 Task: Research Airbnb accommodation in Sasel, Germany from 24th December, 2023 to 28th December, 2023 for 1 adult. Place can be private room with 1  bedroom having 1 bed and 1 bathroom. Property type can be flat. Amenities needed are: wifi.
Action: Mouse moved to (550, 149)
Screenshot: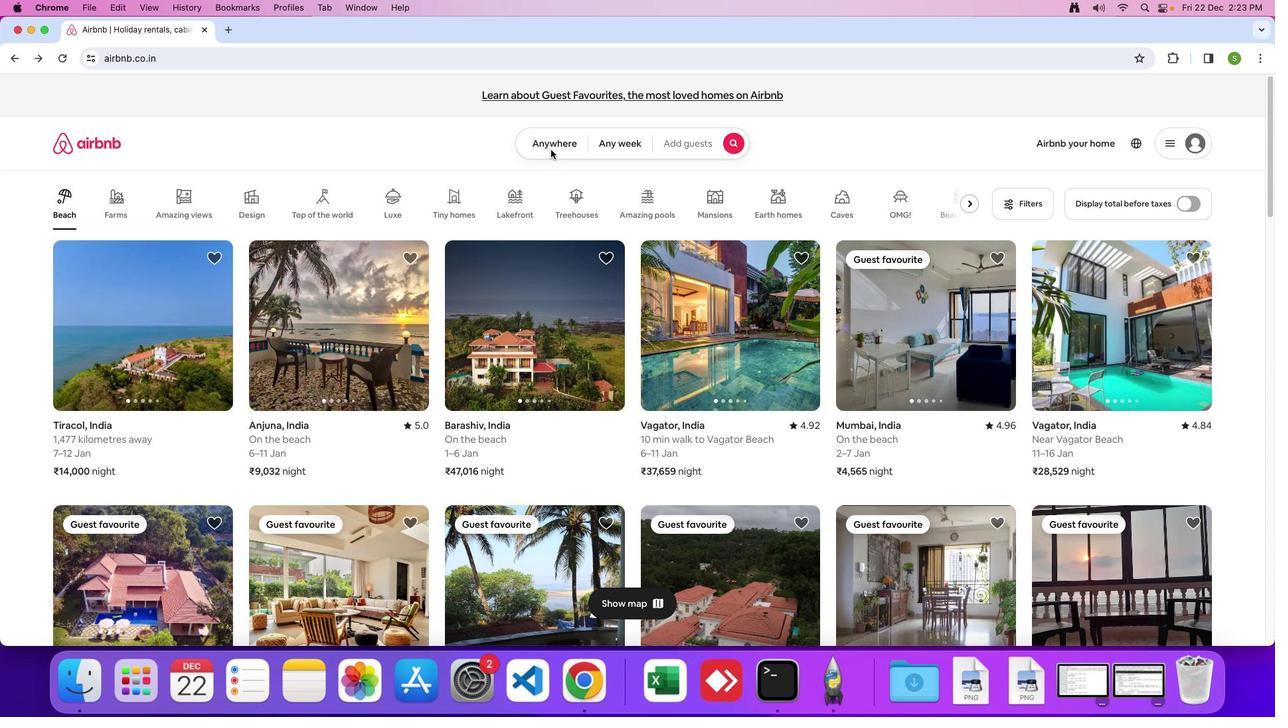 
Action: Mouse pressed left at (550, 149)
Screenshot: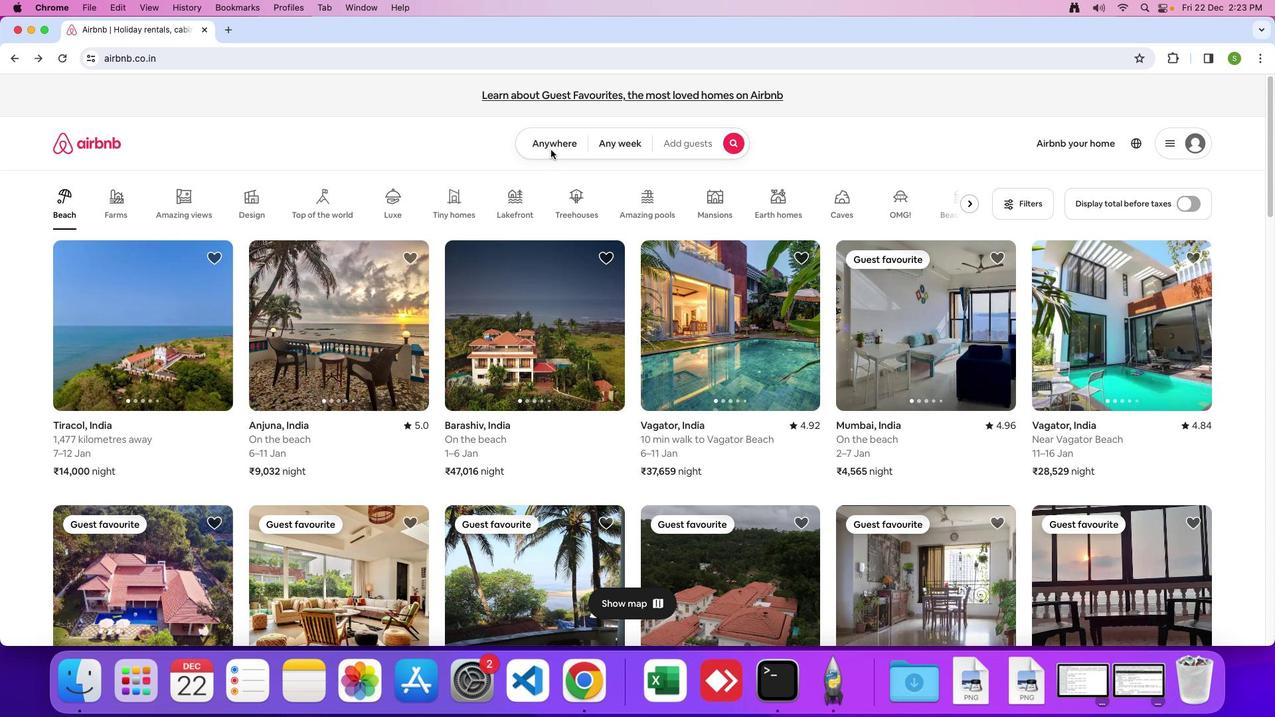 
Action: Mouse moved to (549, 144)
Screenshot: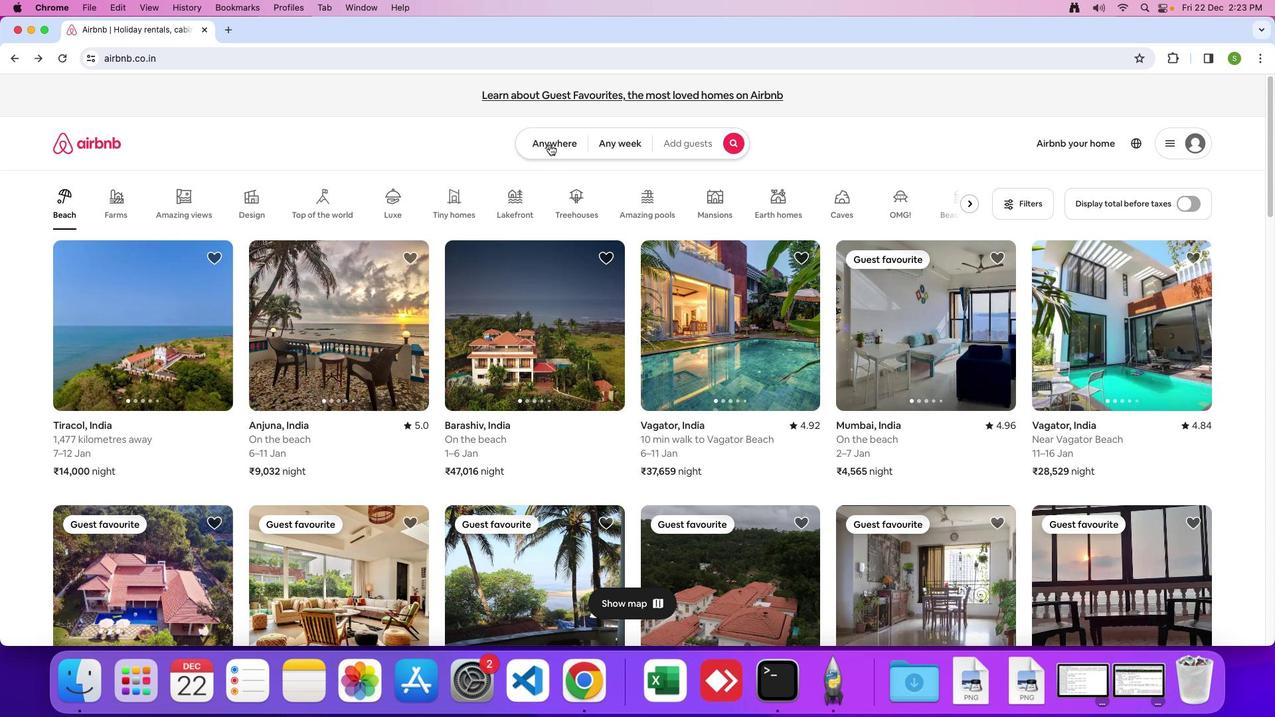 
Action: Mouse pressed left at (549, 144)
Screenshot: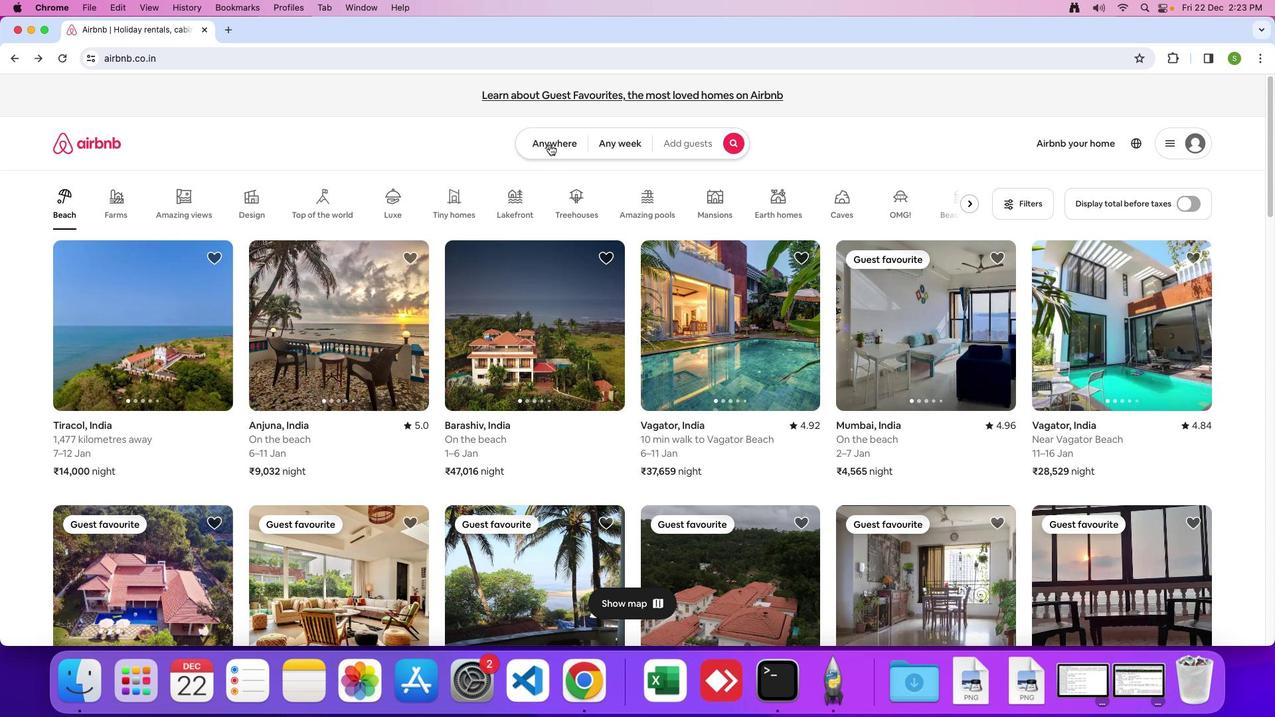 
Action: Mouse moved to (488, 193)
Screenshot: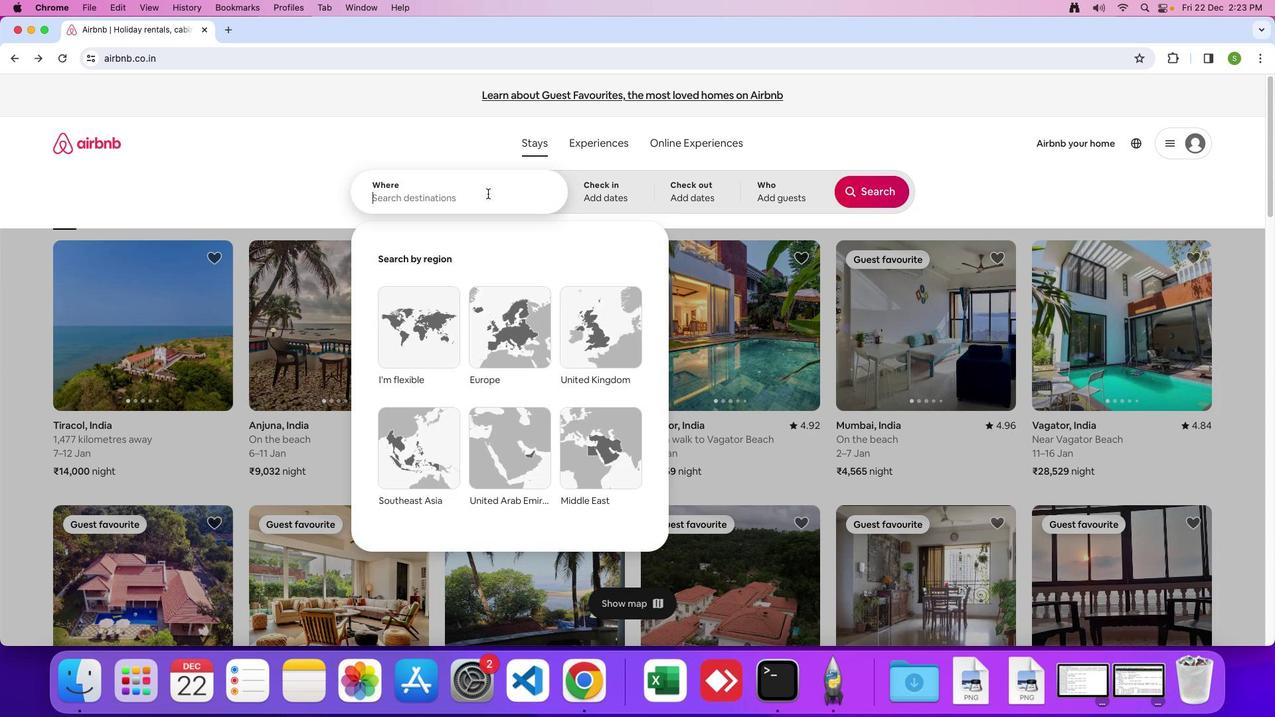 
Action: Mouse pressed left at (488, 193)
Screenshot: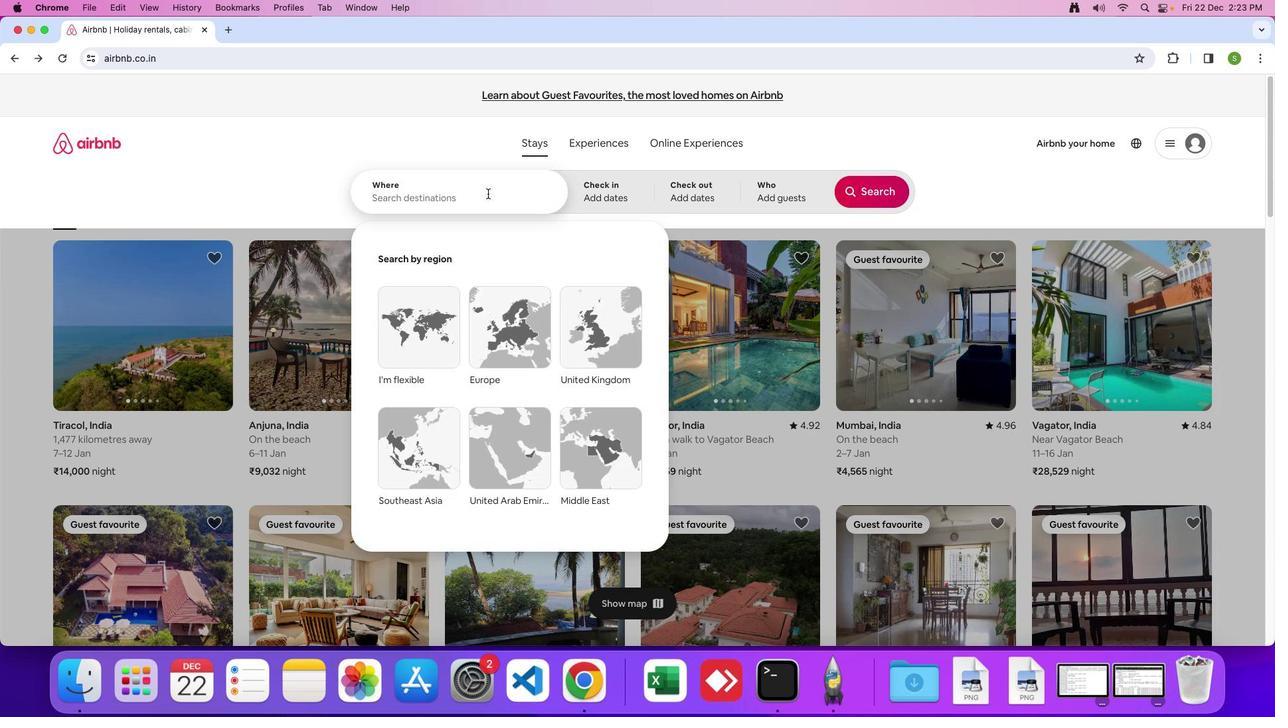 
Action: Mouse moved to (484, 193)
Screenshot: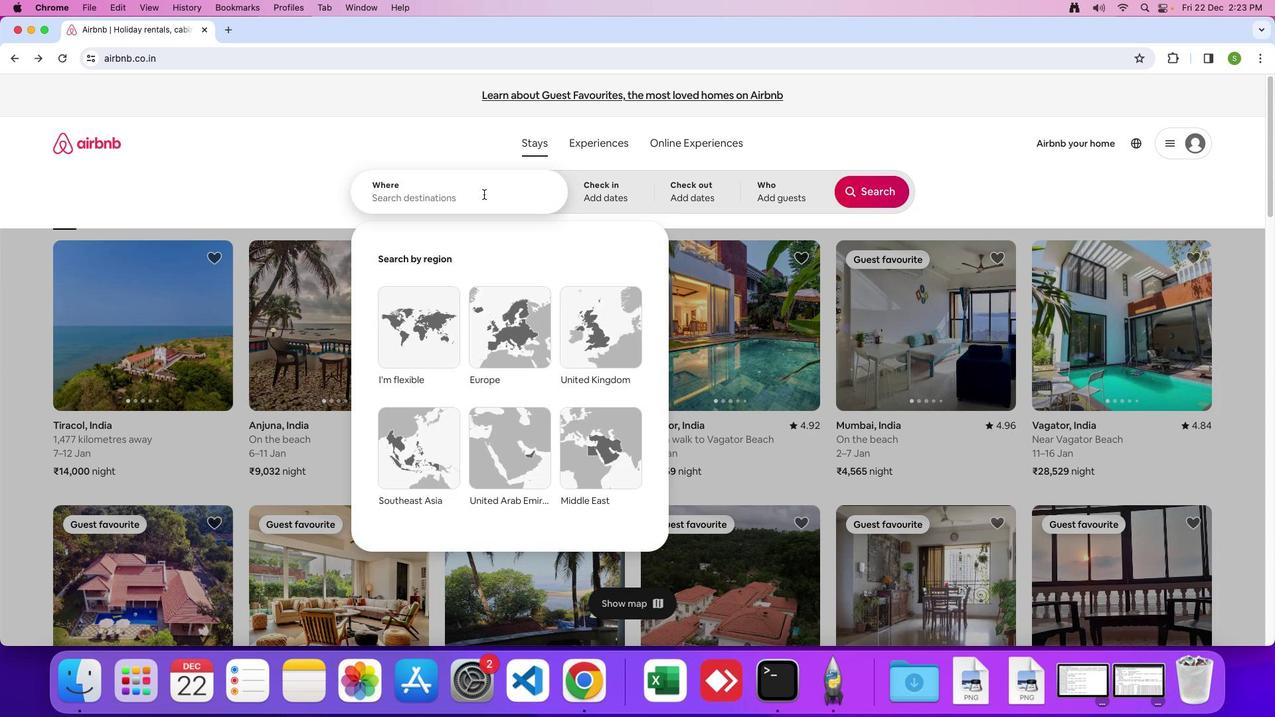 
Action: Key pressed 'S'Key.caps_lock'a''s''e''l'','Key.spaceKey.shift'G''r''e''m''a''n''y'
Screenshot: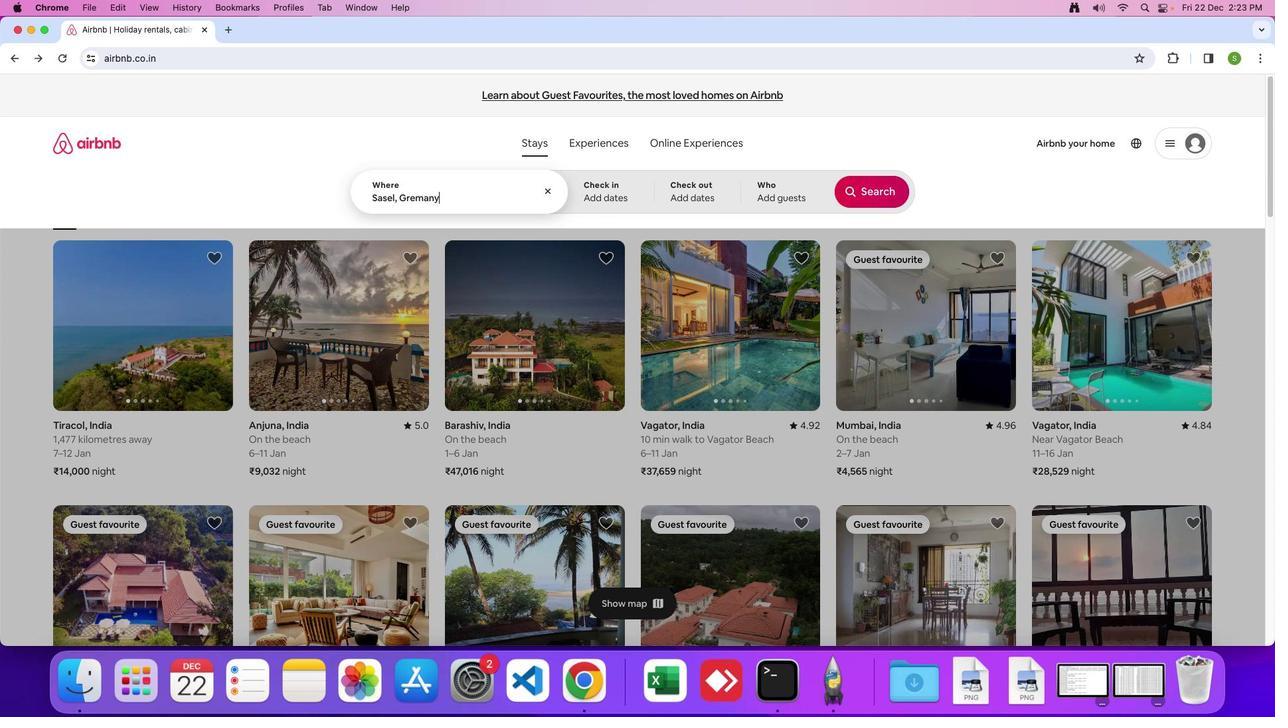 
Action: Mouse moved to (488, 198)
Screenshot: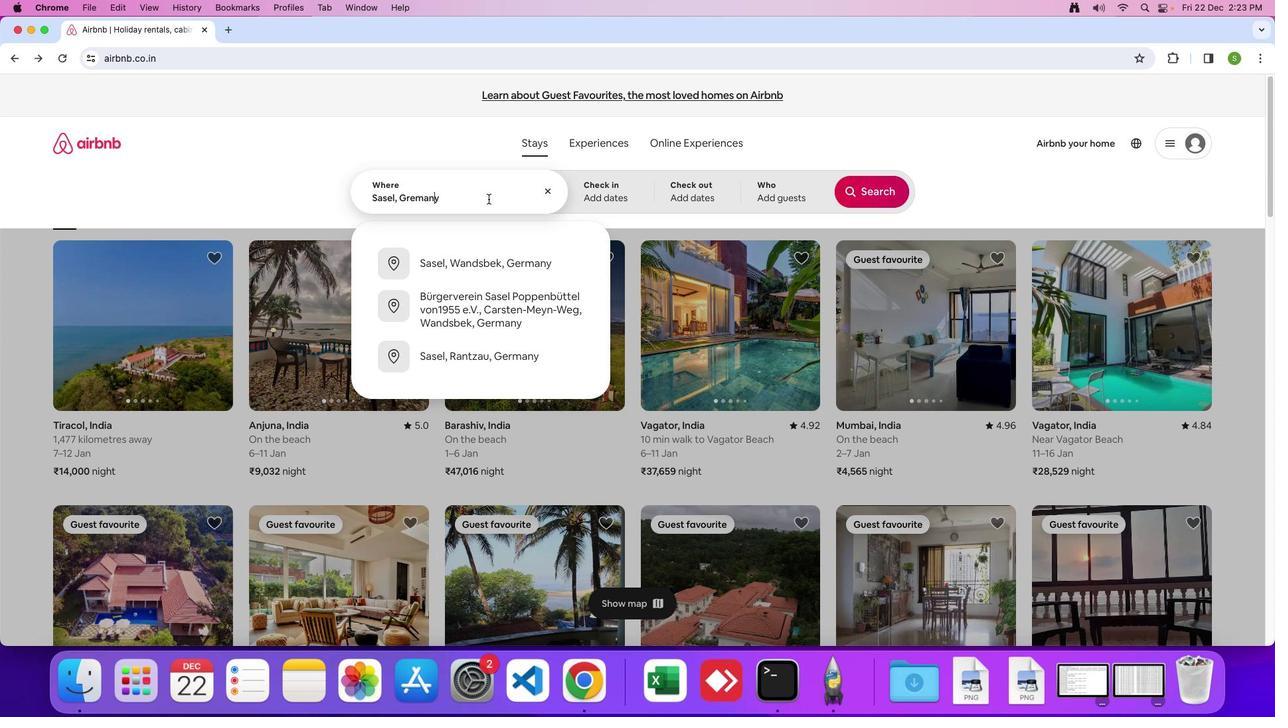 
Action: Key pressed Key.left
Screenshot: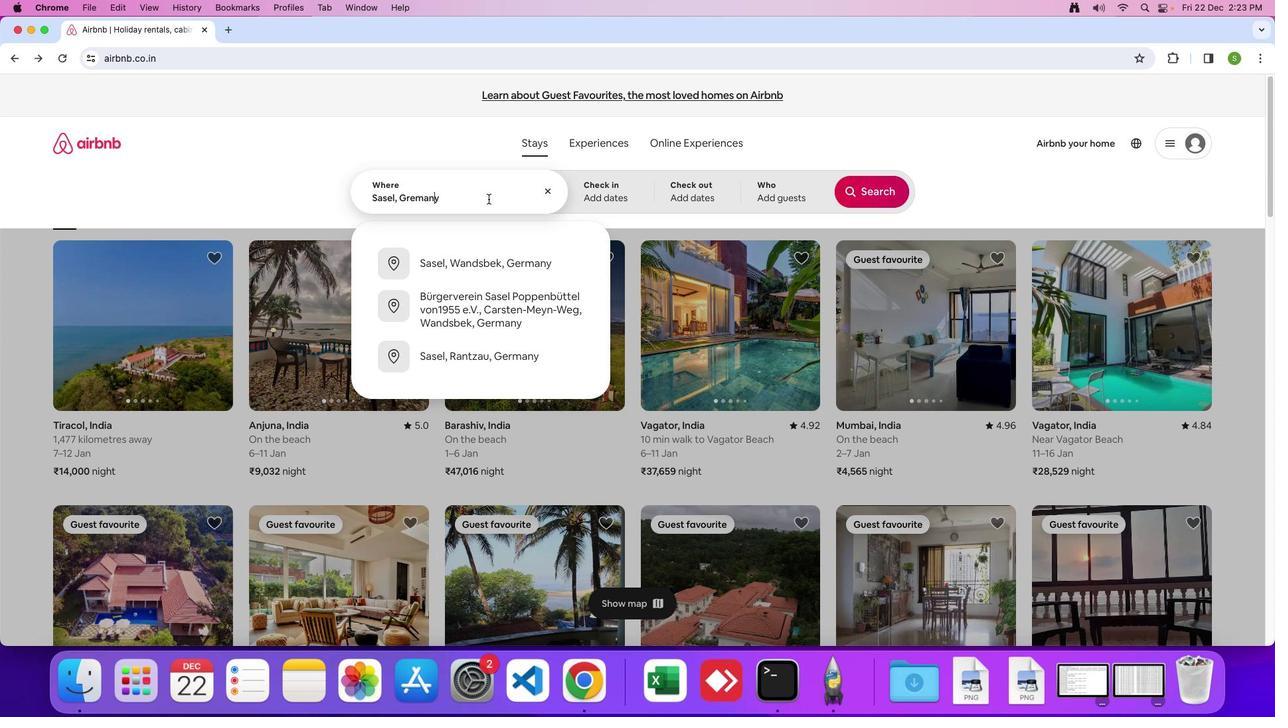 
Action: Mouse moved to (489, 199)
Screenshot: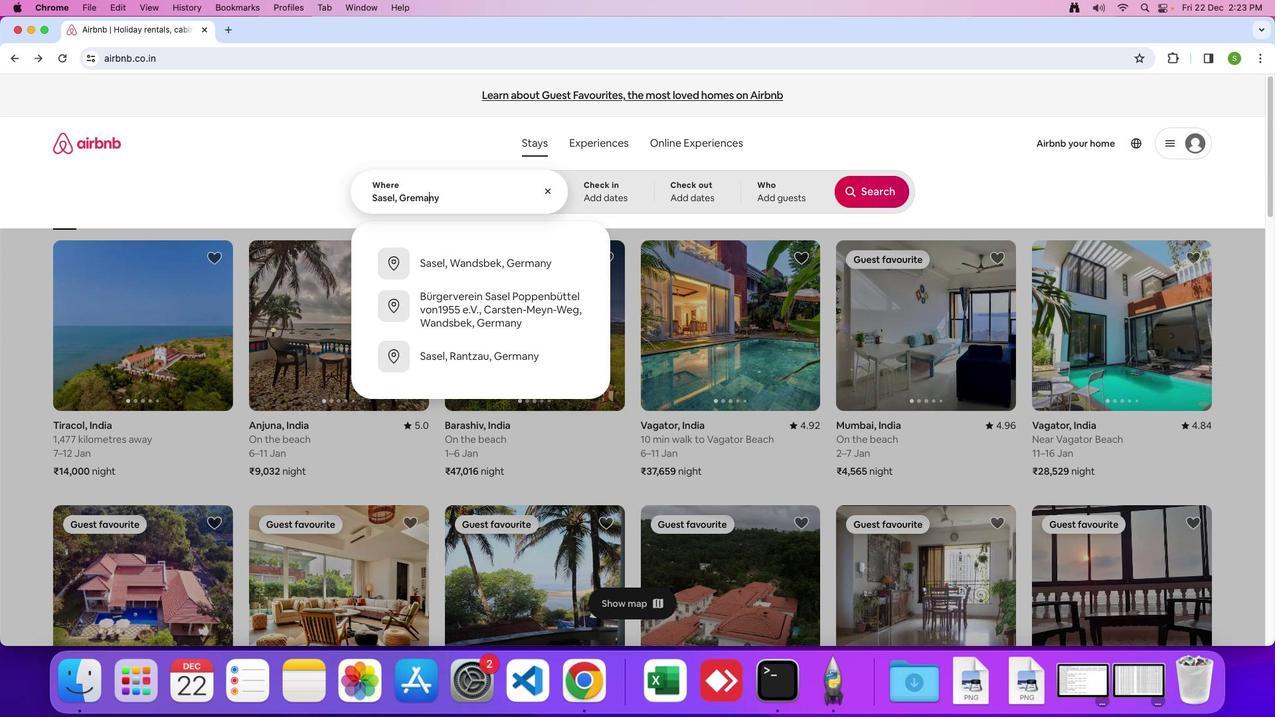 
Action: Key pressed Key.leftKey.leftKey.leftKey.left
Screenshot: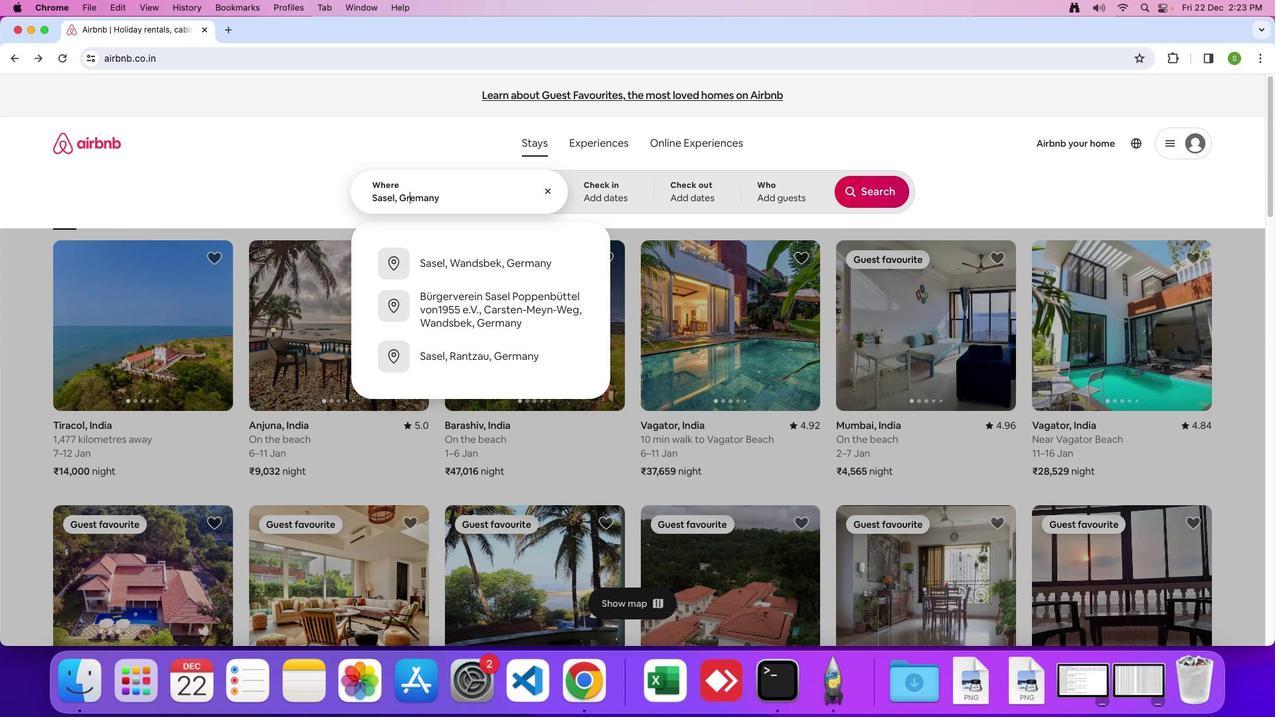 
Action: Mouse moved to (545, 194)
Screenshot: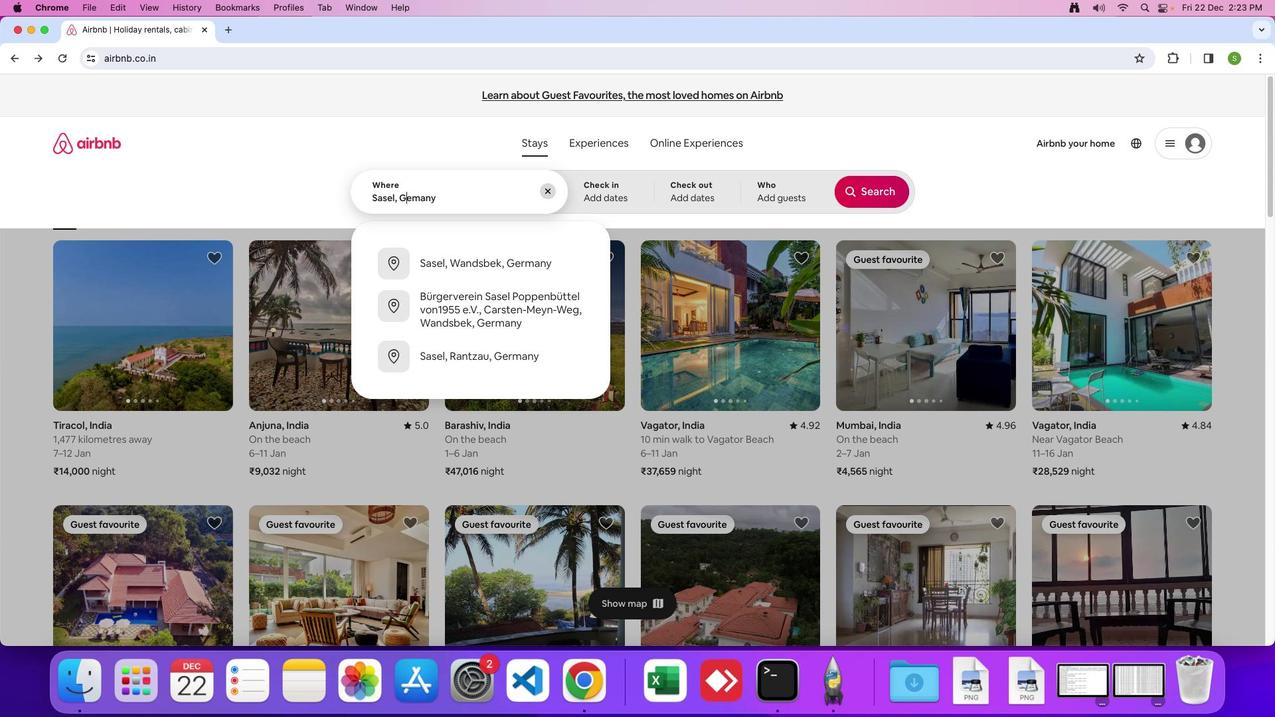 
Action: Key pressed Key.backspace
Screenshot: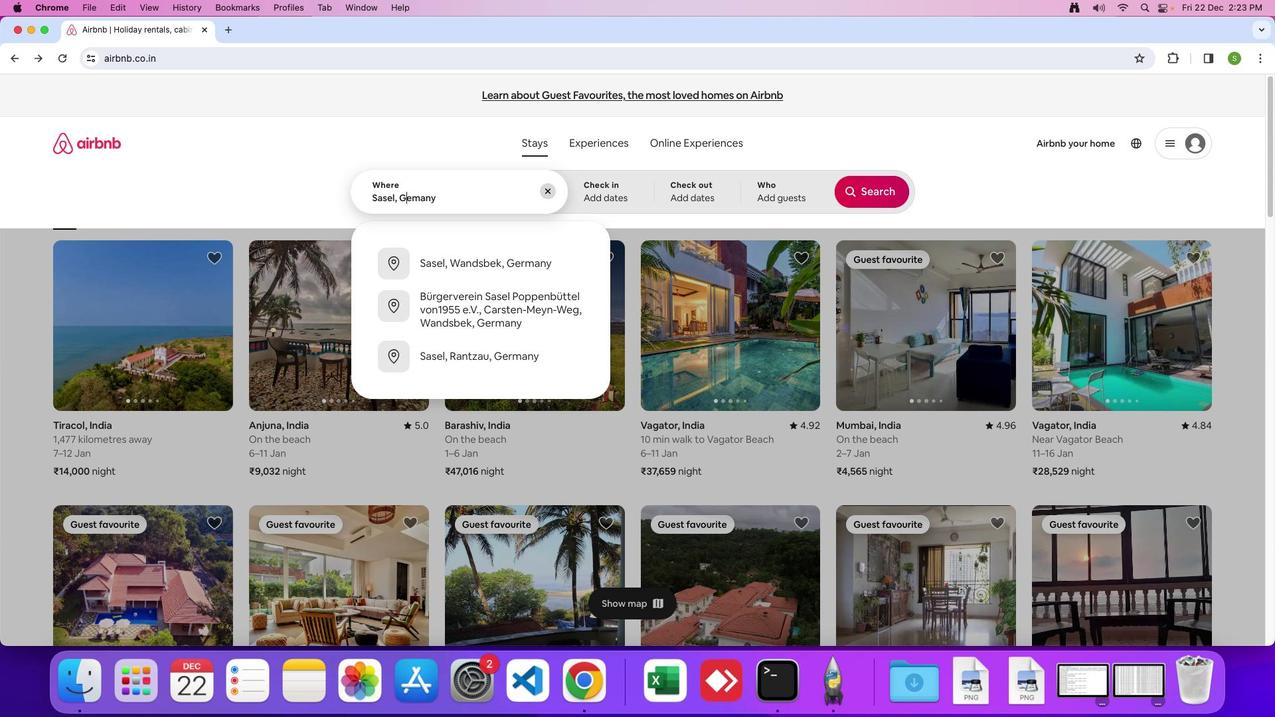 
Action: Mouse moved to (595, 209)
Screenshot: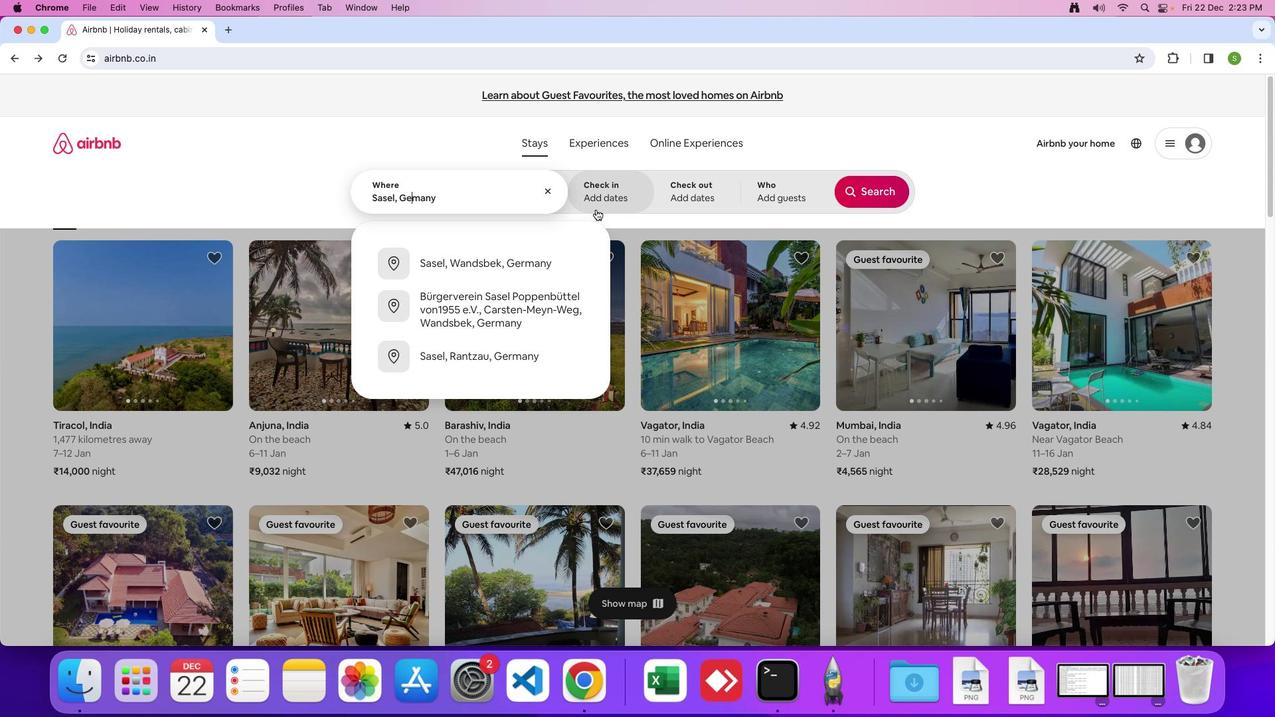 
Action: Key pressed Key.right
Screenshot: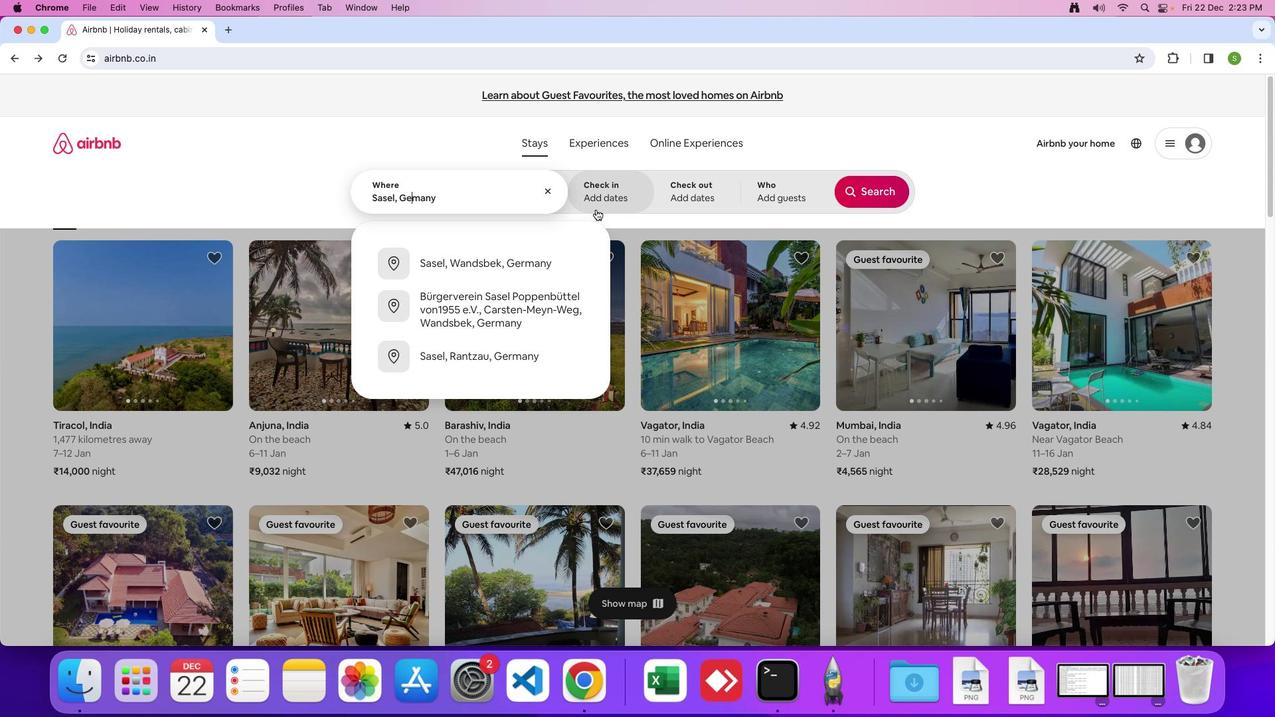 
Action: Mouse moved to (595, 209)
Screenshot: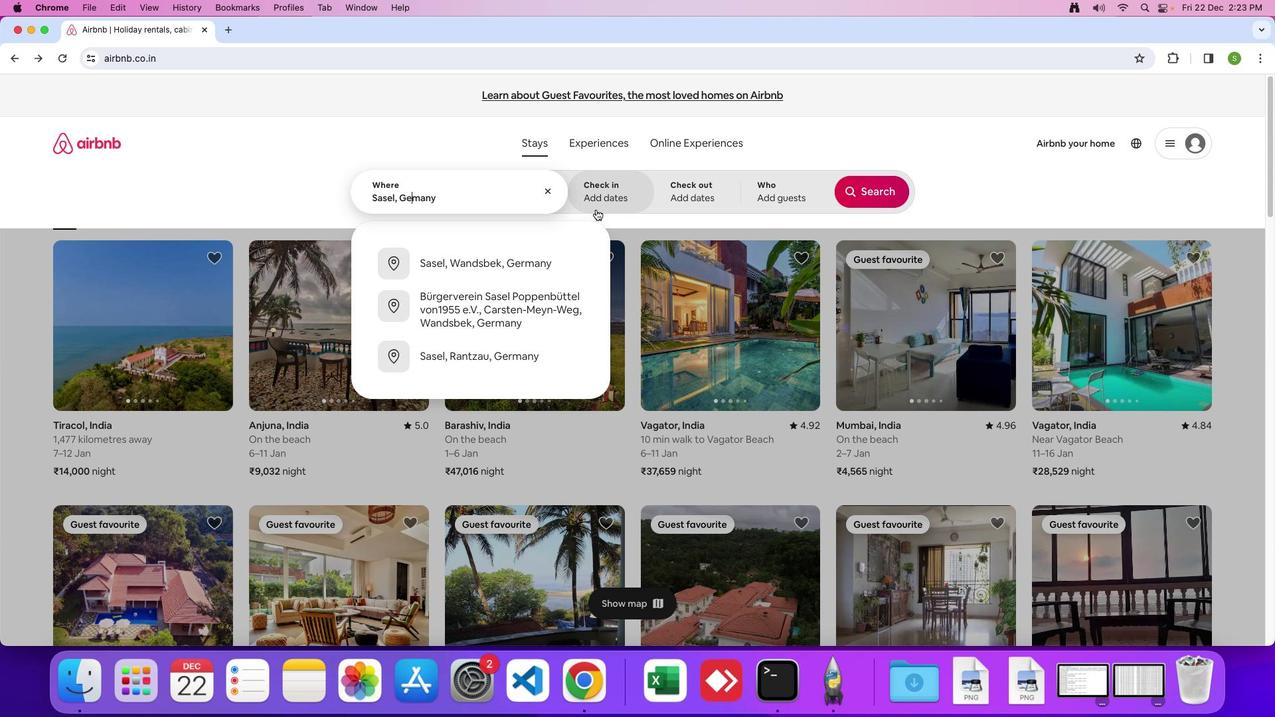 
Action: Key pressed 'r'Key.rightKey.rightKey.rightKey.rightKey.enter
Screenshot: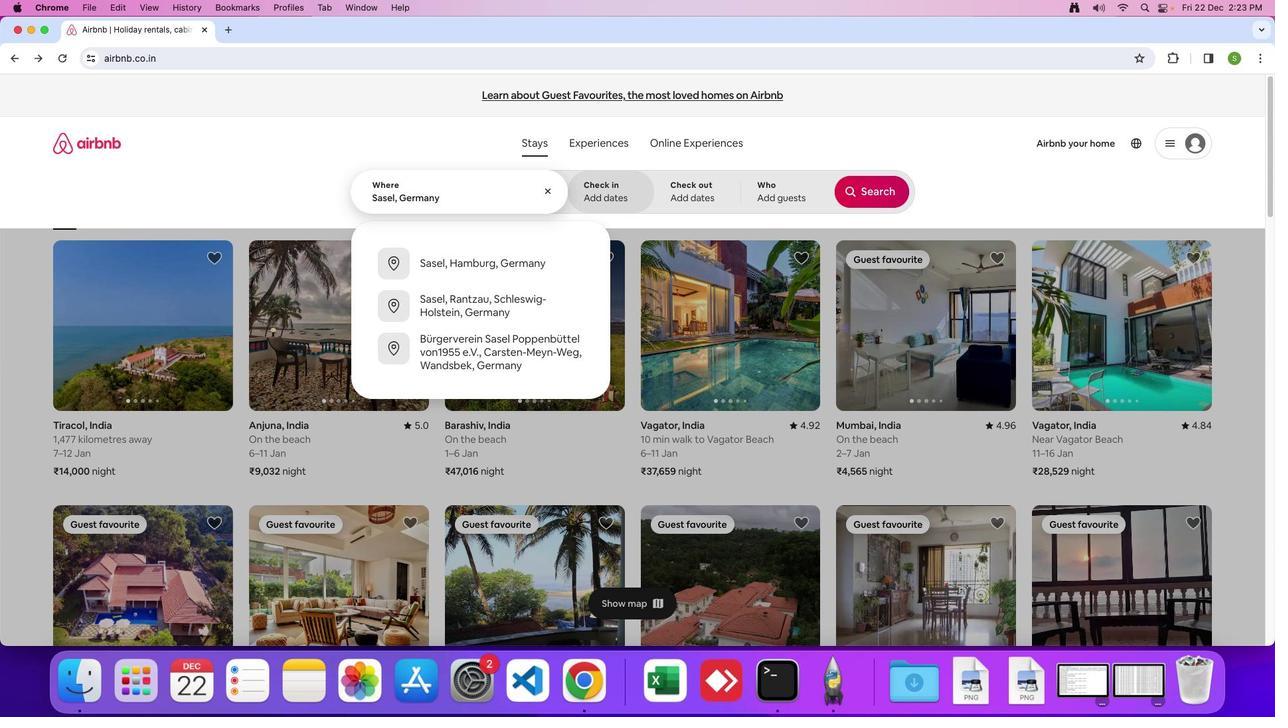
Action: Mouse moved to (408, 488)
Screenshot: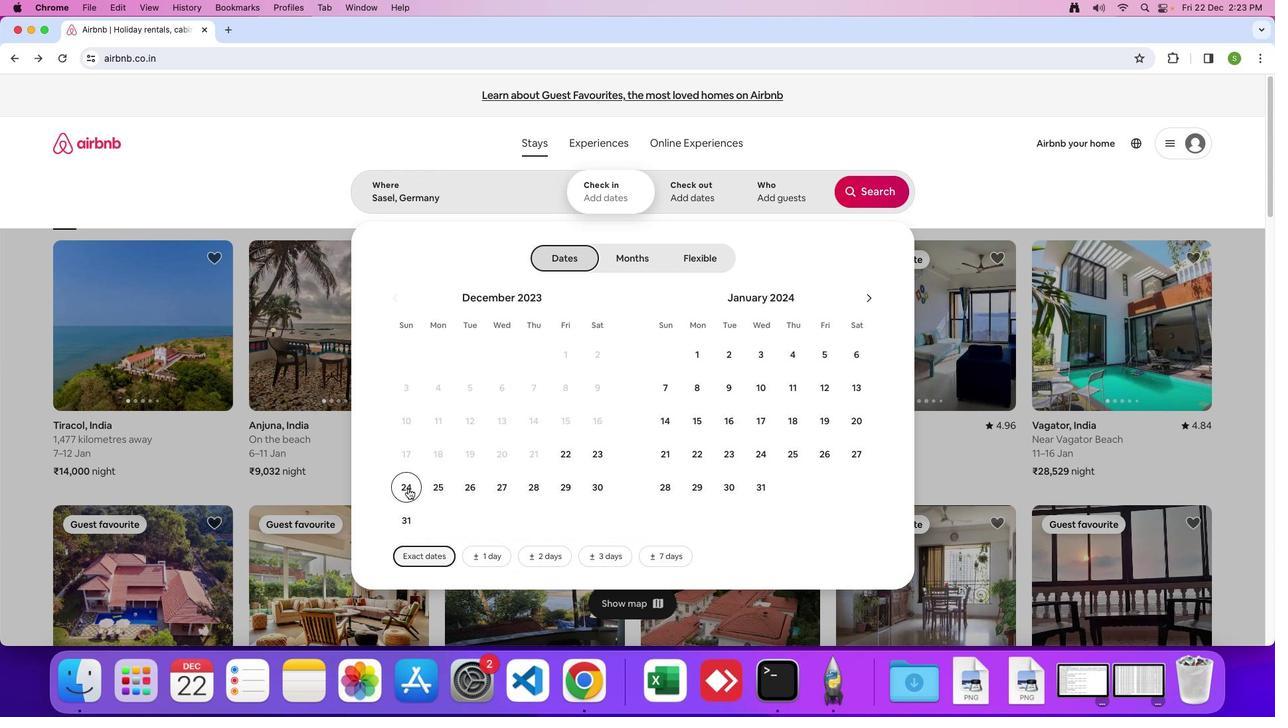 
Action: Mouse pressed left at (408, 488)
Screenshot: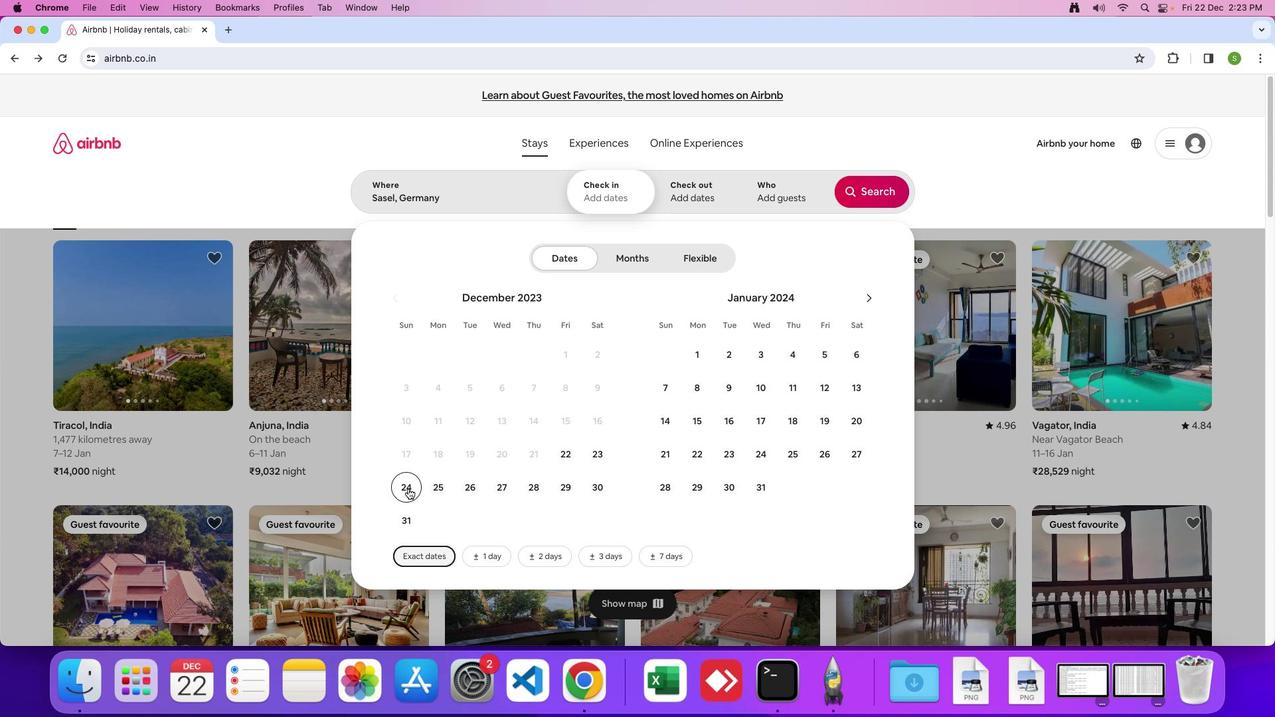 
Action: Mouse moved to (533, 485)
Screenshot: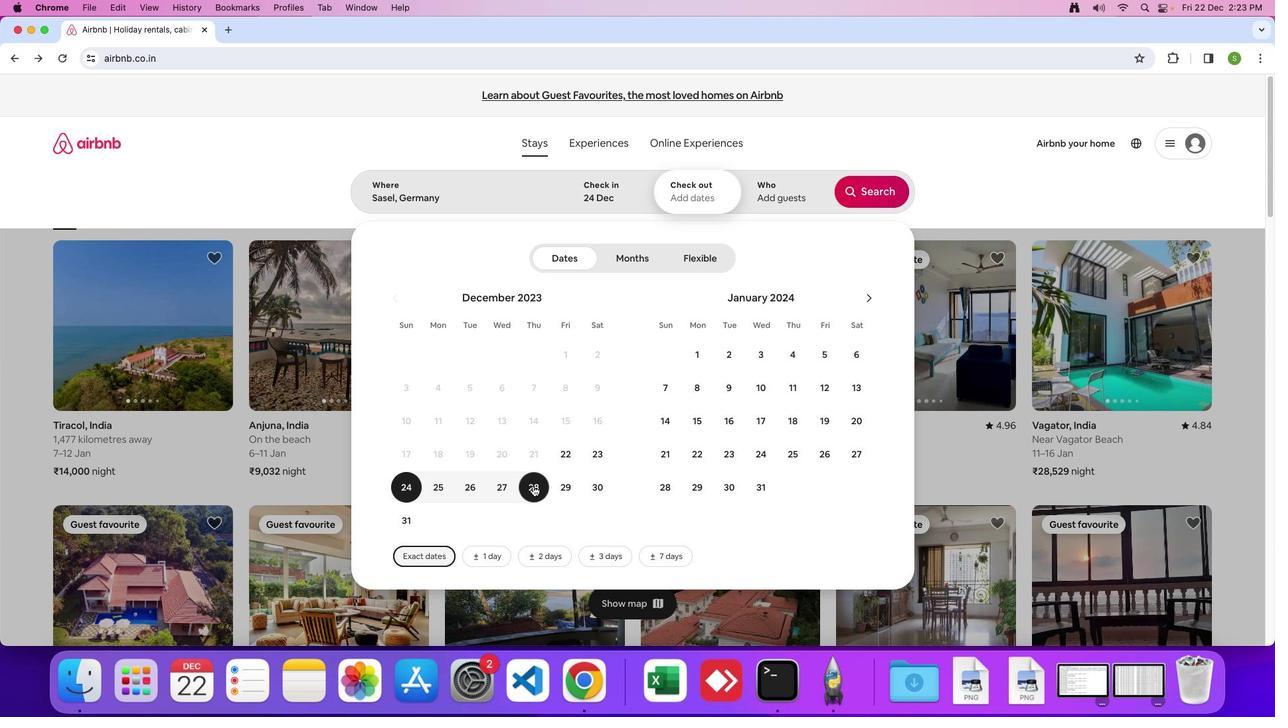 
Action: Mouse pressed left at (533, 485)
Screenshot: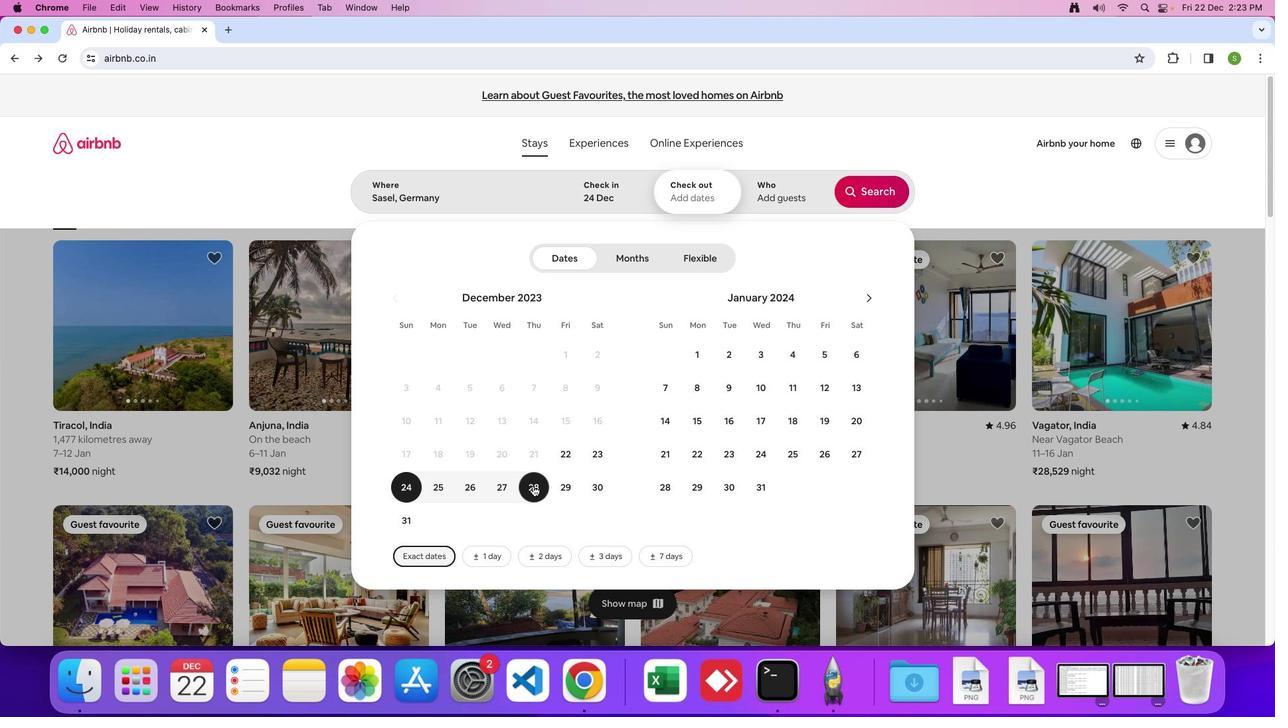 
Action: Mouse moved to (786, 202)
Screenshot: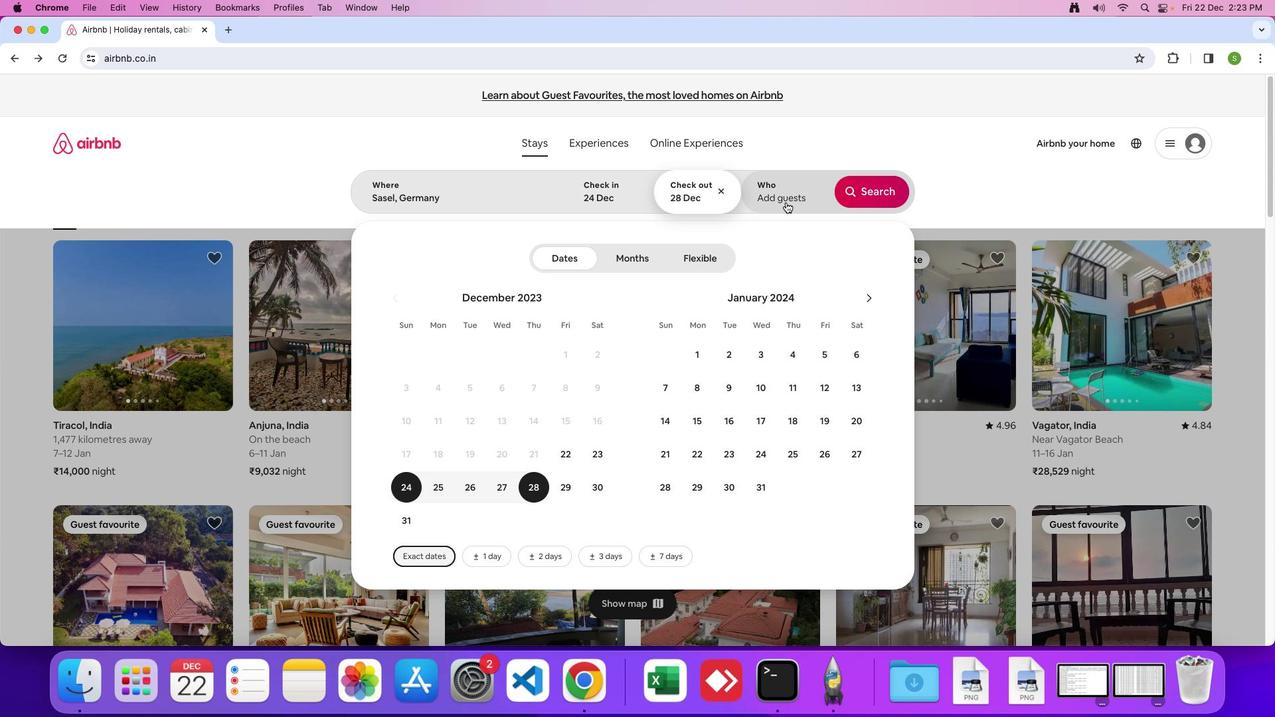 
Action: Mouse pressed left at (786, 202)
Screenshot: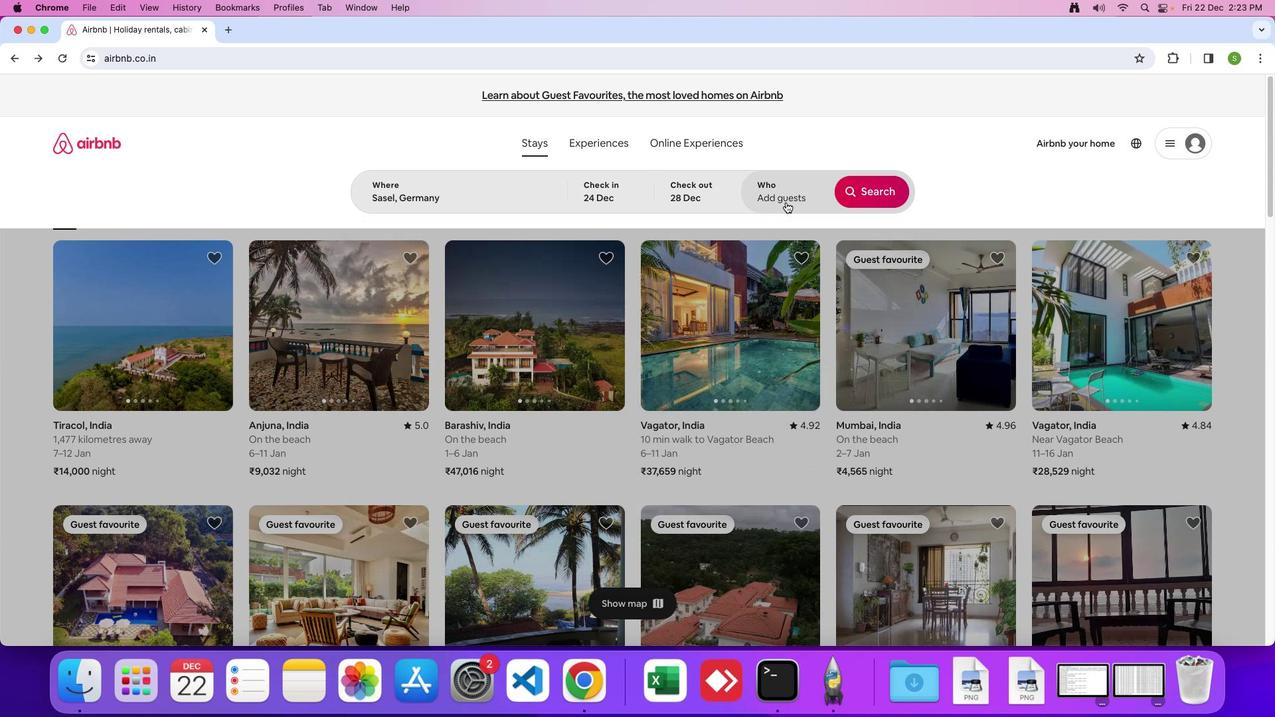 
Action: Mouse moved to (870, 259)
Screenshot: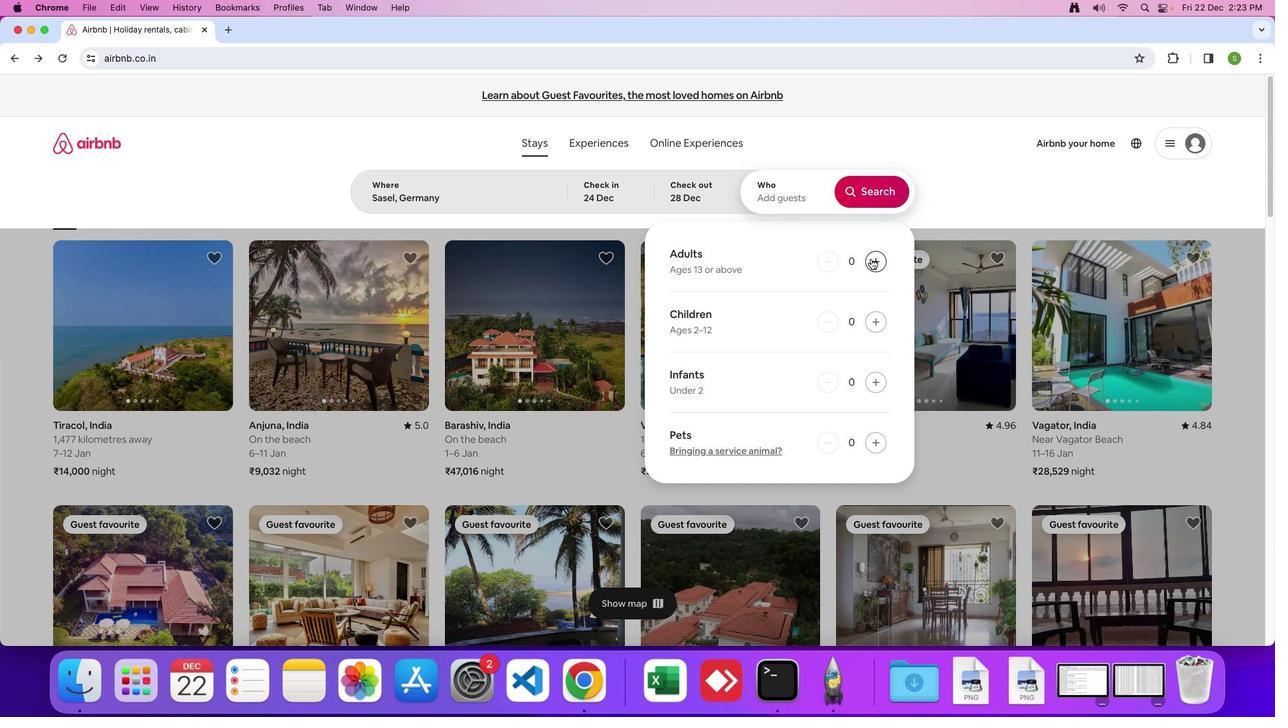 
Action: Mouse pressed left at (870, 259)
Screenshot: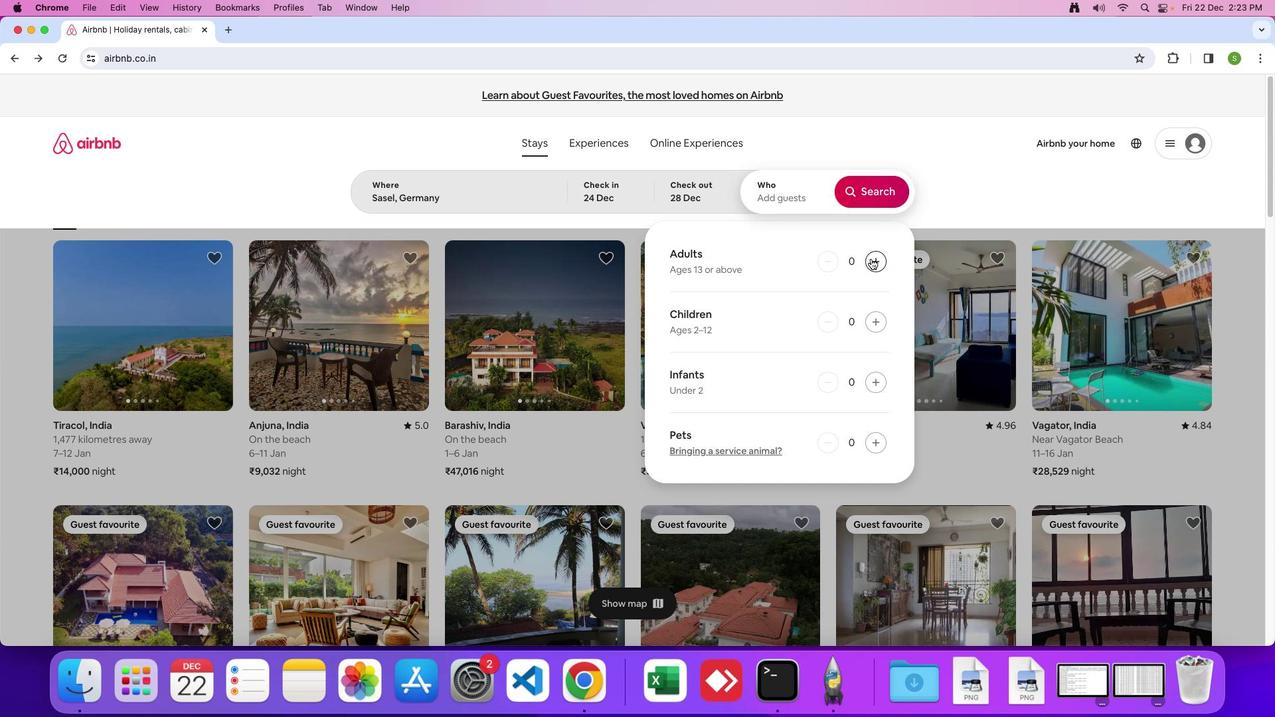 
Action: Mouse moved to (869, 187)
Screenshot: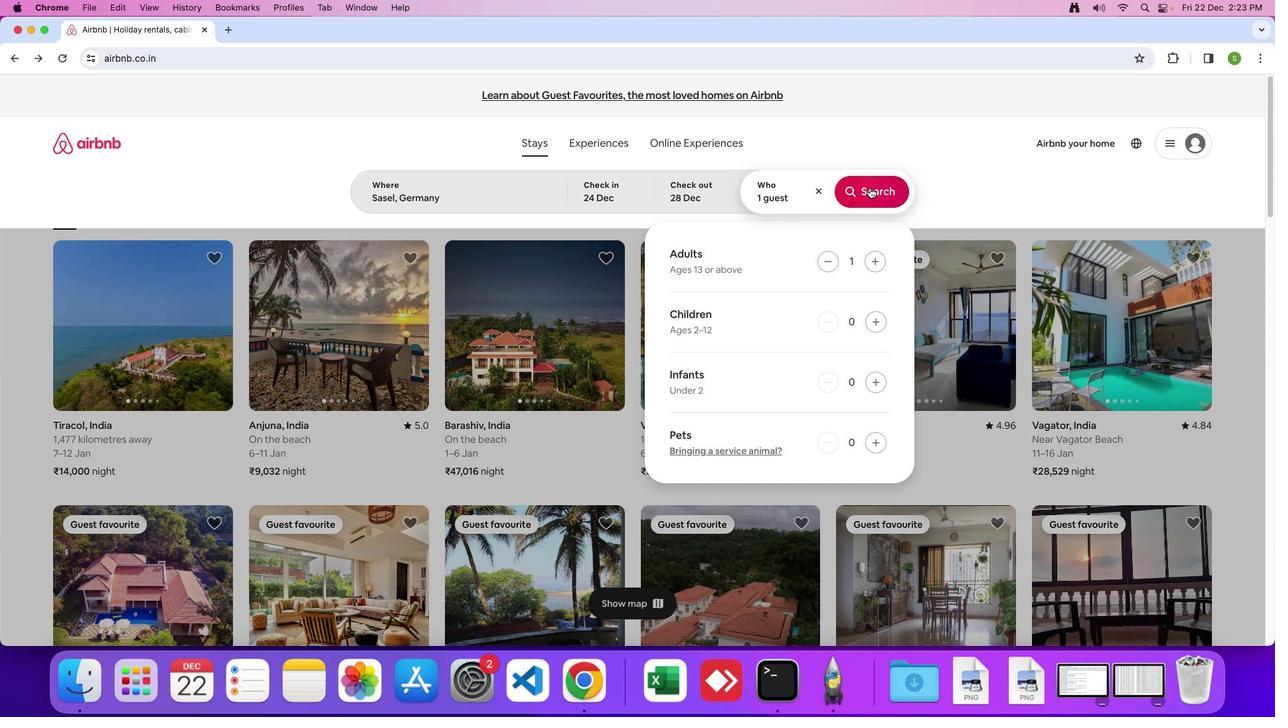 
Action: Mouse pressed left at (869, 187)
Screenshot: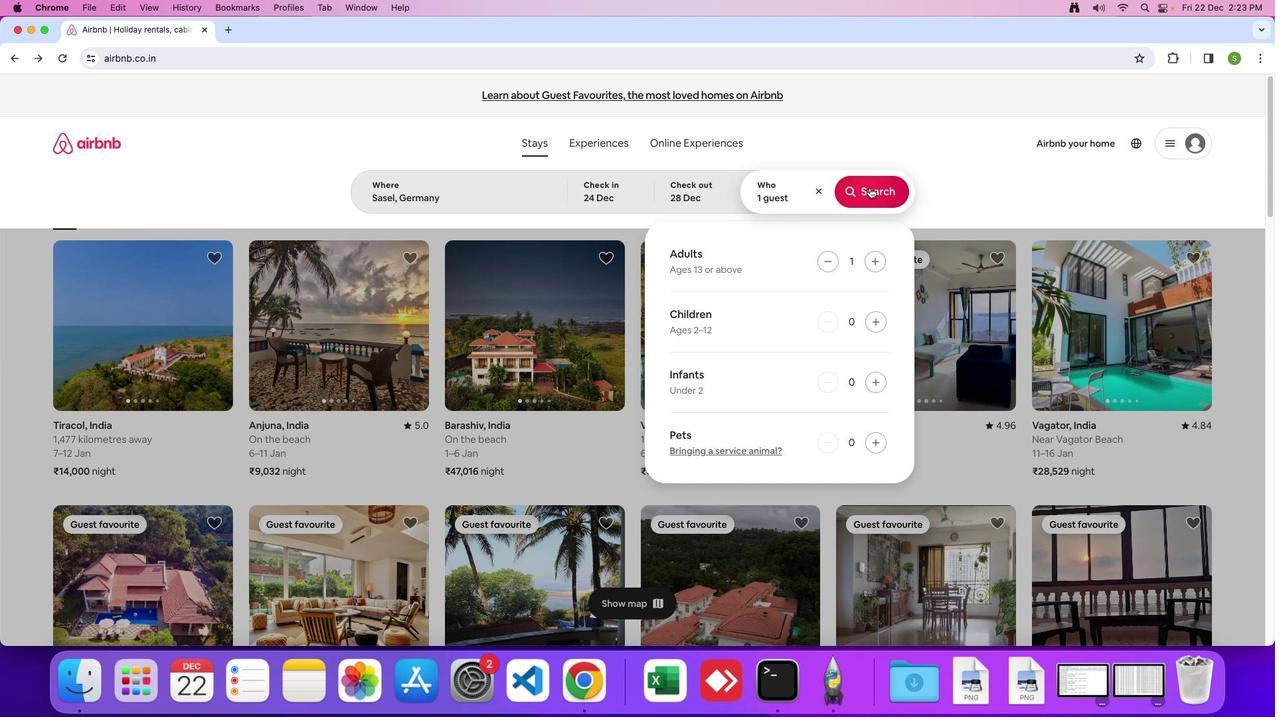 
Action: Mouse moved to (1072, 158)
Screenshot: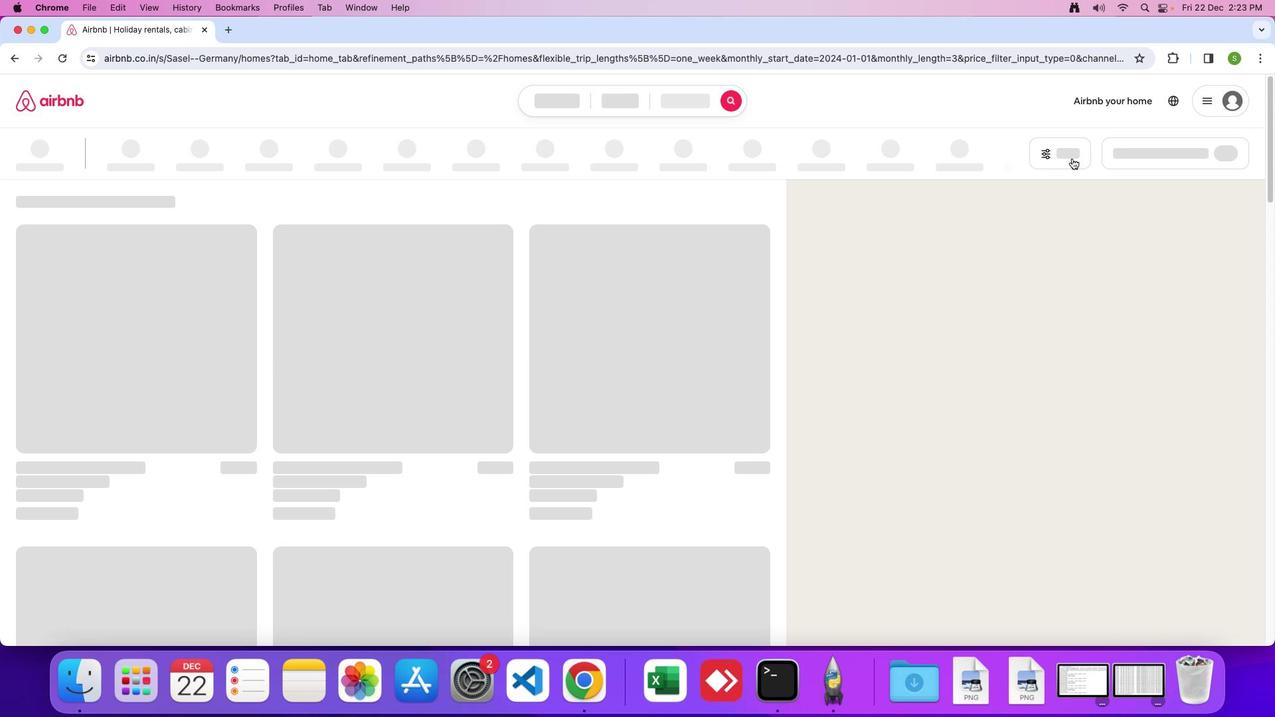 
Action: Mouse pressed left at (1072, 158)
Screenshot: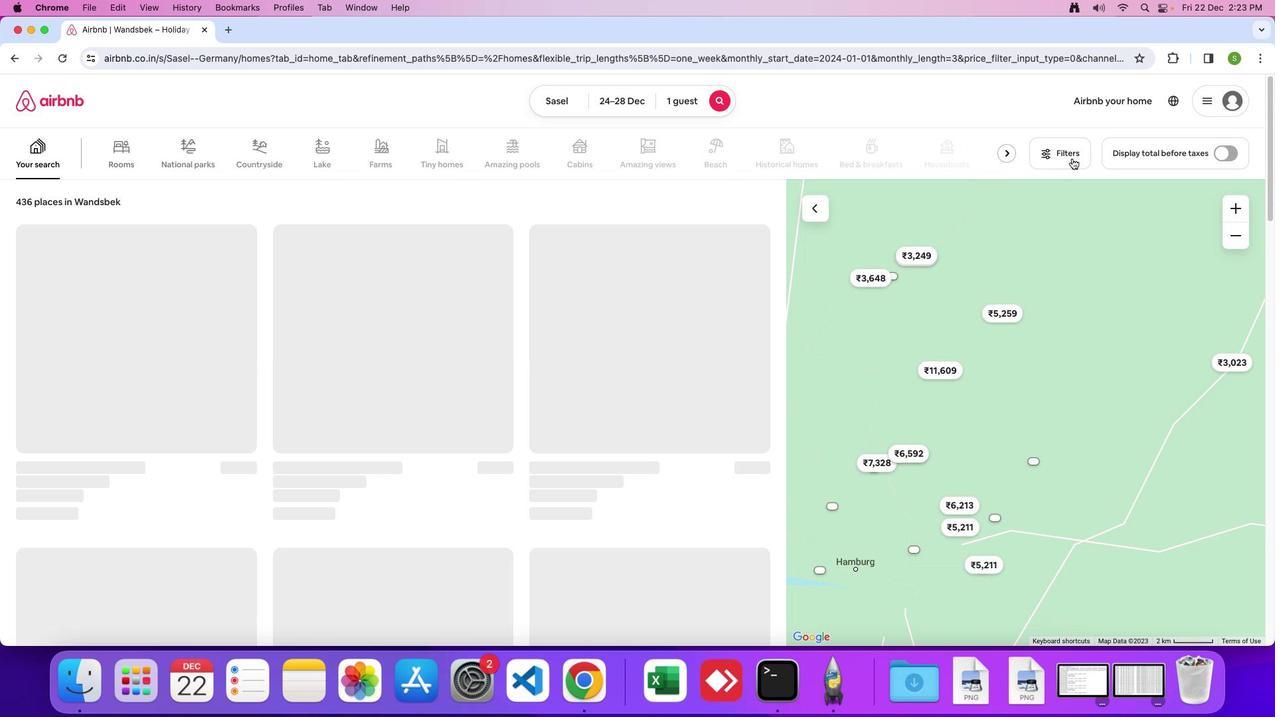 
Action: Mouse moved to (672, 369)
Screenshot: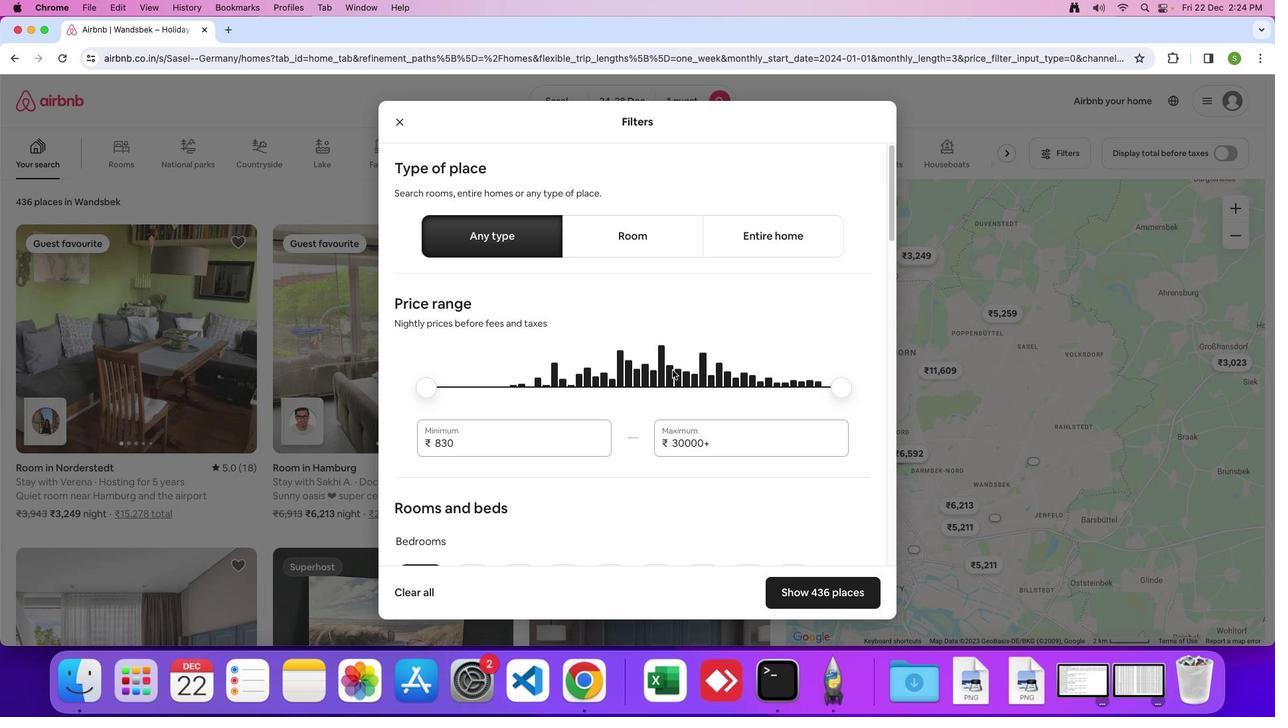 
Action: Mouse scrolled (672, 369) with delta (0, 0)
Screenshot: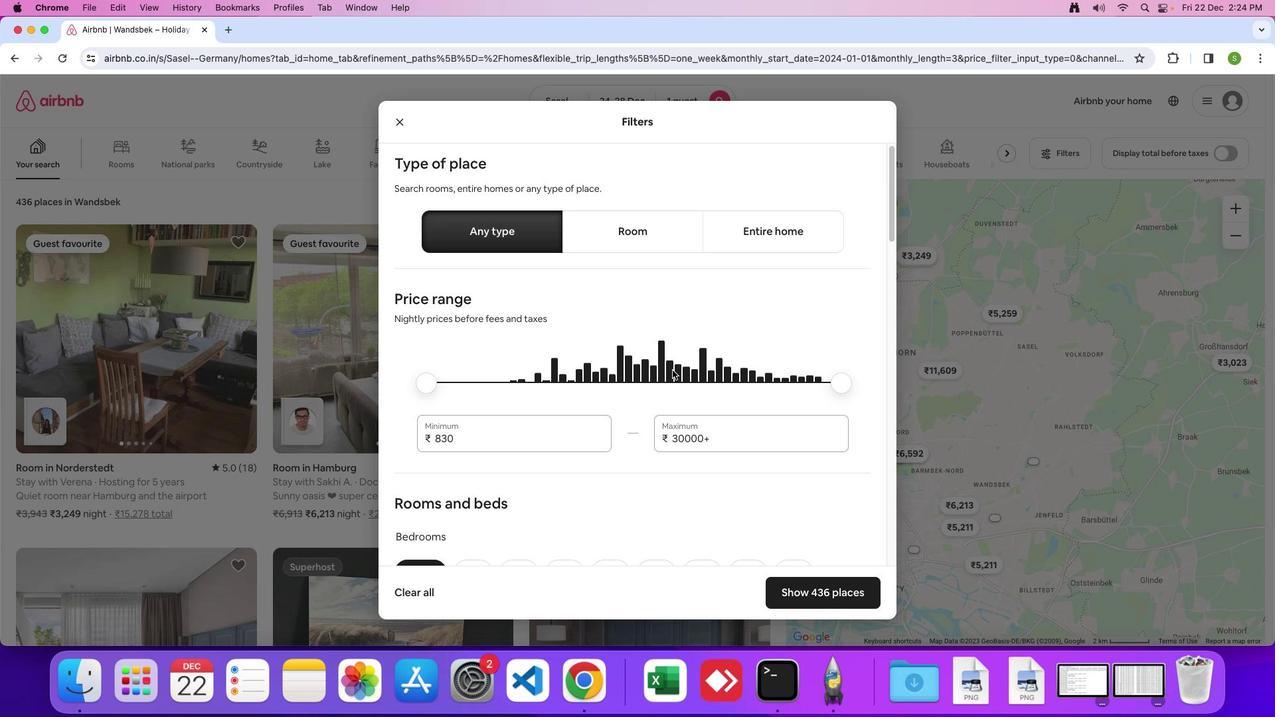 
Action: Mouse scrolled (672, 369) with delta (0, 0)
Screenshot: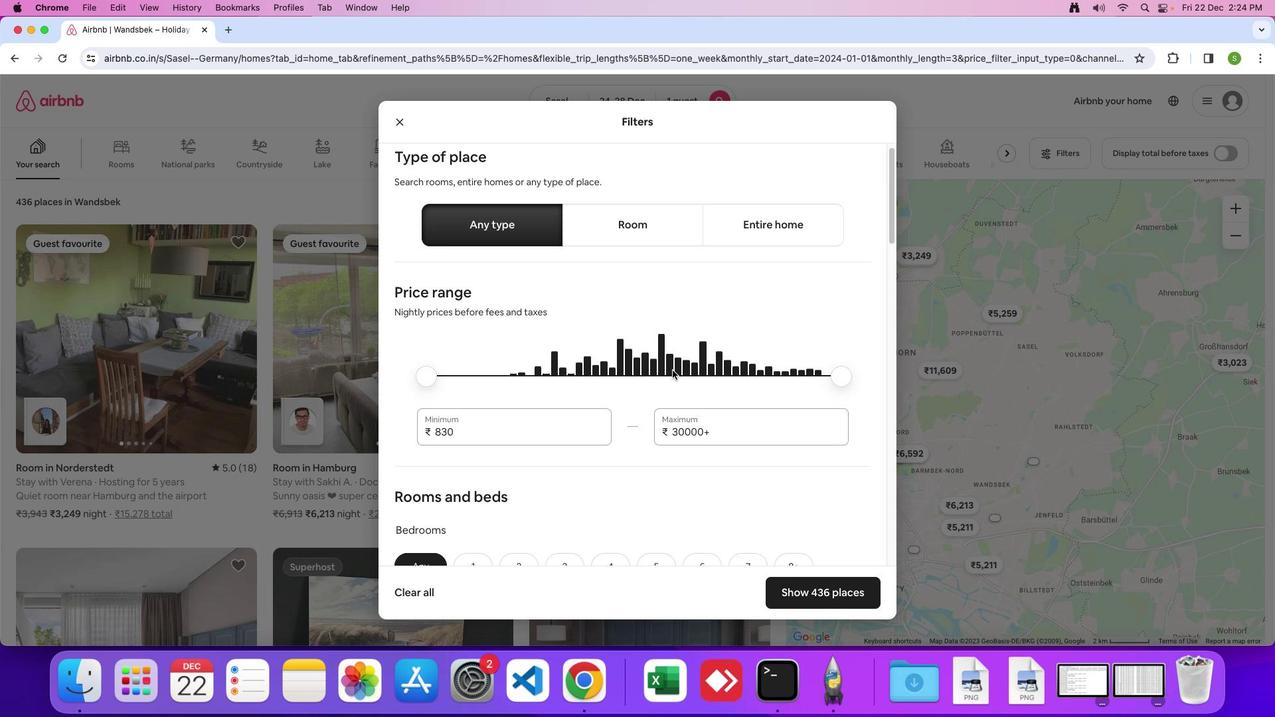 
Action: Mouse scrolled (672, 369) with delta (0, 0)
Screenshot: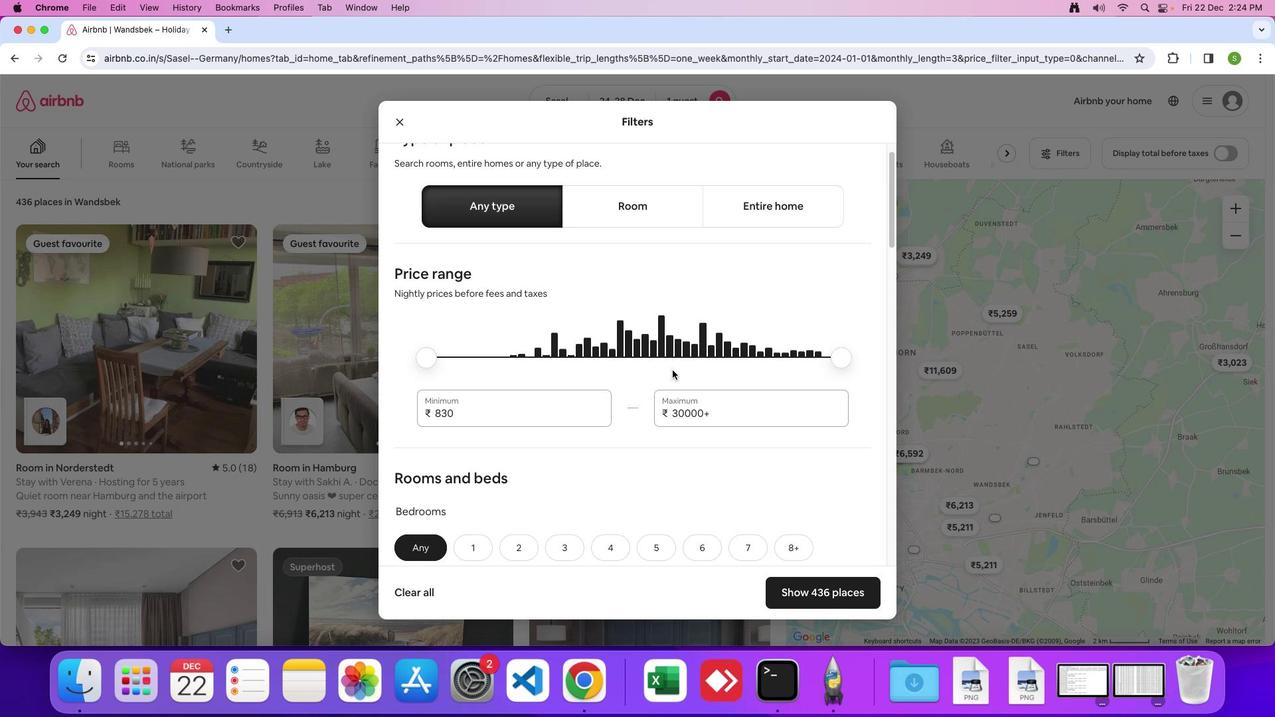 
Action: Mouse scrolled (672, 369) with delta (0, 0)
Screenshot: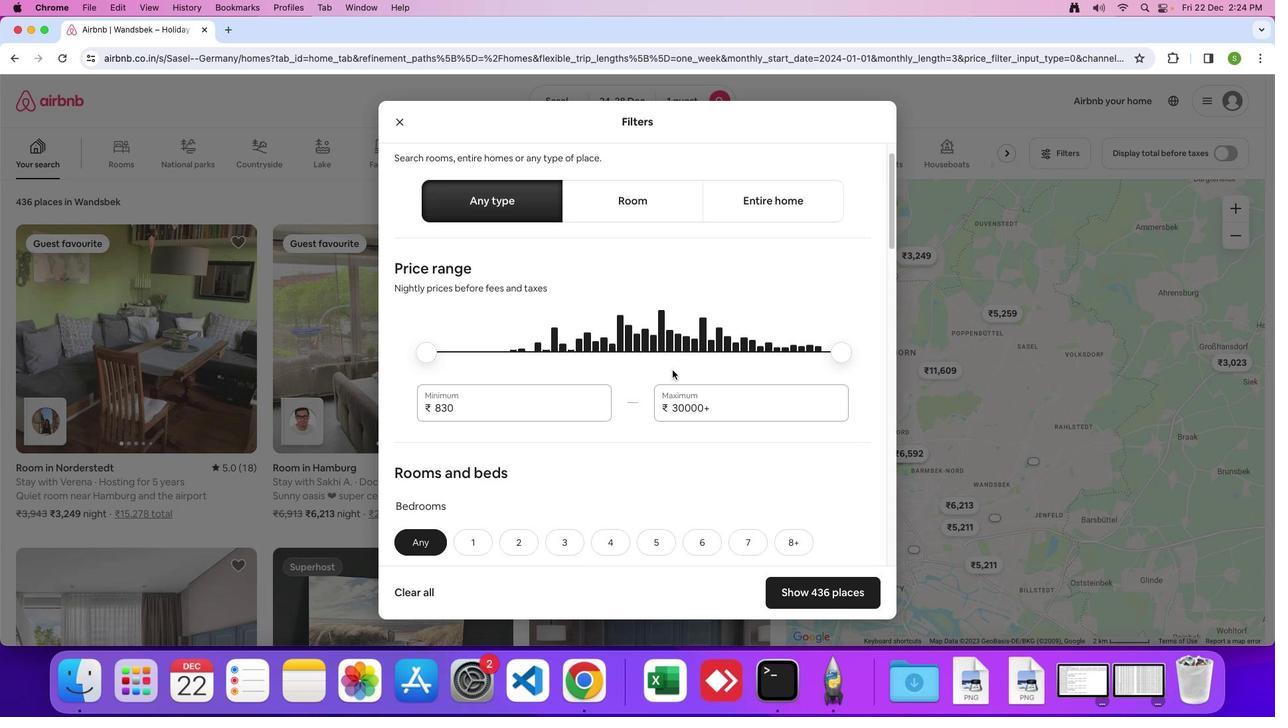 
Action: Mouse scrolled (672, 369) with delta (0, -1)
Screenshot: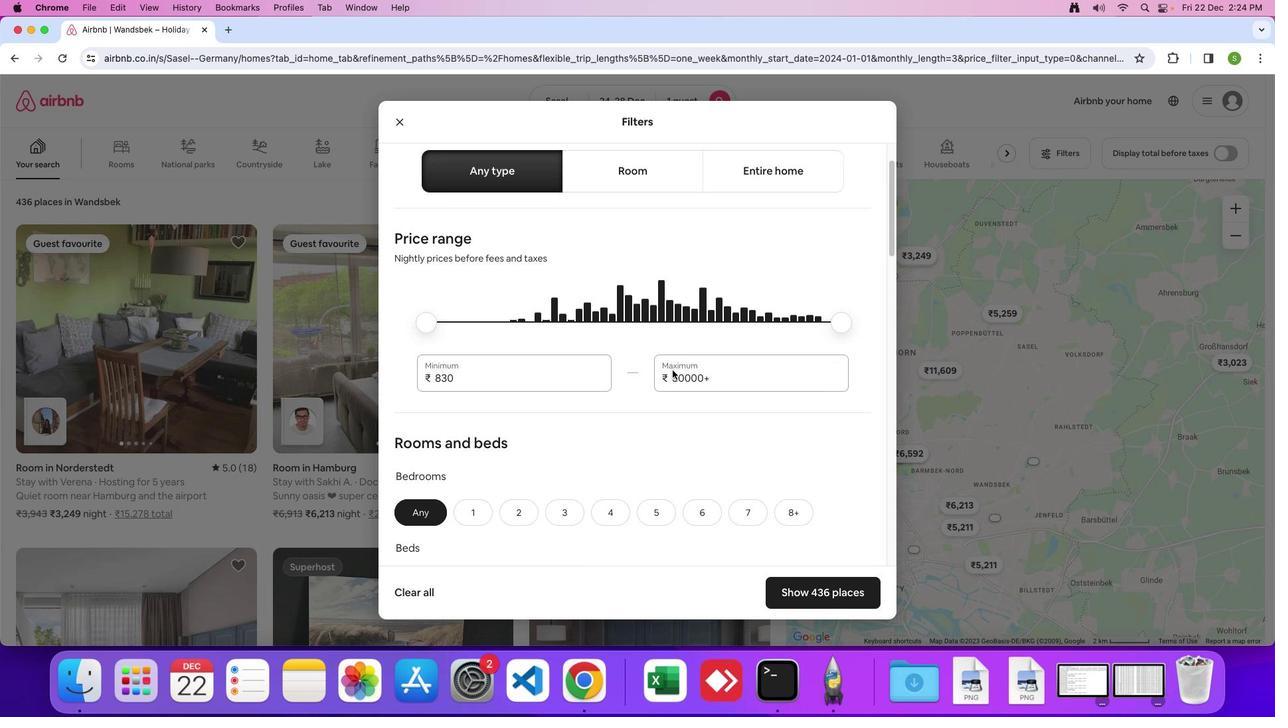 
Action: Mouse scrolled (672, 369) with delta (0, 0)
Screenshot: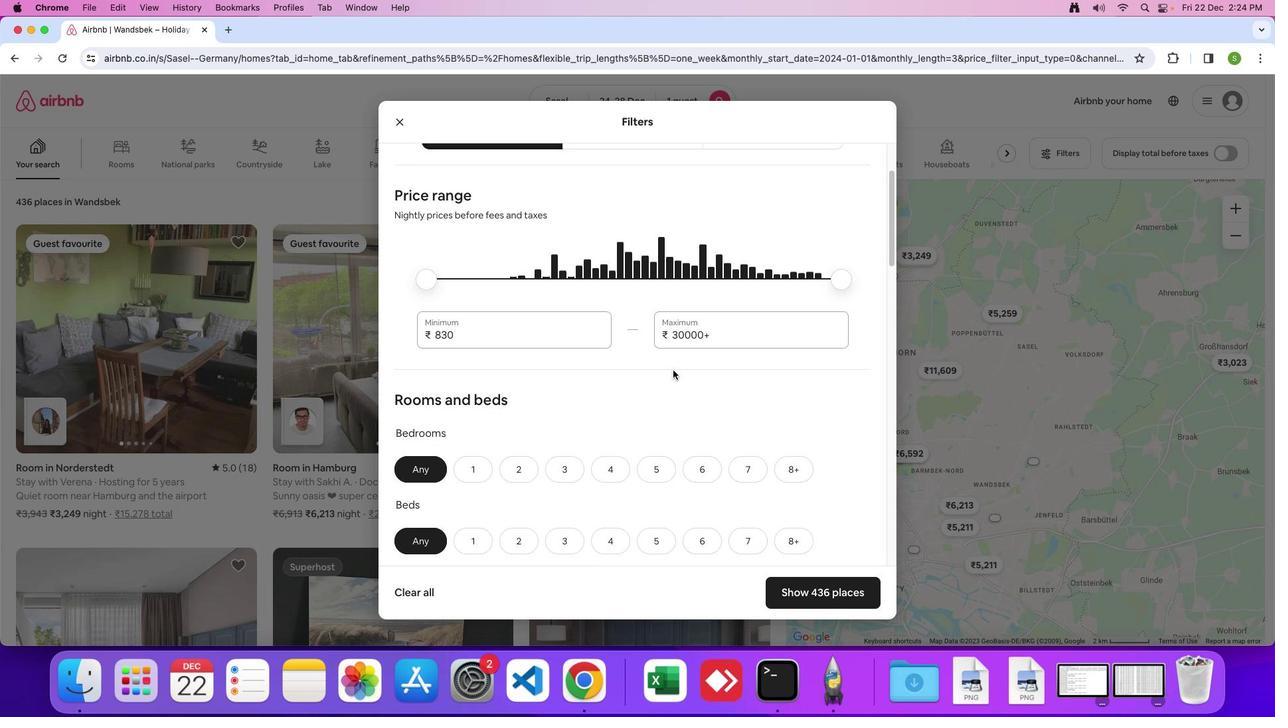 
Action: Mouse scrolled (672, 369) with delta (0, 0)
Screenshot: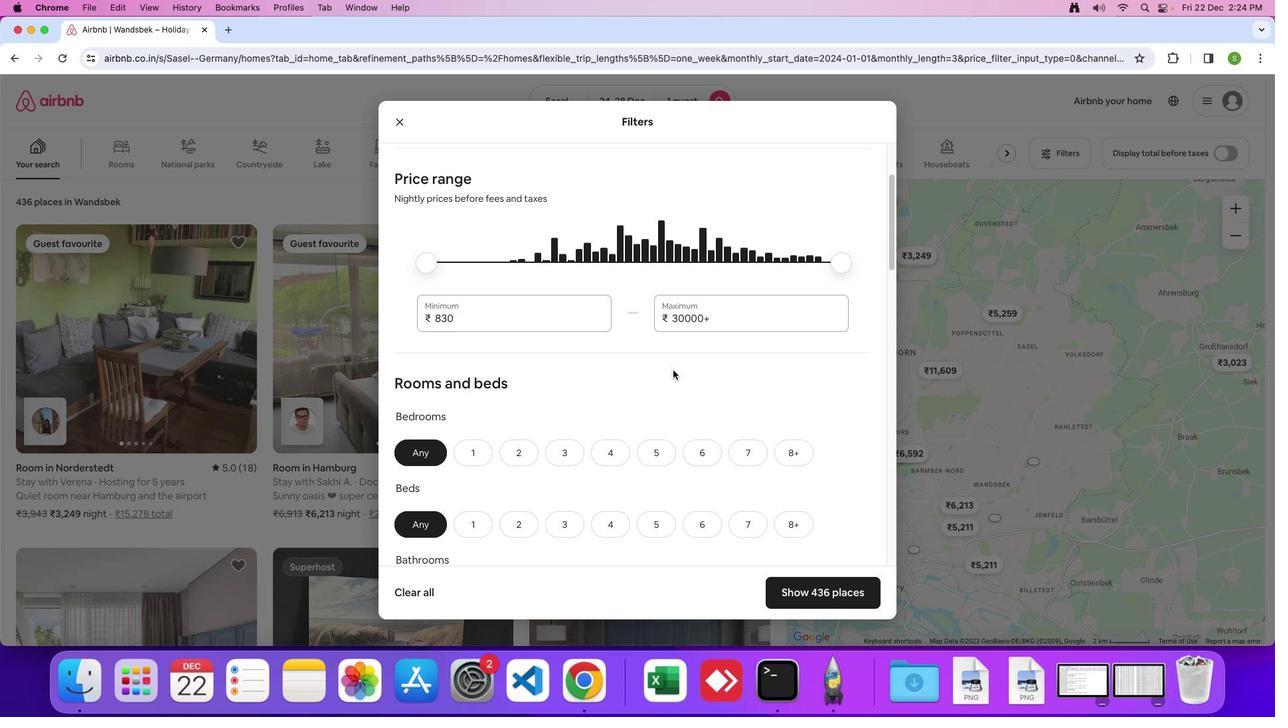 
Action: Mouse moved to (672, 369)
Screenshot: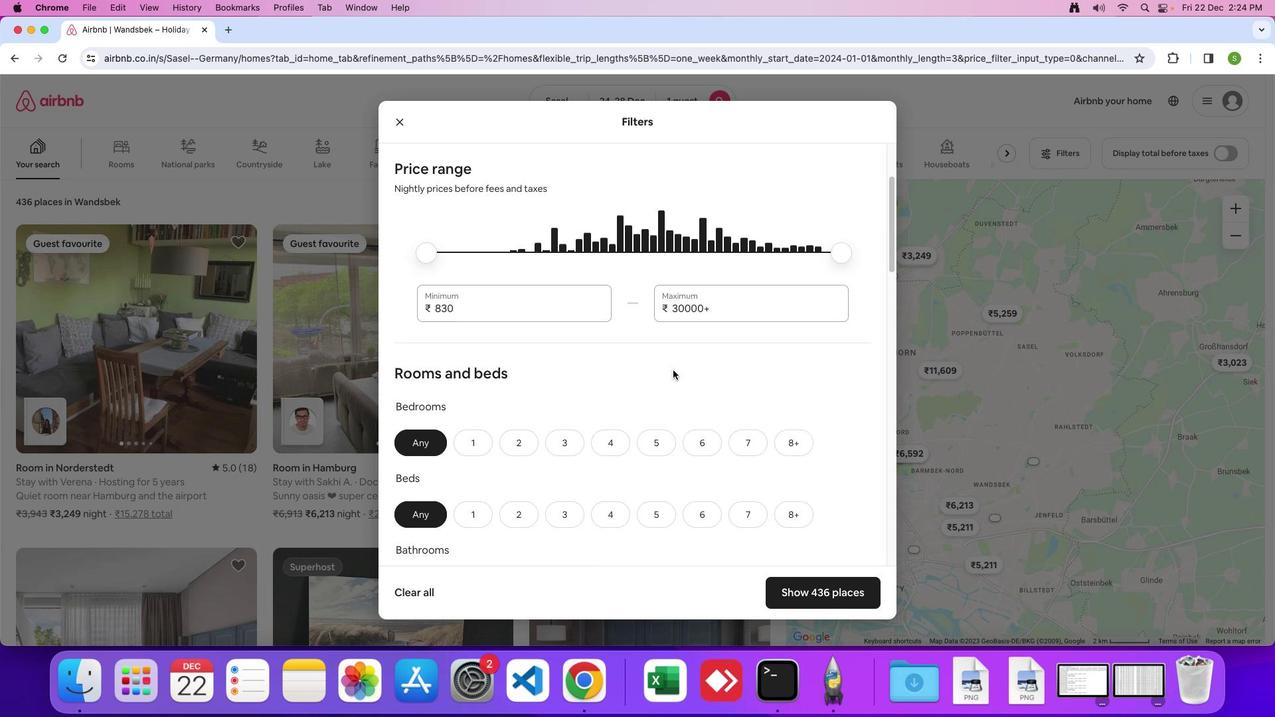 
Action: Mouse scrolled (672, 369) with delta (0, -1)
Screenshot: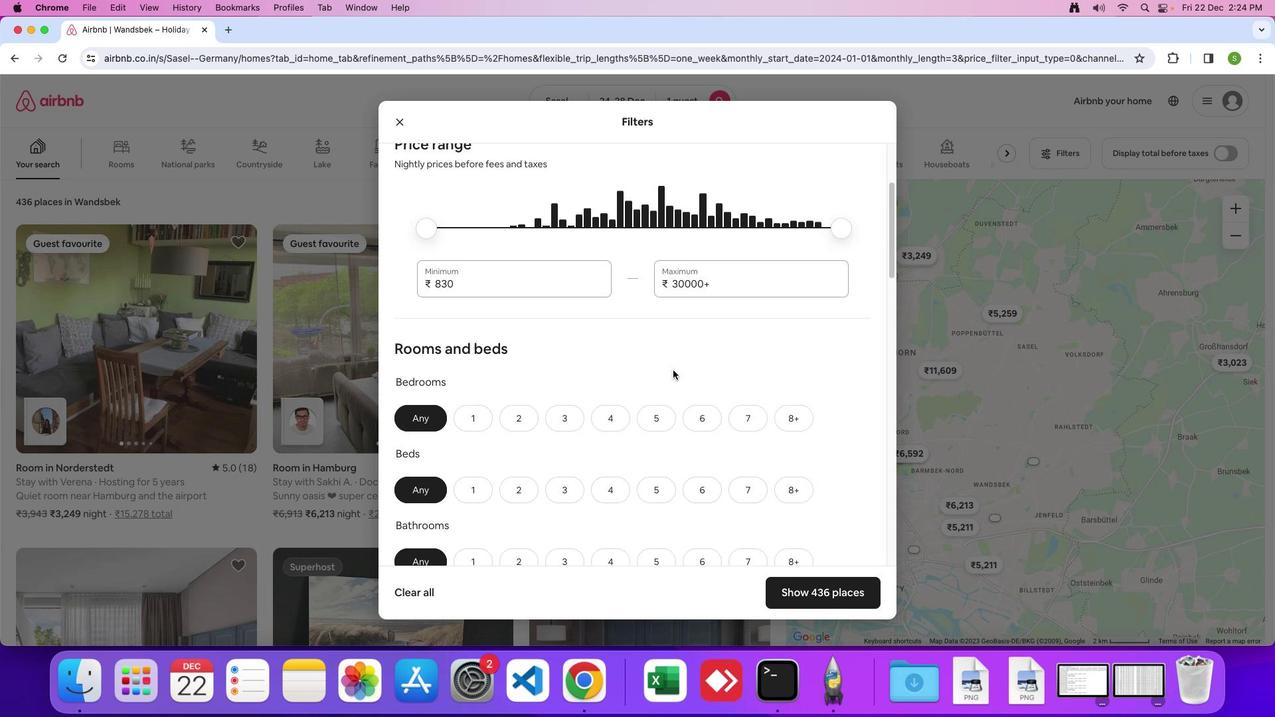 
Action: Mouse scrolled (672, 369) with delta (0, 0)
Screenshot: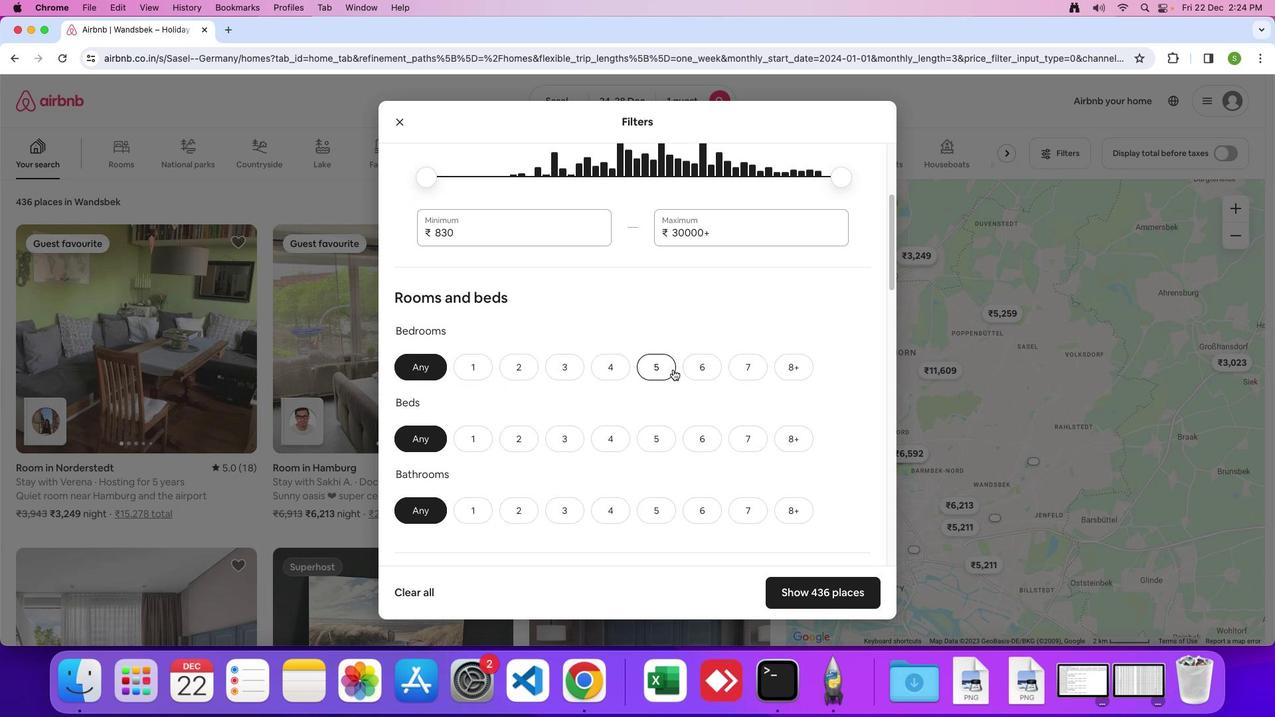 
Action: Mouse moved to (672, 369)
Screenshot: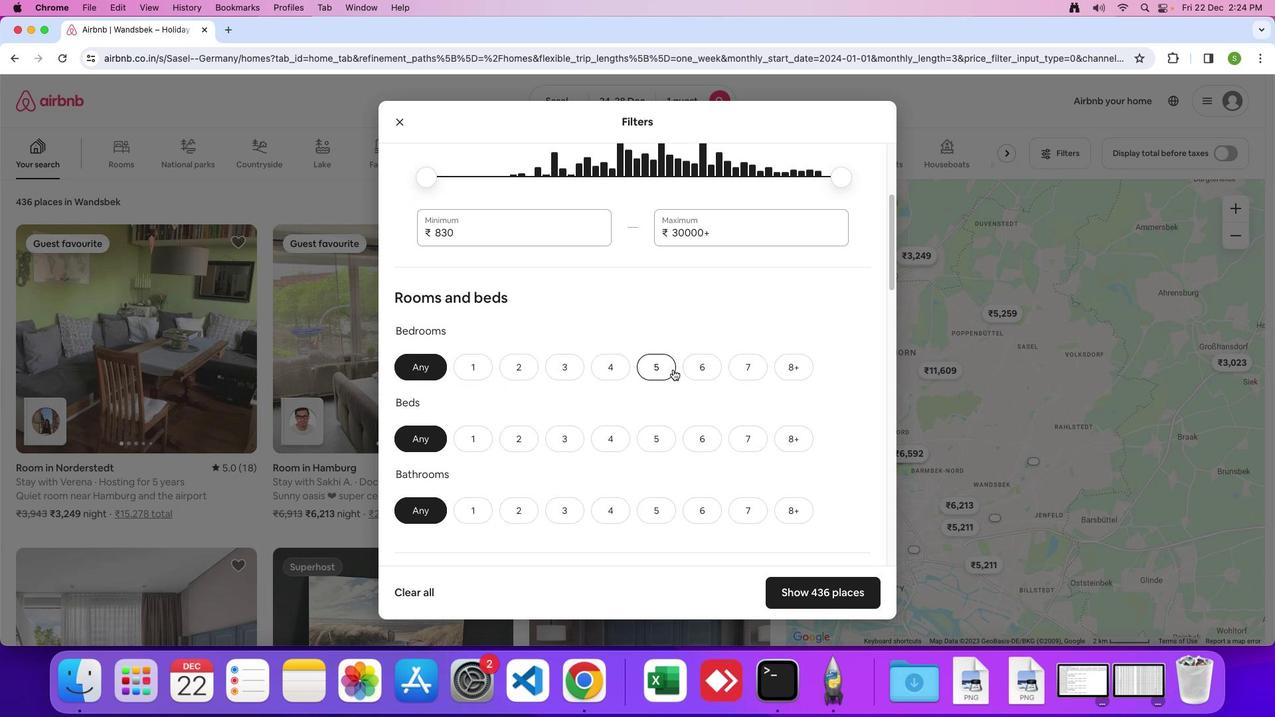 
Action: Mouse scrolled (672, 369) with delta (0, 0)
Screenshot: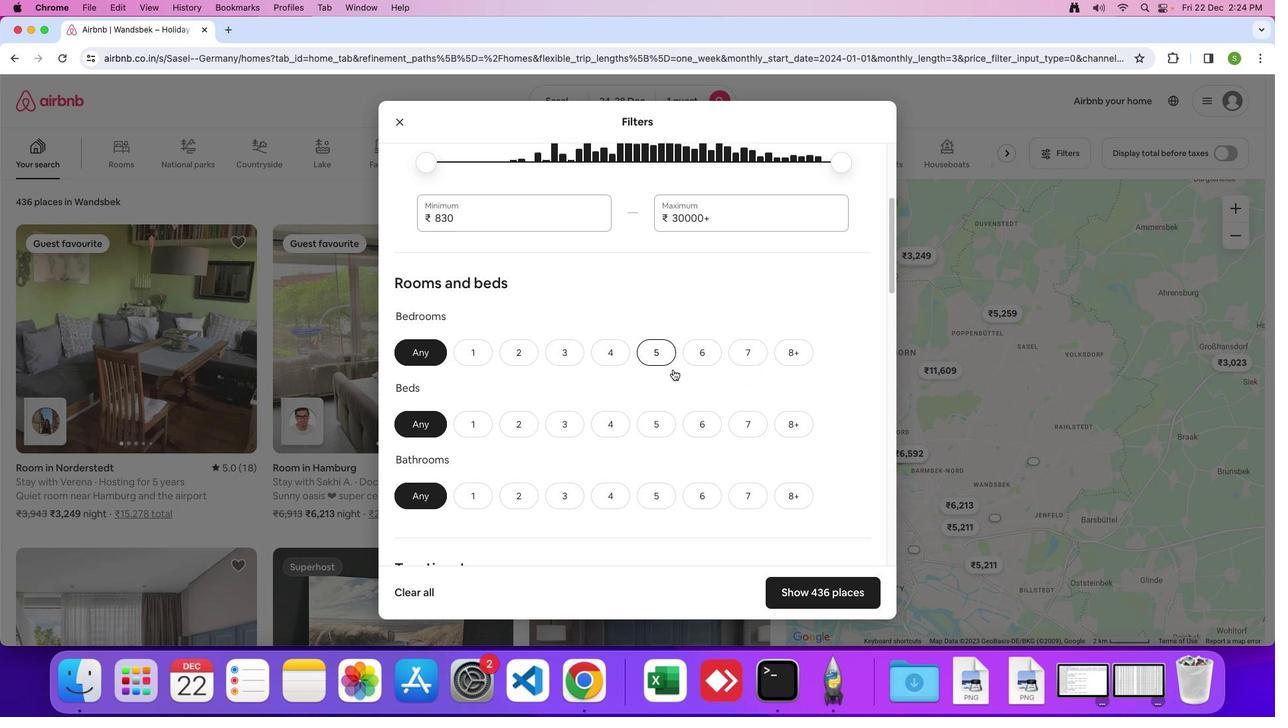 
Action: Mouse moved to (672, 369)
Screenshot: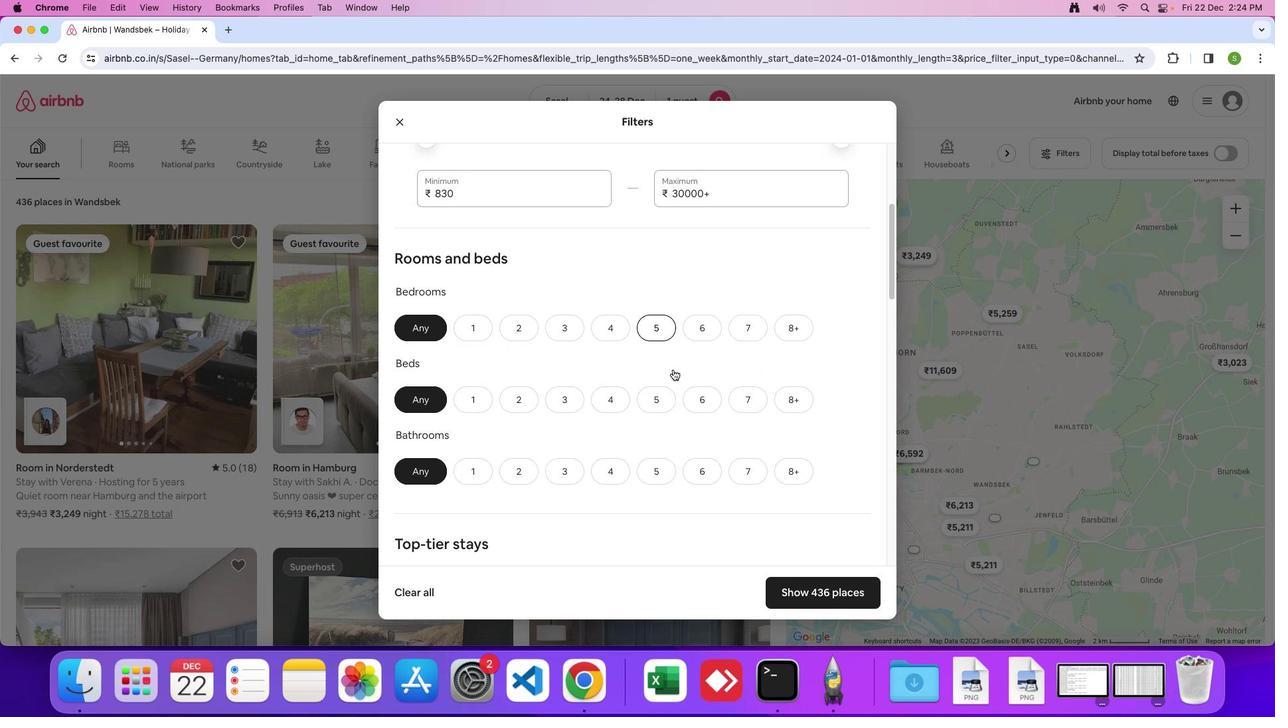 
Action: Mouse scrolled (672, 369) with delta (0, -1)
Screenshot: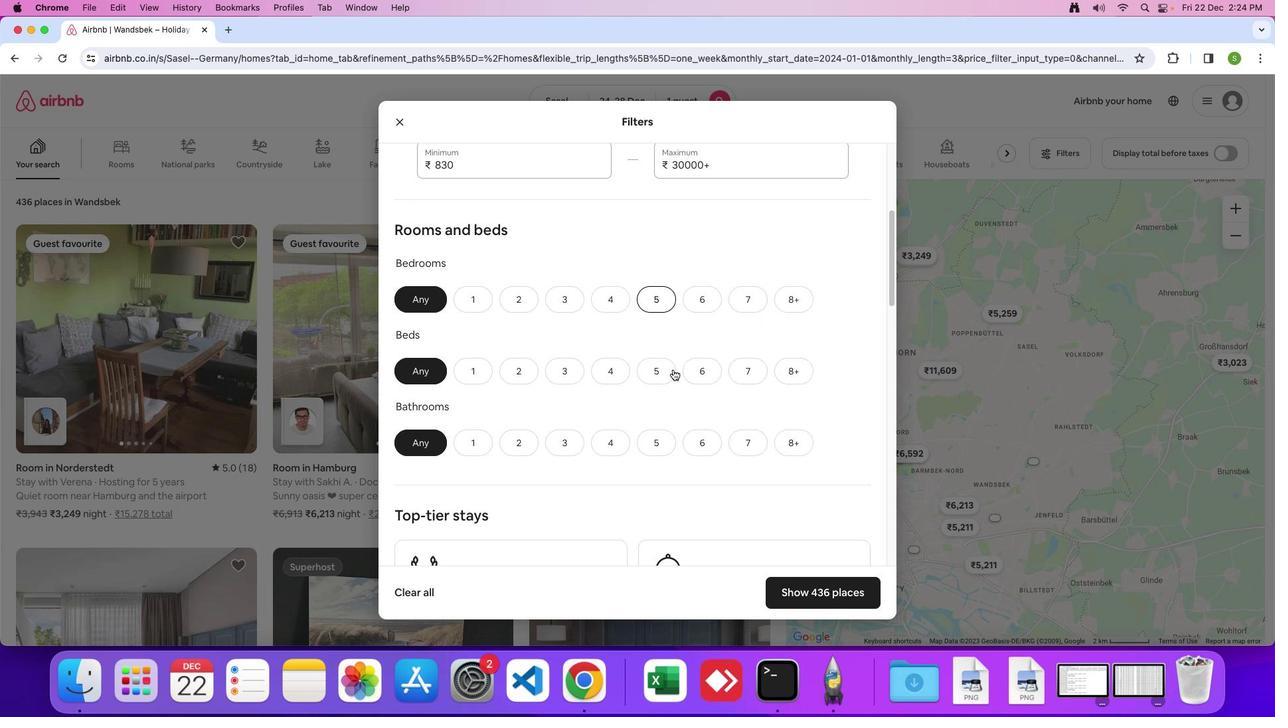 
Action: Mouse moved to (483, 275)
Screenshot: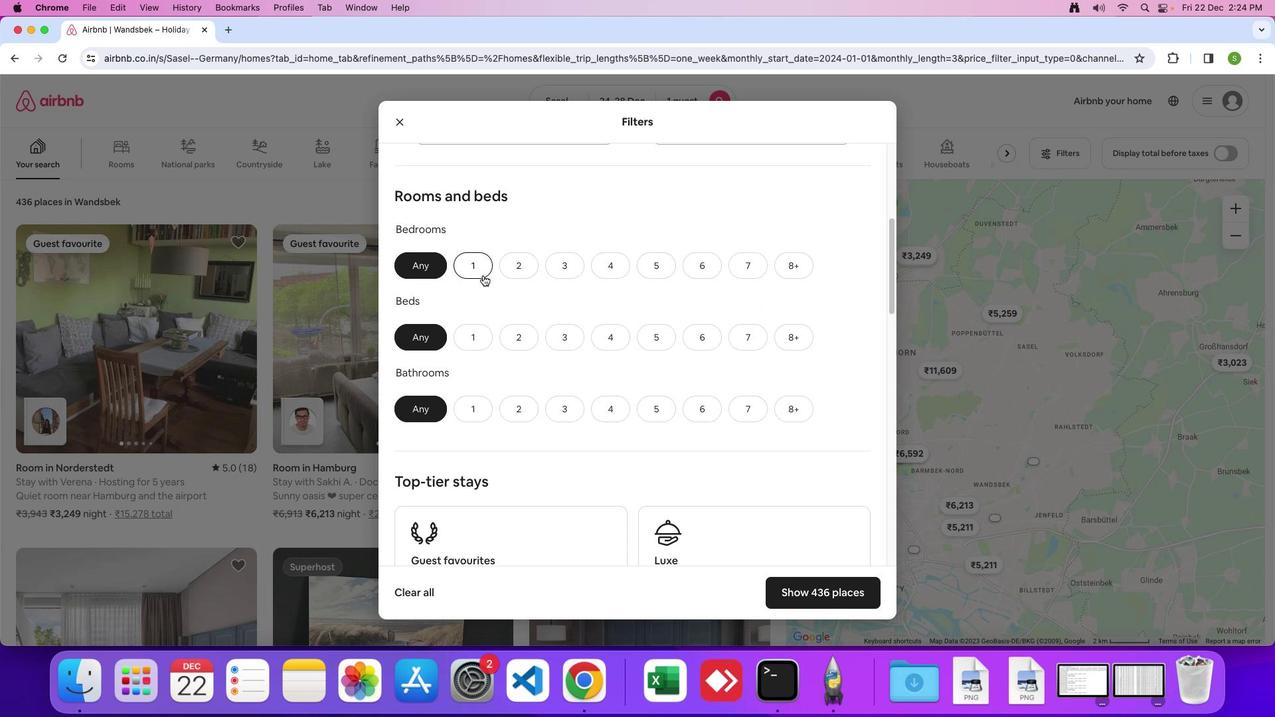 
Action: Mouse pressed left at (483, 275)
Screenshot: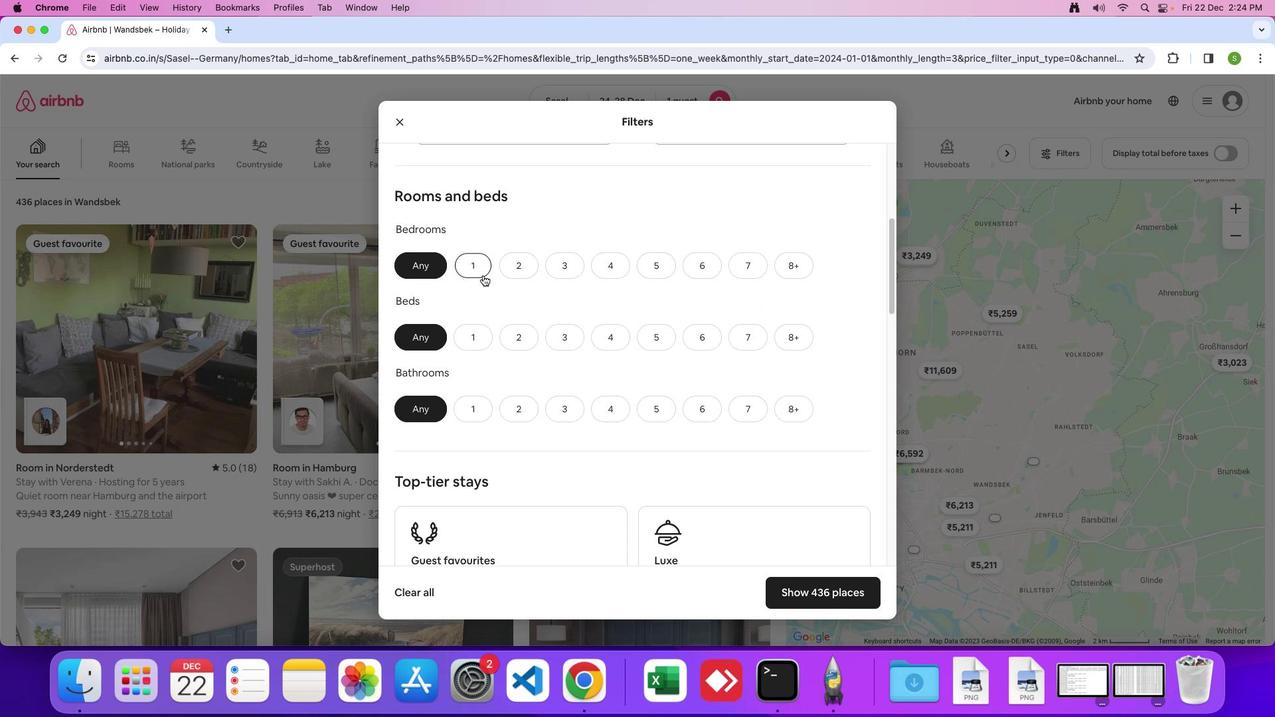 
Action: Mouse moved to (460, 338)
Screenshot: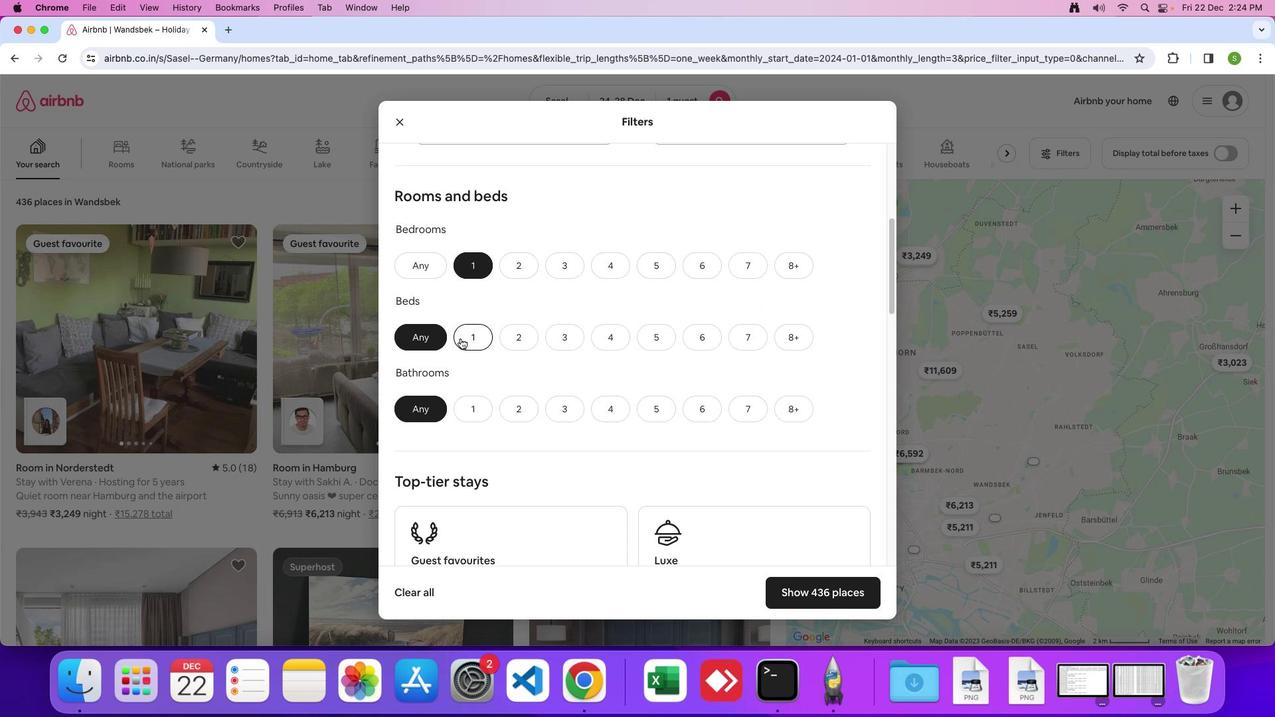 
Action: Mouse pressed left at (460, 338)
Screenshot: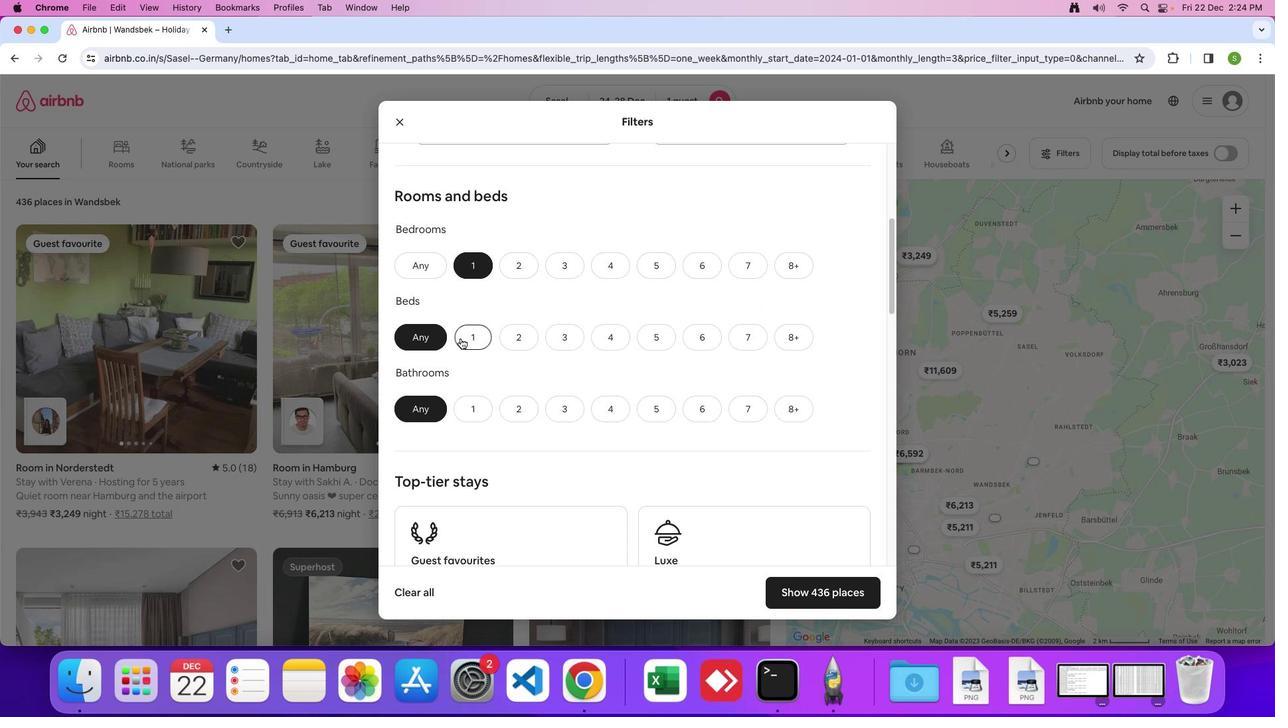 
Action: Mouse moved to (464, 405)
Screenshot: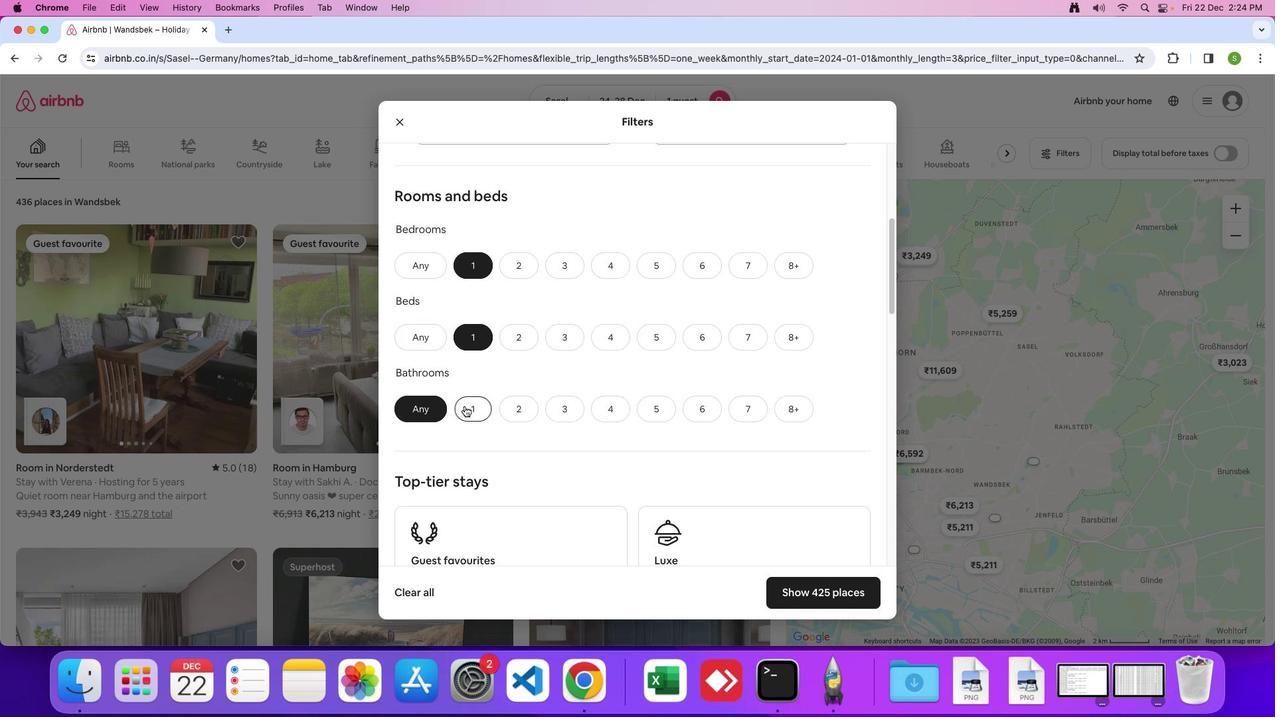 
Action: Mouse pressed left at (464, 405)
Screenshot: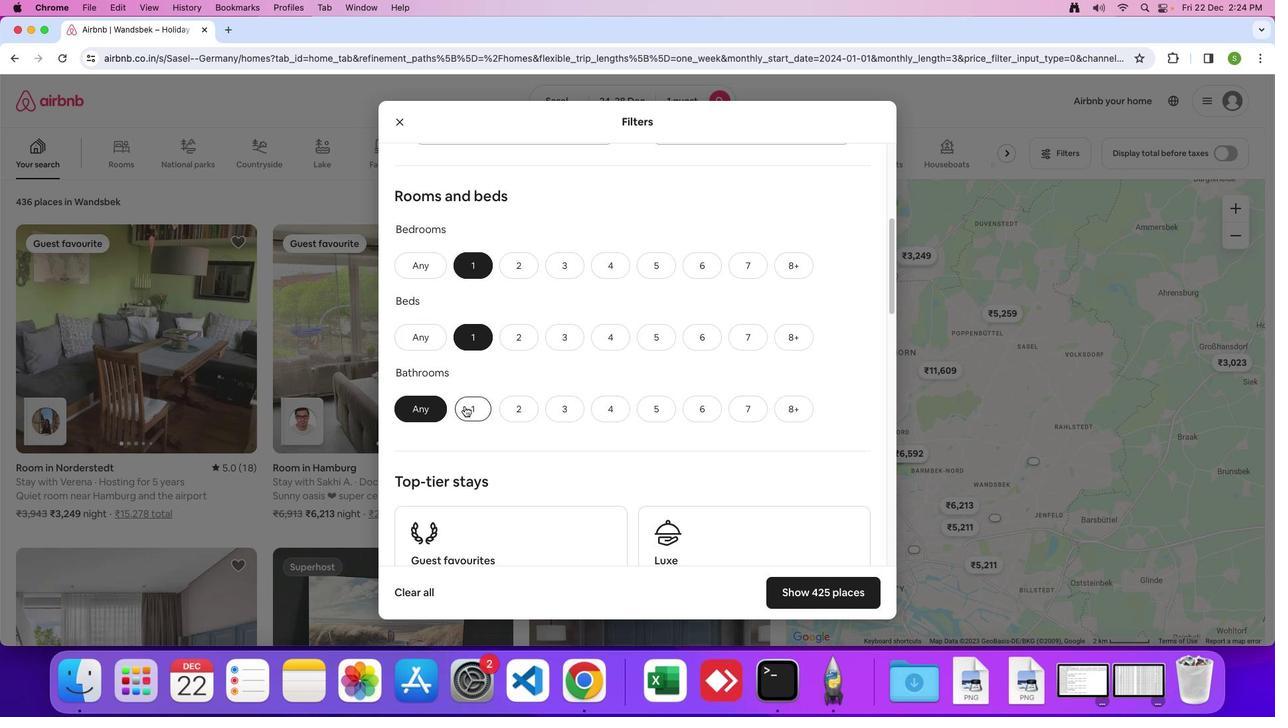 
Action: Mouse moved to (640, 352)
Screenshot: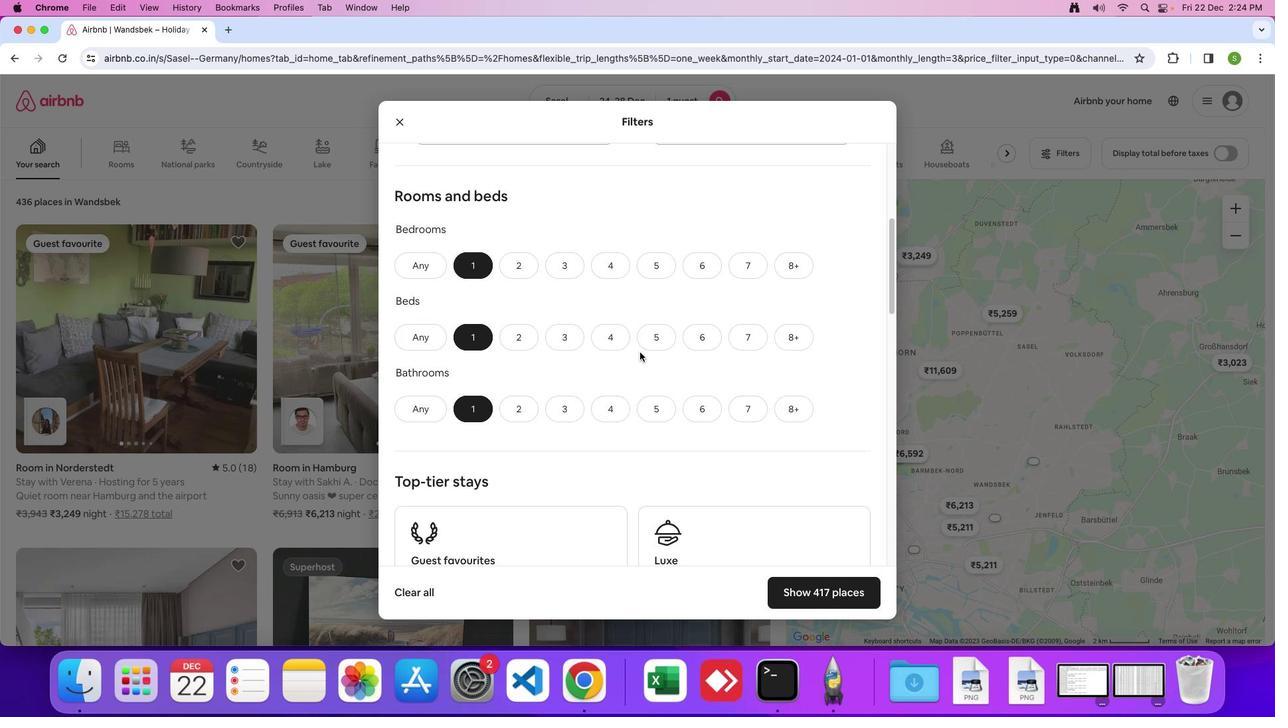 
Action: Mouse scrolled (640, 352) with delta (0, 0)
Screenshot: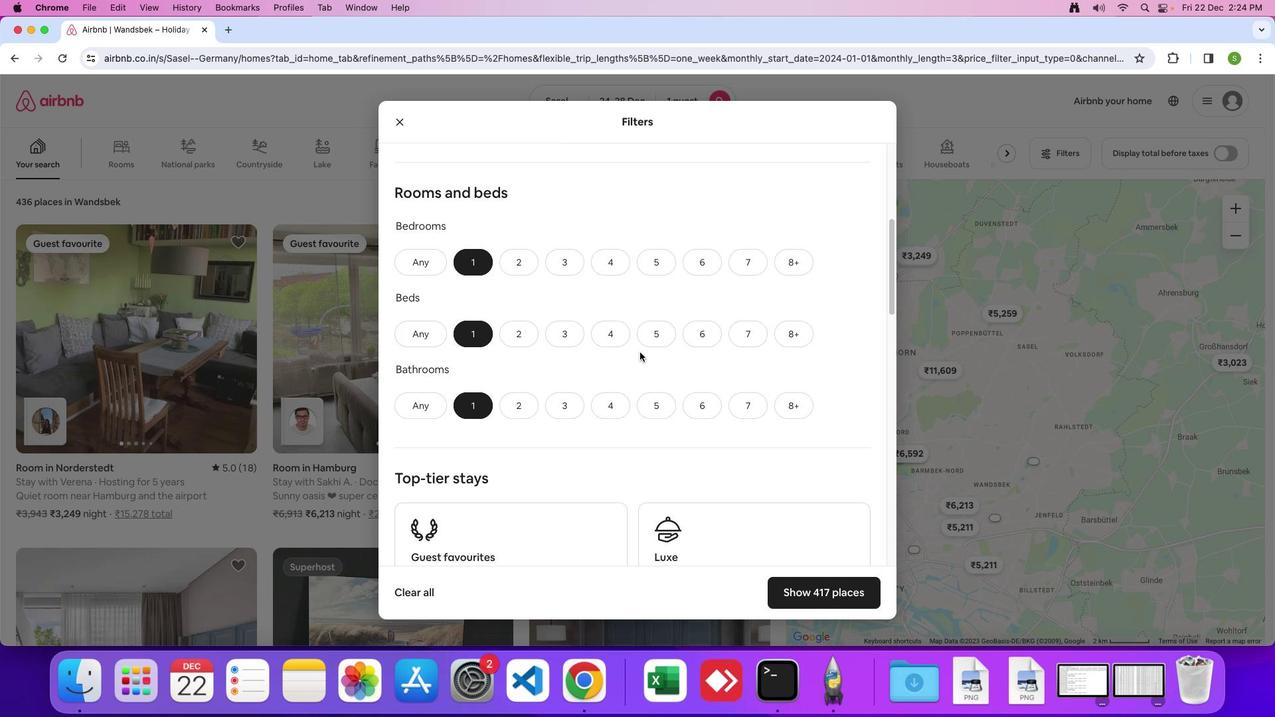 
Action: Mouse scrolled (640, 352) with delta (0, 0)
Screenshot: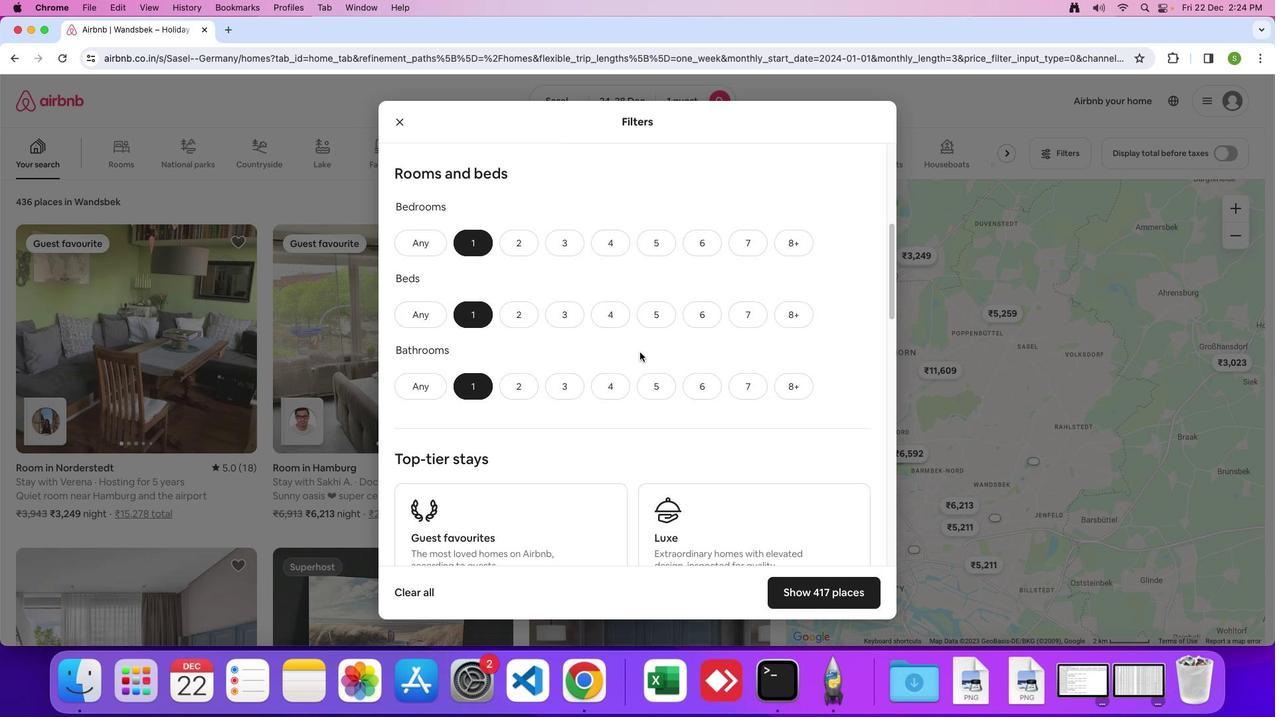 
Action: Mouse scrolled (640, 352) with delta (0, -1)
Screenshot: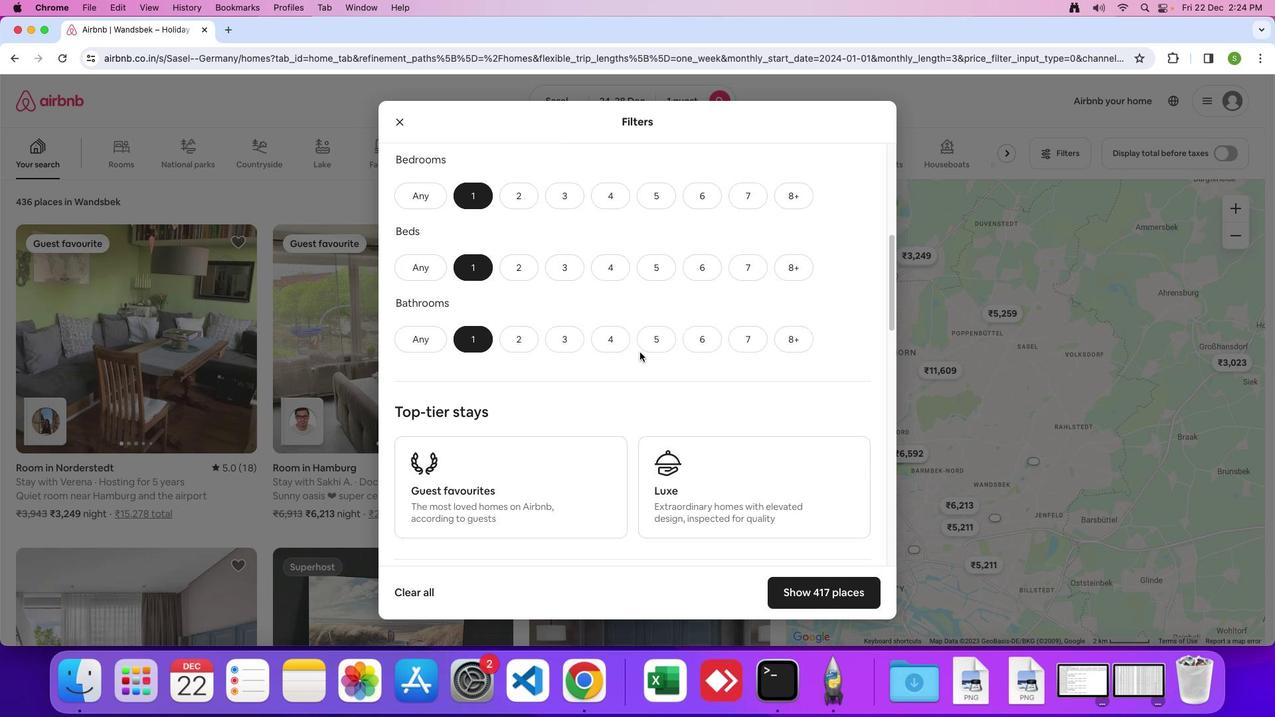 
Action: Mouse scrolled (640, 352) with delta (0, 0)
Screenshot: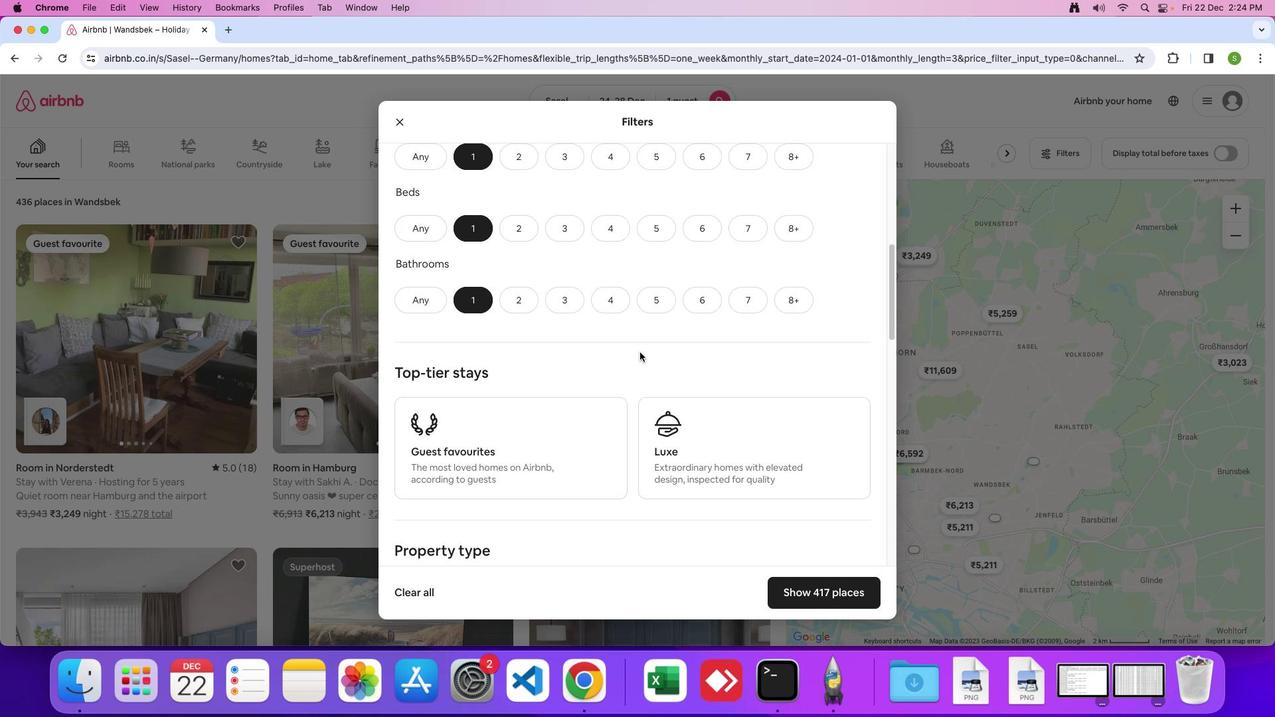 
Action: Mouse scrolled (640, 352) with delta (0, 0)
Screenshot: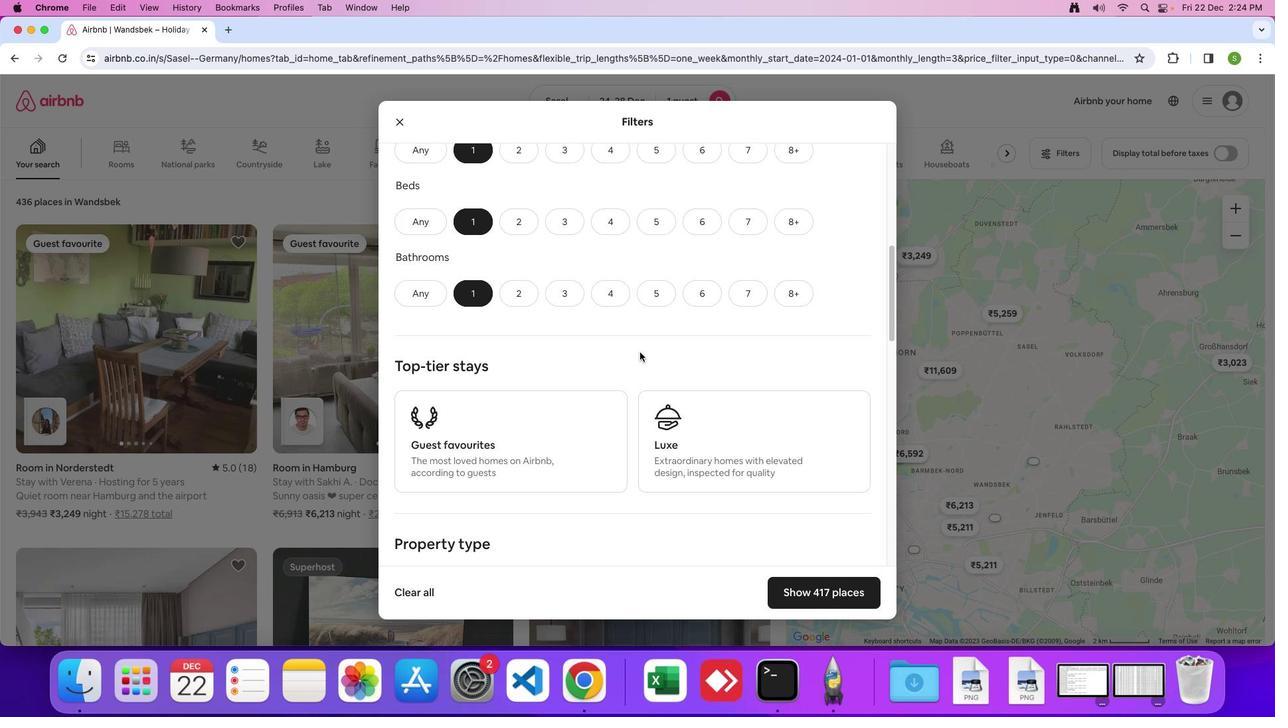 
Action: Mouse moved to (640, 352)
Screenshot: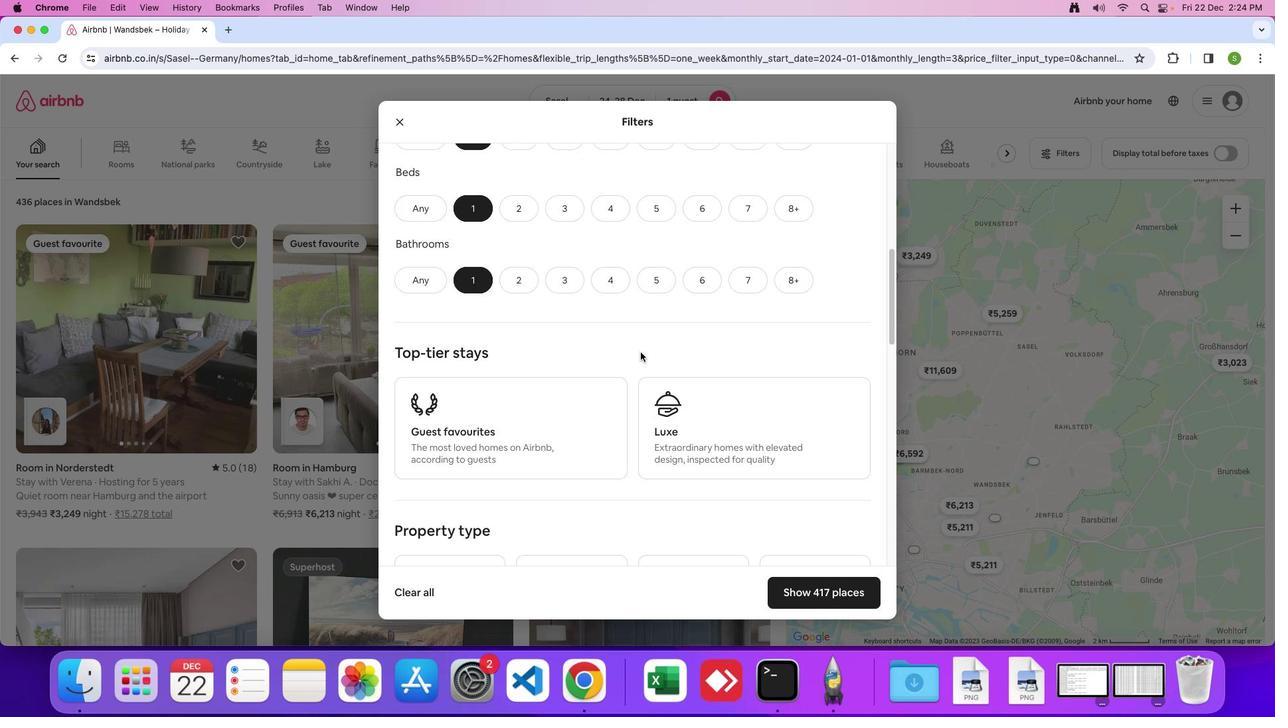 
Action: Mouse scrolled (640, 352) with delta (0, 0)
Screenshot: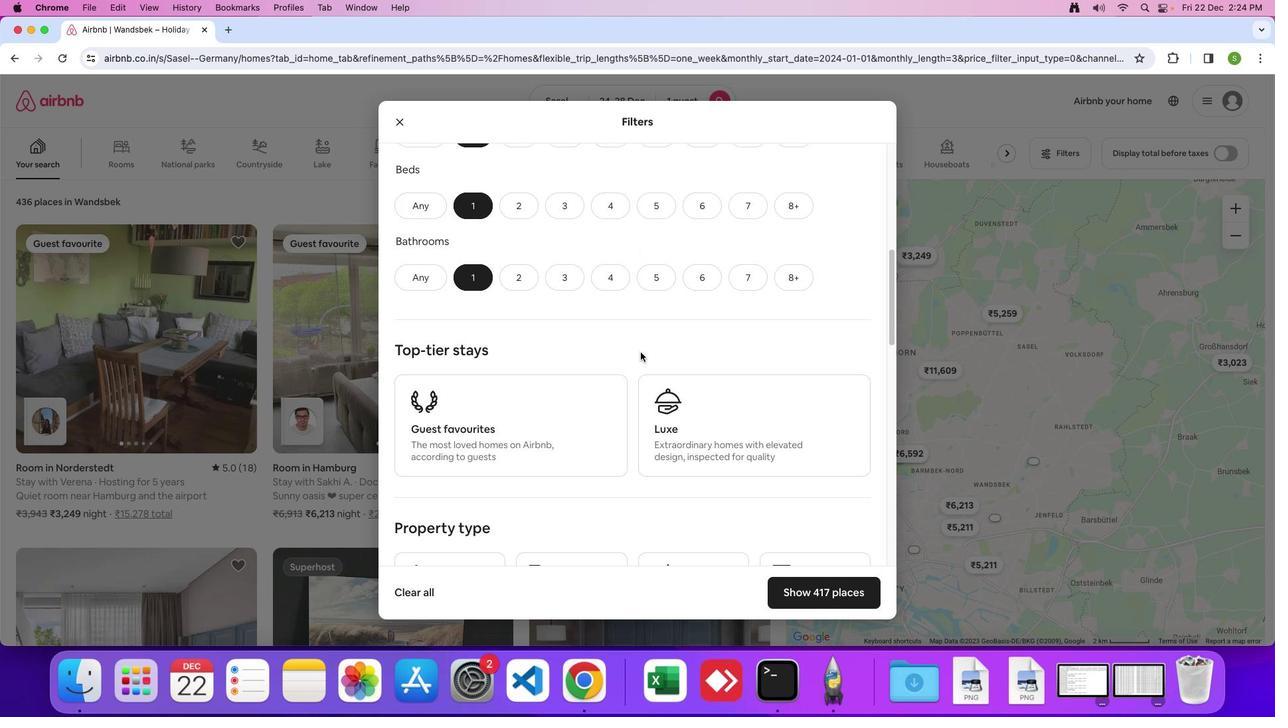 
Action: Mouse scrolled (640, 352) with delta (0, 0)
Screenshot: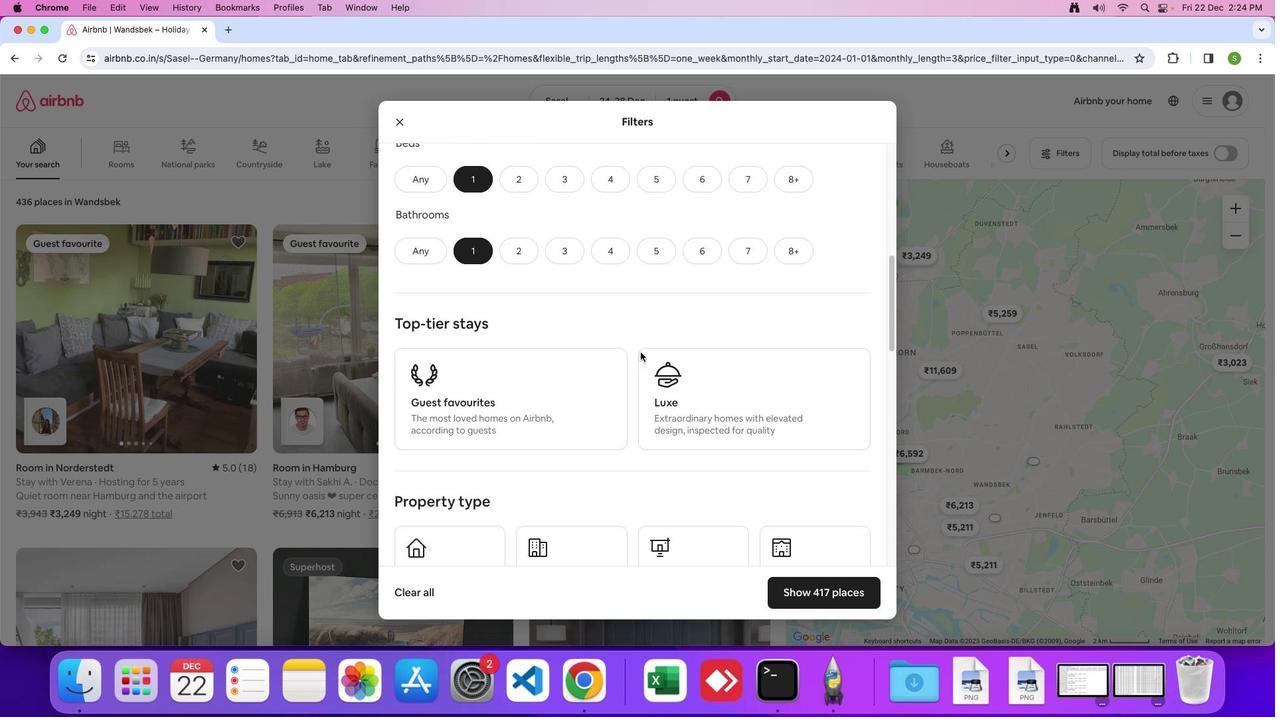 
Action: Mouse scrolled (640, 352) with delta (0, -1)
Screenshot: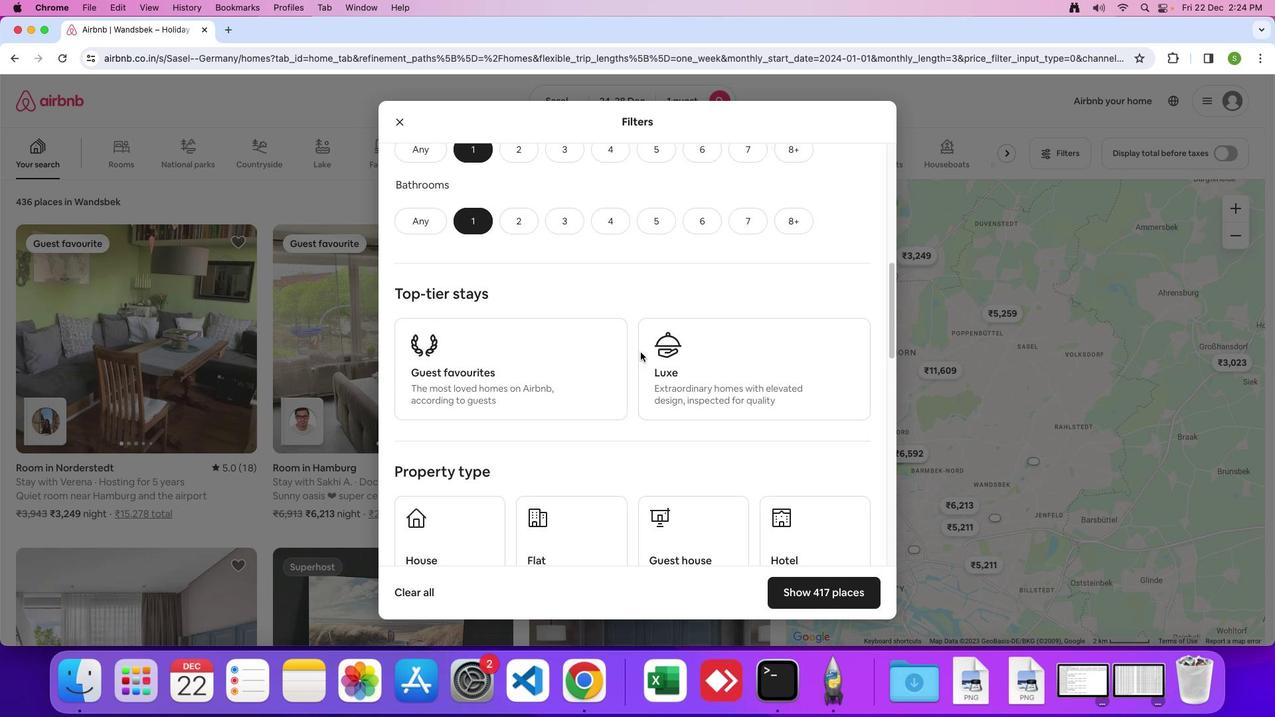 
Action: Mouse scrolled (640, 352) with delta (0, 0)
Screenshot: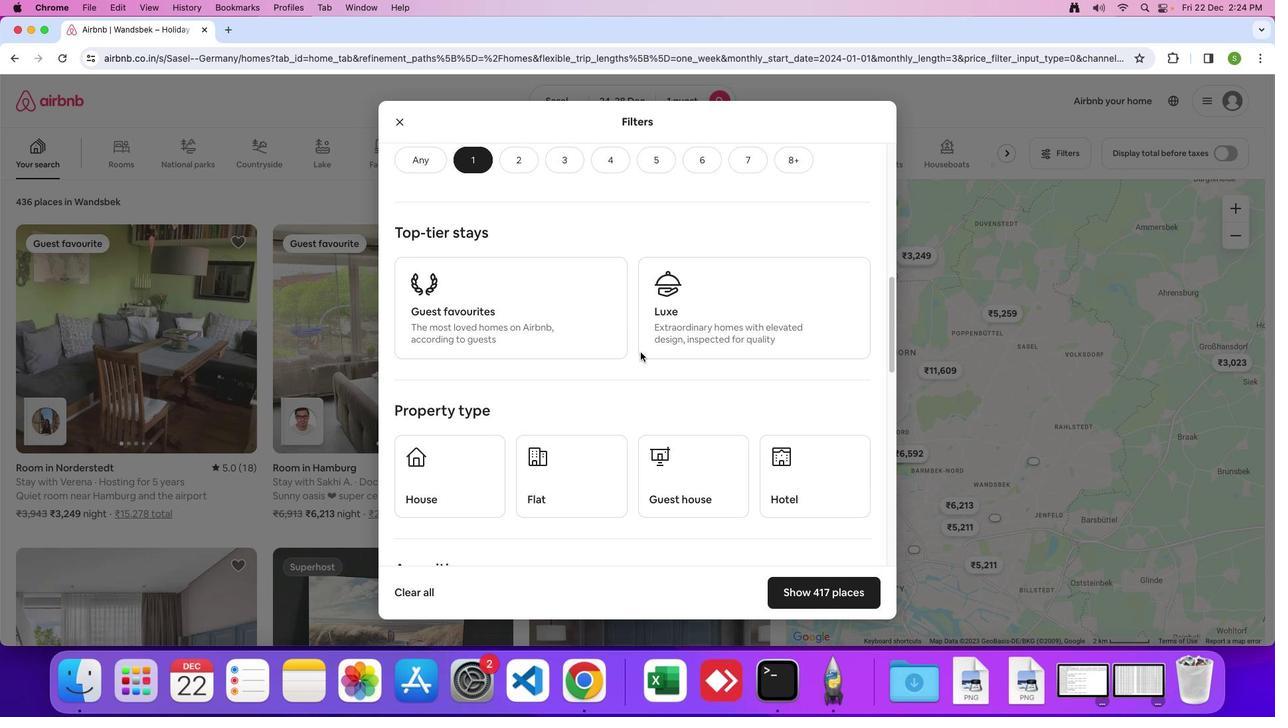 
Action: Mouse scrolled (640, 352) with delta (0, 0)
Screenshot: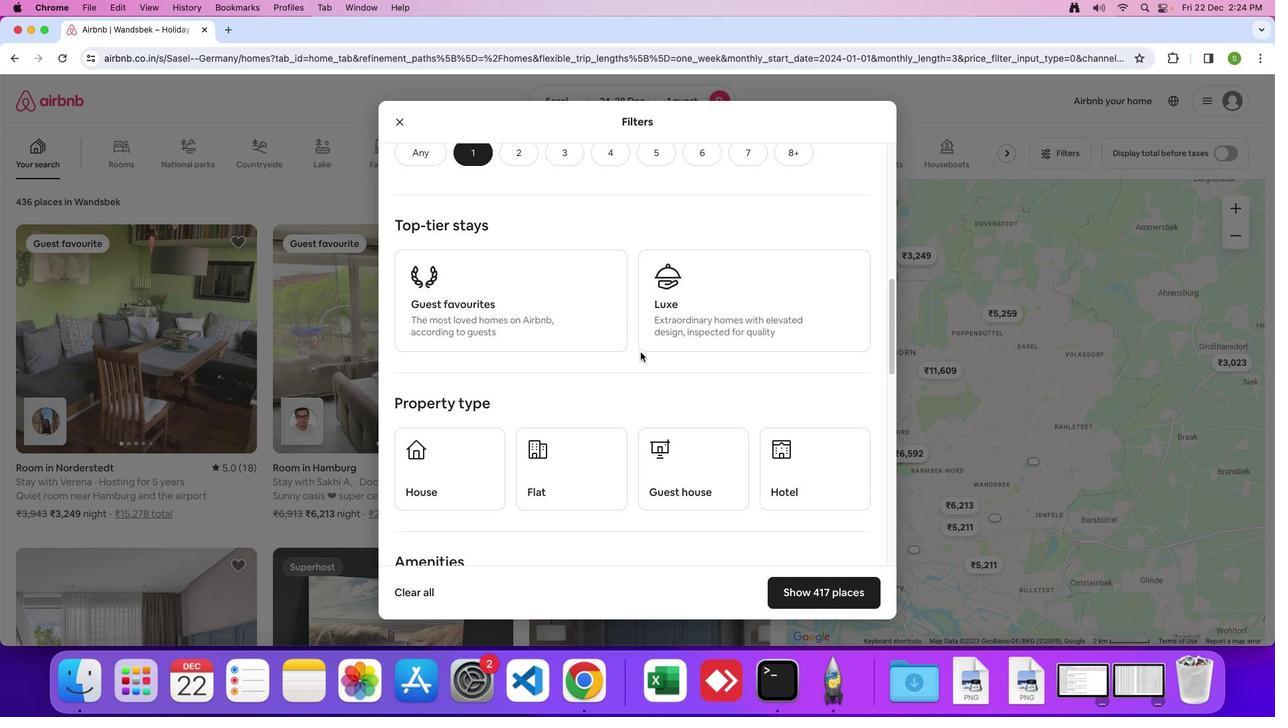 
Action: Mouse scrolled (640, 352) with delta (0, -1)
Screenshot: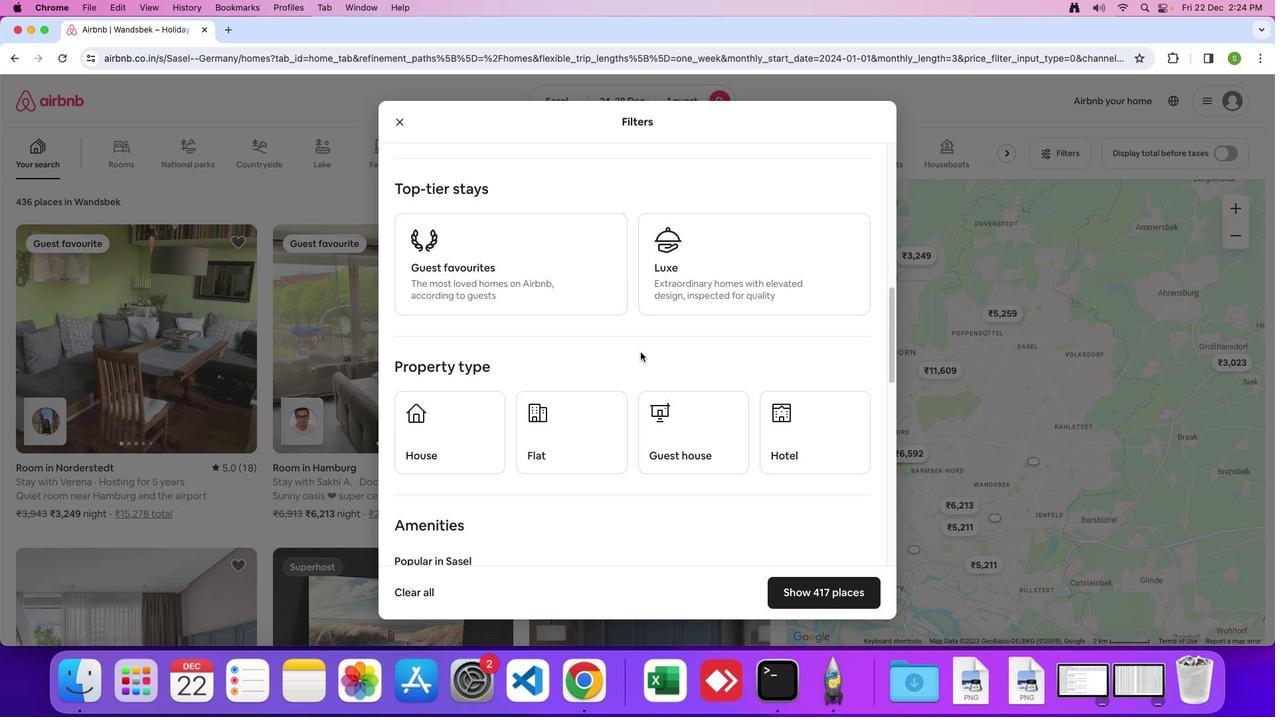 
Action: Mouse moved to (555, 376)
Screenshot: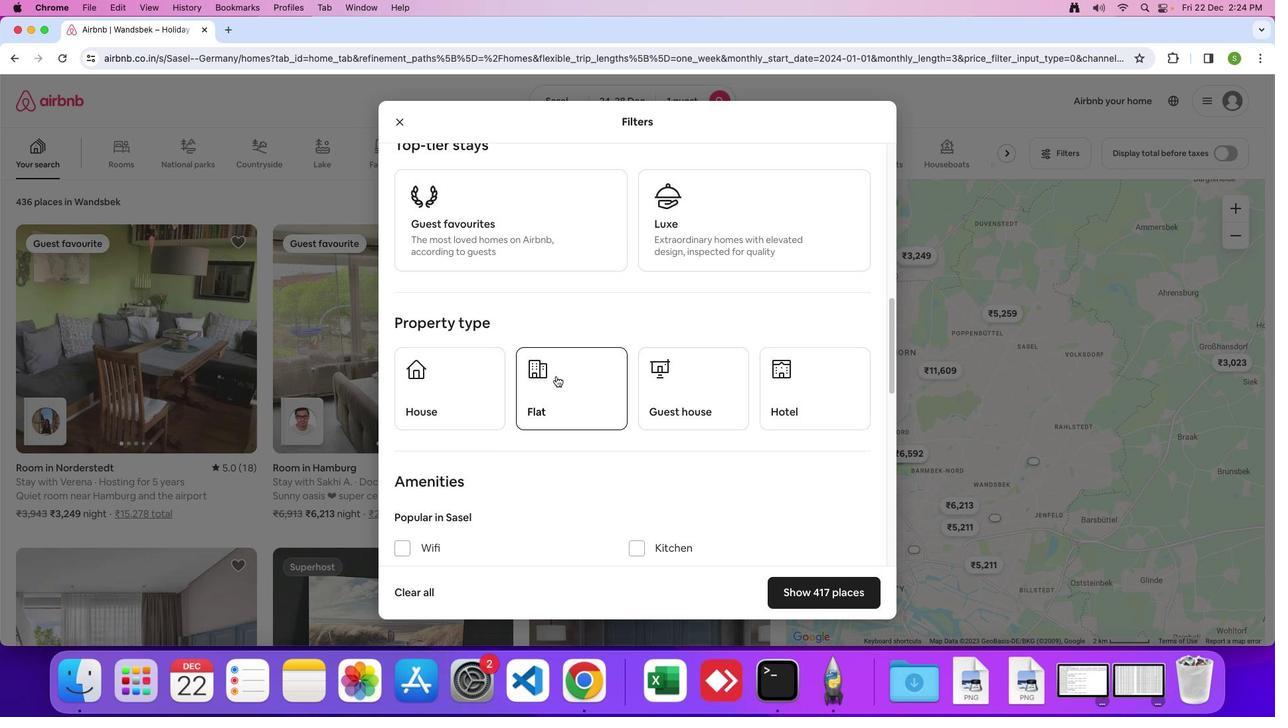 
Action: Mouse pressed left at (555, 376)
Screenshot: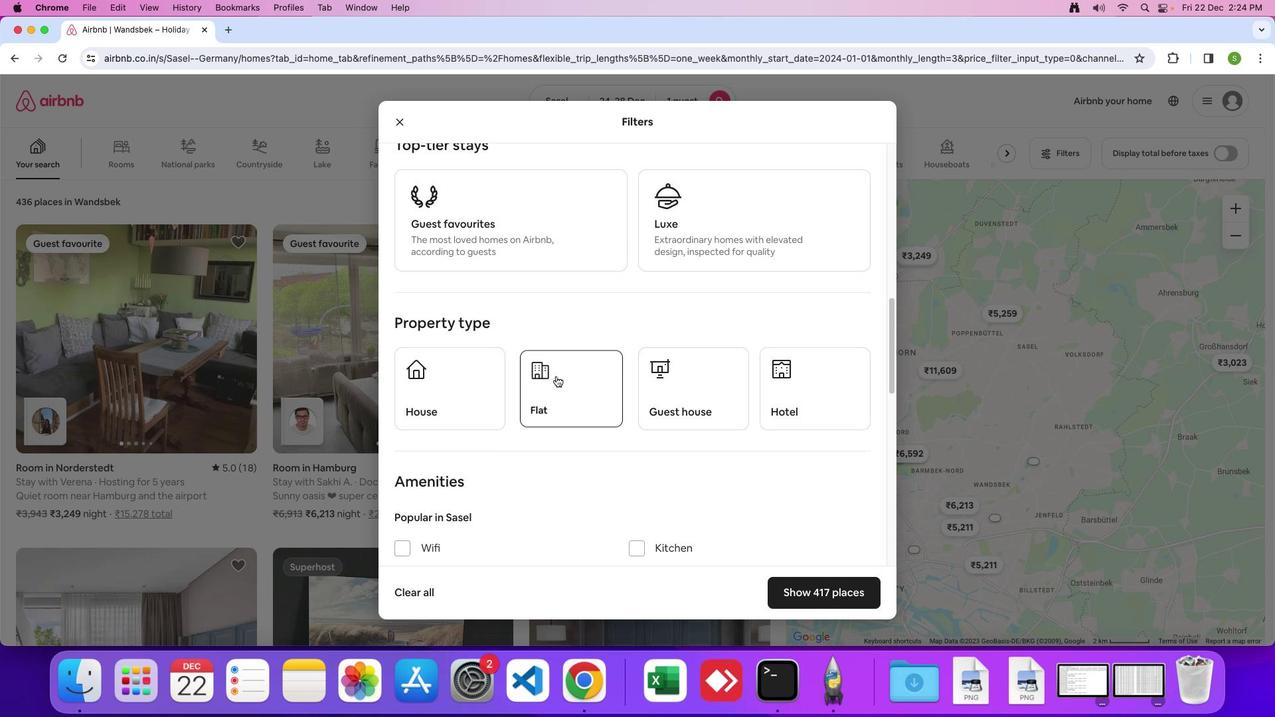 
Action: Mouse moved to (597, 329)
Screenshot: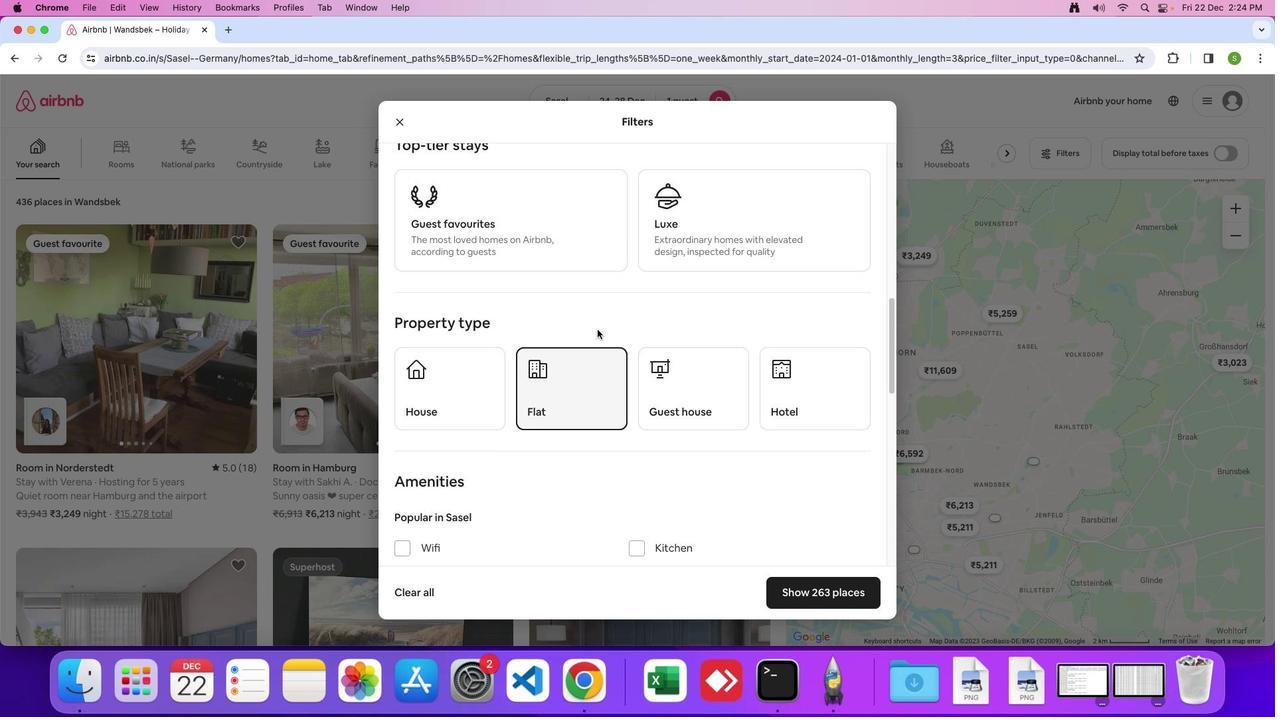 
Action: Mouse scrolled (597, 329) with delta (0, 0)
Screenshot: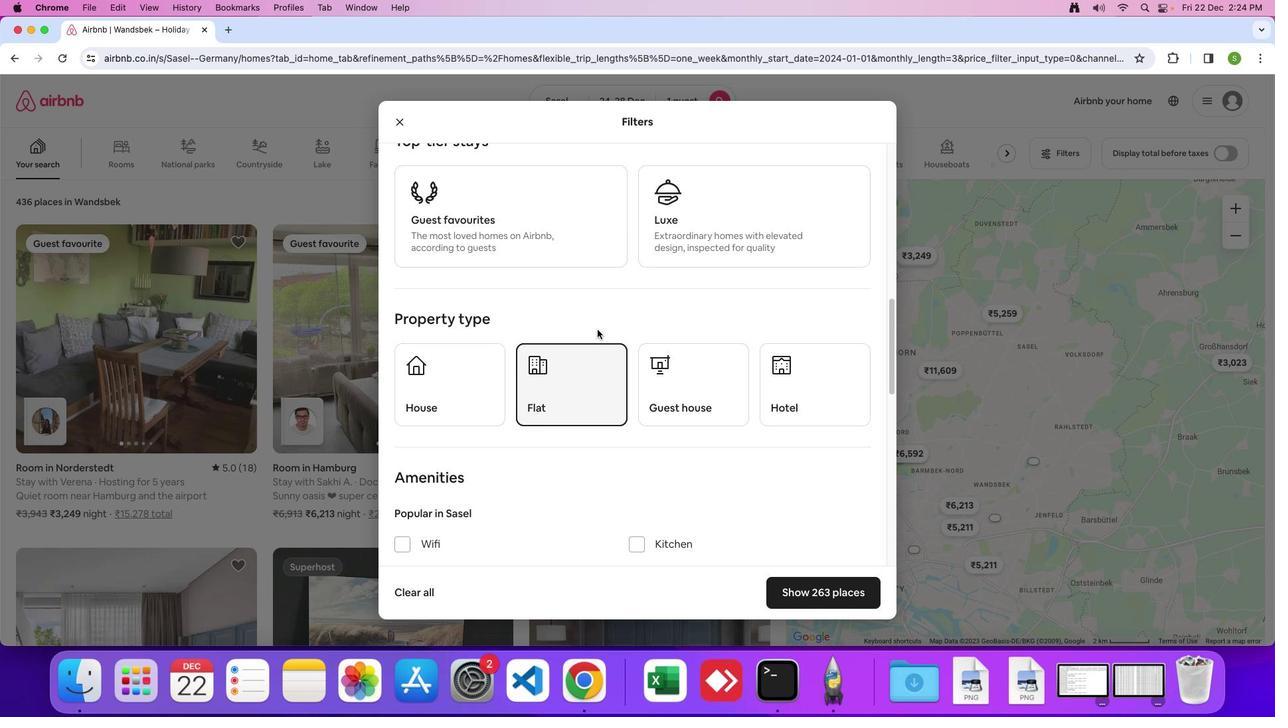 
Action: Mouse scrolled (597, 329) with delta (0, 0)
Screenshot: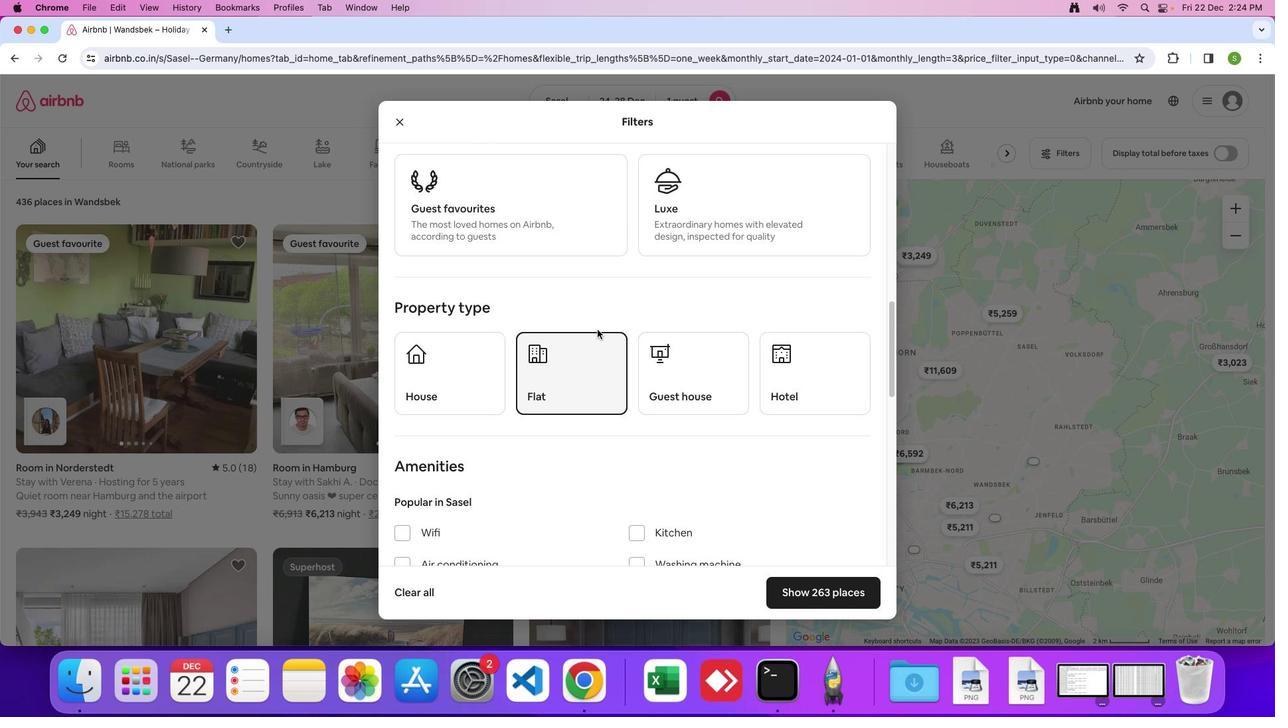 
Action: Mouse scrolled (597, 329) with delta (0, 0)
Screenshot: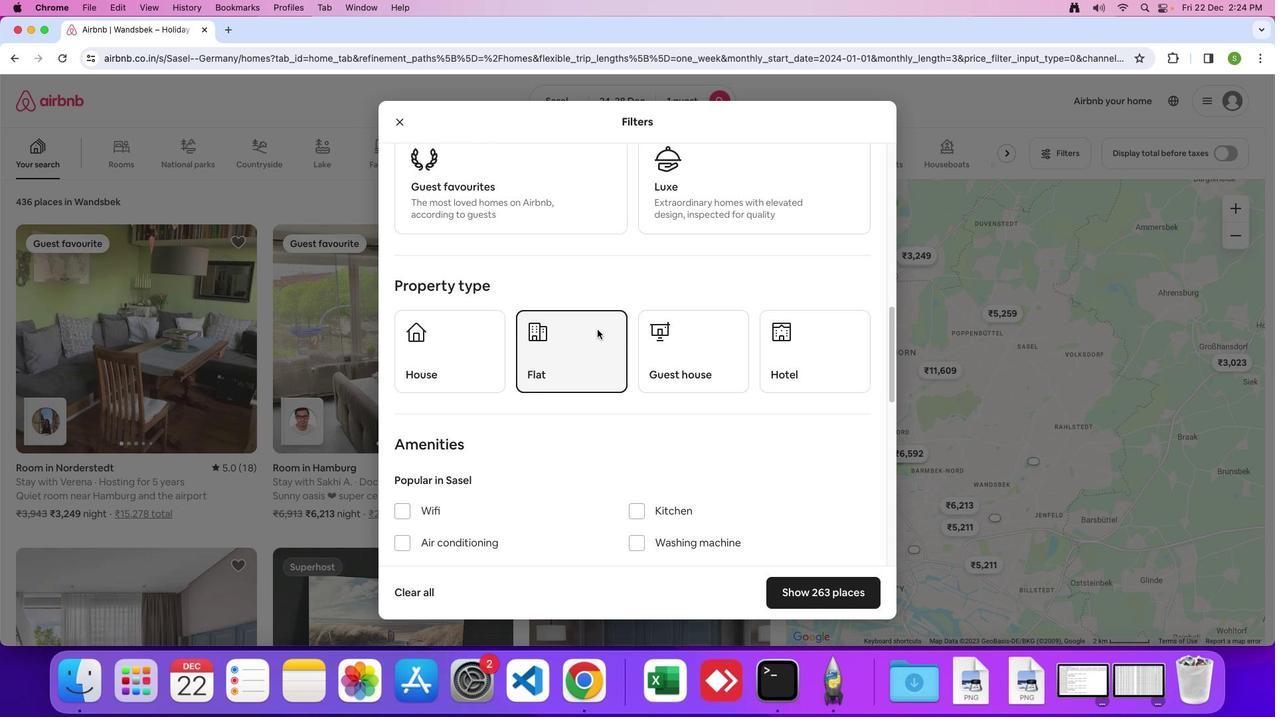 
Action: Mouse scrolled (597, 329) with delta (0, 0)
Screenshot: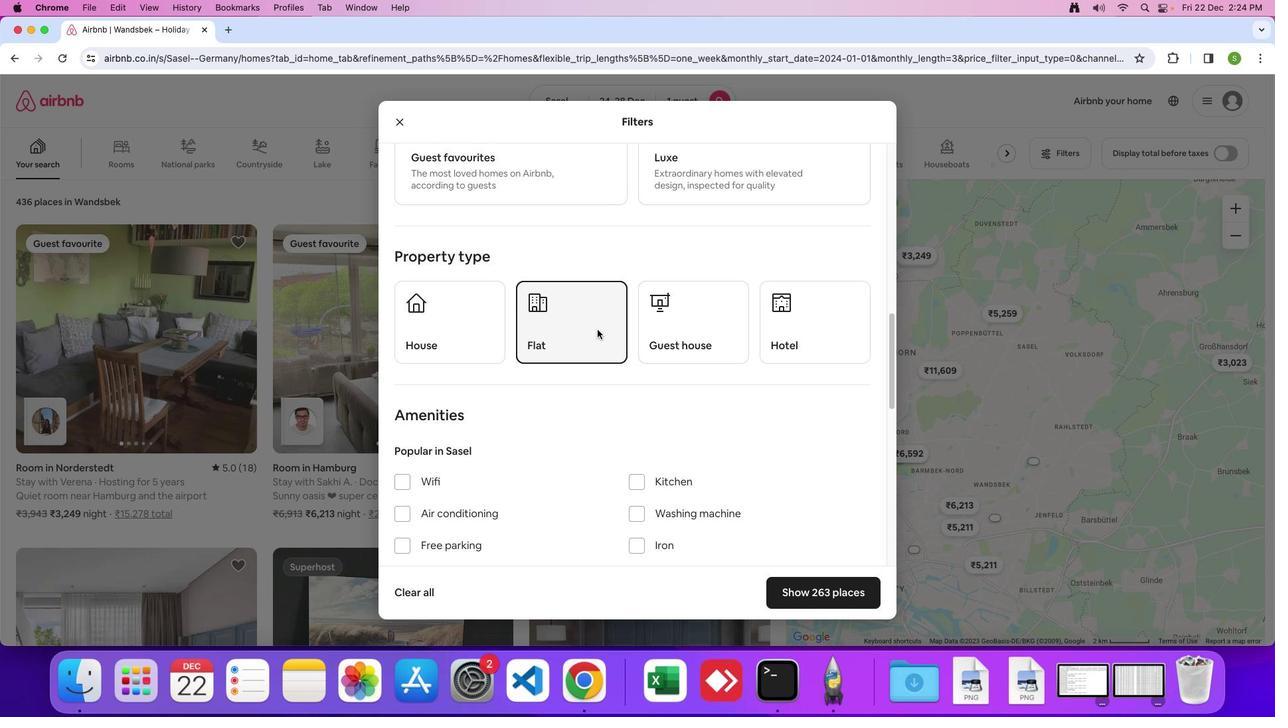 
Action: Mouse scrolled (597, 329) with delta (0, 0)
Screenshot: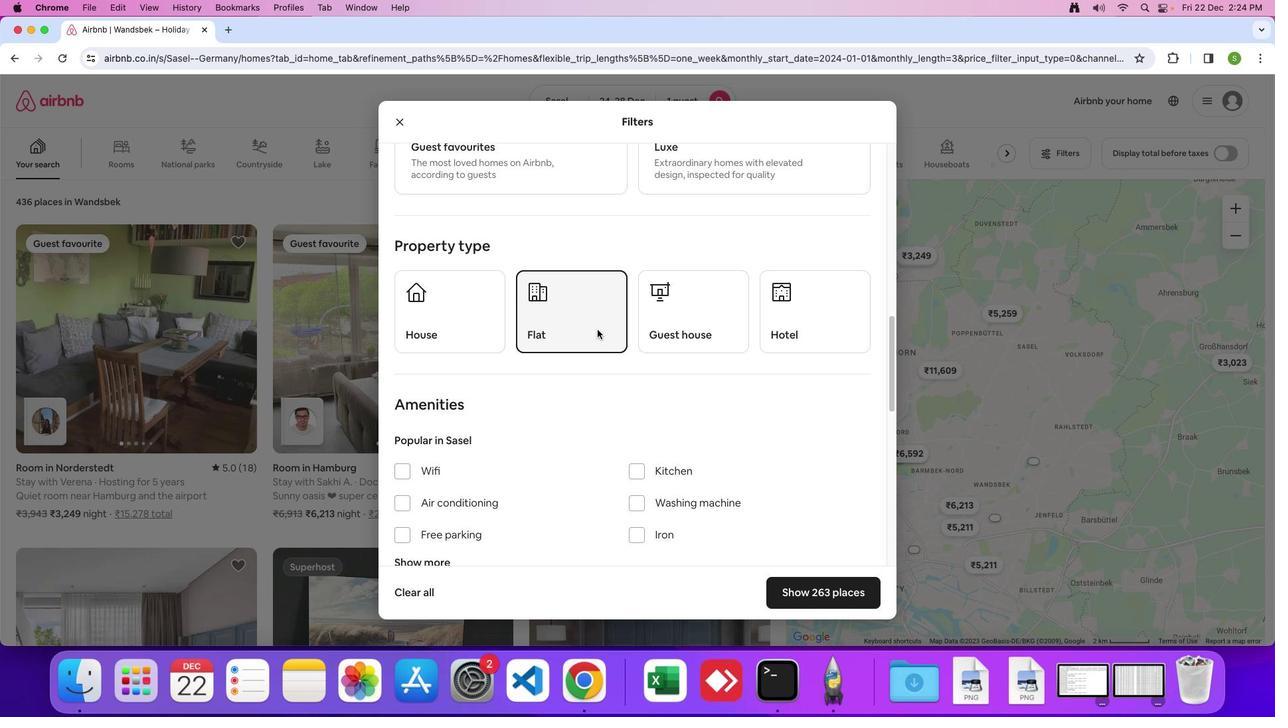 
Action: Mouse scrolled (597, 329) with delta (0, -1)
Screenshot: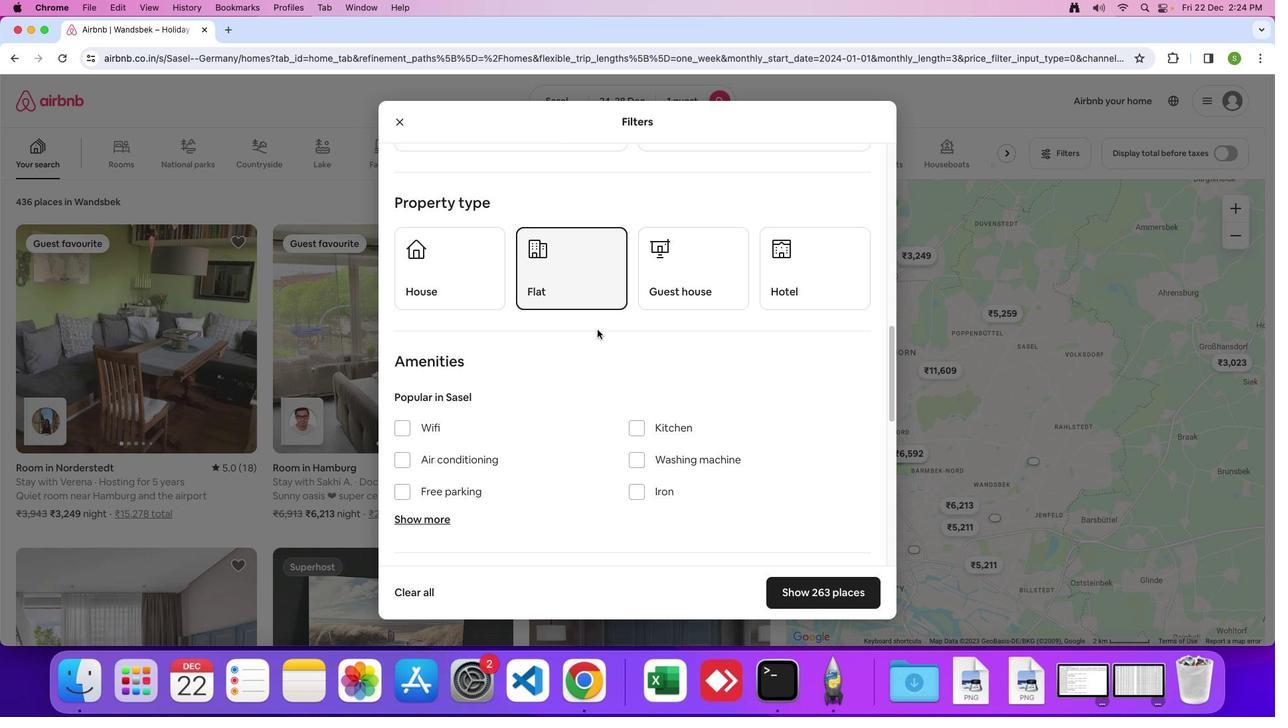 
Action: Mouse scrolled (597, 329) with delta (0, 0)
Screenshot: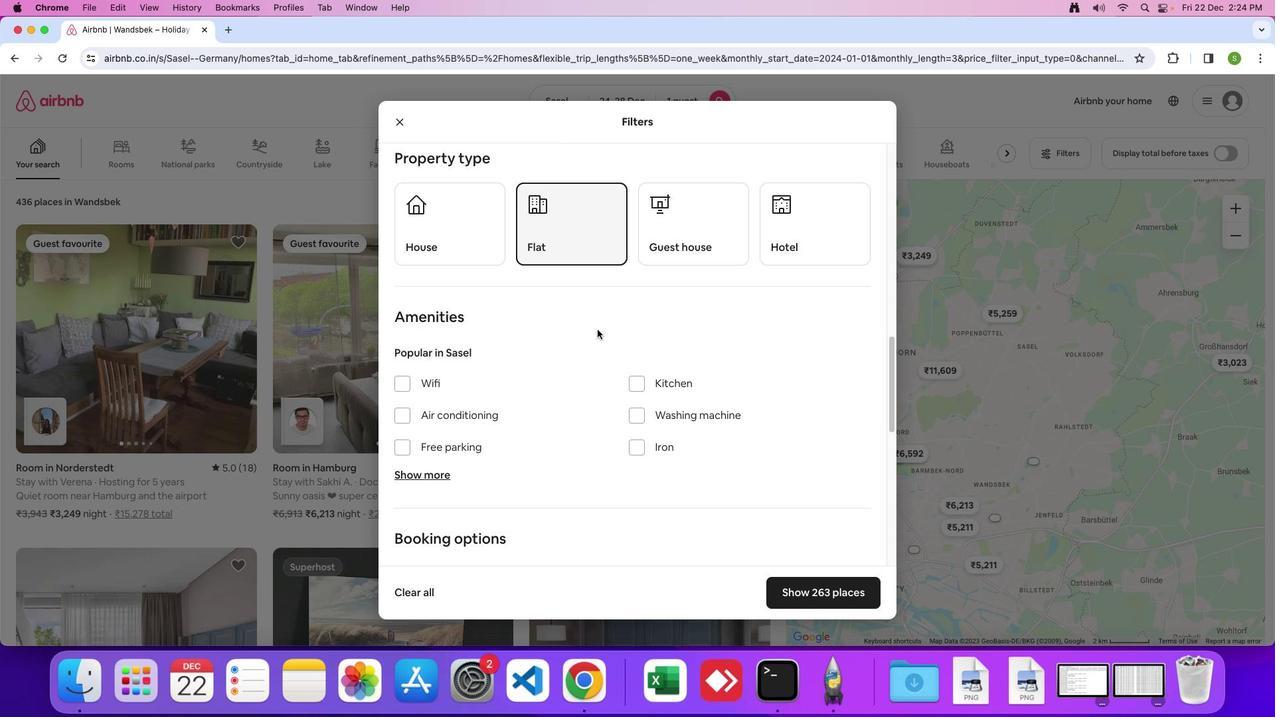 
Action: Mouse scrolled (597, 329) with delta (0, 0)
Screenshot: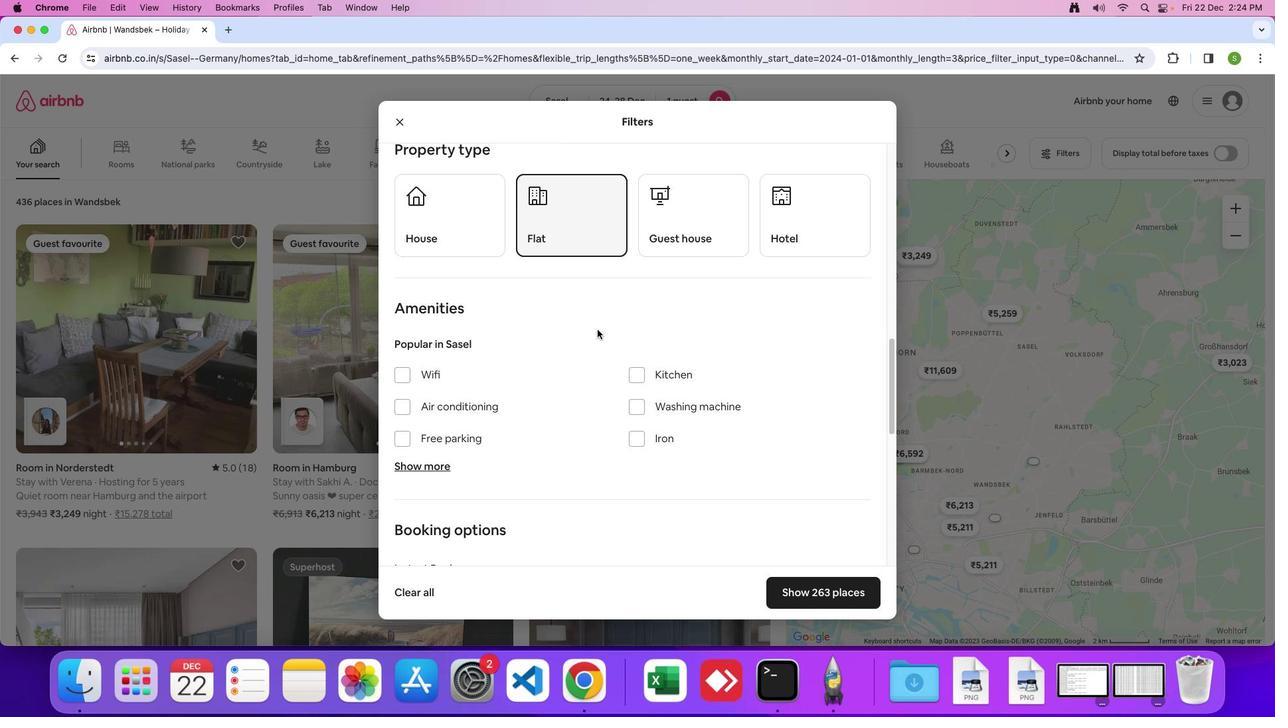 
Action: Mouse scrolled (597, 329) with delta (0, 0)
Screenshot: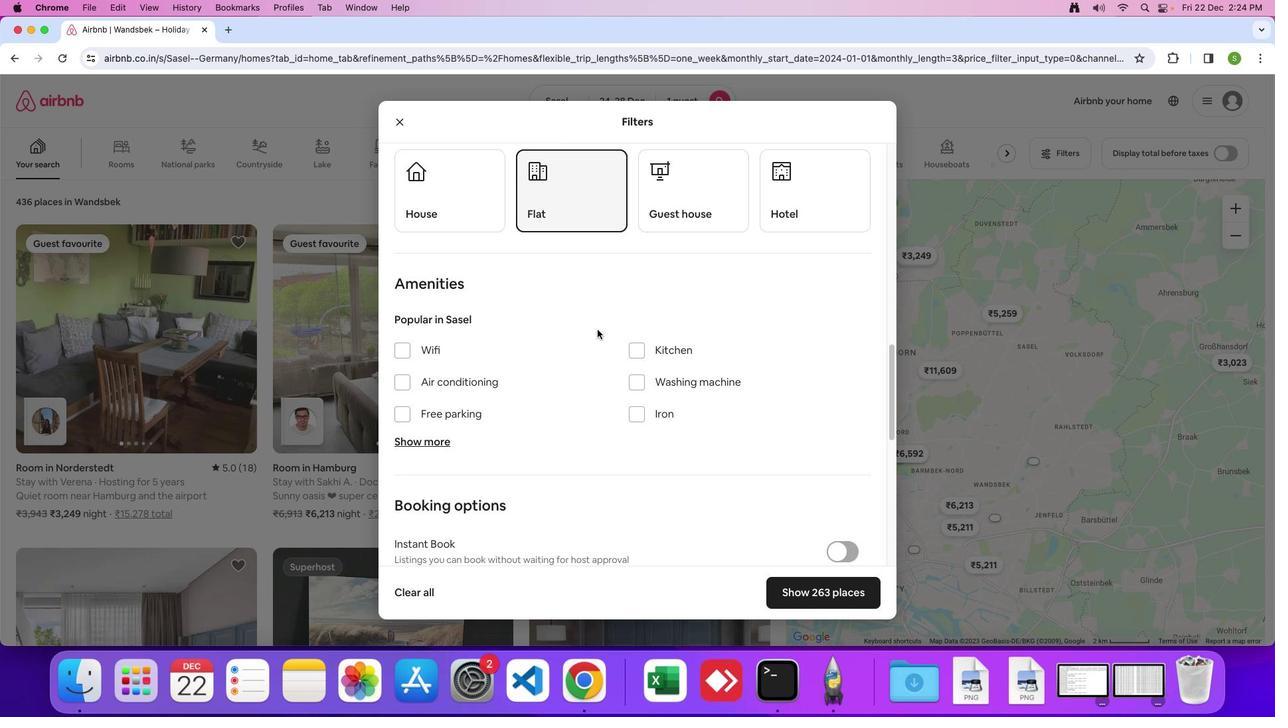 
Action: Mouse moved to (404, 336)
Screenshot: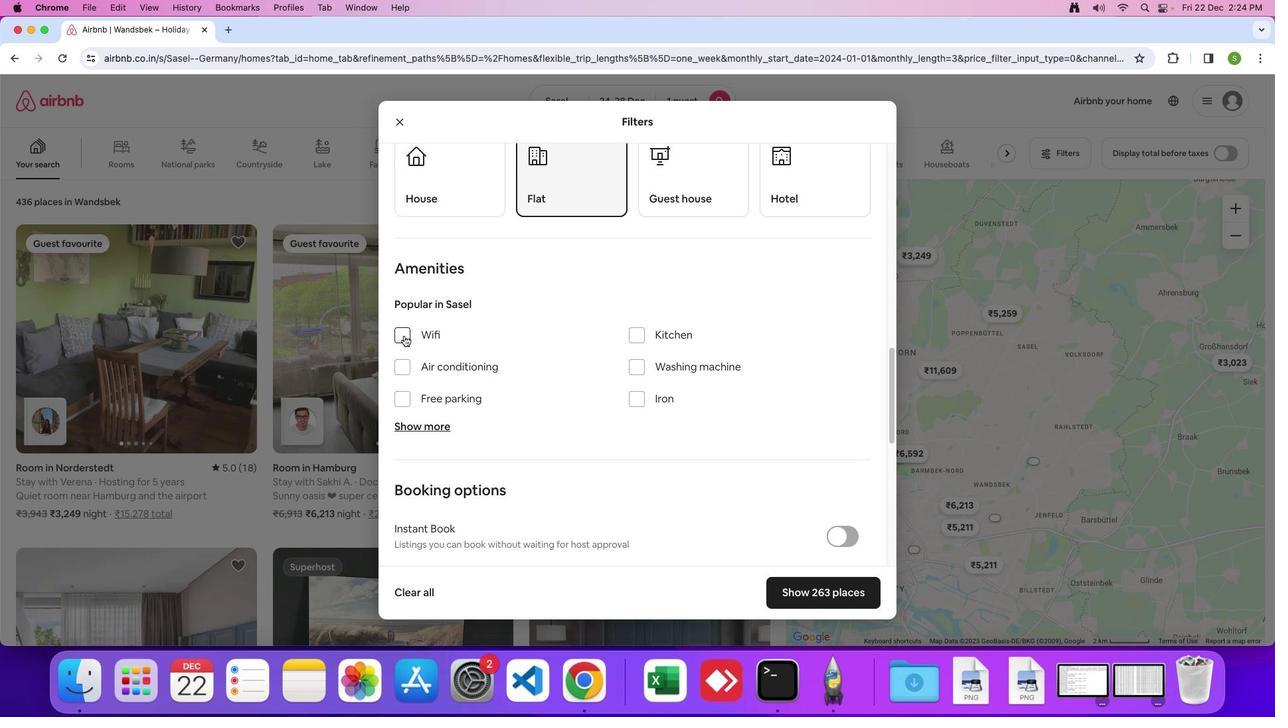 
Action: Mouse pressed left at (404, 336)
Screenshot: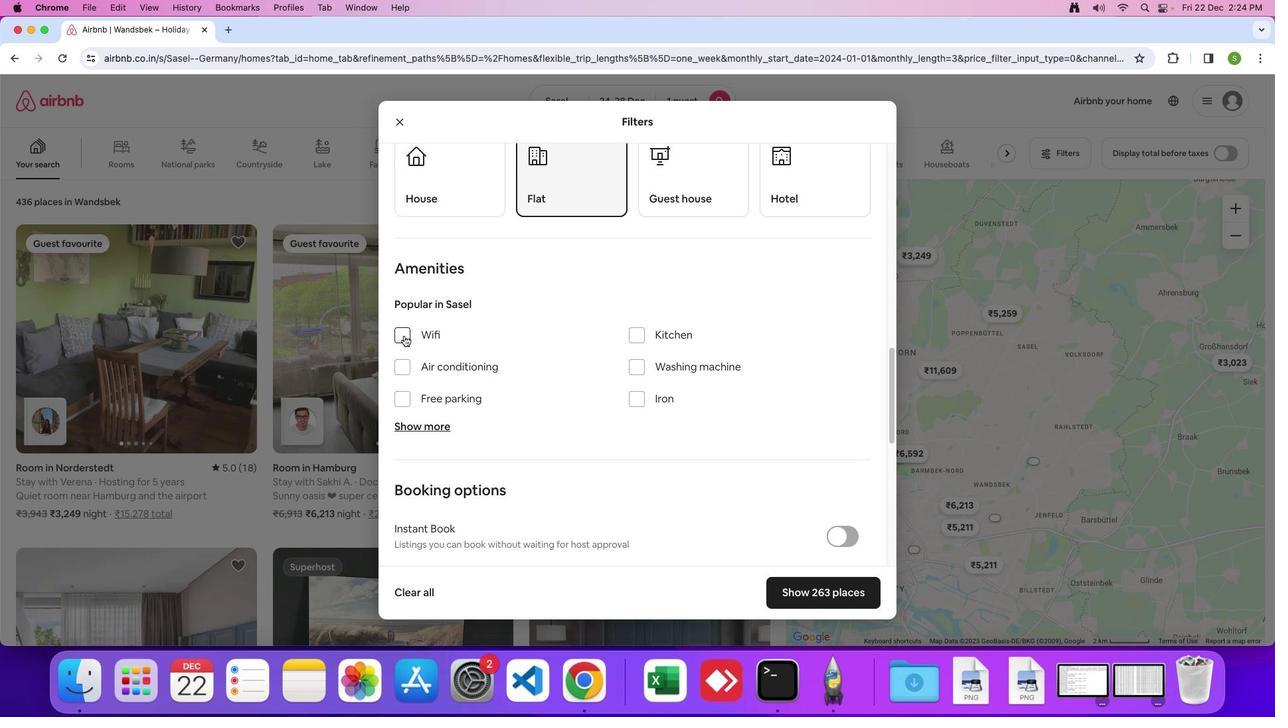 
Action: Mouse moved to (609, 392)
Screenshot: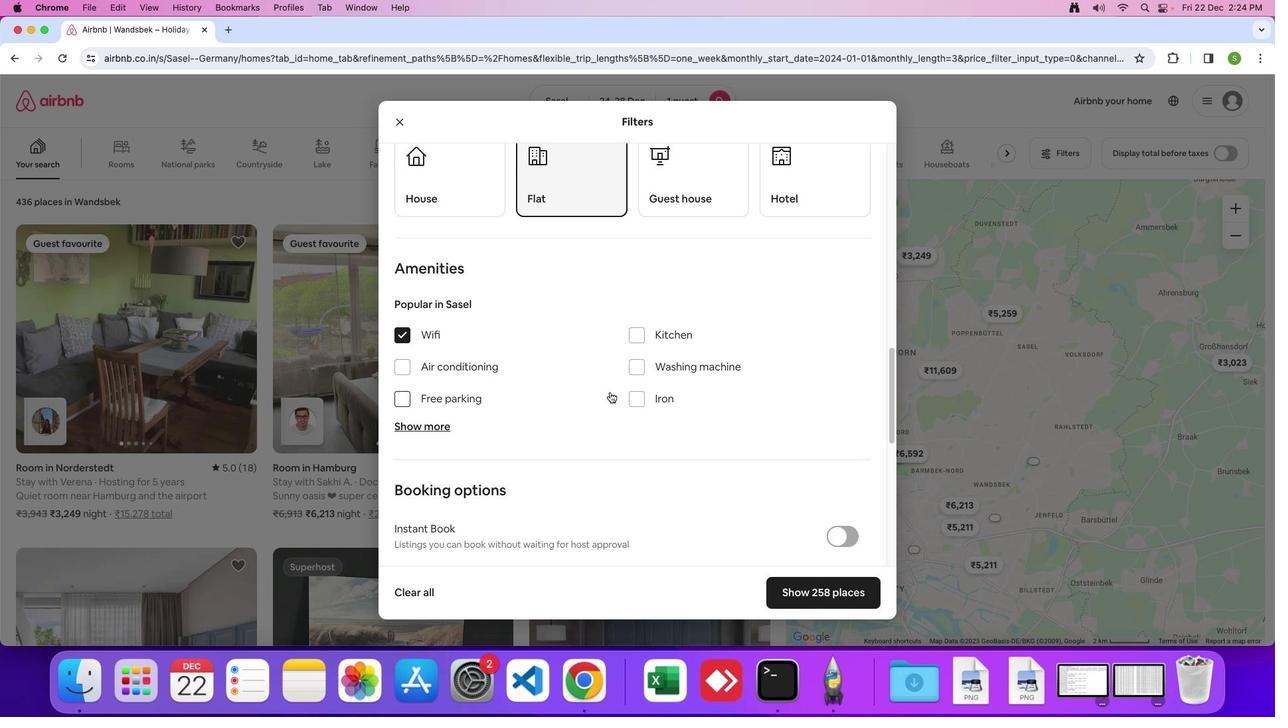 
Action: Mouse scrolled (609, 392) with delta (0, 0)
Screenshot: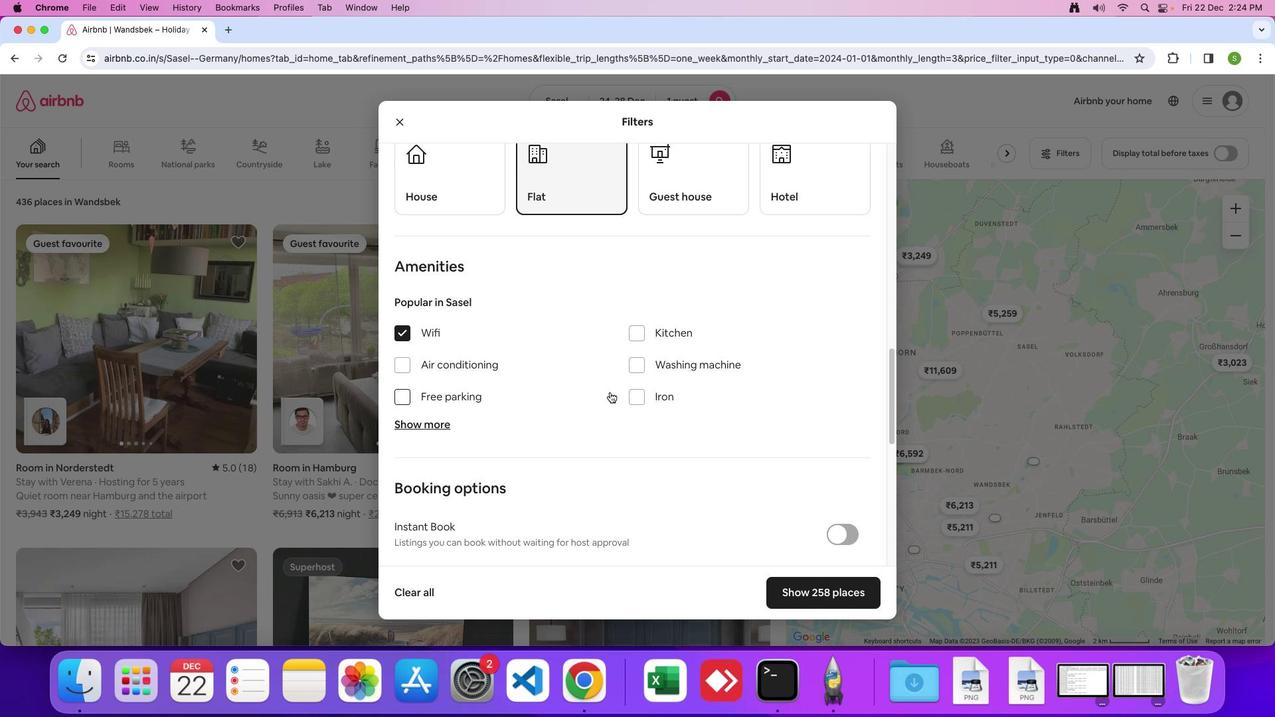 
Action: Mouse scrolled (609, 392) with delta (0, 0)
Screenshot: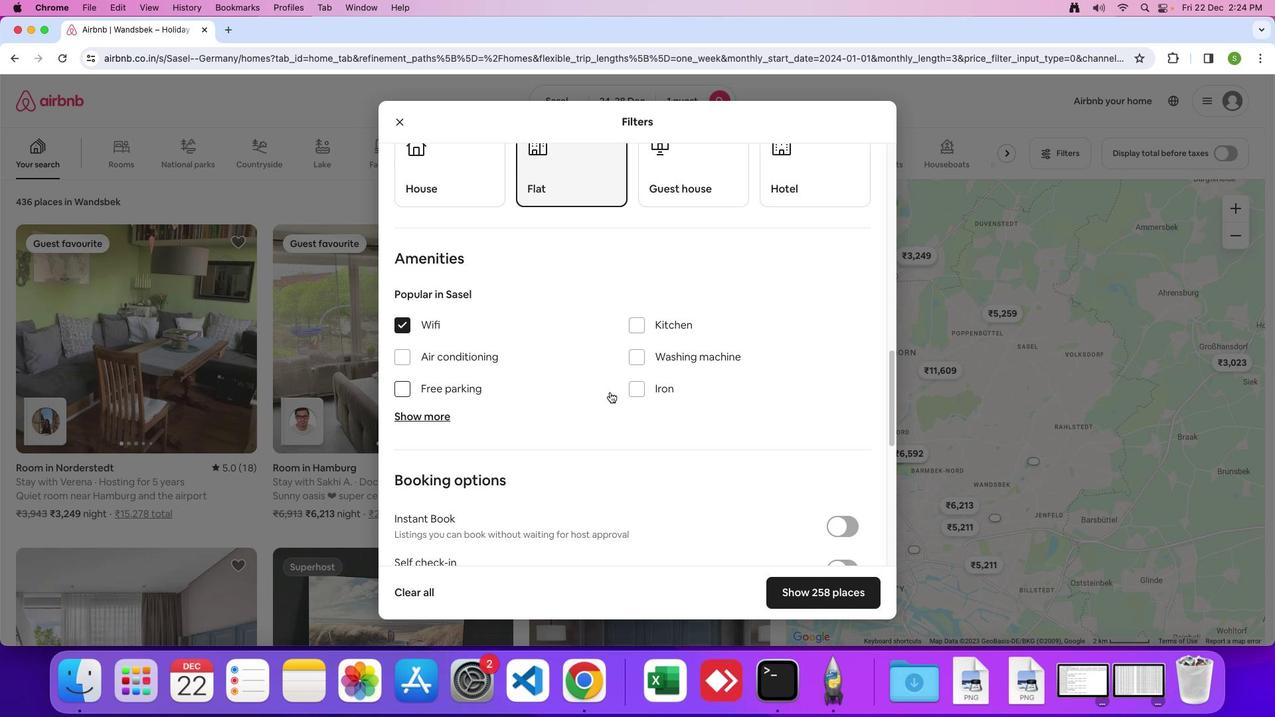 
Action: Mouse scrolled (609, 392) with delta (0, 0)
Screenshot: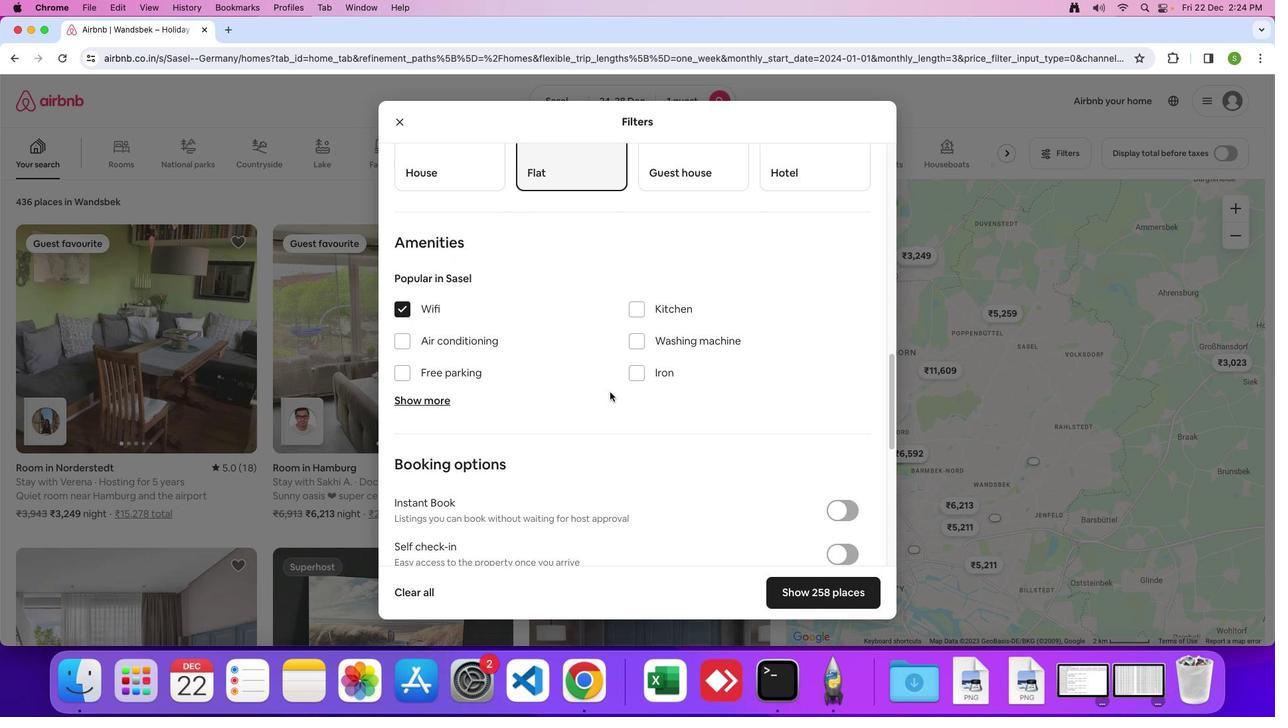 
Action: Mouse moved to (609, 391)
Screenshot: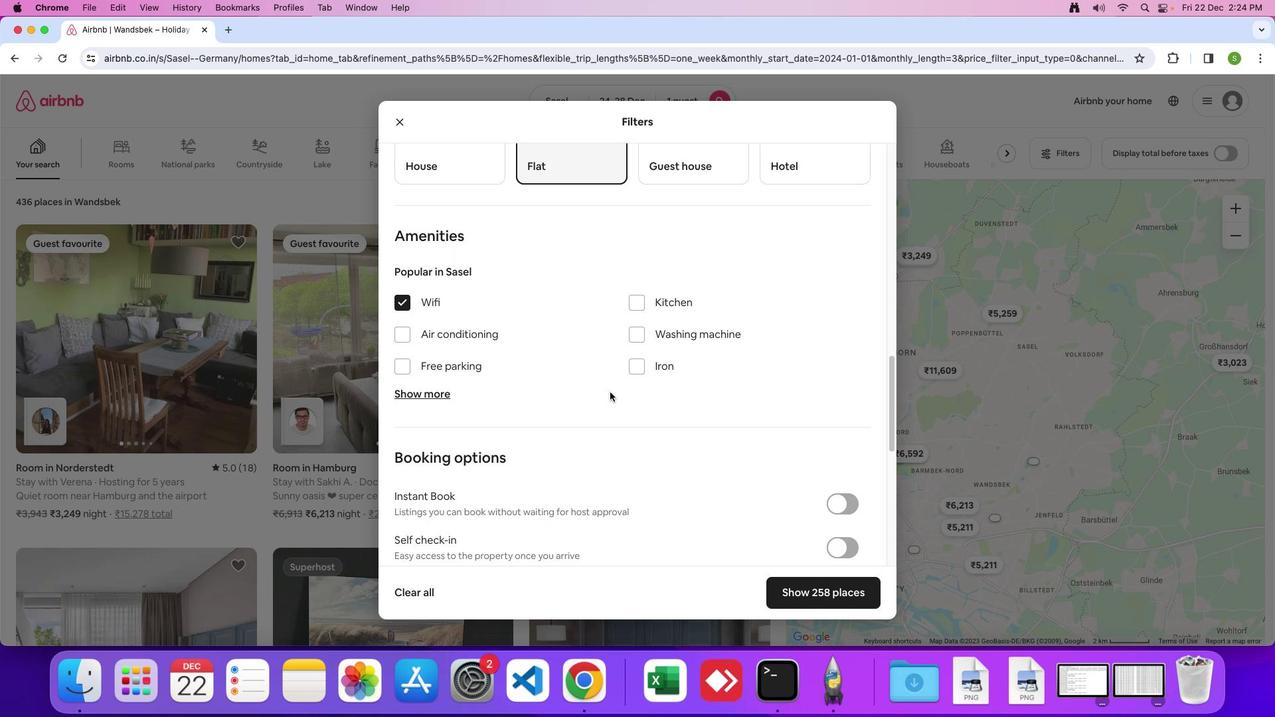 
Action: Mouse scrolled (609, 391) with delta (0, 0)
Screenshot: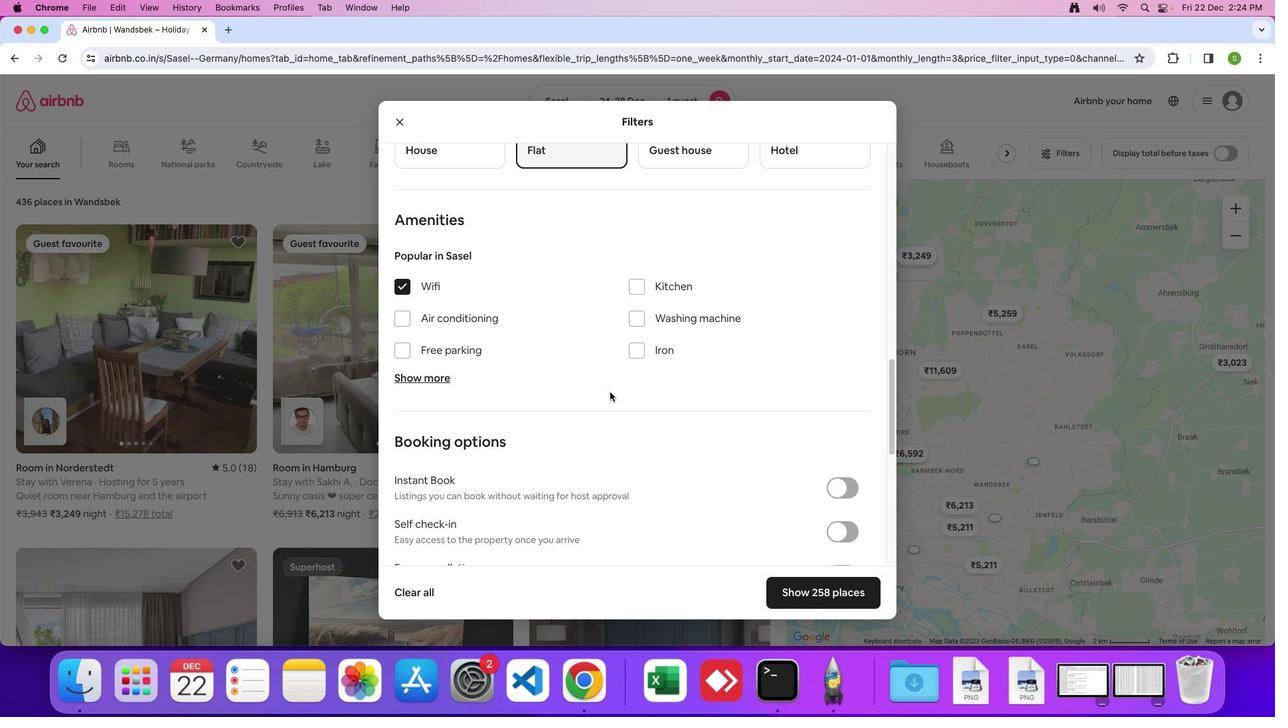 
Action: Mouse scrolled (609, 391) with delta (0, -1)
Screenshot: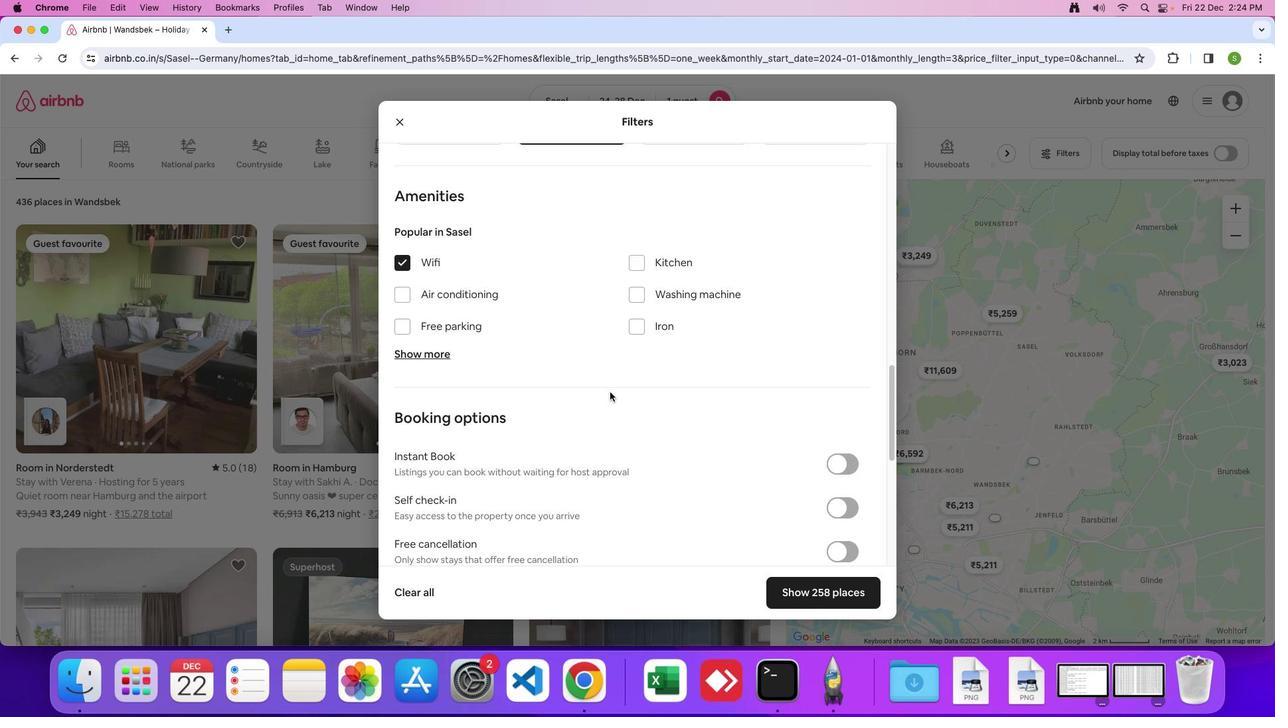 
Action: Mouse scrolled (609, 391) with delta (0, 0)
Screenshot: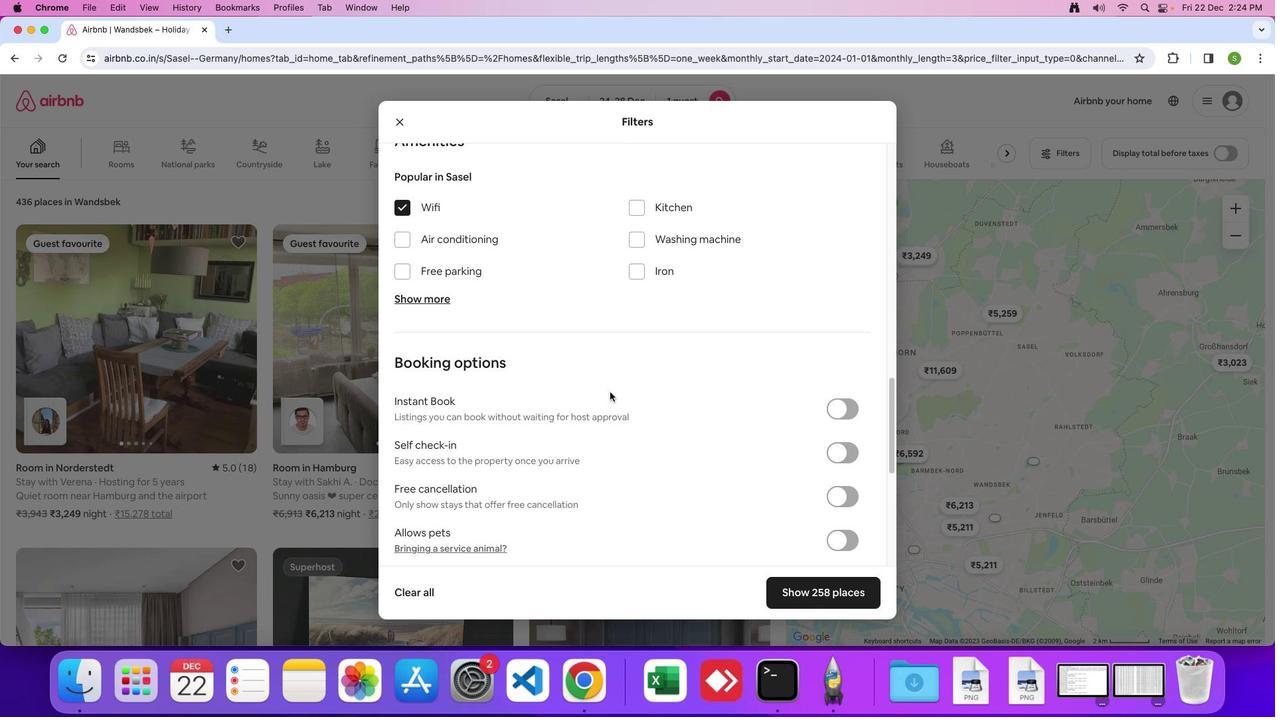 
Action: Mouse scrolled (609, 391) with delta (0, 0)
Screenshot: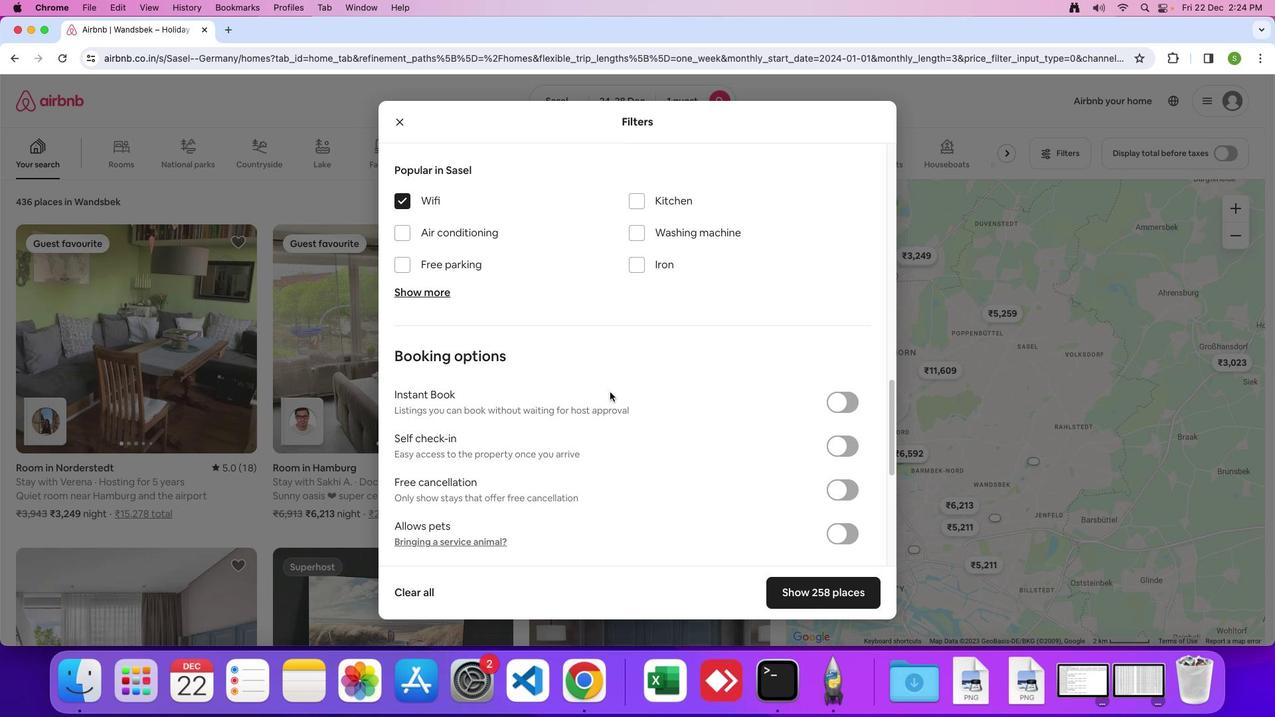 
Action: Mouse scrolled (609, 391) with delta (0, 0)
Screenshot: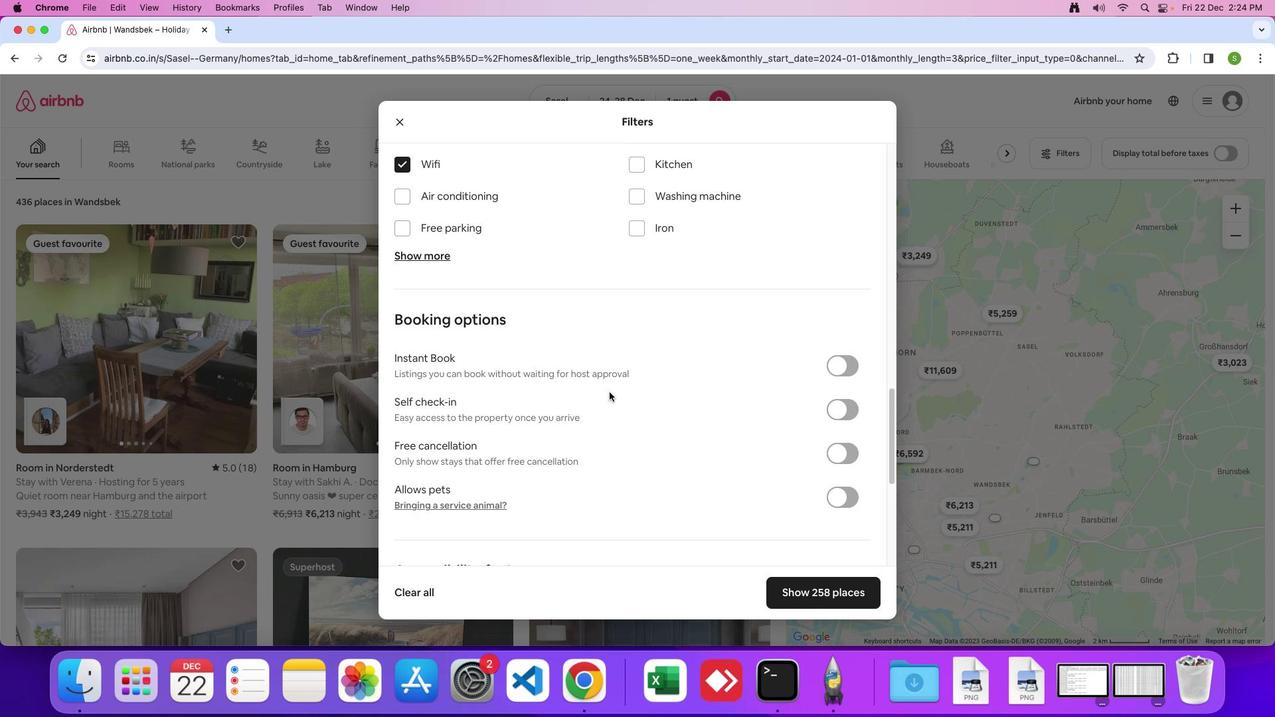 
Action: Mouse moved to (655, 420)
Screenshot: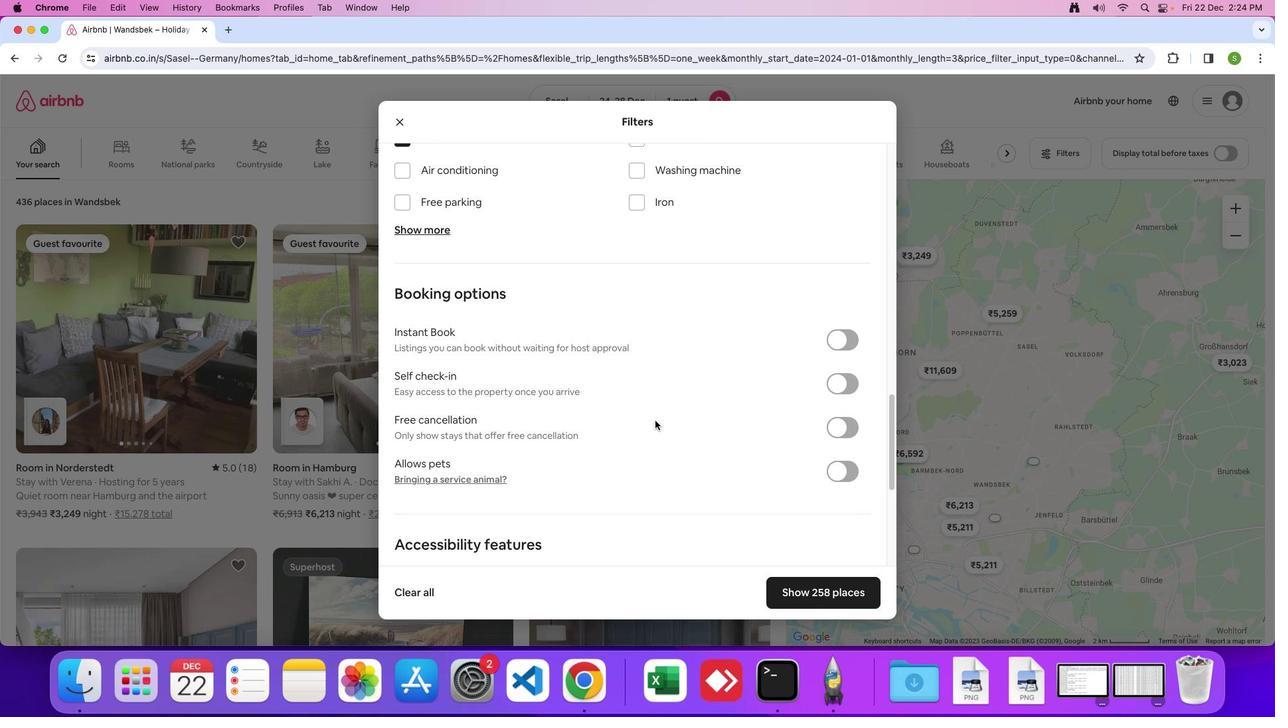 
Action: Mouse scrolled (655, 420) with delta (0, 0)
Screenshot: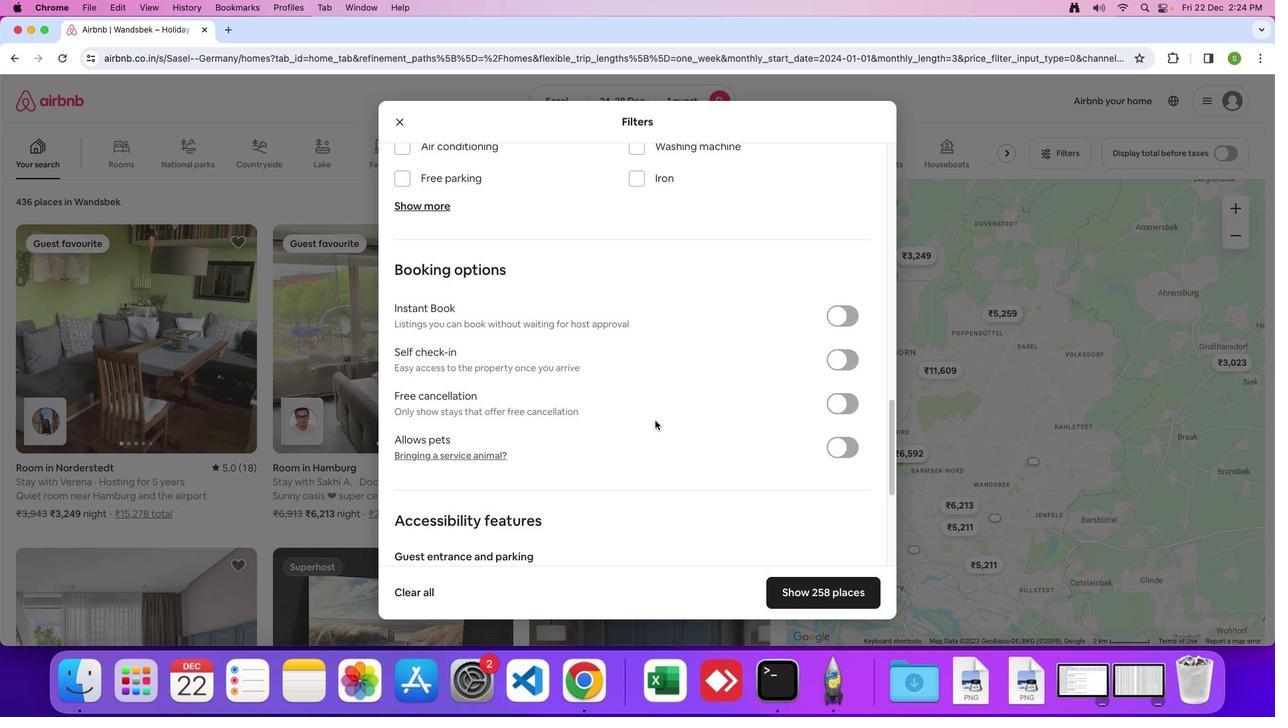 
Action: Mouse scrolled (655, 420) with delta (0, 0)
Screenshot: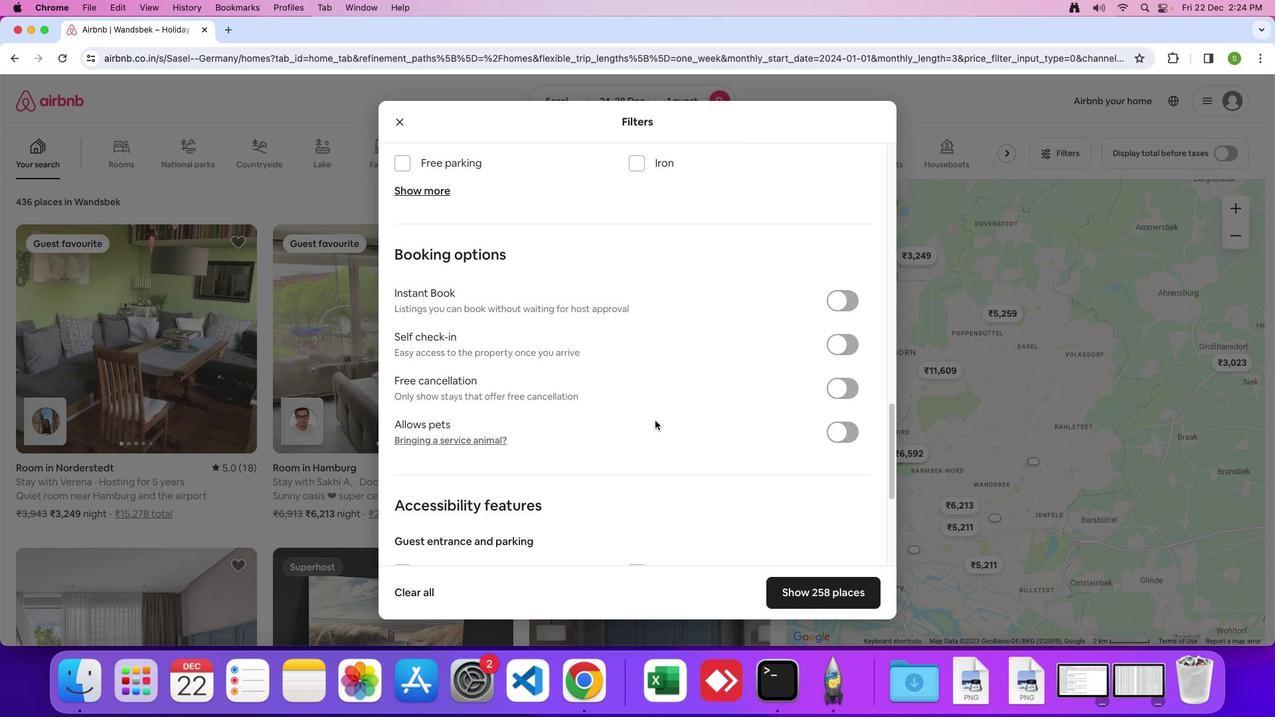 
Action: Mouse scrolled (655, 420) with delta (0, -1)
Screenshot: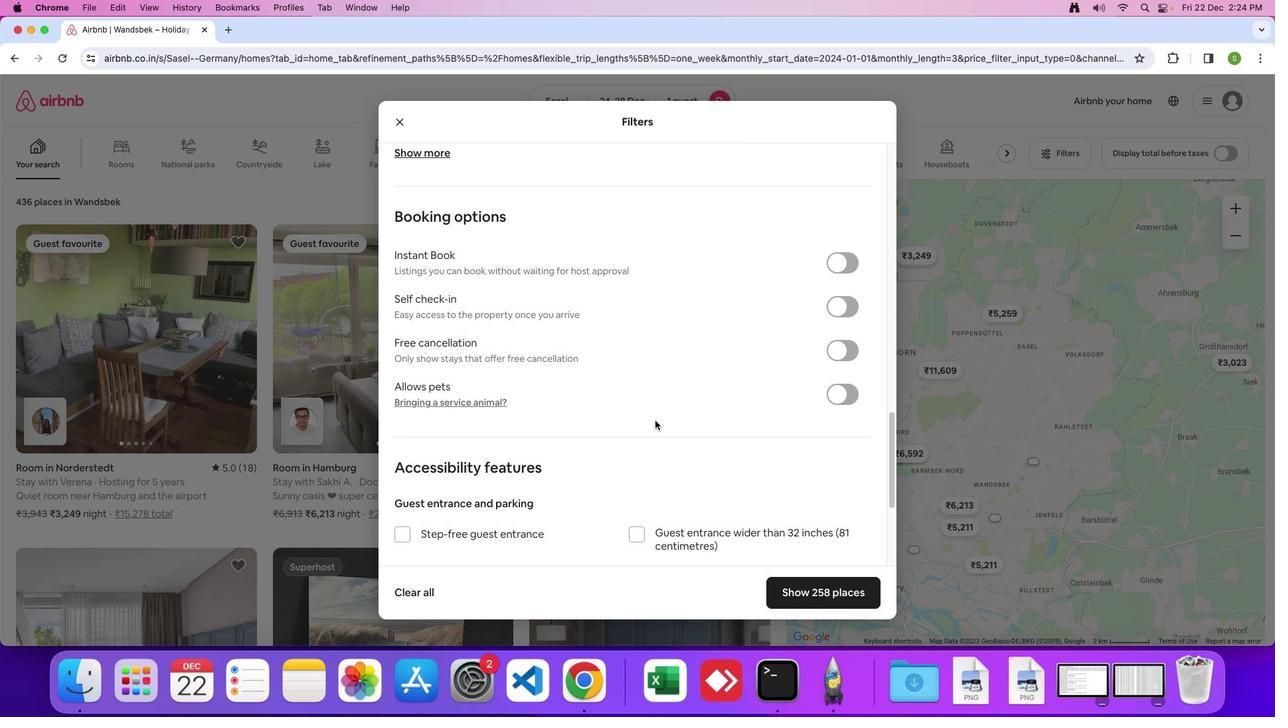 
Action: Mouse scrolled (655, 420) with delta (0, 0)
Screenshot: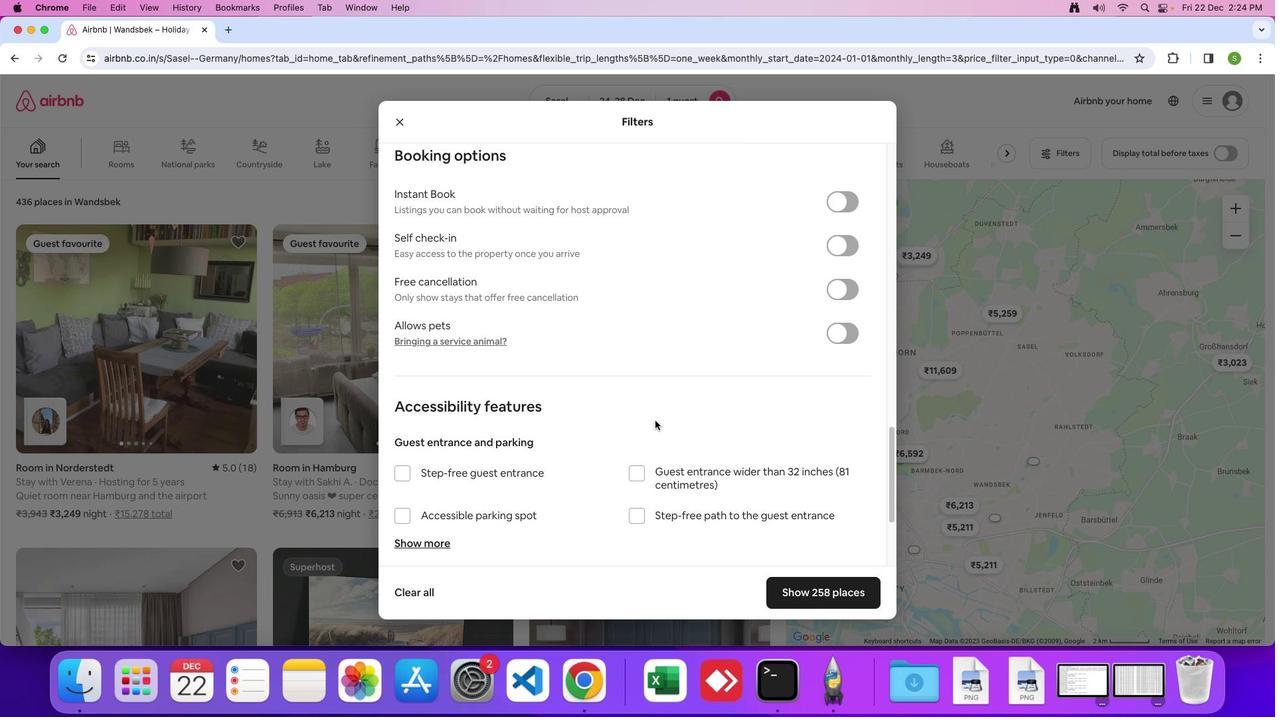 
Action: Mouse scrolled (655, 420) with delta (0, 0)
Screenshot: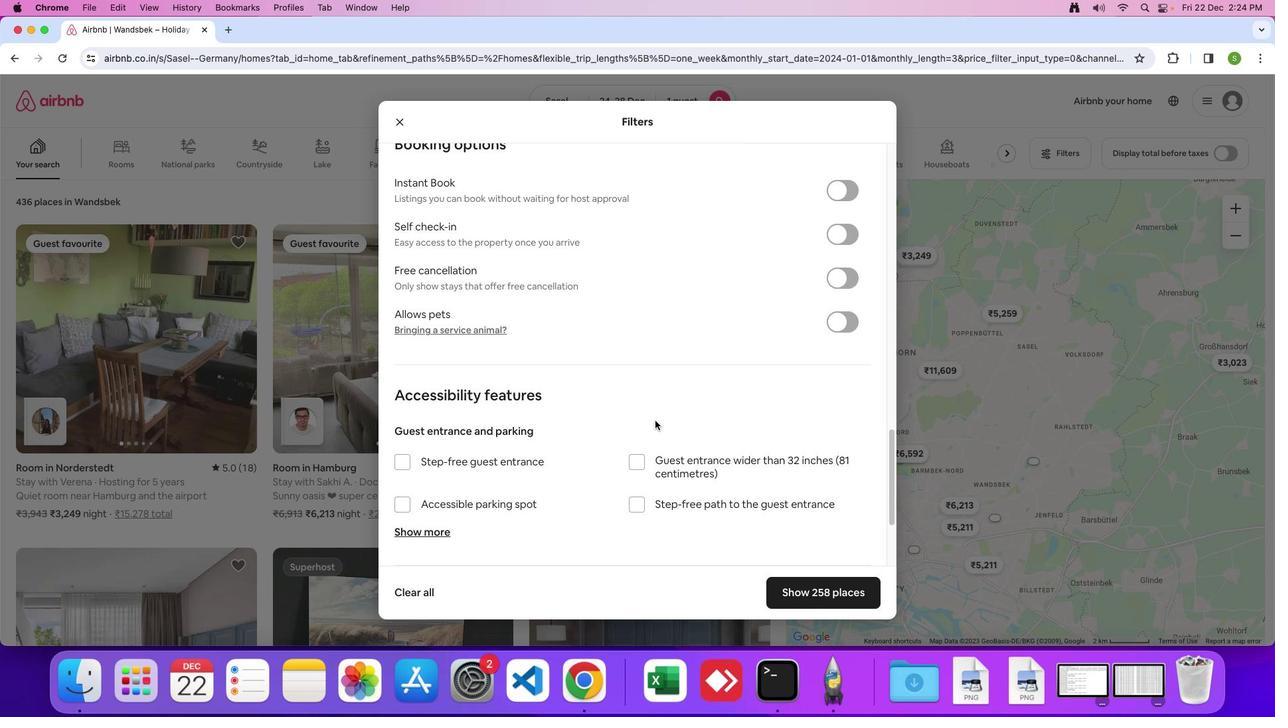 
Action: Mouse scrolled (655, 420) with delta (0, 0)
Screenshot: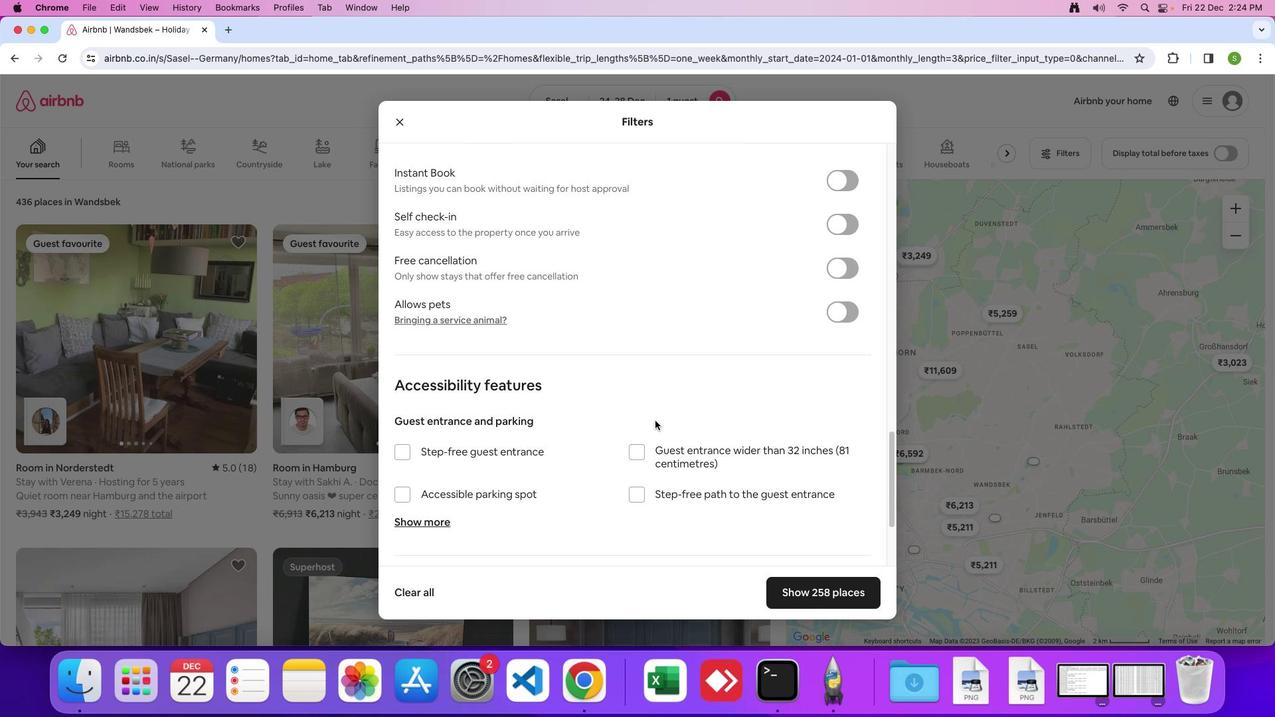 
Action: Mouse scrolled (655, 420) with delta (0, 0)
Screenshot: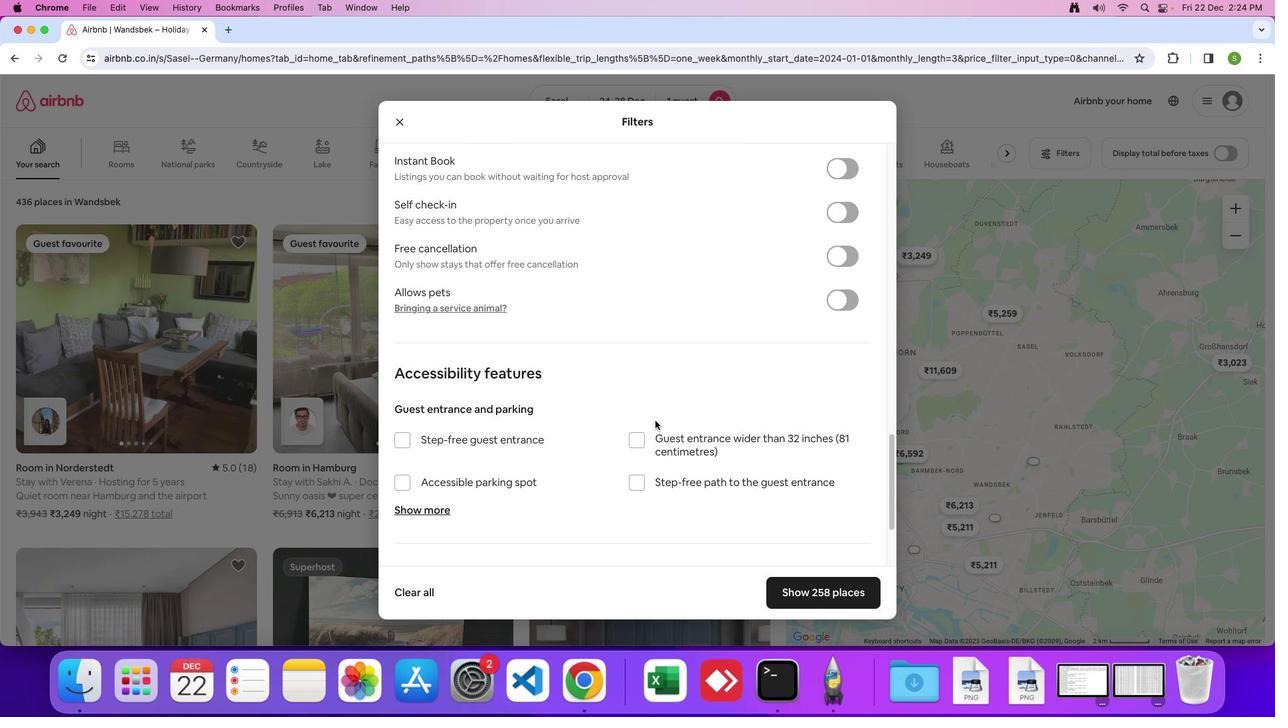
Action: Mouse scrolled (655, 420) with delta (0, -1)
Screenshot: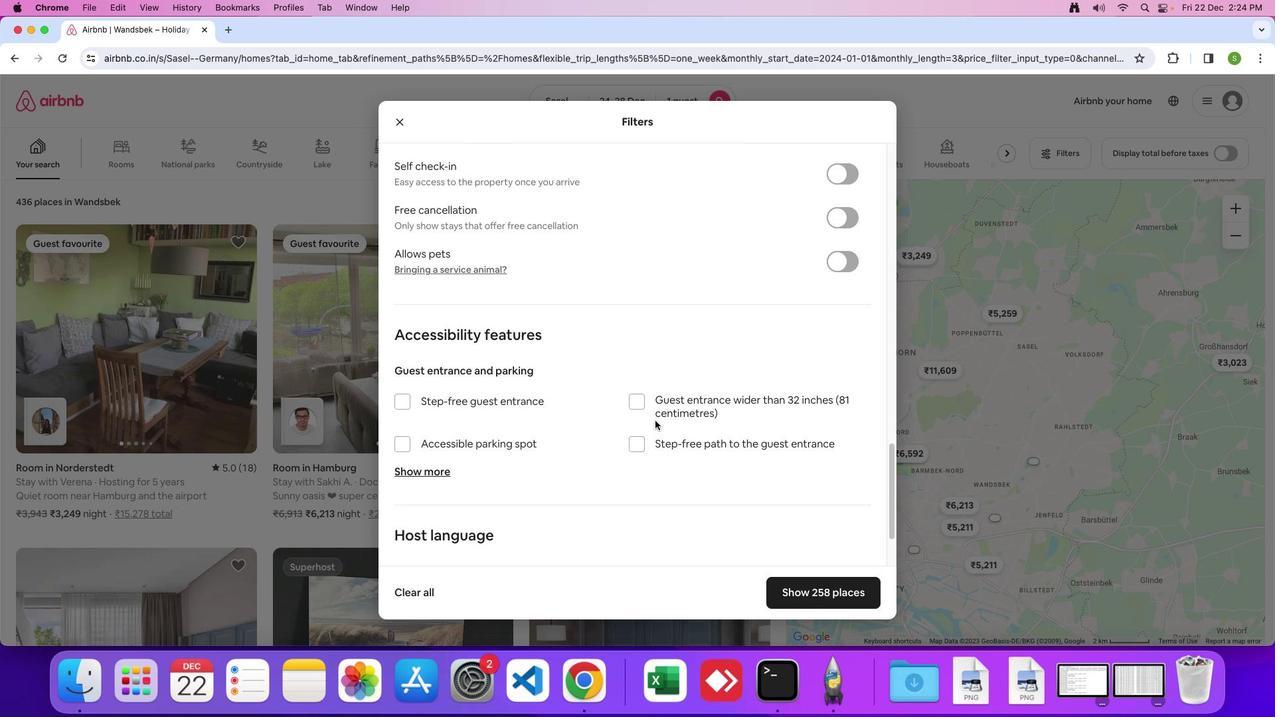 
Action: Mouse scrolled (655, 420) with delta (0, 0)
Screenshot: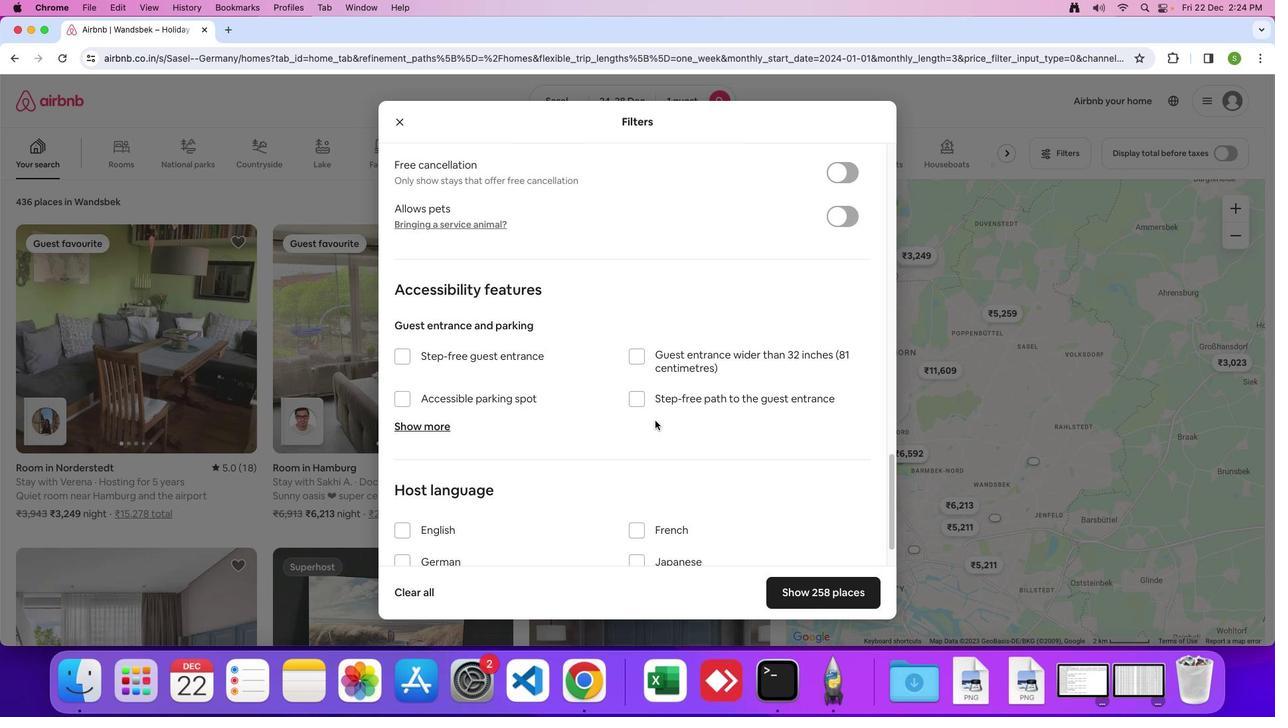 
Action: Mouse scrolled (655, 420) with delta (0, 0)
Screenshot: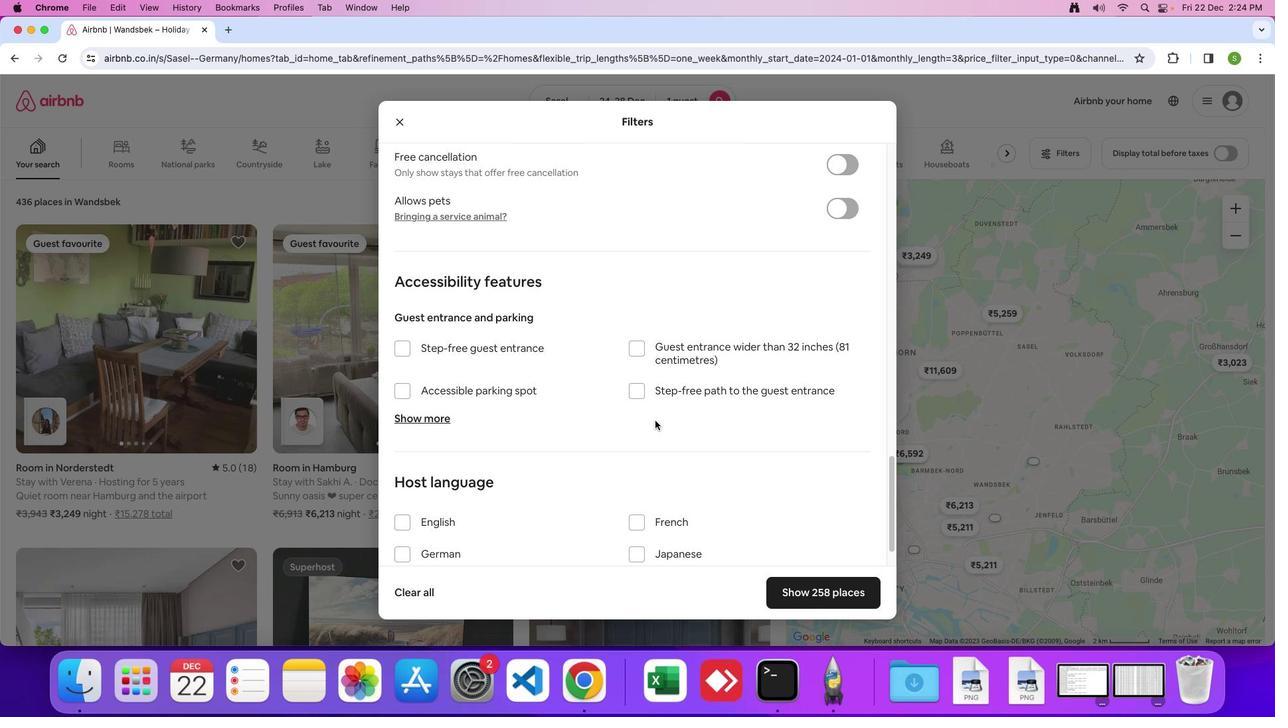 
Action: Mouse scrolled (655, 420) with delta (0, -1)
Screenshot: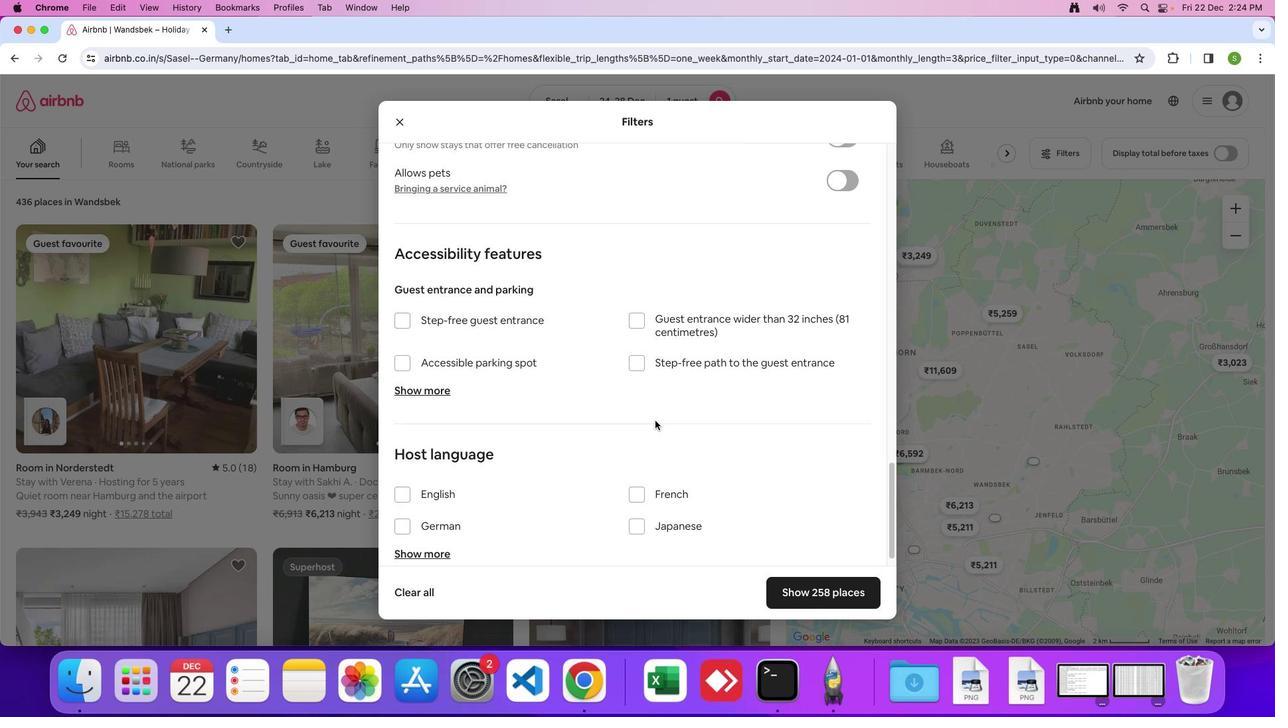 
Action: Mouse scrolled (655, 420) with delta (0, 0)
Screenshot: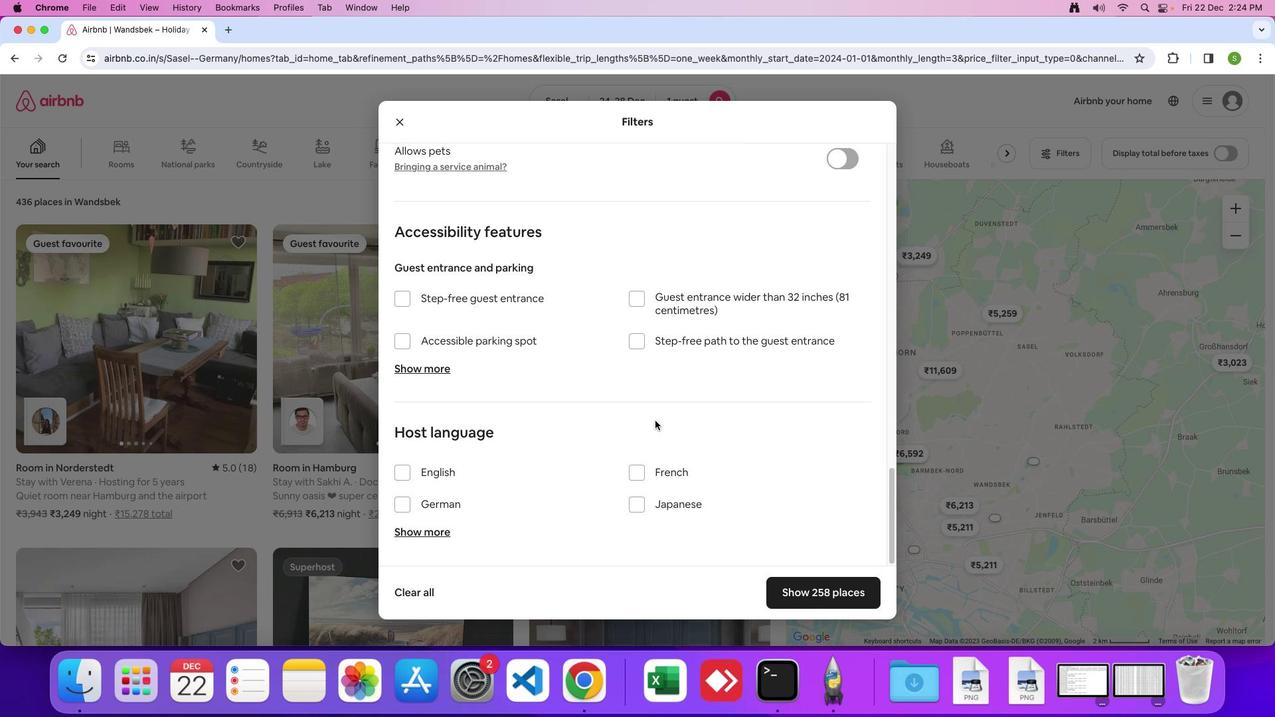 
Action: Mouse scrolled (655, 420) with delta (0, 0)
Screenshot: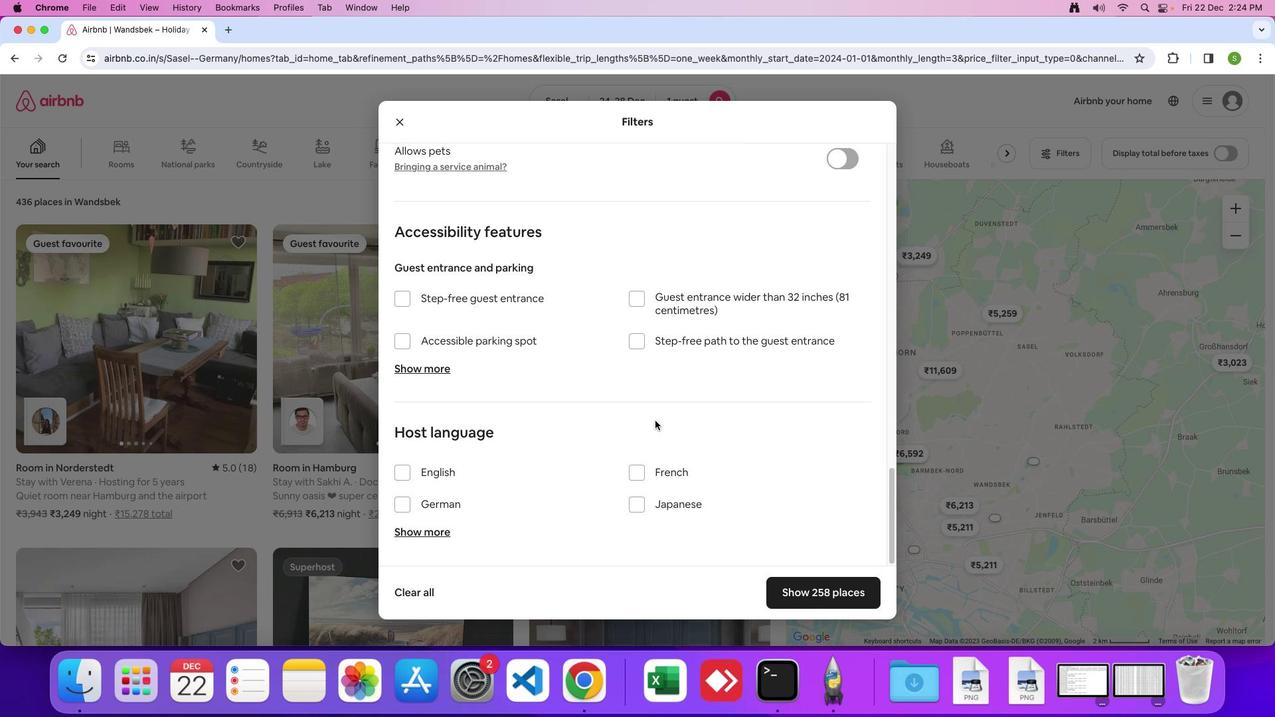 
Action: Mouse moved to (817, 597)
Screenshot: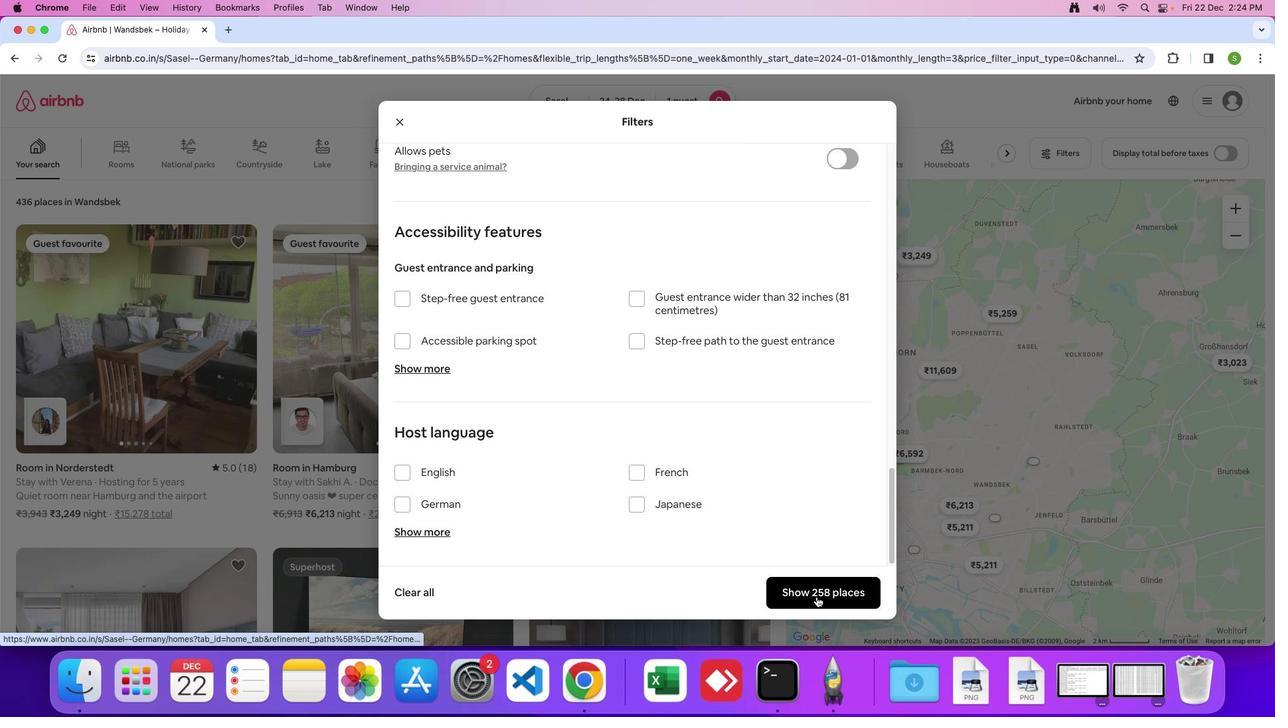 
Action: Mouse pressed left at (817, 597)
Screenshot: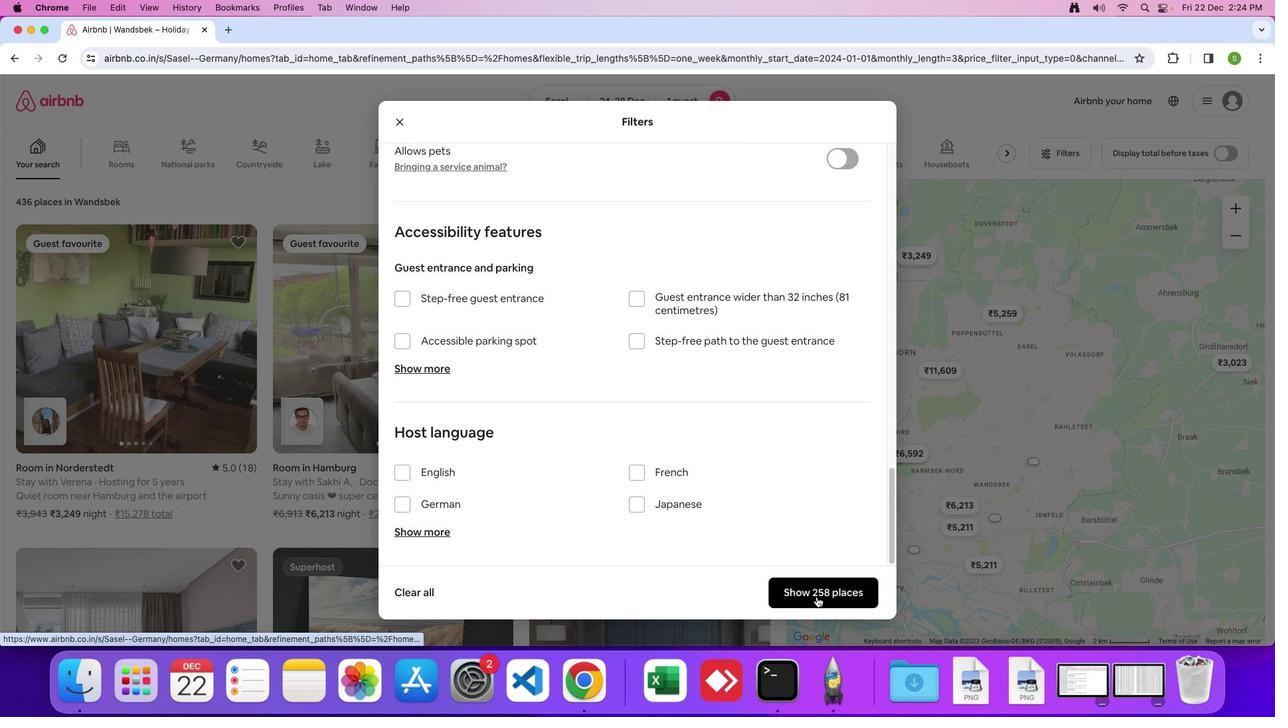 
Action: Mouse moved to (186, 347)
Screenshot: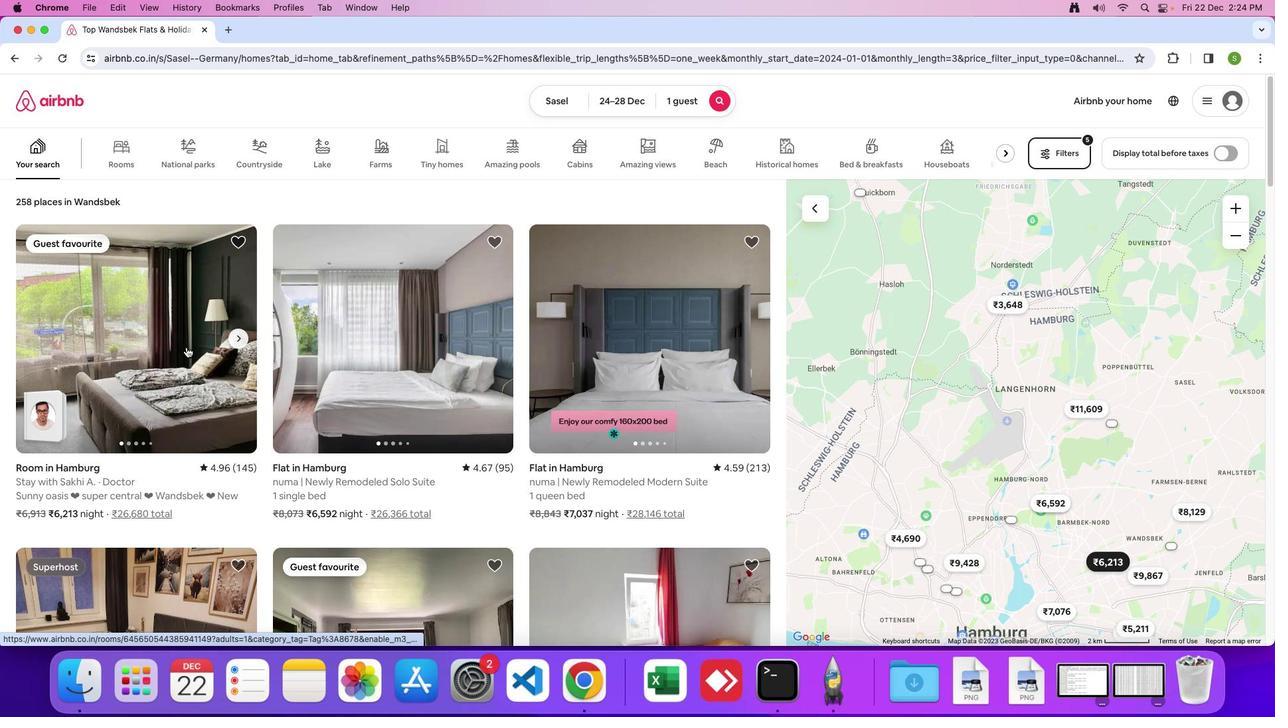 
Action: Mouse pressed left at (186, 347)
Screenshot: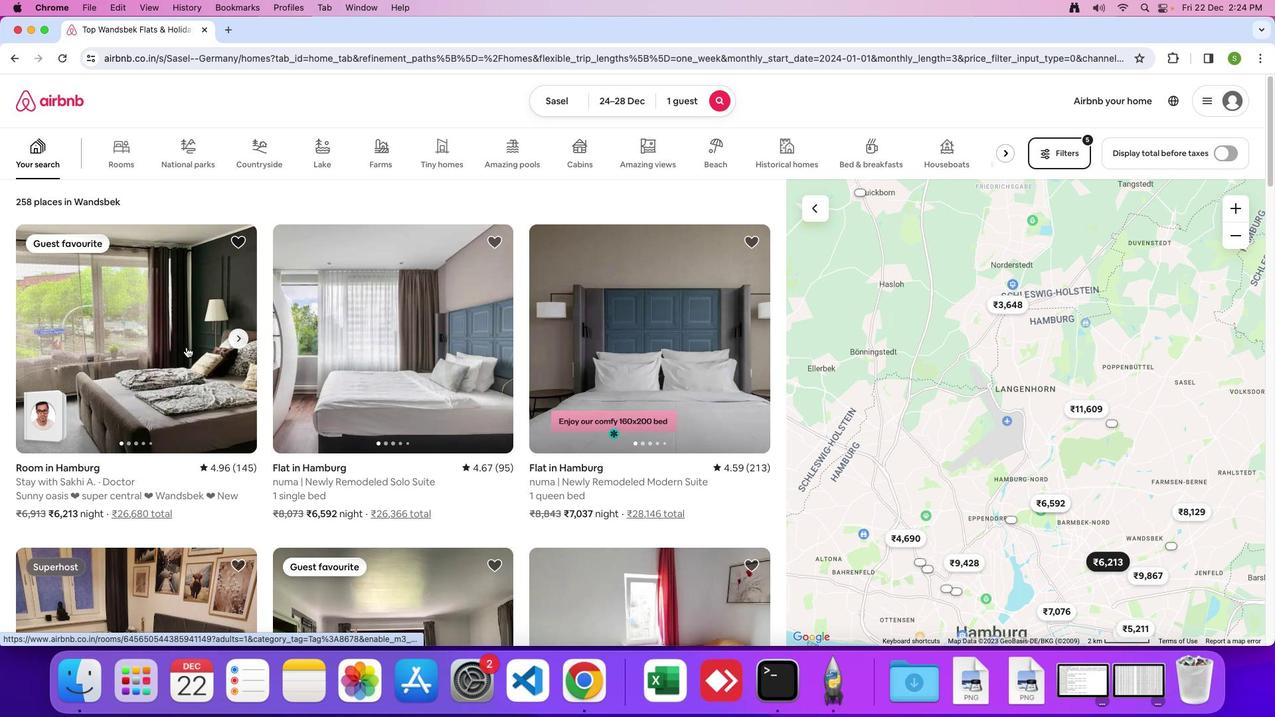 
Action: Mouse moved to (428, 297)
Screenshot: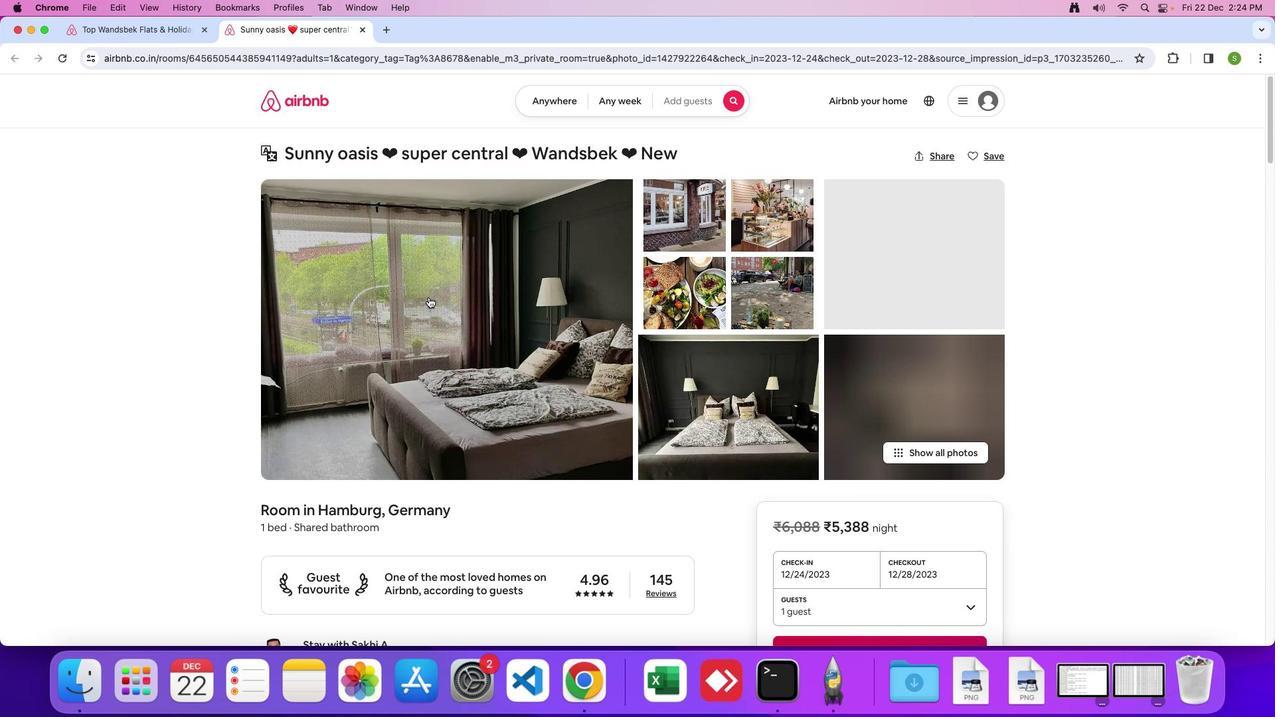 
Action: Mouse pressed left at (428, 297)
Screenshot: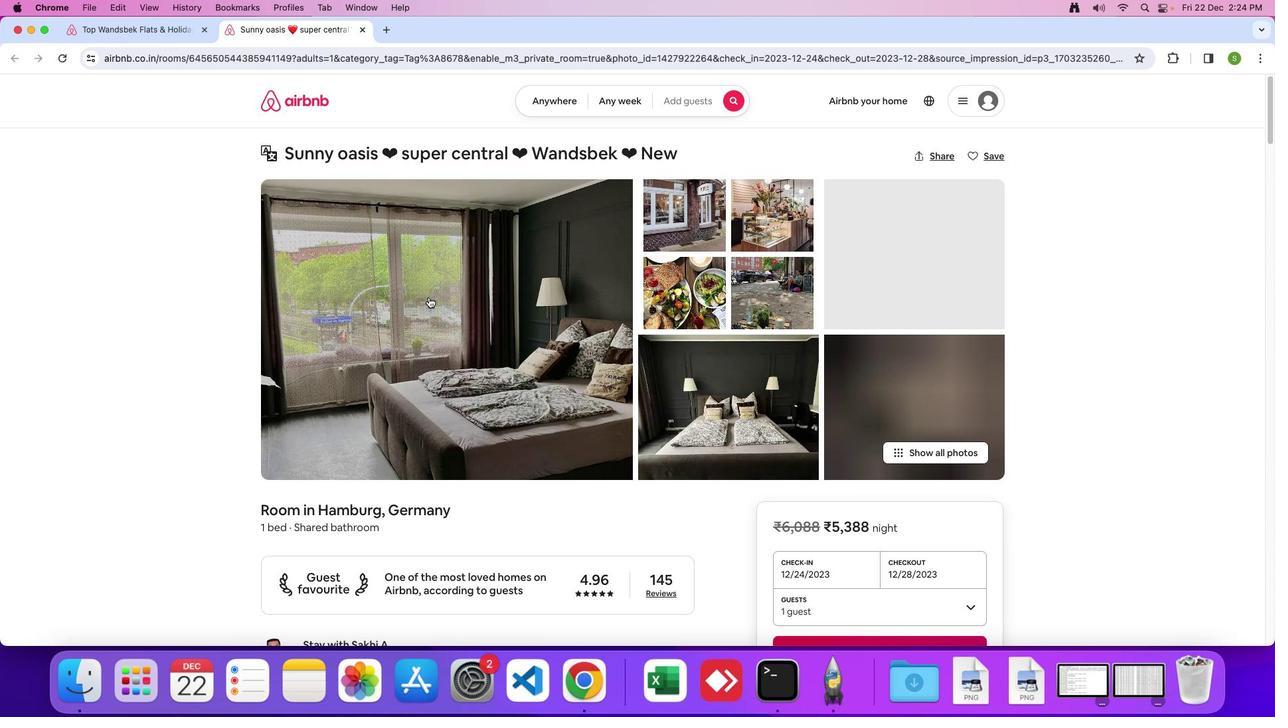 
Action: Mouse moved to (500, 314)
Screenshot: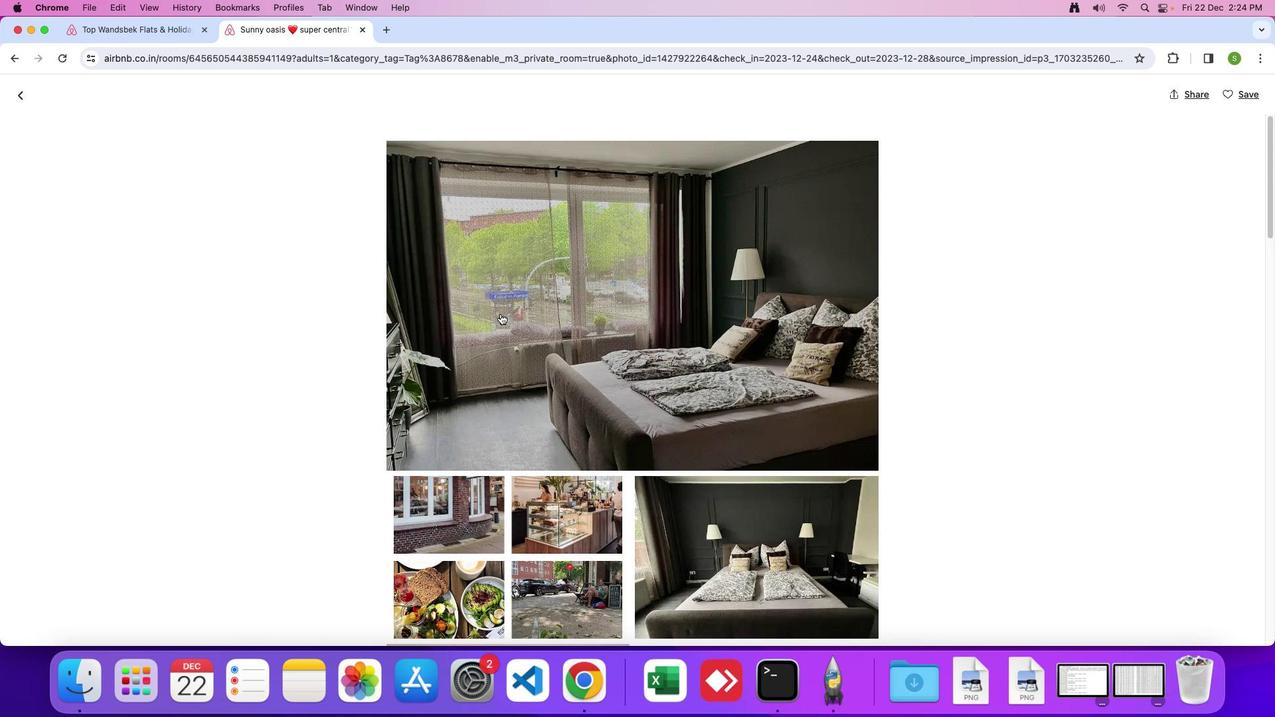 
Action: Mouse scrolled (500, 314) with delta (0, 0)
Screenshot: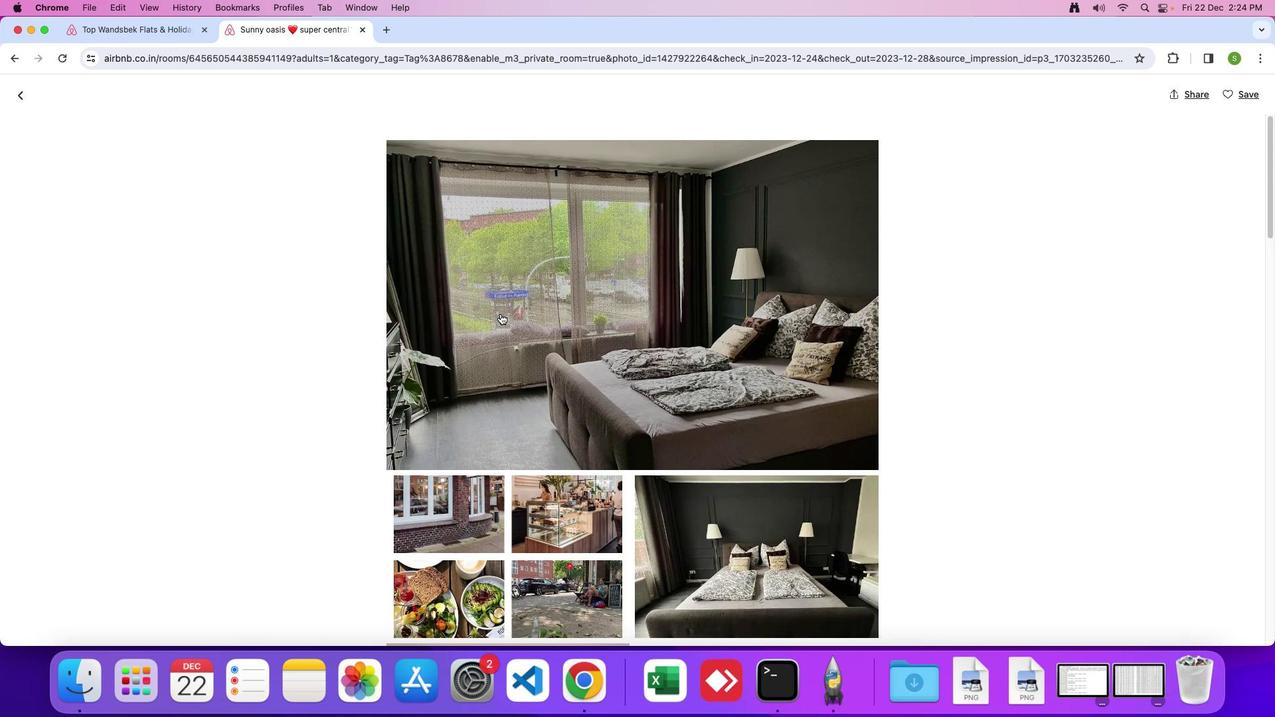 
Action: Mouse scrolled (500, 314) with delta (0, 0)
Screenshot: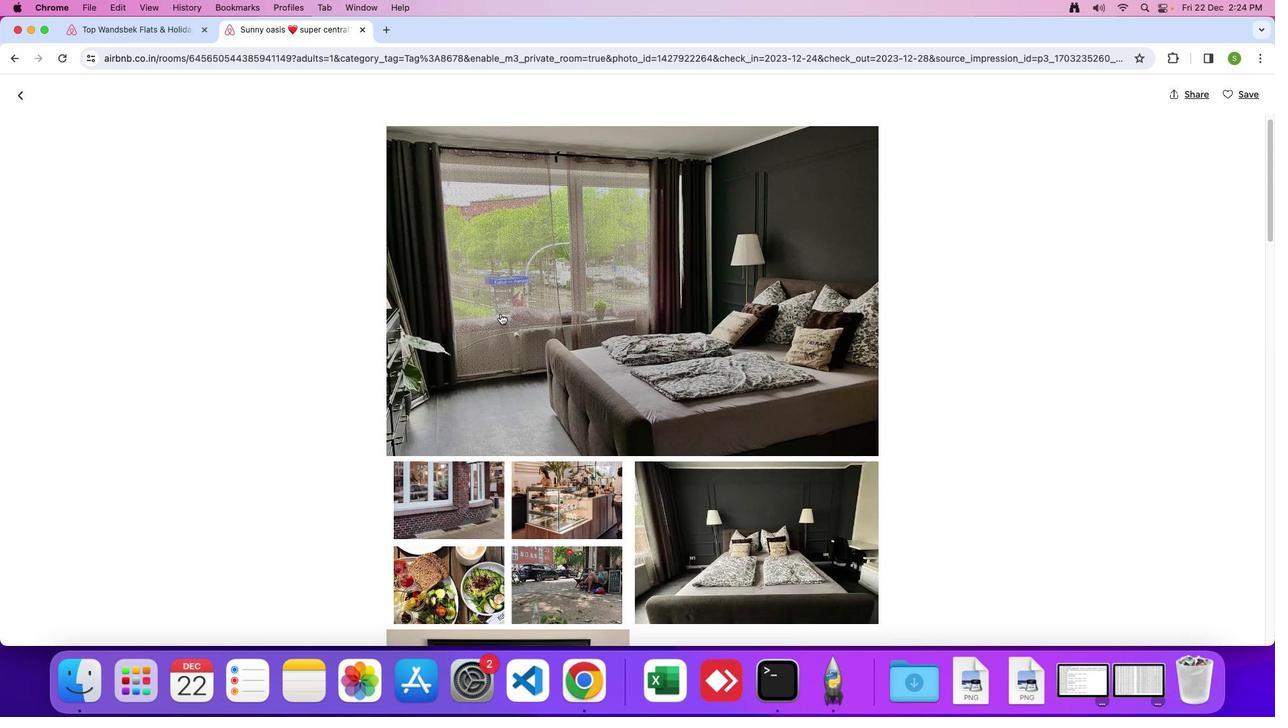 
Action: Mouse scrolled (500, 314) with delta (0, -1)
Screenshot: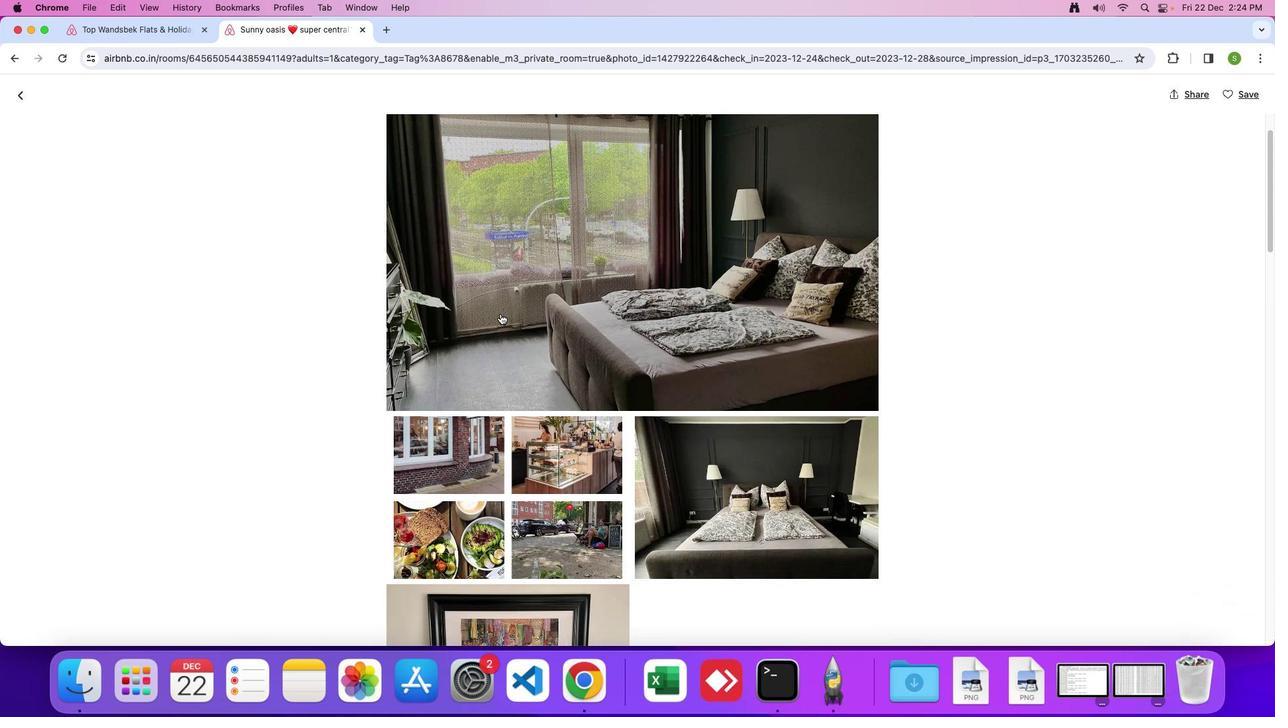 
Action: Mouse moved to (500, 316)
Screenshot: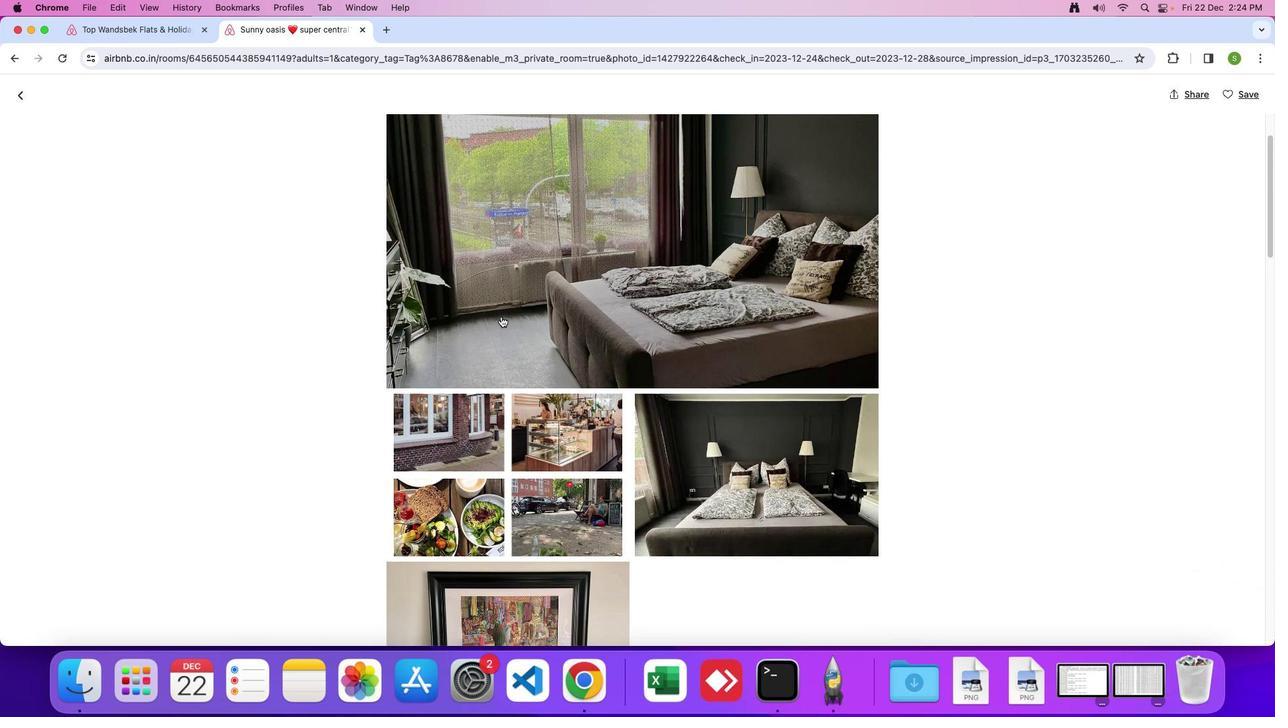 
Action: Mouse scrolled (500, 316) with delta (0, 0)
Screenshot: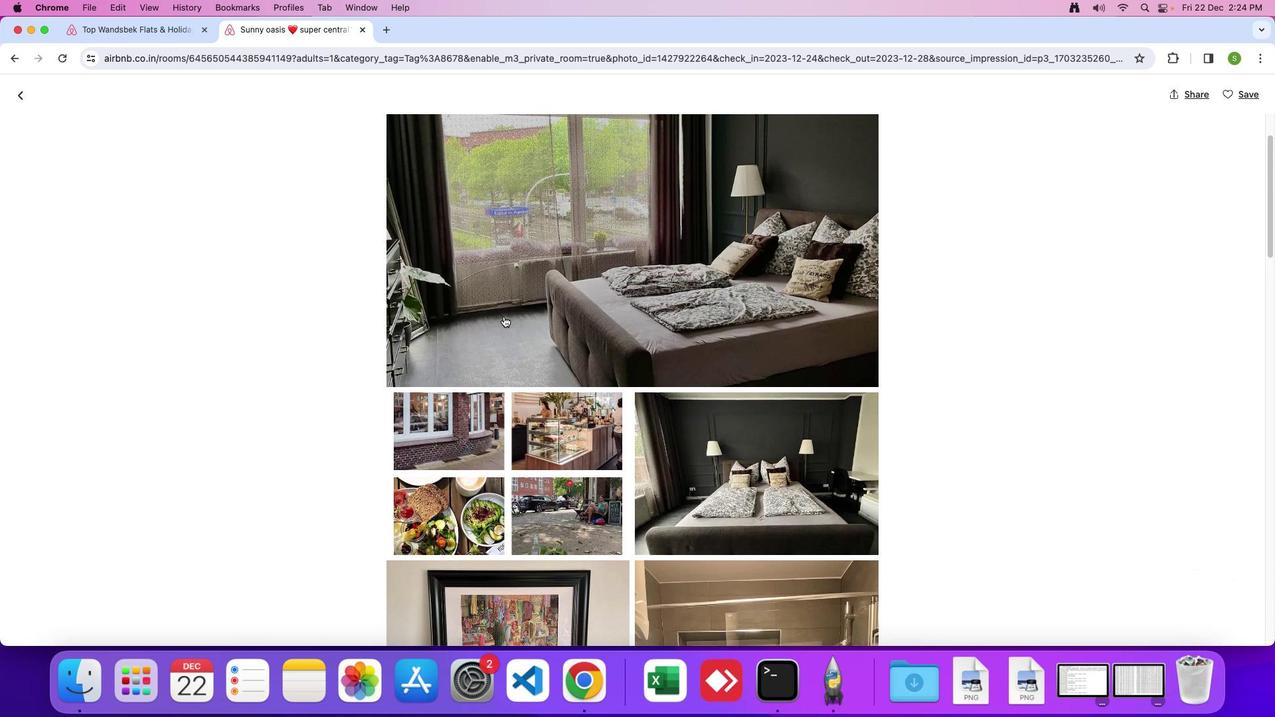 
Action: Mouse moved to (502, 316)
Screenshot: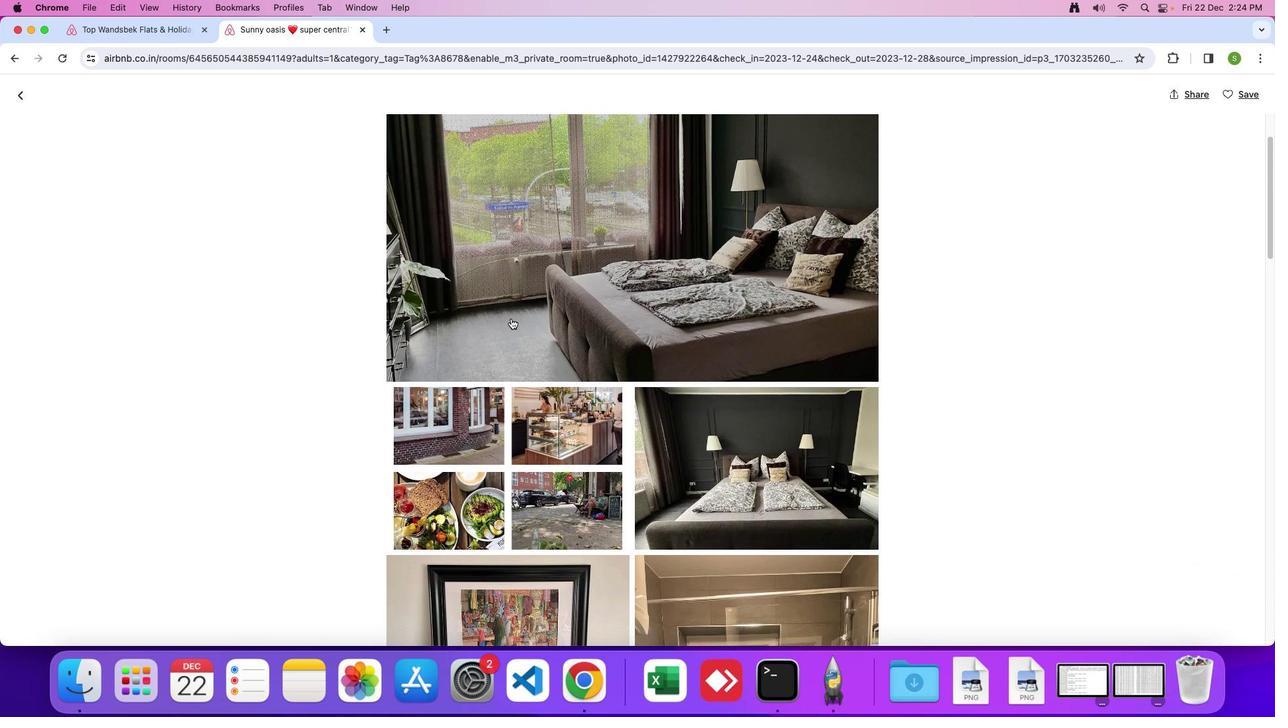 
Action: Mouse scrolled (502, 316) with delta (0, 0)
Screenshot: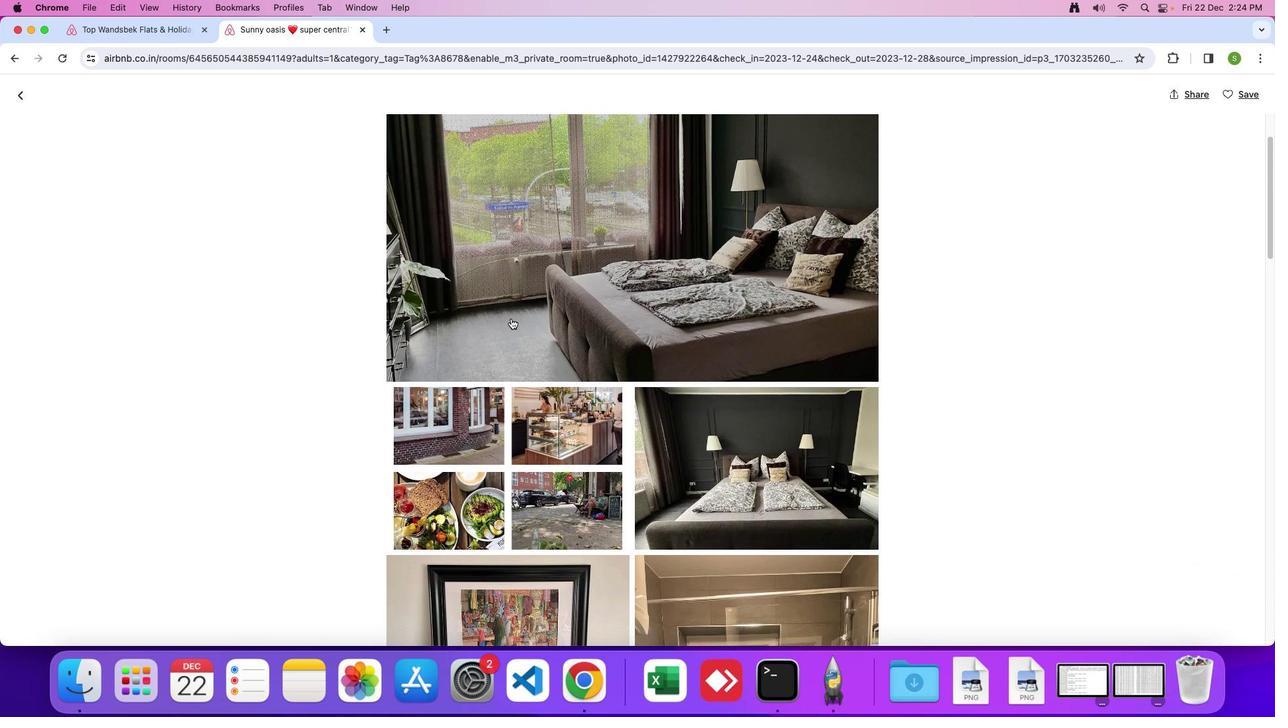 
Action: Mouse moved to (510, 318)
Screenshot: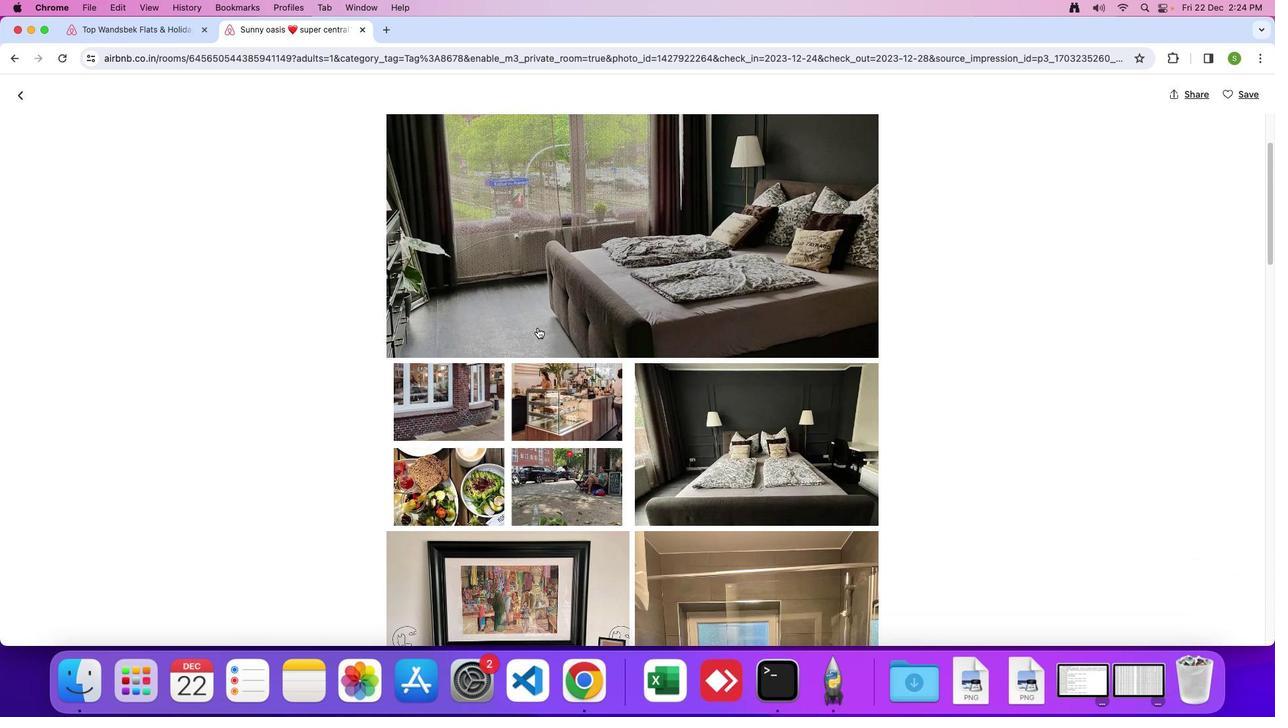 
Action: Mouse scrolled (510, 318) with delta (0, 0)
Screenshot: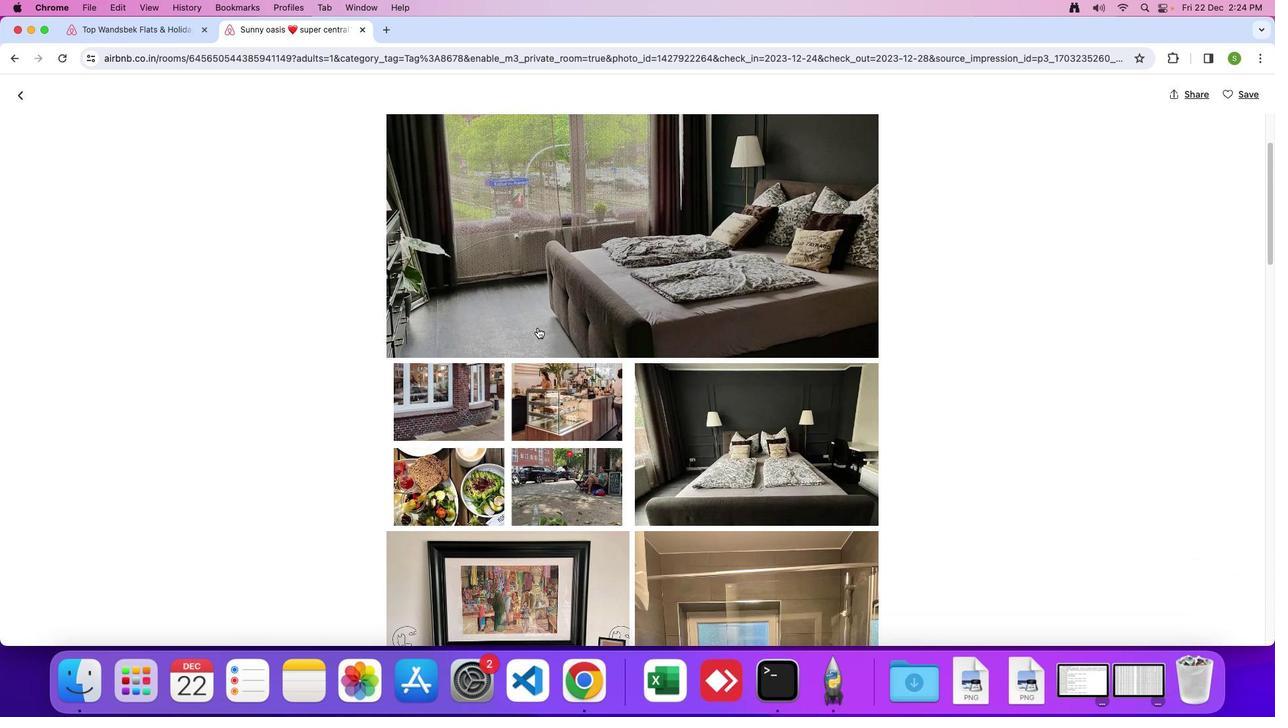 
Action: Mouse moved to (562, 337)
Screenshot: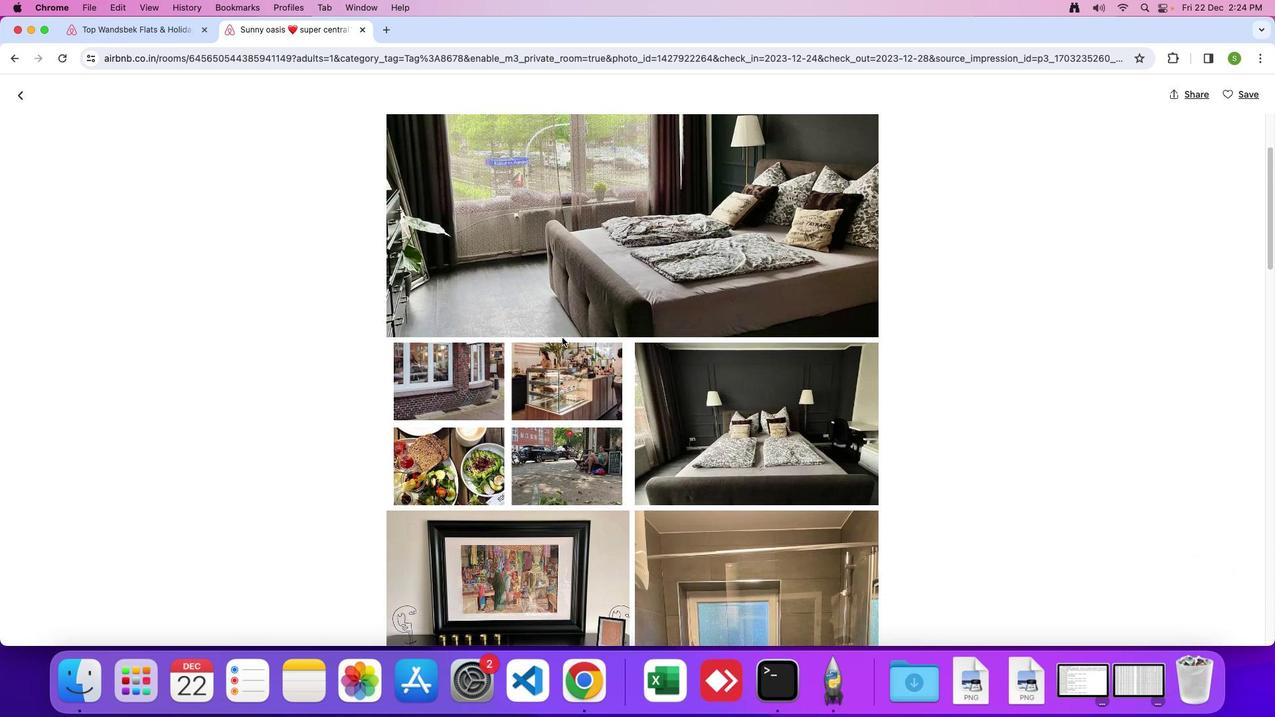 
Action: Mouse scrolled (562, 337) with delta (0, 0)
Screenshot: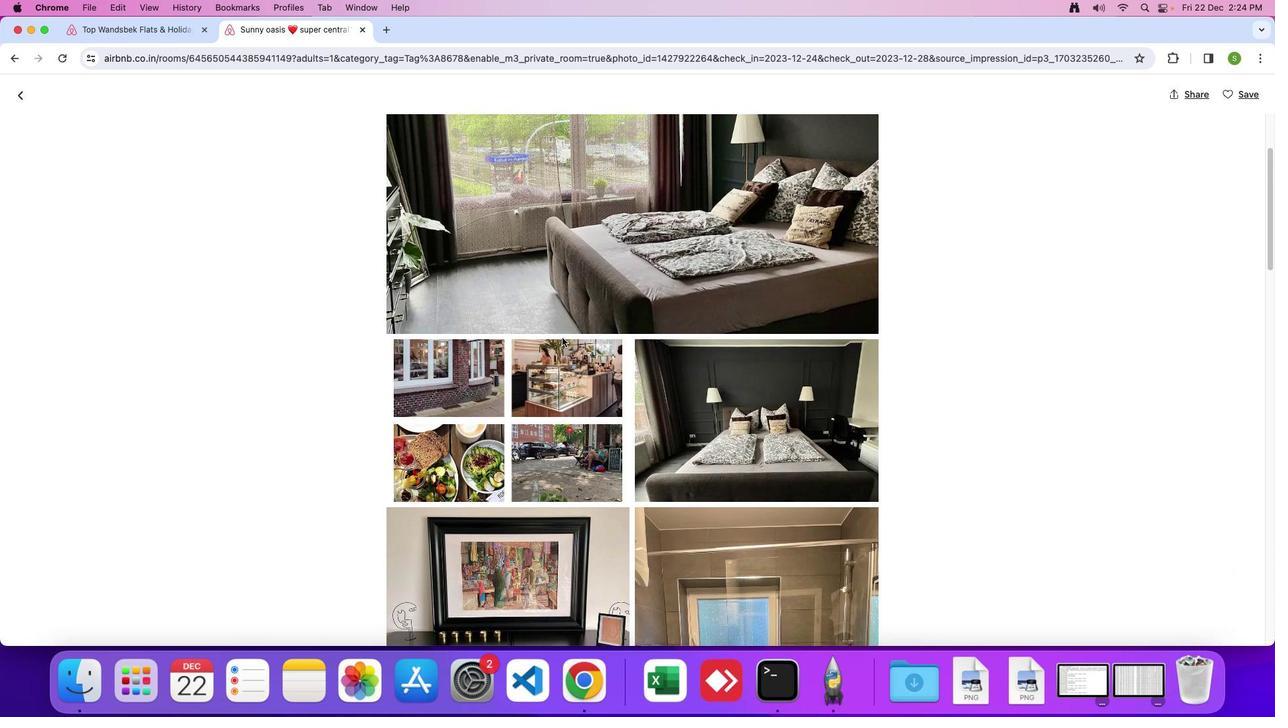 
Action: Mouse scrolled (562, 337) with delta (0, 0)
Screenshot: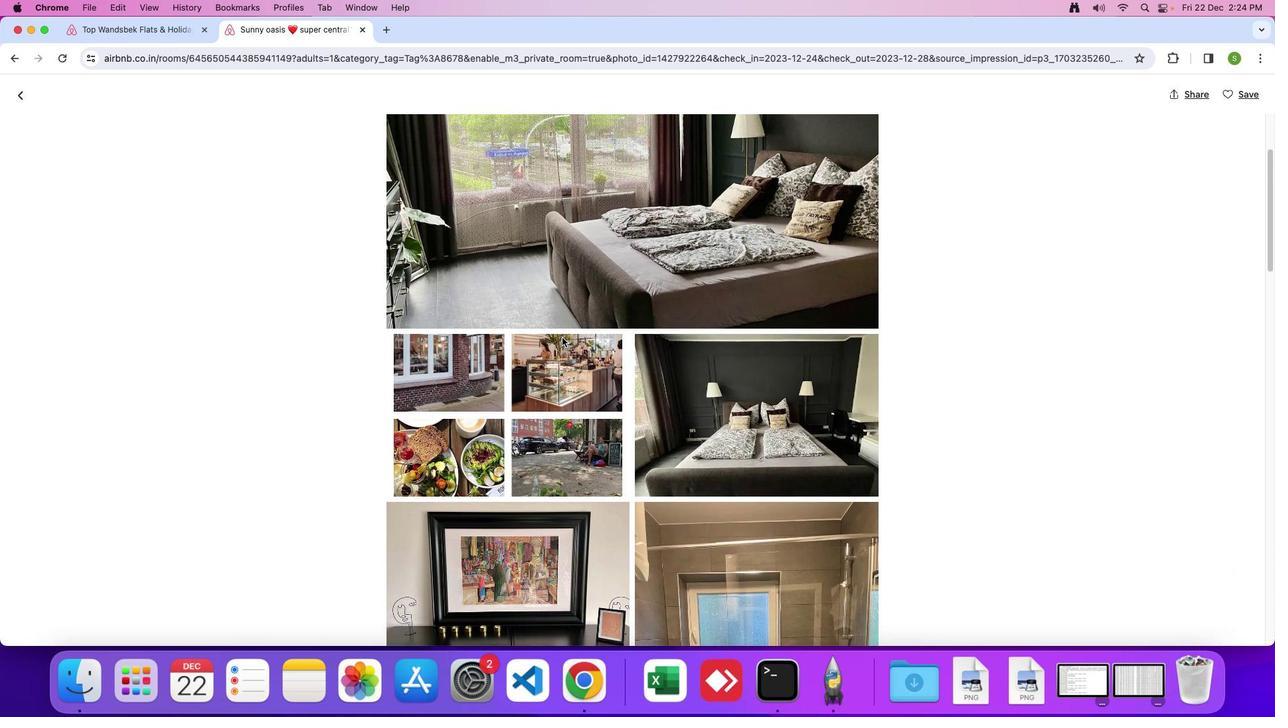 
Action: Mouse moved to (562, 337)
Screenshot: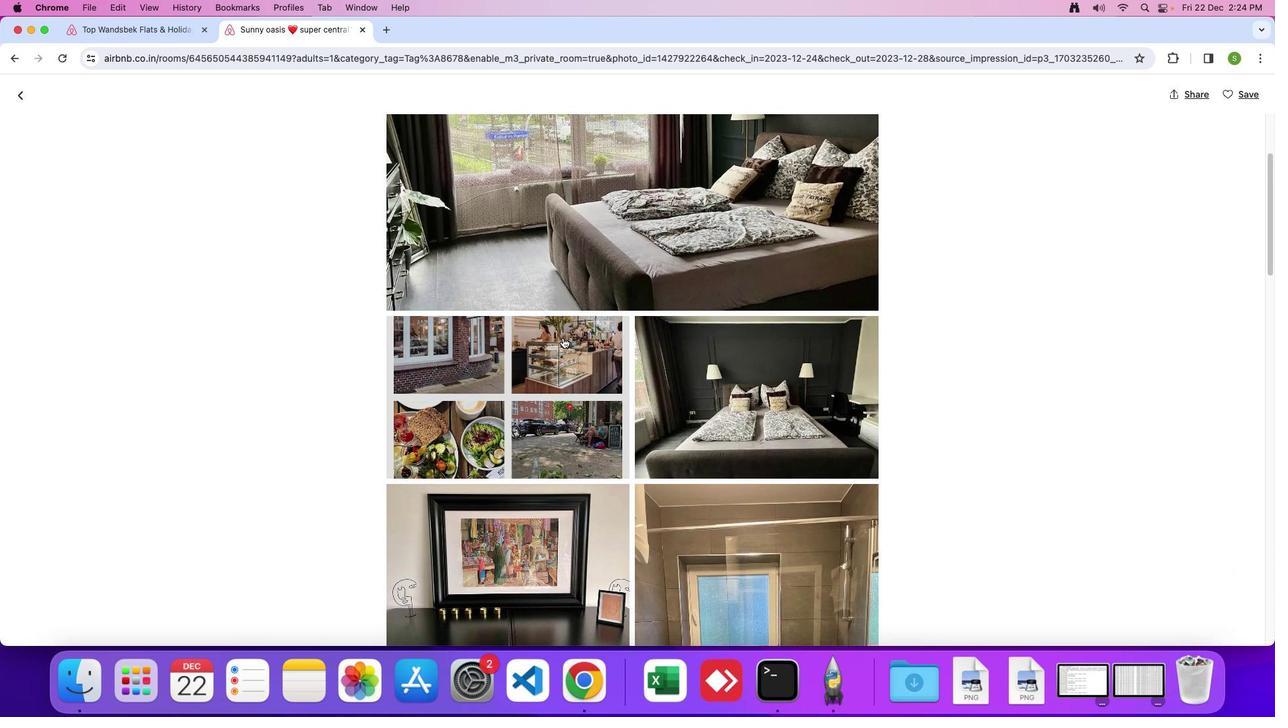 
Action: Mouse scrolled (562, 337) with delta (0, 0)
Screenshot: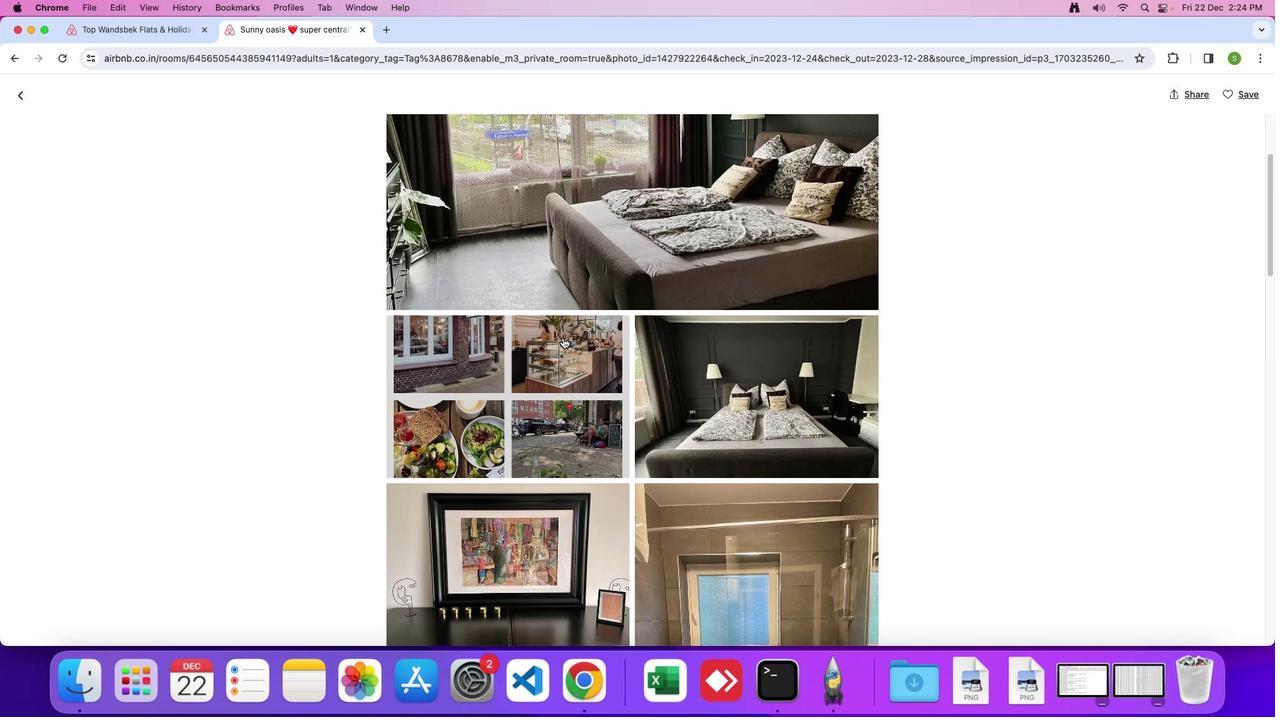
Action: Mouse scrolled (562, 337) with delta (0, 0)
Screenshot: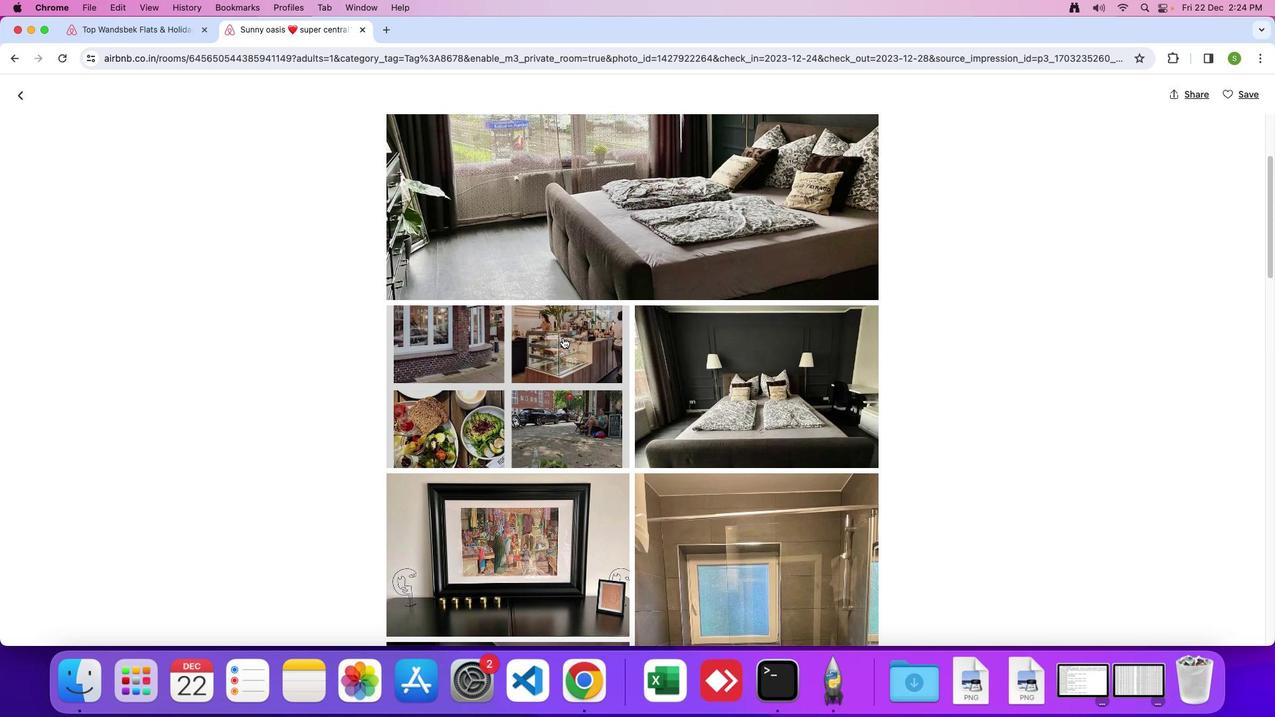 
Action: Mouse scrolled (562, 337) with delta (0, 0)
Screenshot: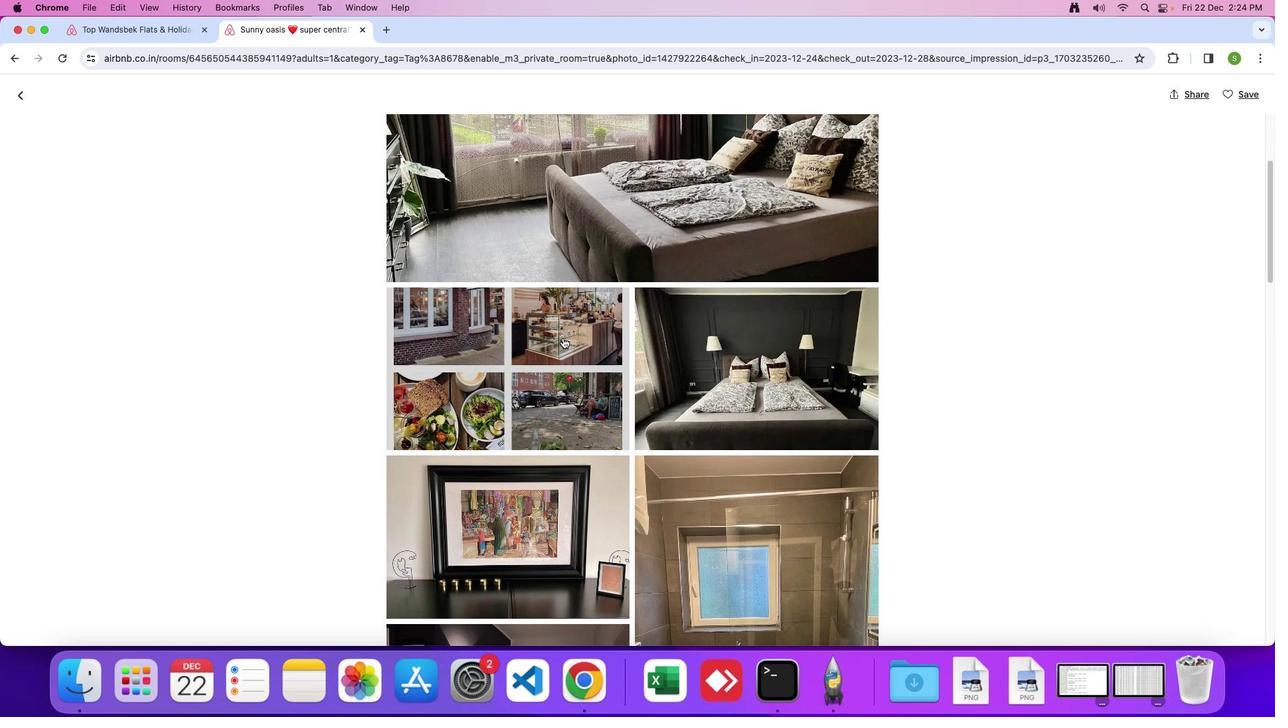 
Action: Mouse scrolled (562, 337) with delta (0, 0)
Screenshot: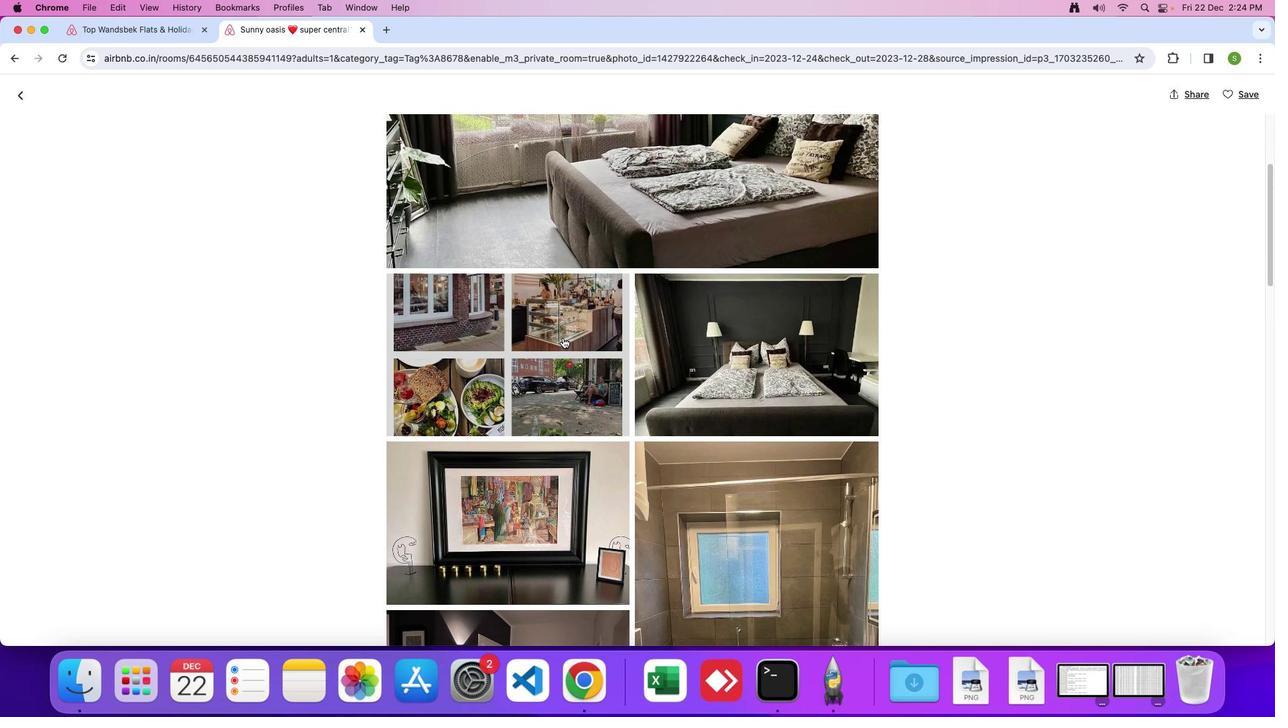 
Action: Mouse scrolled (562, 337) with delta (0, -1)
Screenshot: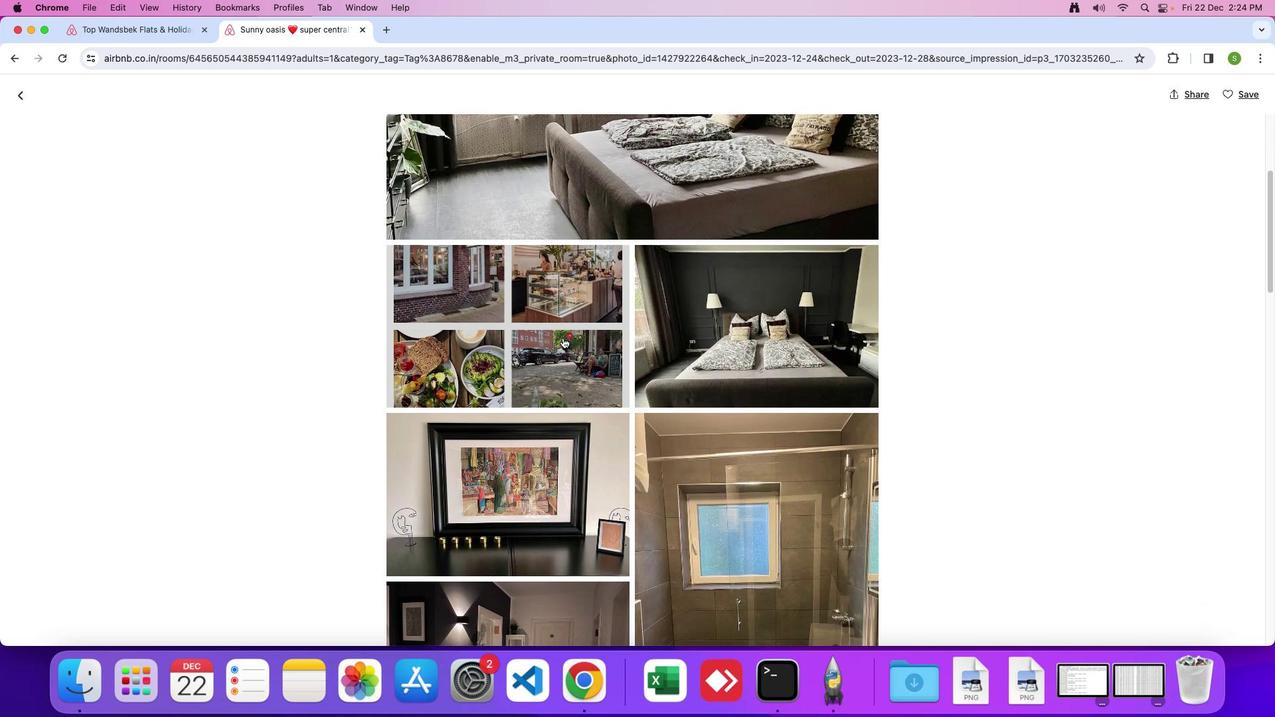 
Action: Mouse scrolled (562, 337) with delta (0, 0)
Screenshot: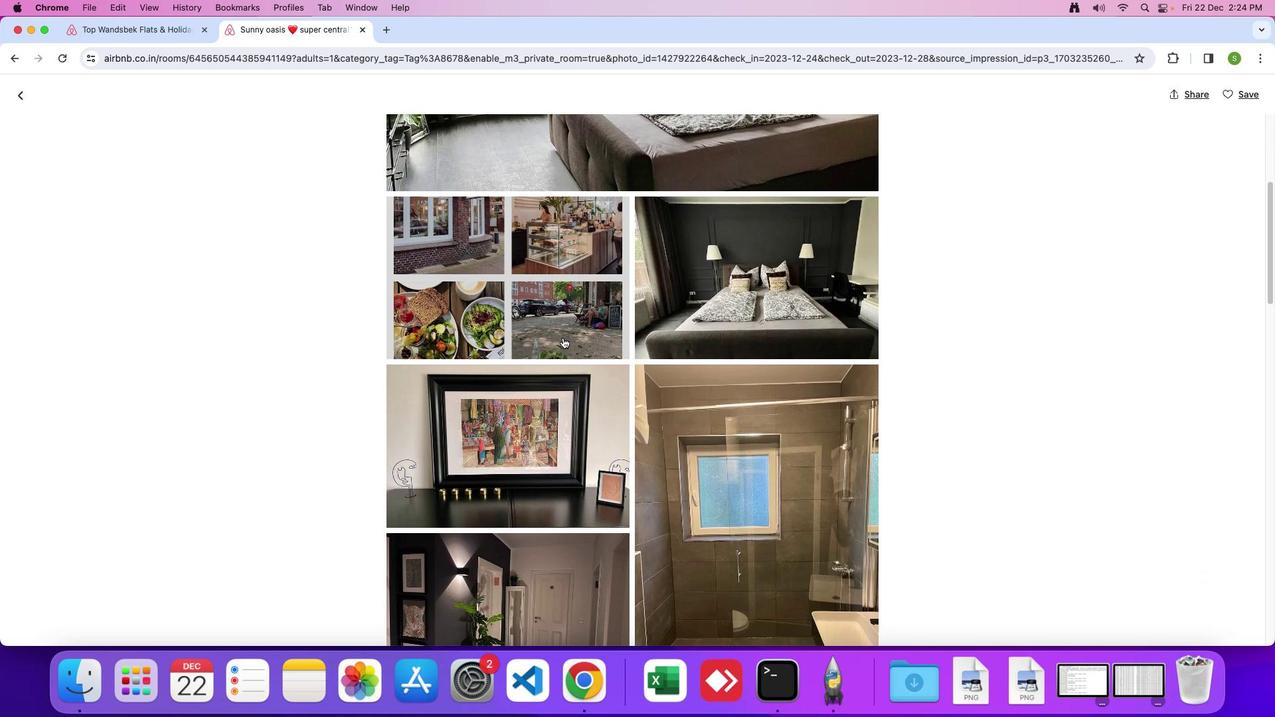 
Action: Mouse scrolled (562, 337) with delta (0, 0)
Screenshot: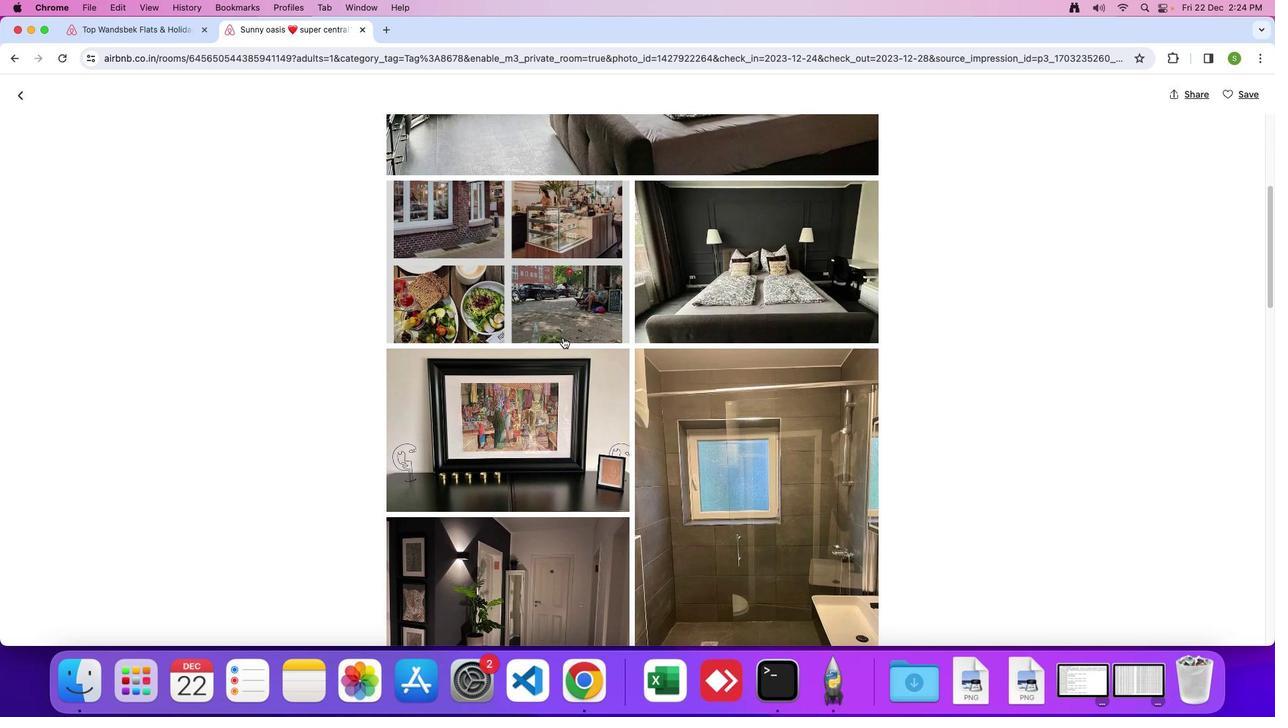 
Action: Mouse scrolled (562, 337) with delta (0, -1)
Screenshot: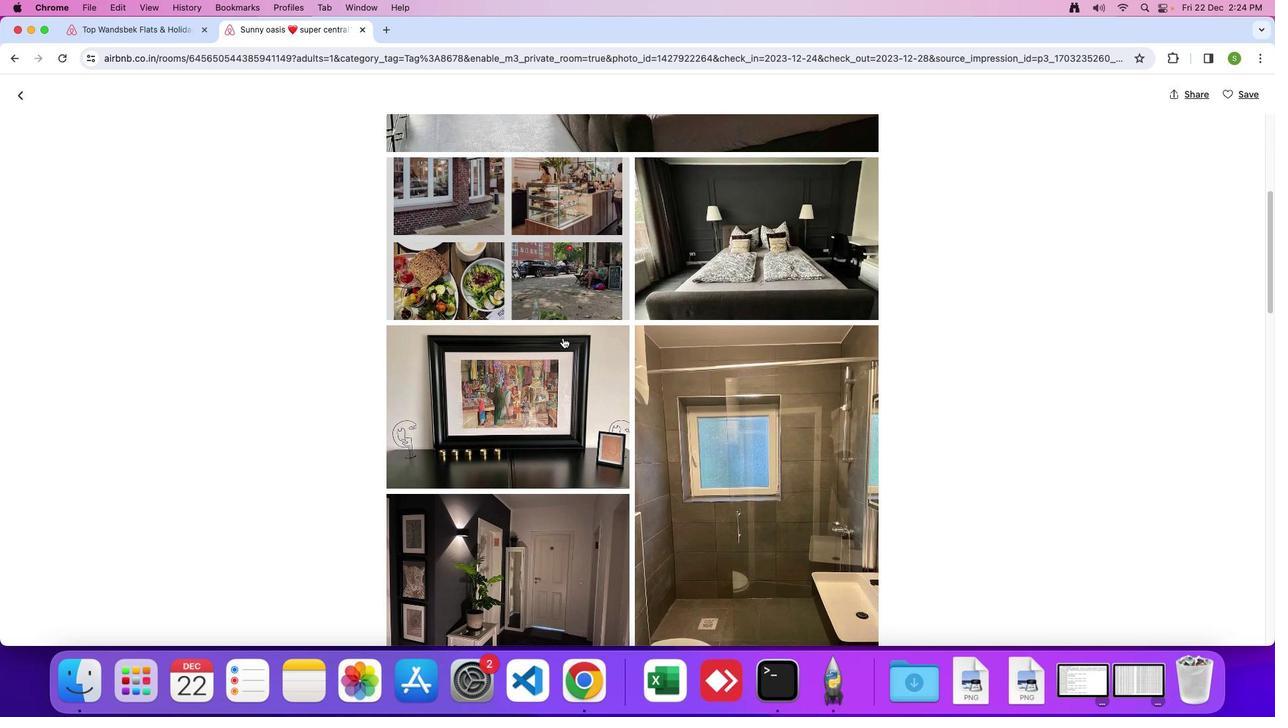 
Action: Mouse scrolled (562, 337) with delta (0, 0)
Screenshot: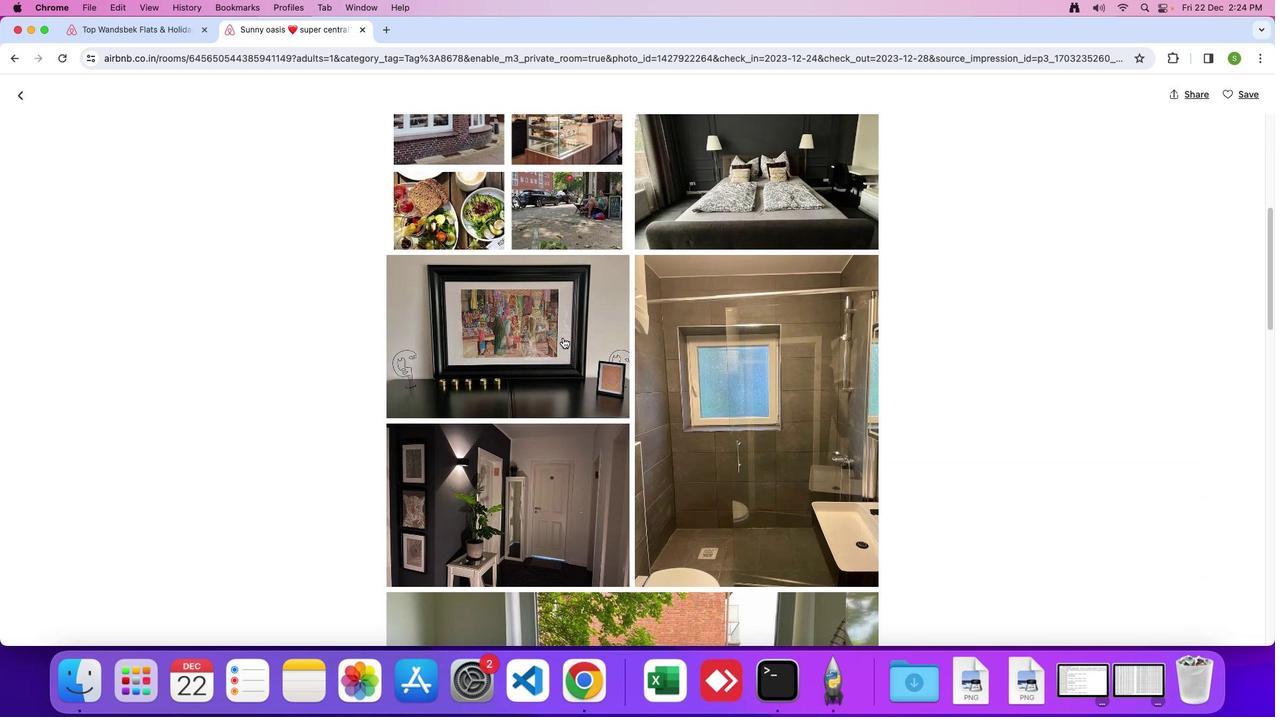 
Action: Mouse scrolled (562, 337) with delta (0, 0)
Screenshot: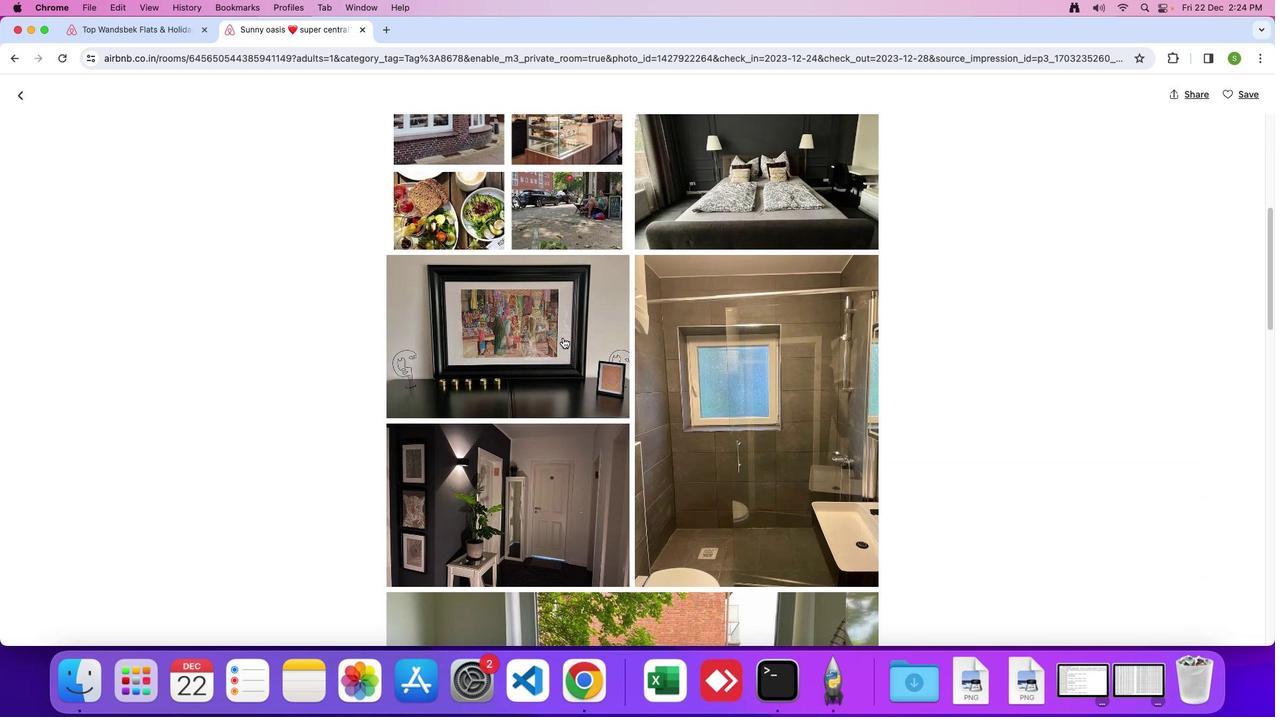 
Action: Mouse scrolled (562, 337) with delta (0, -1)
Screenshot: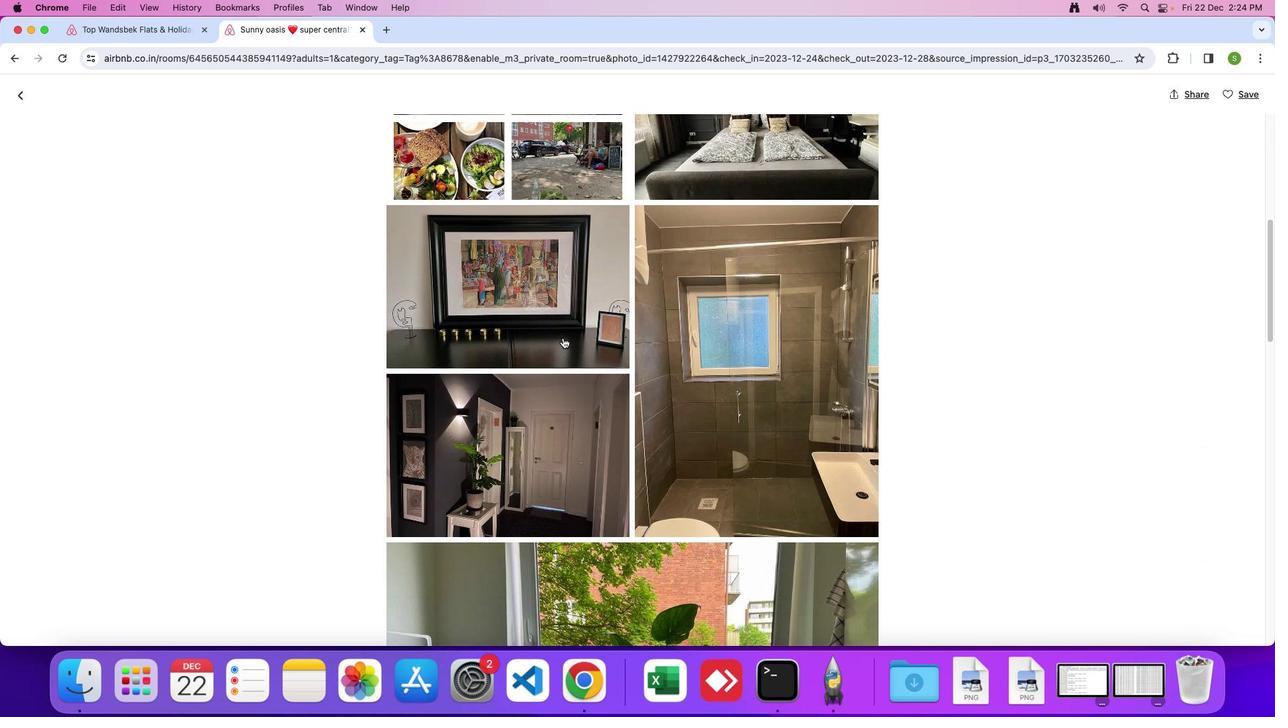 
Action: Mouse scrolled (562, 337) with delta (0, 0)
Screenshot: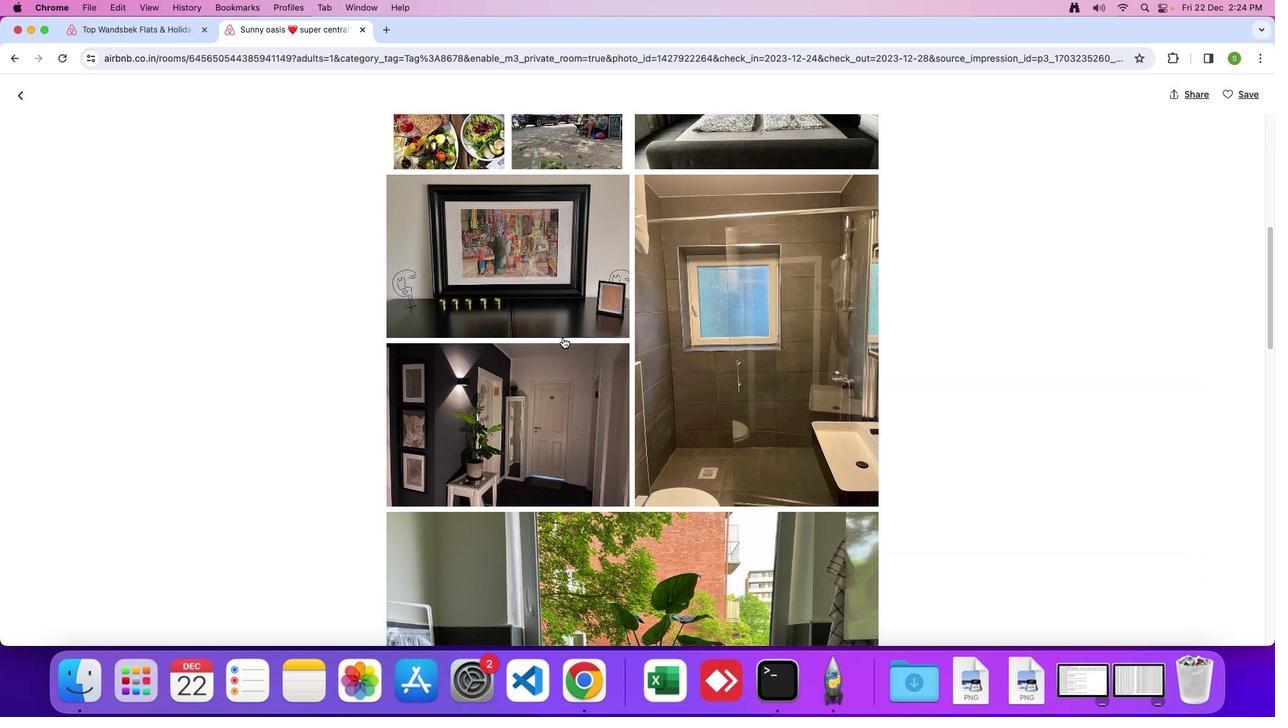 
Action: Mouse scrolled (562, 337) with delta (0, 0)
Screenshot: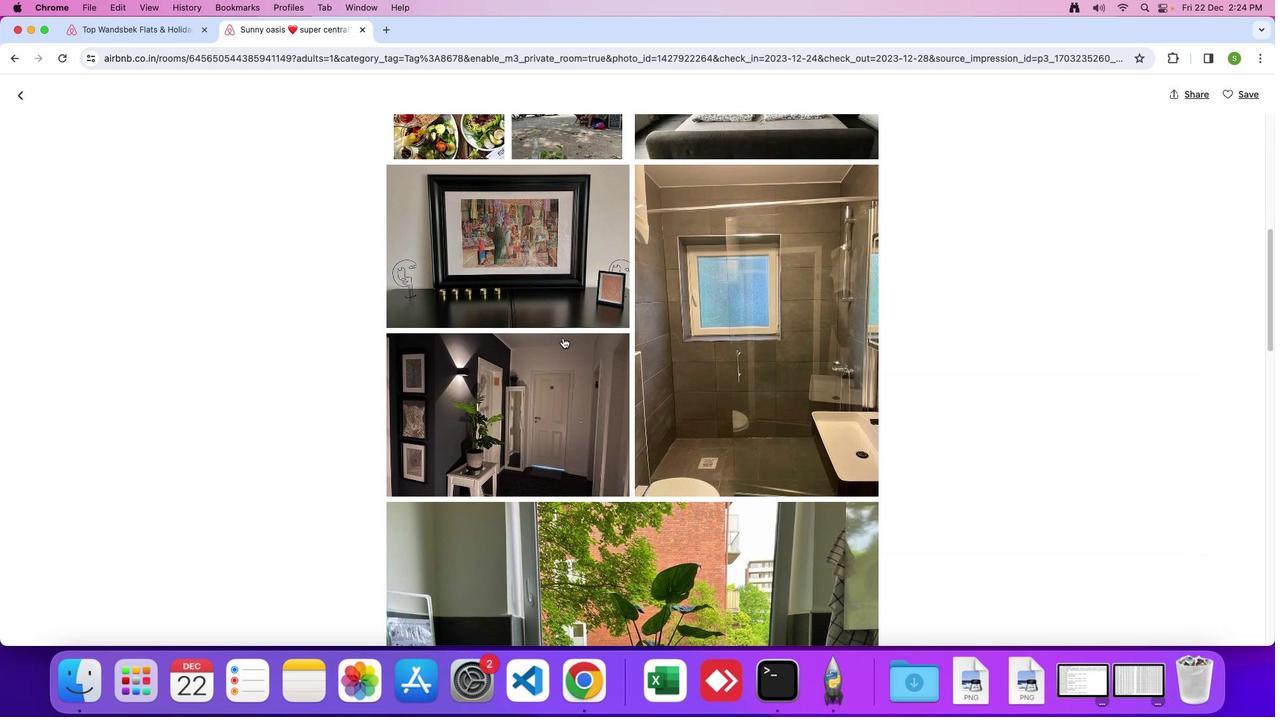 
Action: Mouse scrolled (562, 337) with delta (0, 0)
Screenshot: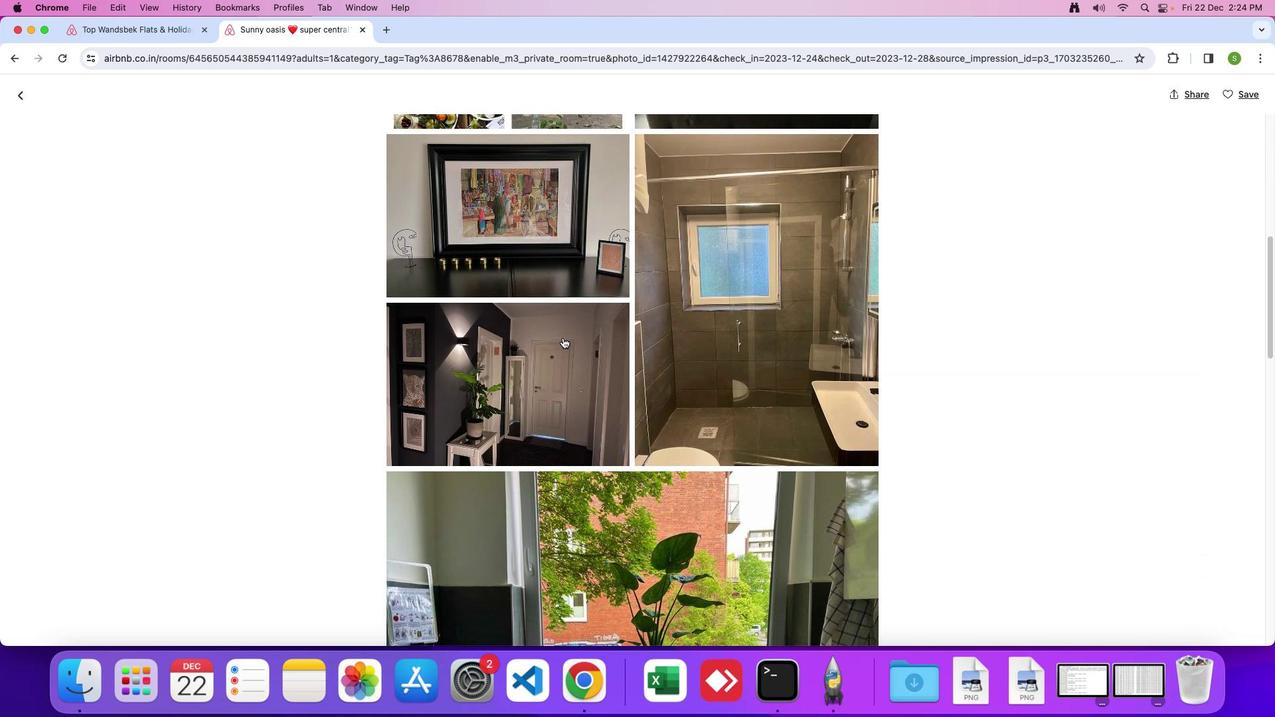 
Action: Mouse scrolled (562, 337) with delta (0, 0)
Screenshot: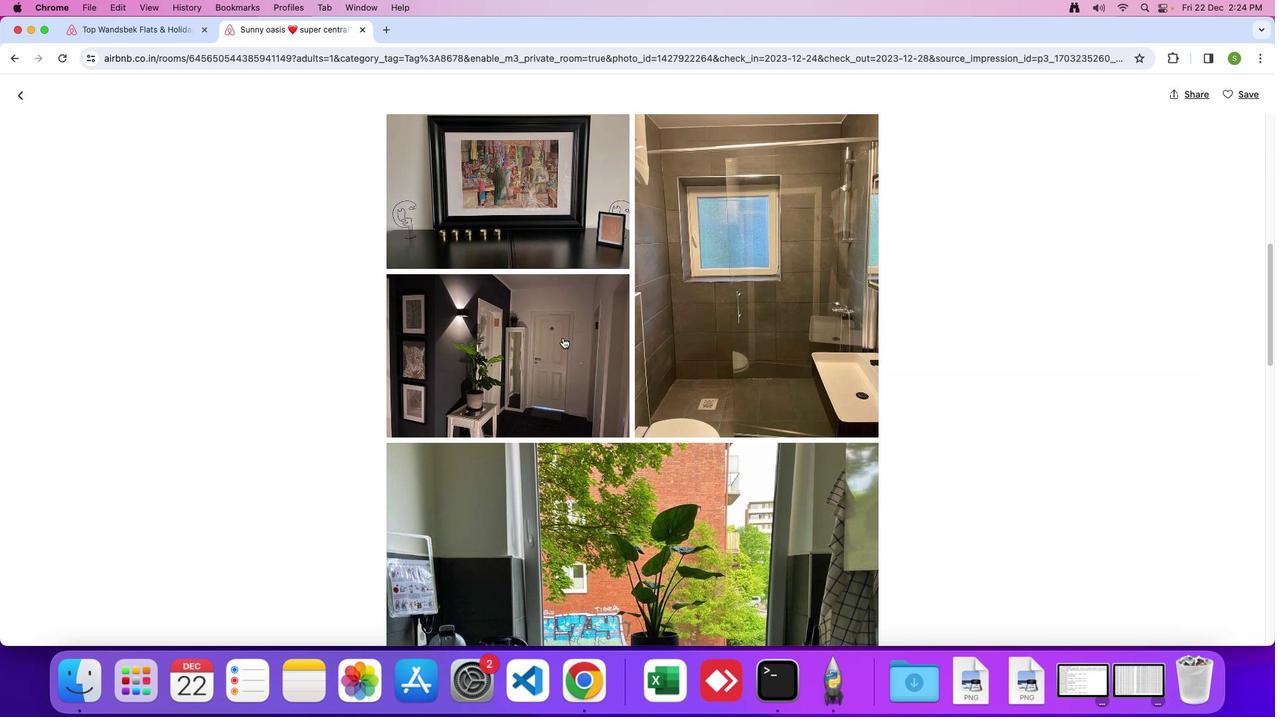 
Action: Mouse scrolled (562, 337) with delta (0, 0)
Screenshot: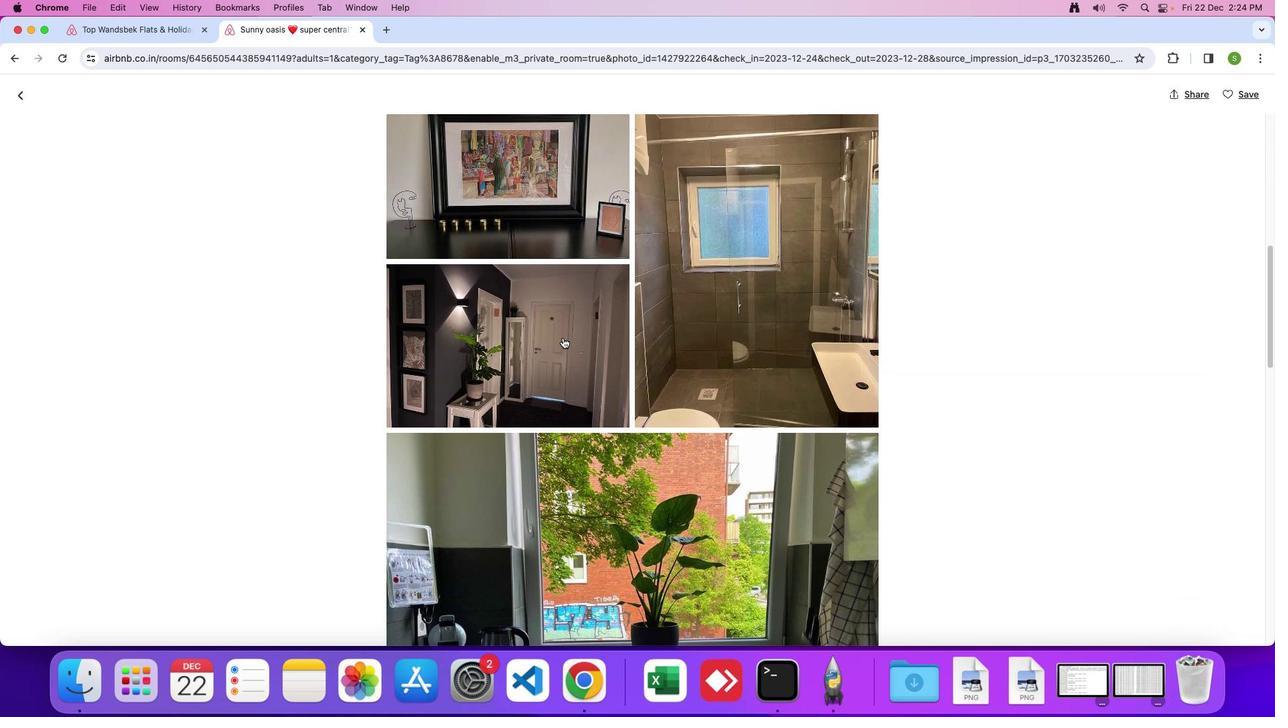 
Action: Mouse scrolled (562, 337) with delta (0, 0)
Screenshot: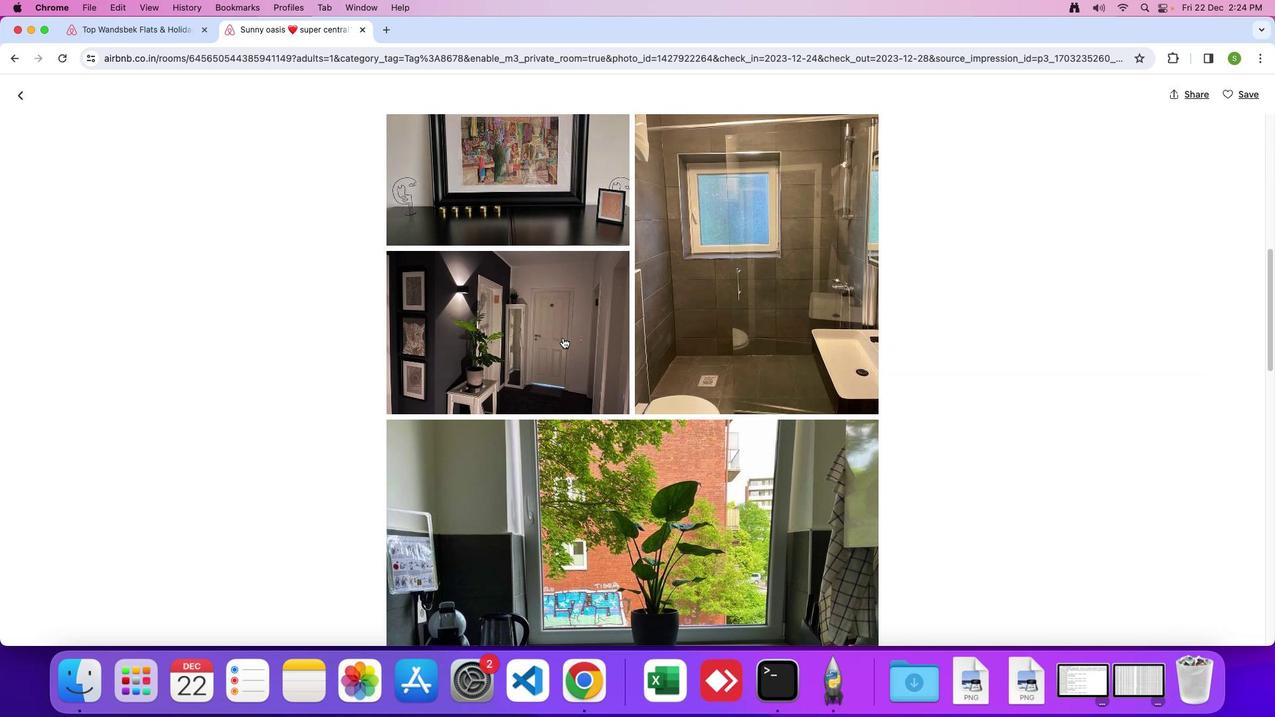 
Action: Mouse scrolled (562, 337) with delta (0, 0)
Screenshot: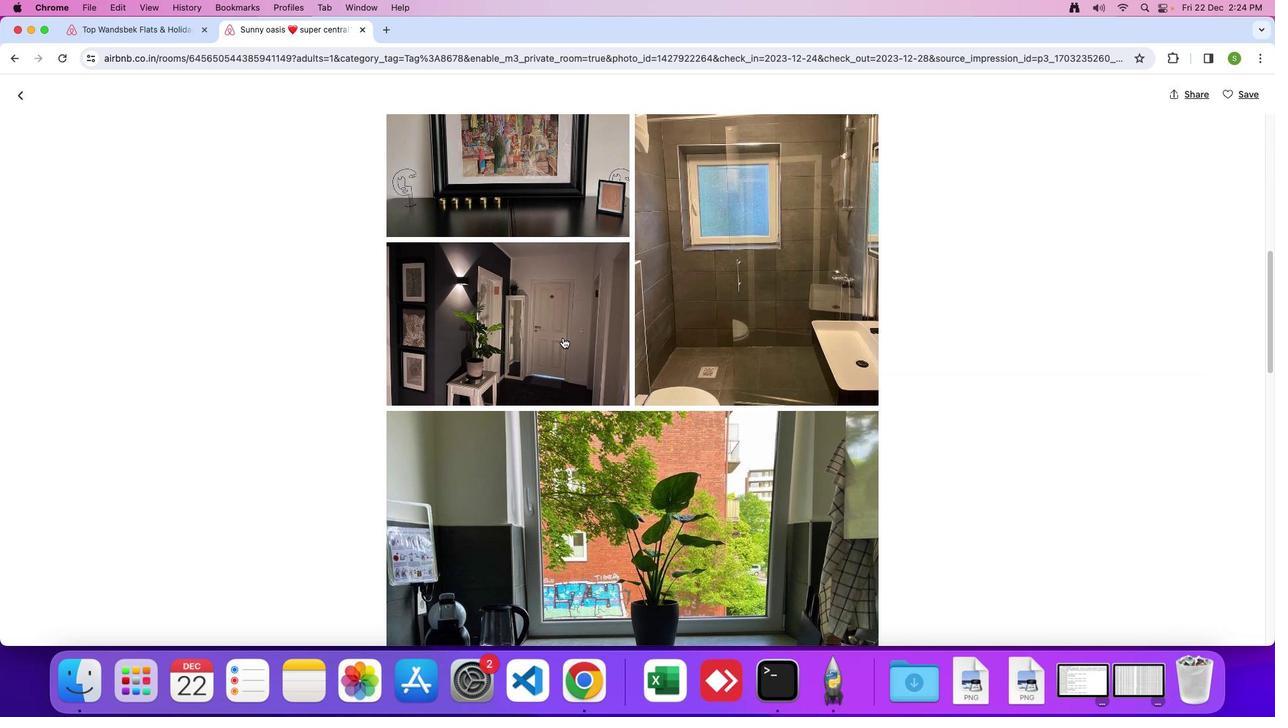 
Action: Mouse scrolled (562, 337) with delta (0, -1)
Screenshot: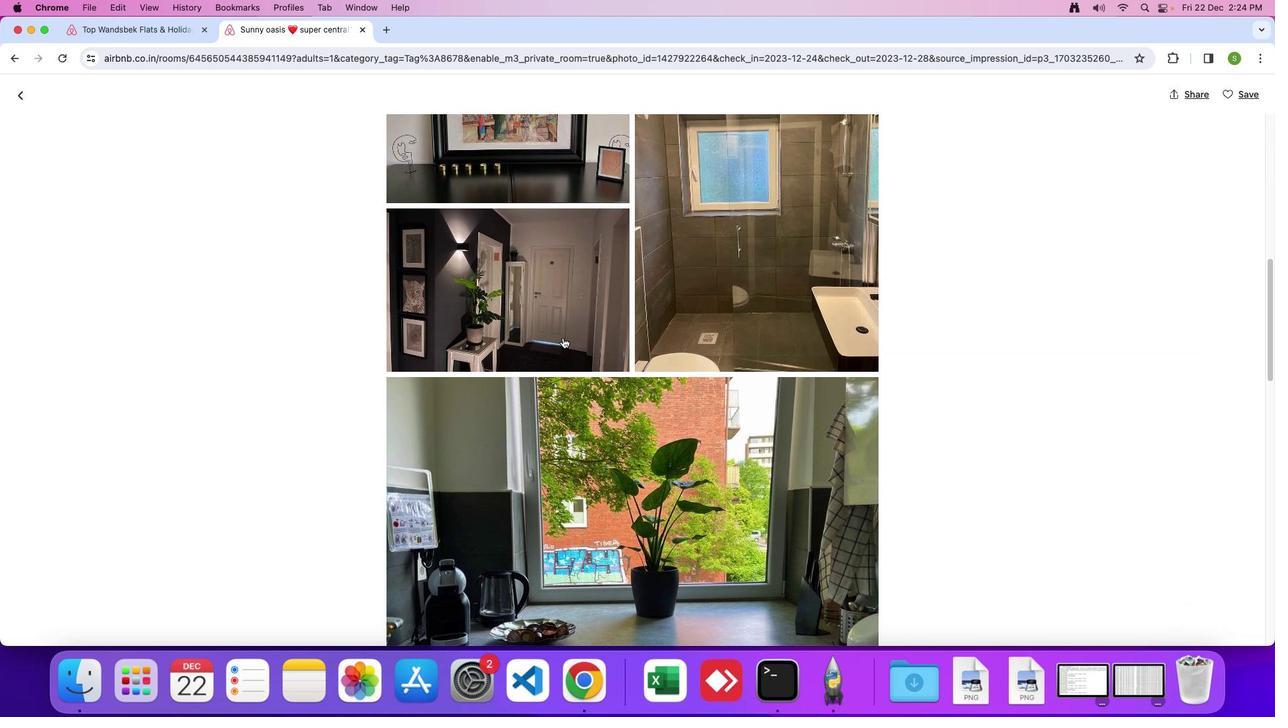 
Action: Mouse scrolled (562, 337) with delta (0, 0)
Screenshot: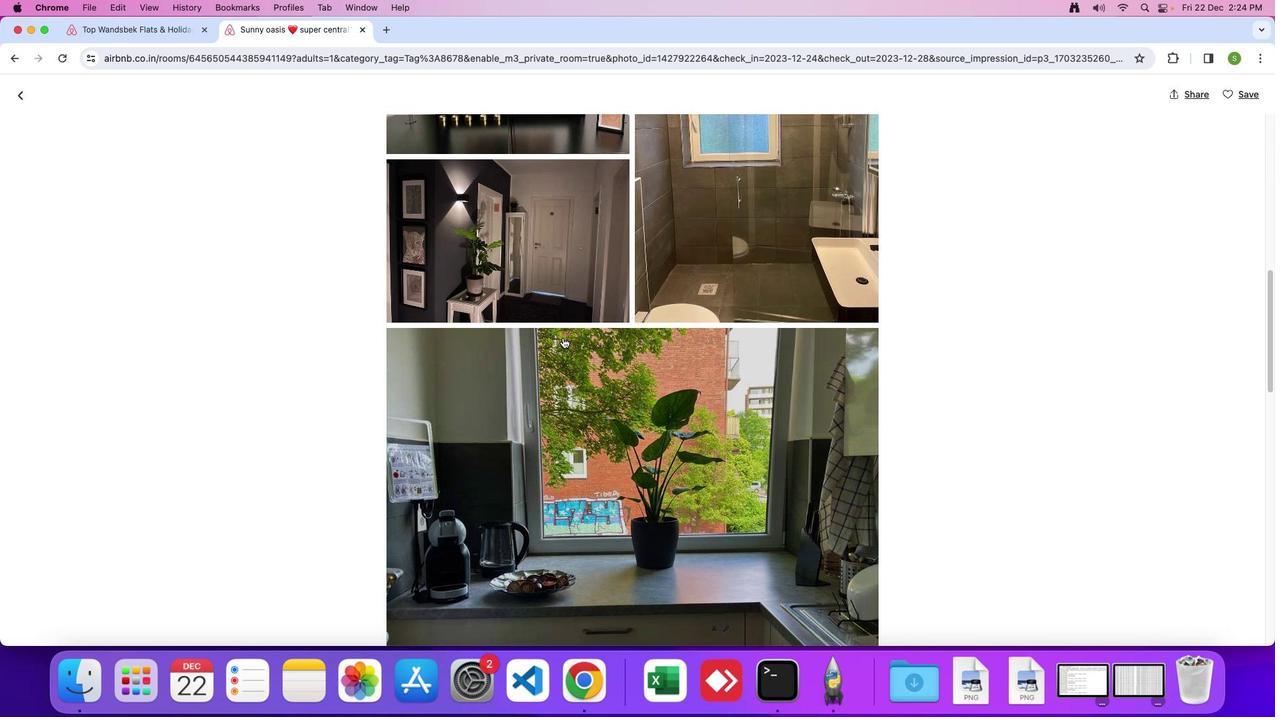 
Action: Mouse scrolled (562, 337) with delta (0, 0)
Screenshot: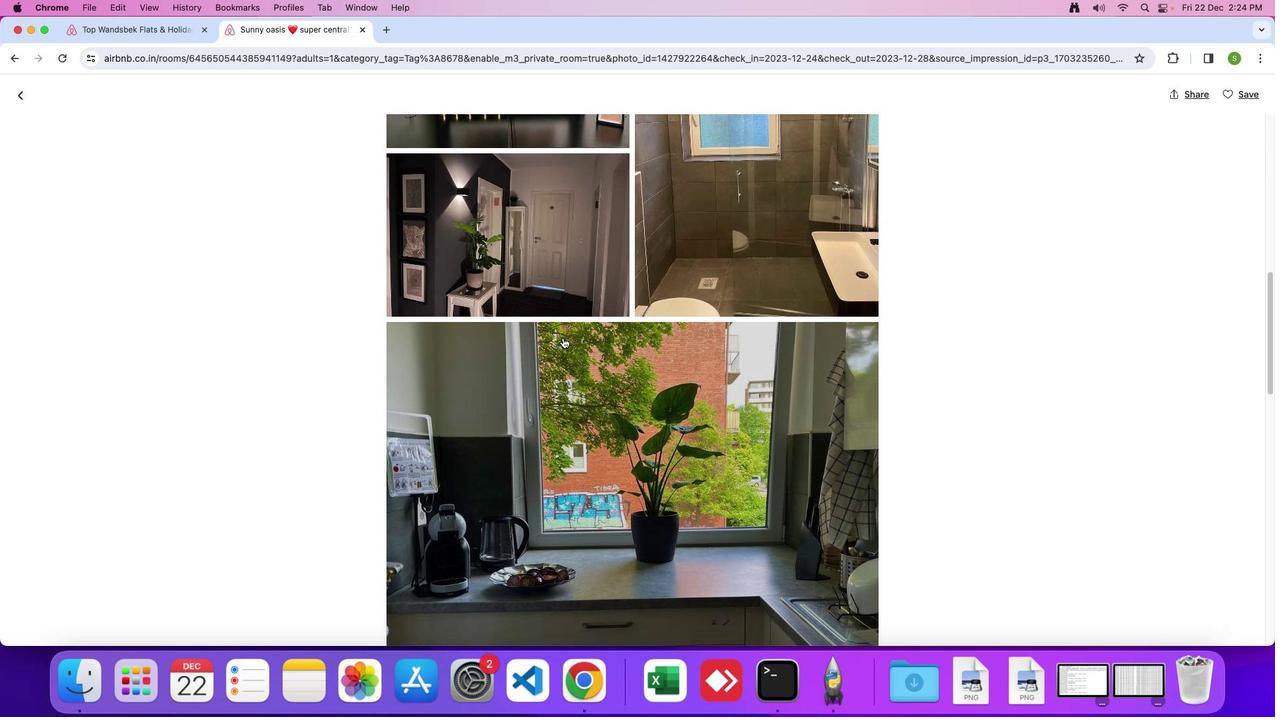 
Action: Mouse scrolled (562, 337) with delta (0, 0)
Screenshot: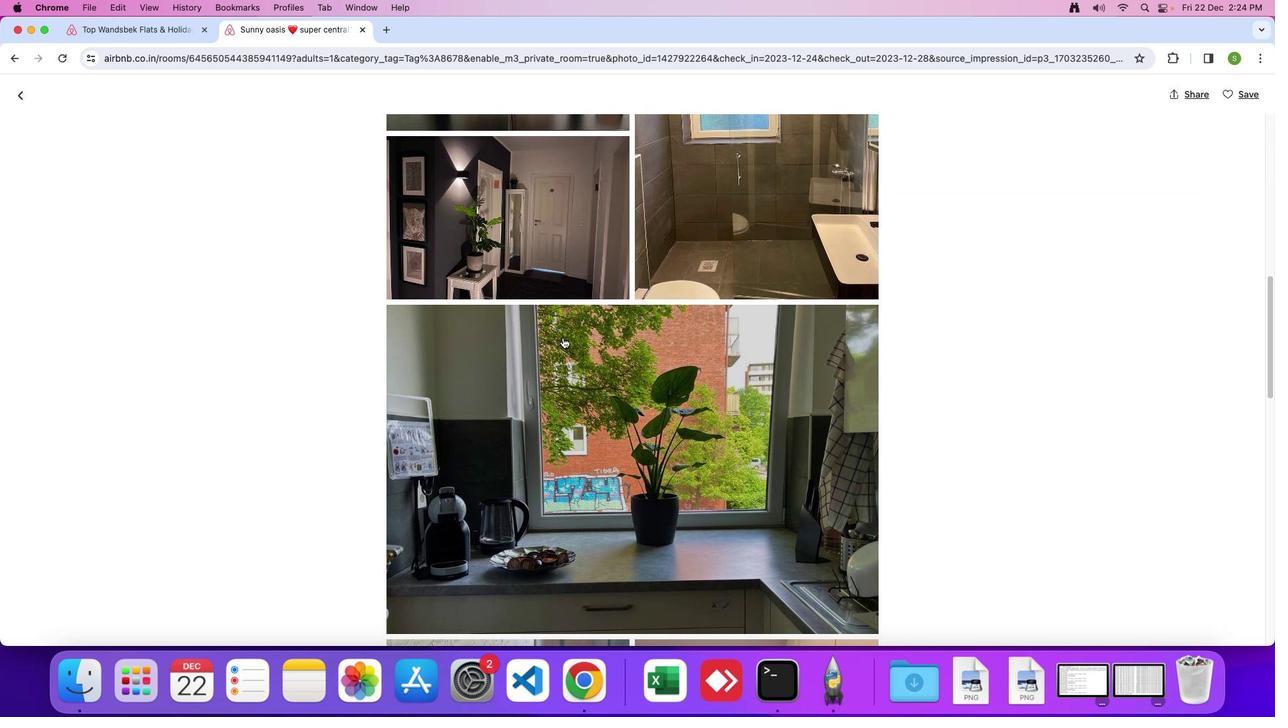
Action: Mouse scrolled (562, 337) with delta (0, 0)
Screenshot: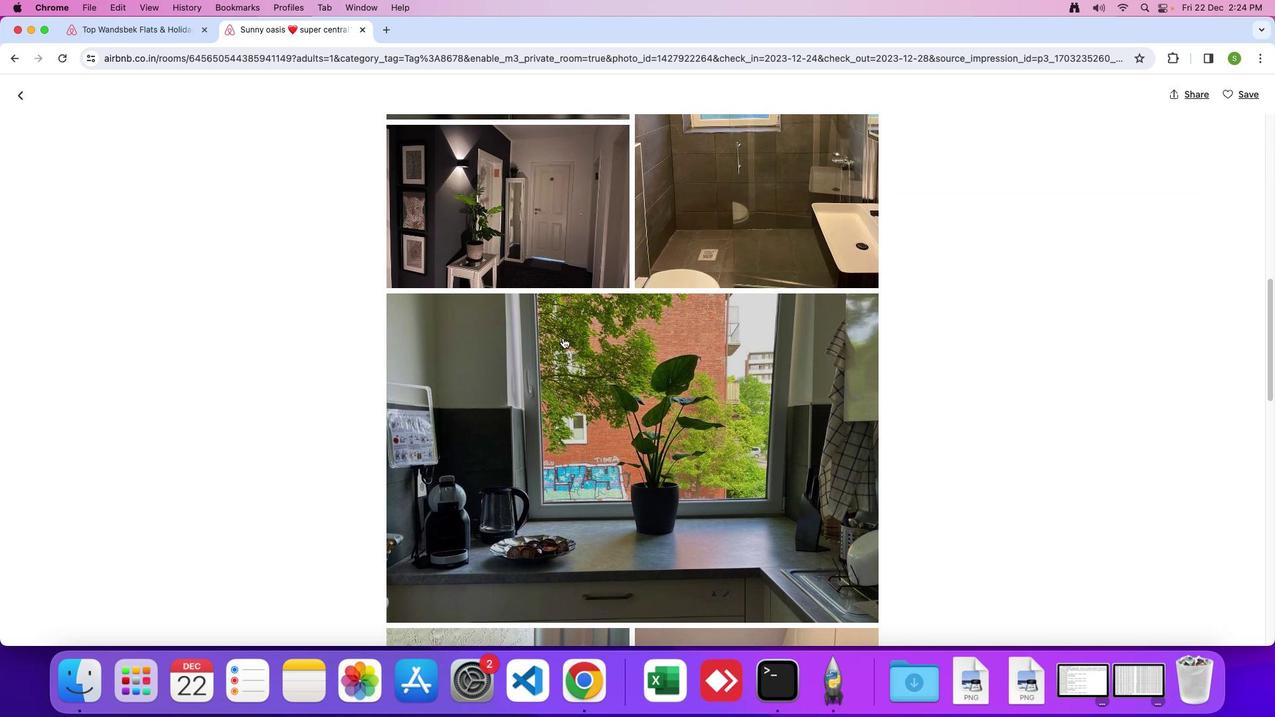 
Action: Mouse scrolled (562, 337) with delta (0, -1)
Screenshot: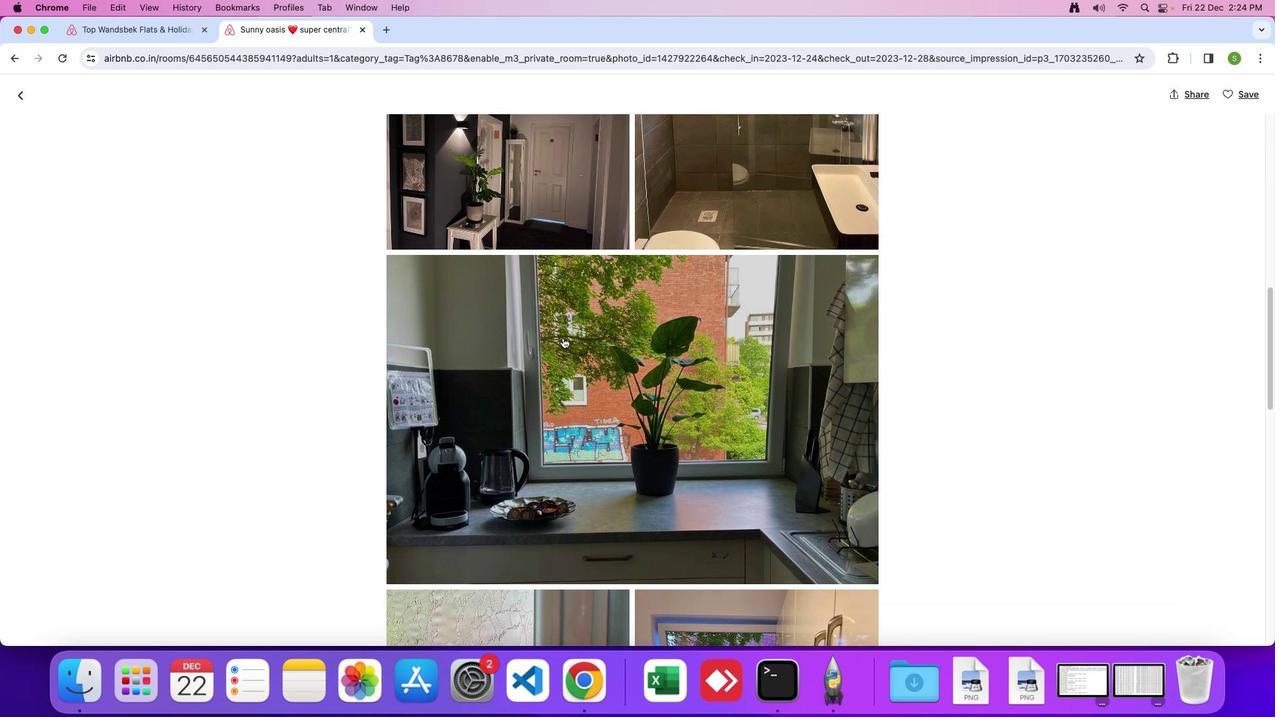 
Action: Mouse scrolled (562, 337) with delta (0, 0)
Screenshot: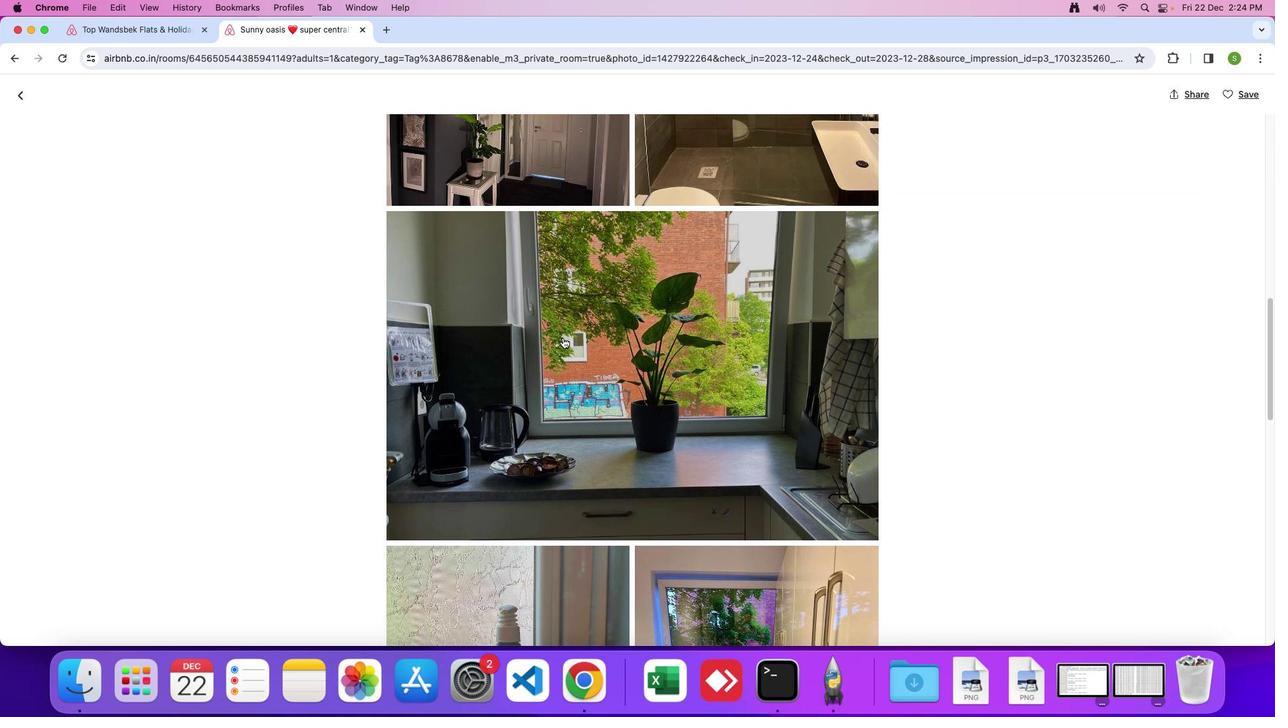 
Action: Mouse scrolled (562, 337) with delta (0, 0)
Screenshot: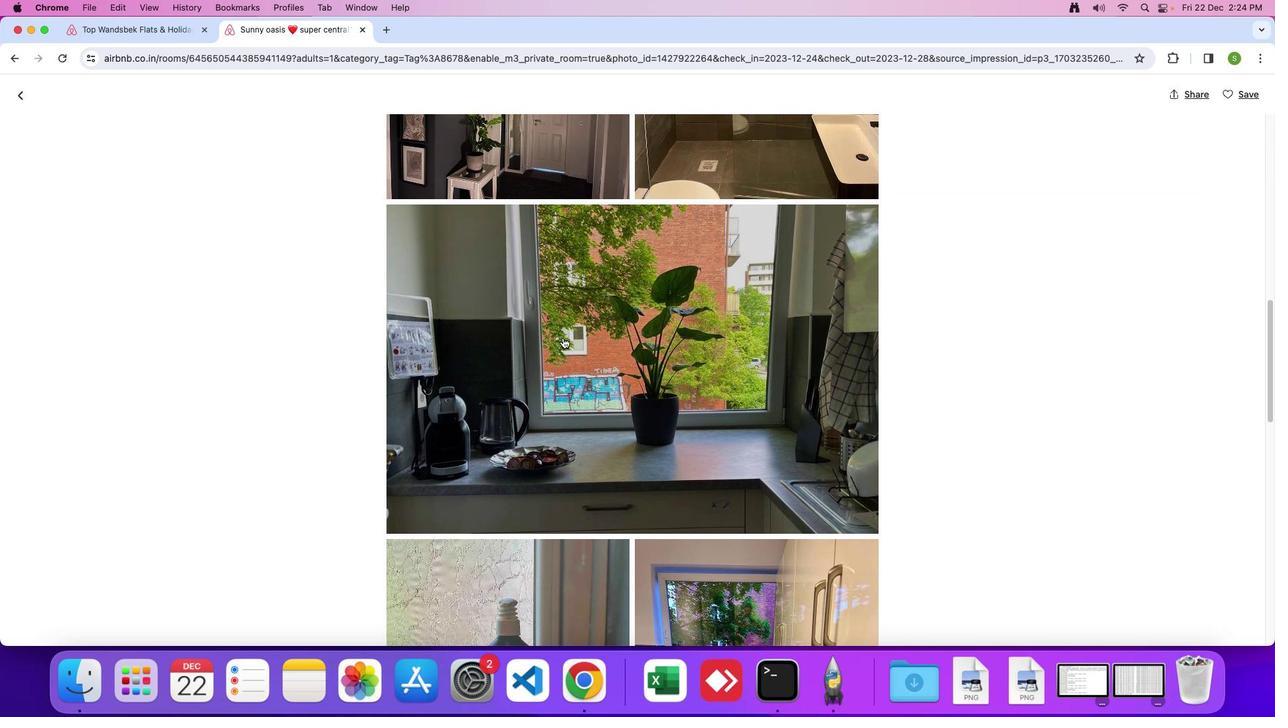 
Action: Mouse scrolled (562, 337) with delta (0, 0)
Screenshot: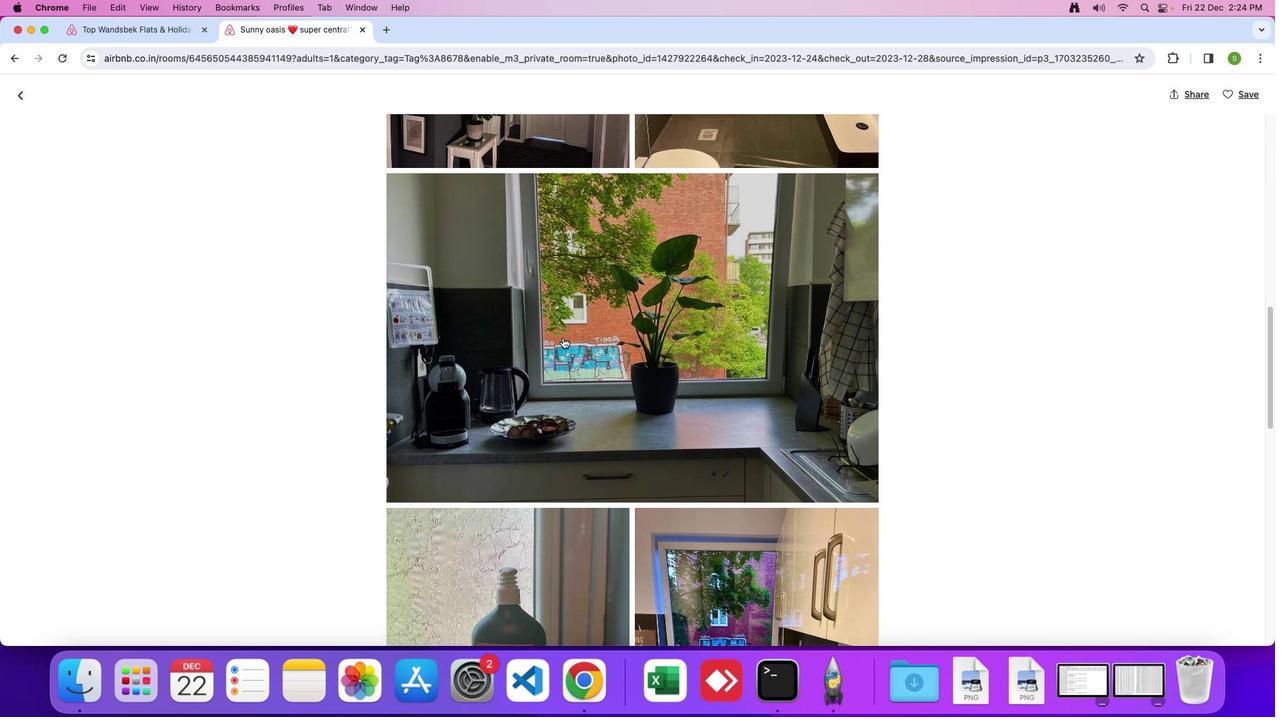 
Action: Mouse scrolled (562, 337) with delta (0, 0)
Screenshot: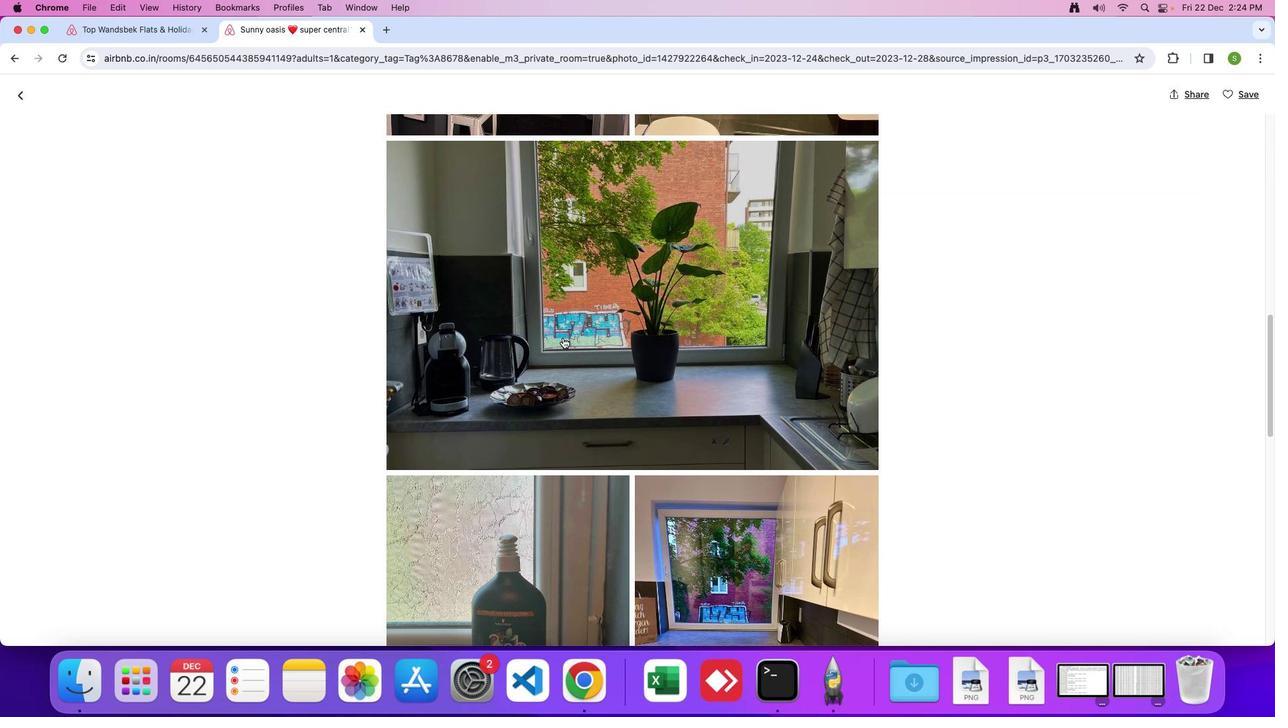 
Action: Mouse scrolled (562, 337) with delta (0, 0)
Screenshot: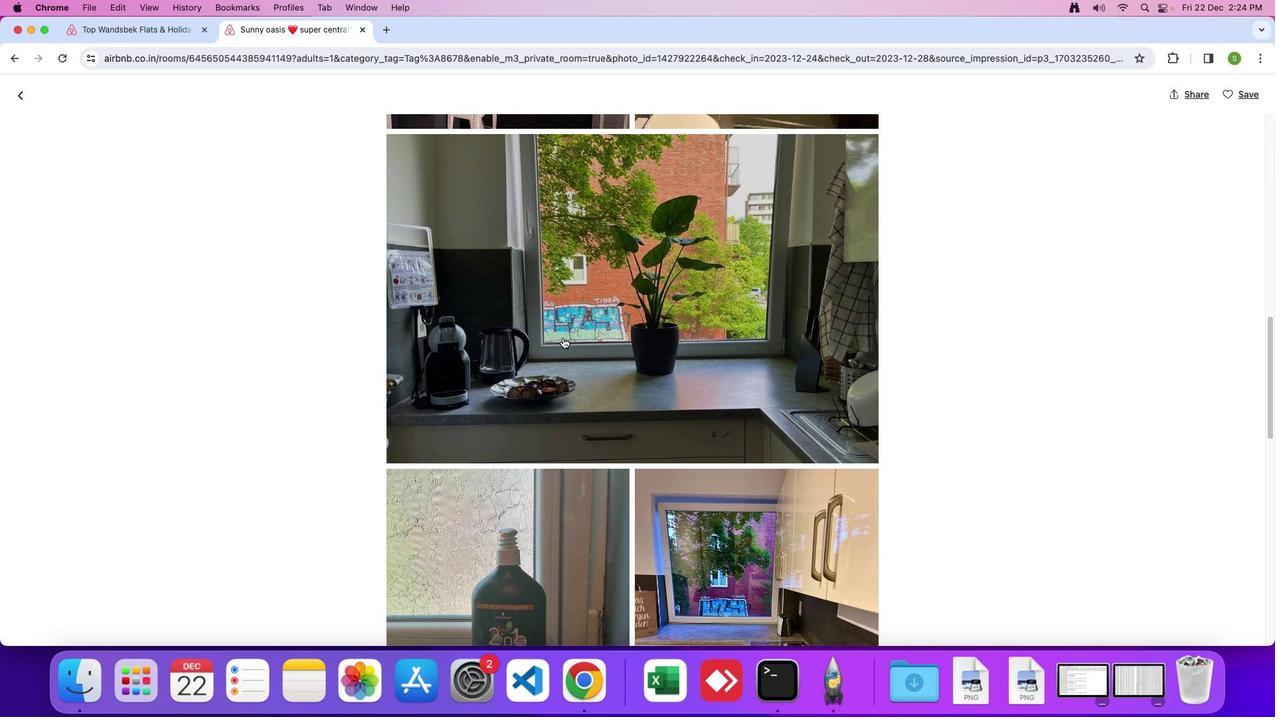 
Action: Mouse scrolled (562, 337) with delta (0, -1)
Screenshot: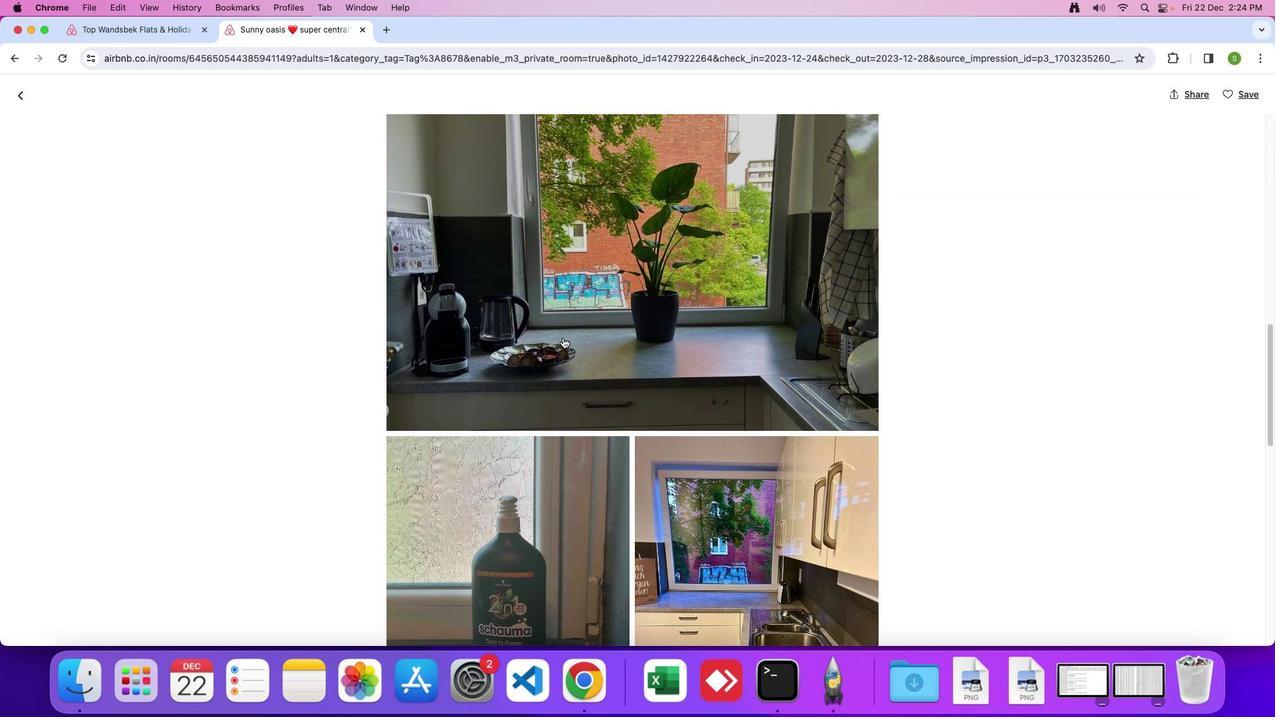
Action: Mouse scrolled (562, 337) with delta (0, 0)
Screenshot: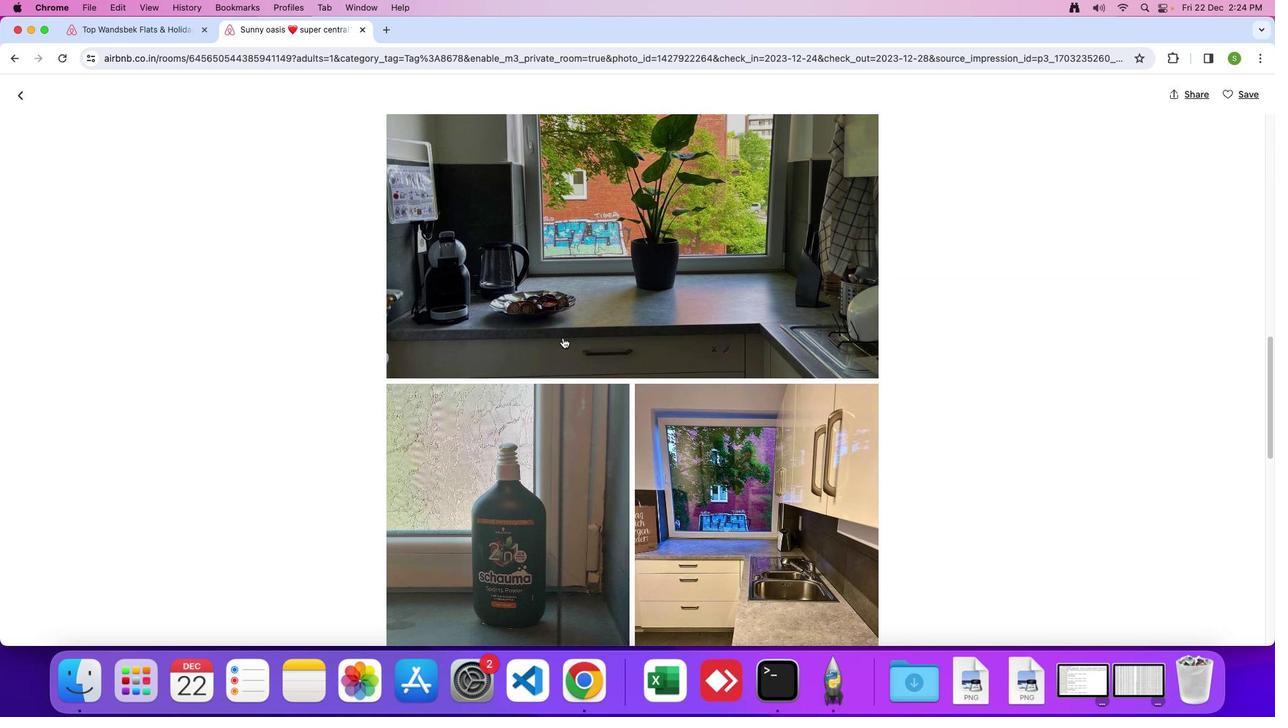 
Action: Mouse scrolled (562, 337) with delta (0, 0)
Screenshot: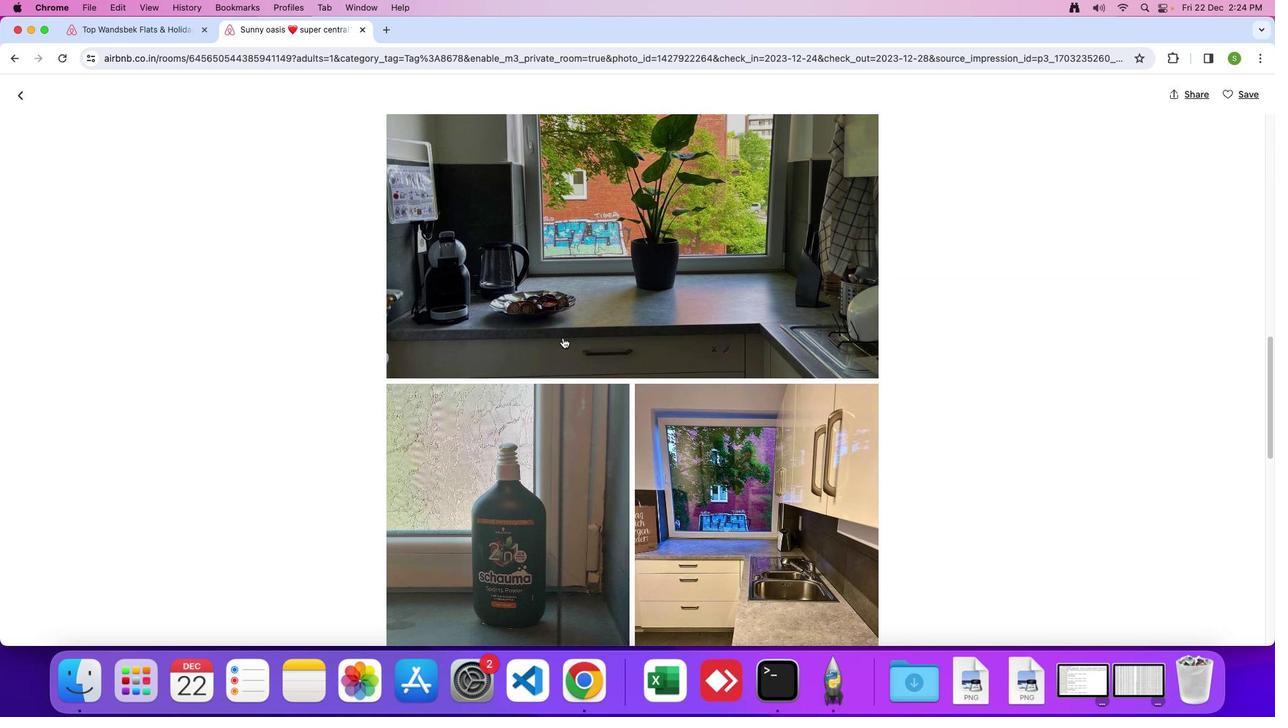 
Action: Mouse scrolled (562, 337) with delta (0, 0)
Screenshot: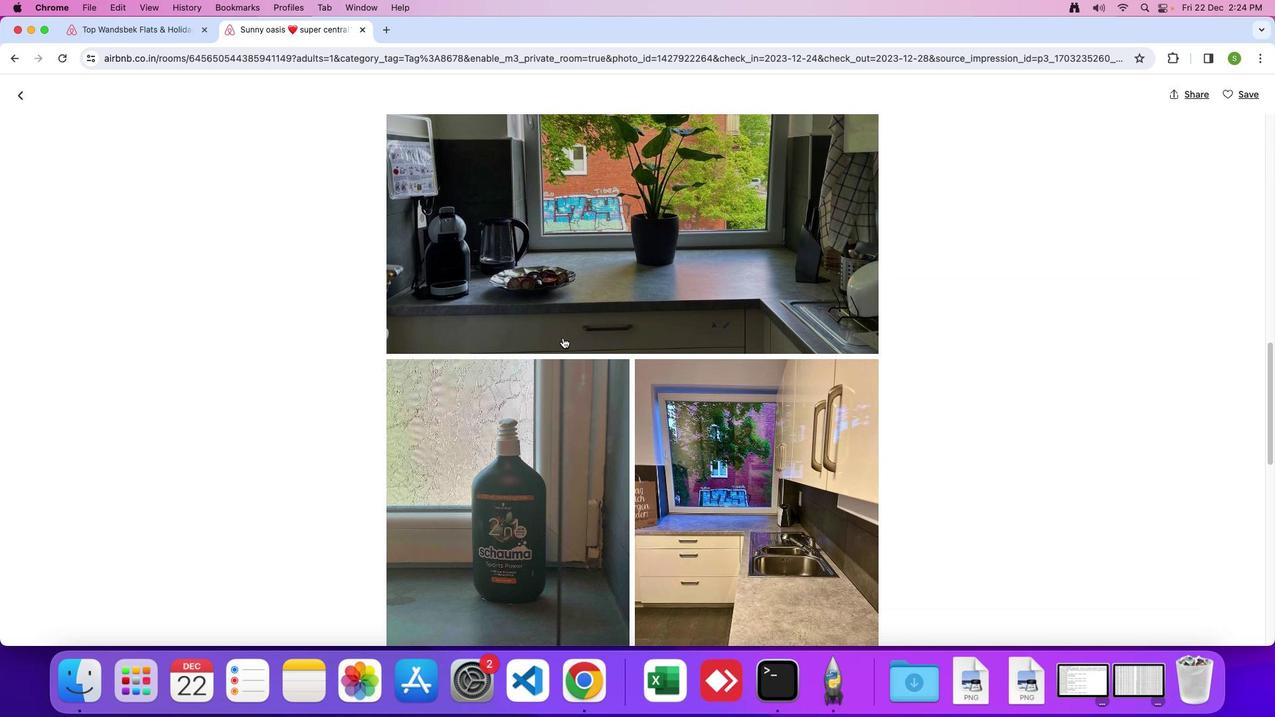 
Action: Mouse scrolled (562, 337) with delta (0, 0)
Screenshot: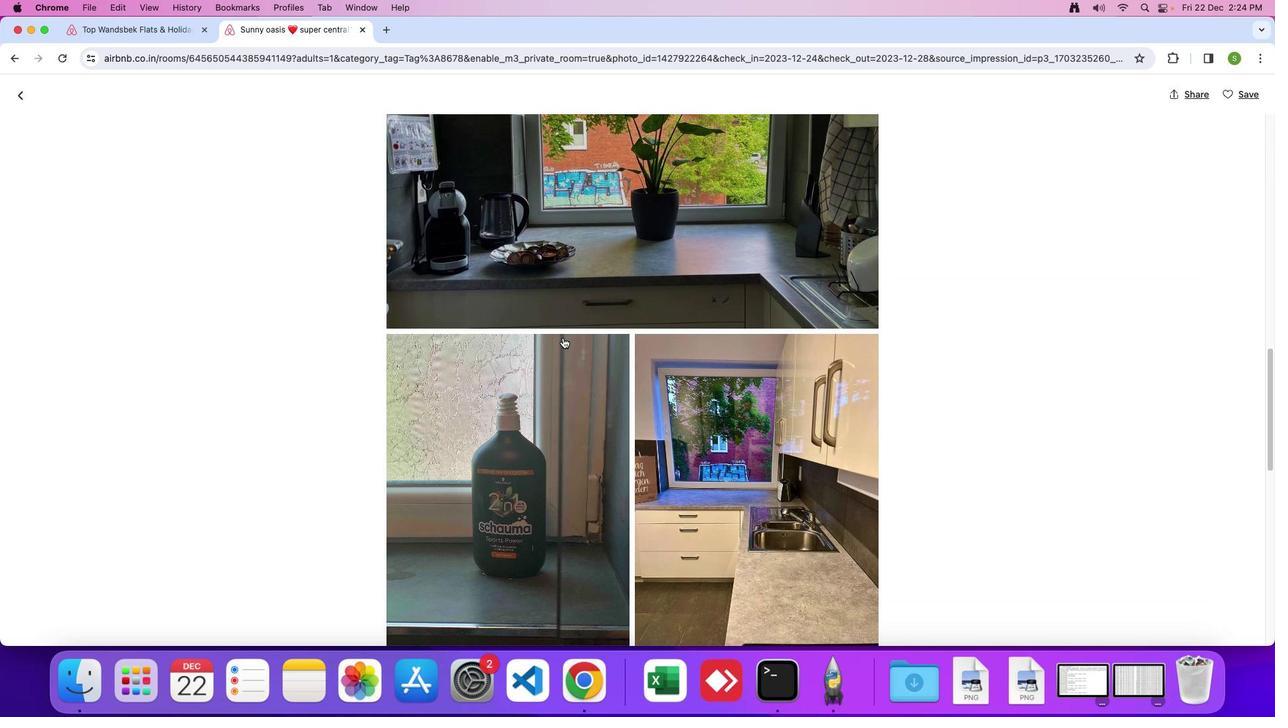 
Action: Mouse scrolled (562, 337) with delta (0, 0)
Screenshot: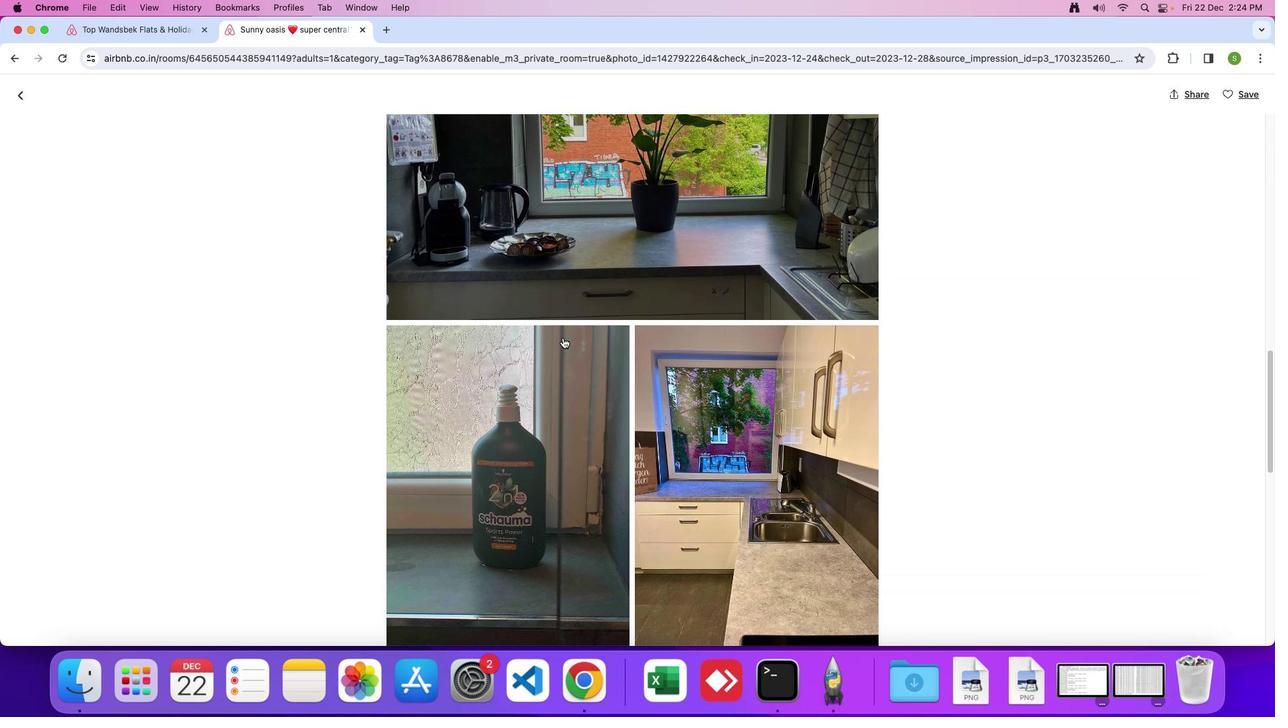 
Action: Mouse scrolled (562, 337) with delta (0, 0)
Screenshot: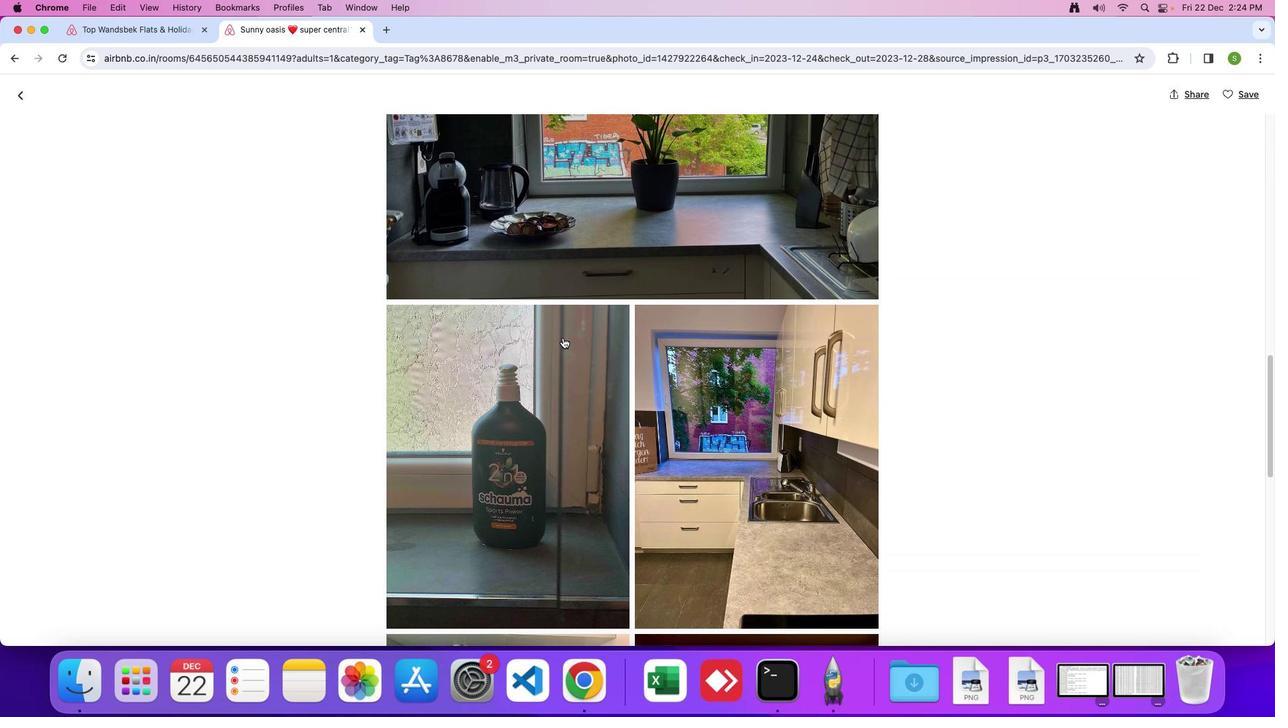 
Action: Mouse scrolled (562, 337) with delta (0, 0)
Screenshot: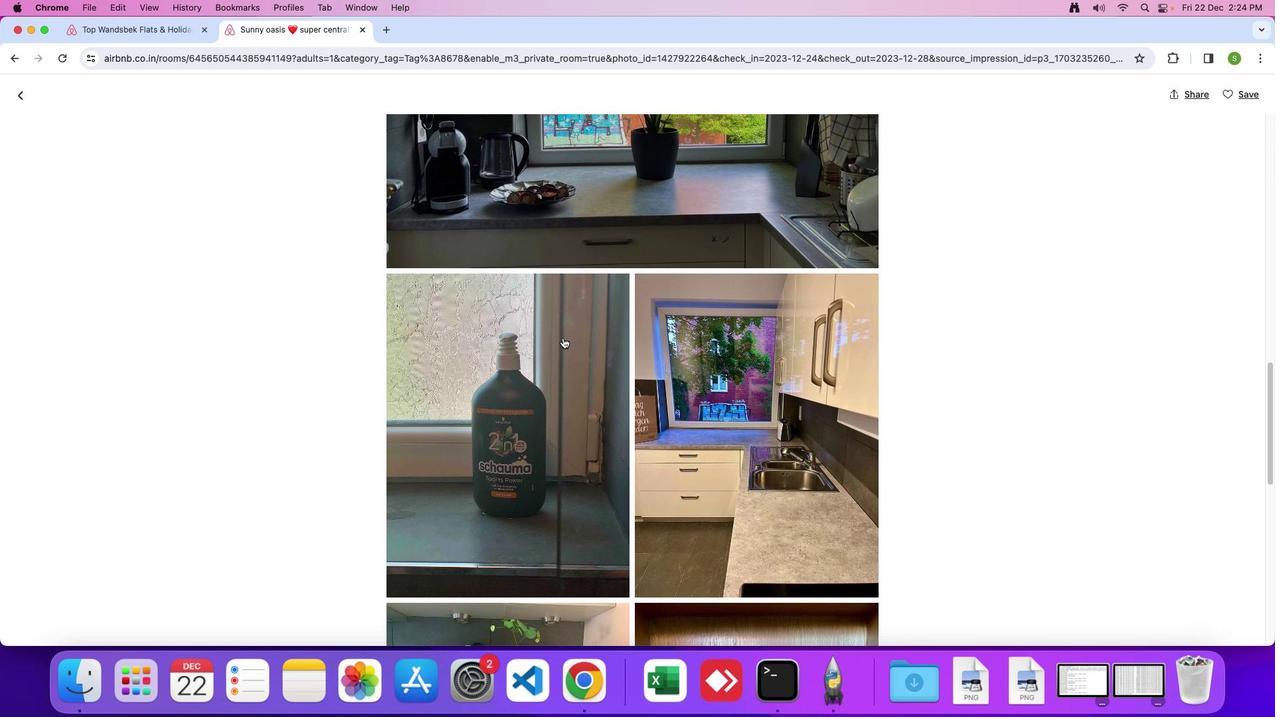 
Action: Mouse scrolled (562, 337) with delta (0, 0)
Screenshot: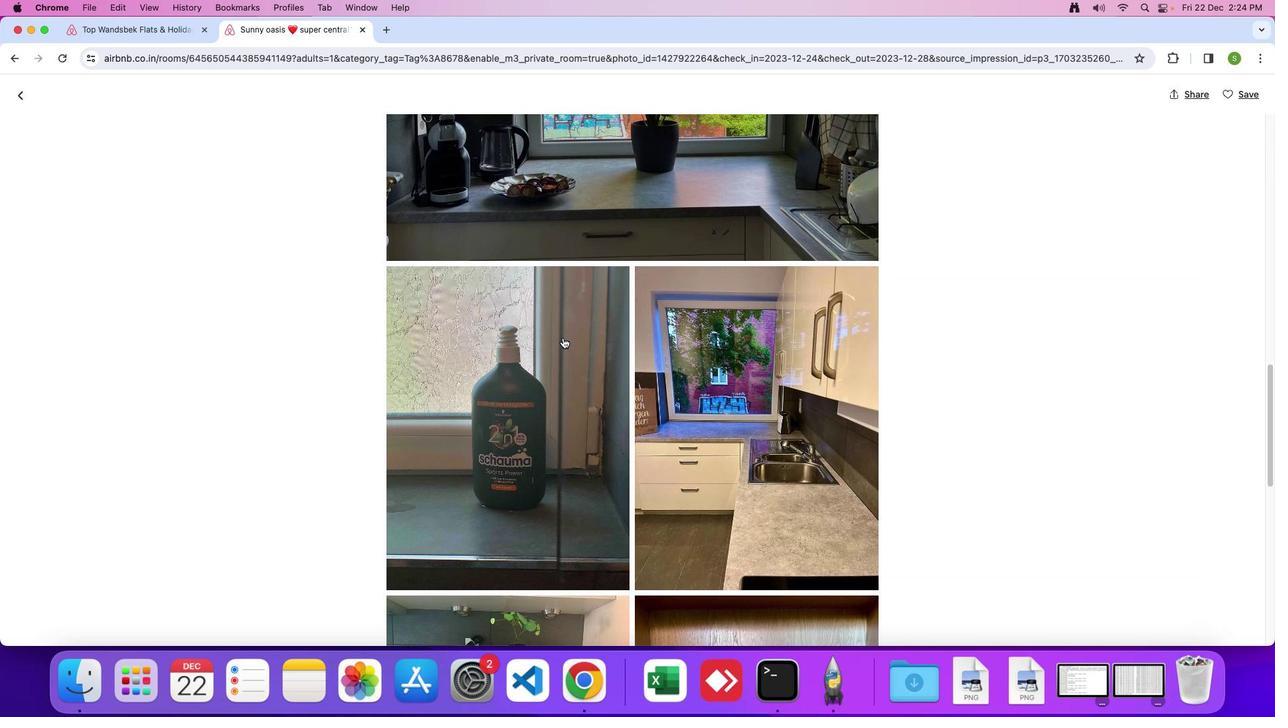 
Action: Mouse scrolled (562, 337) with delta (0, 0)
Screenshot: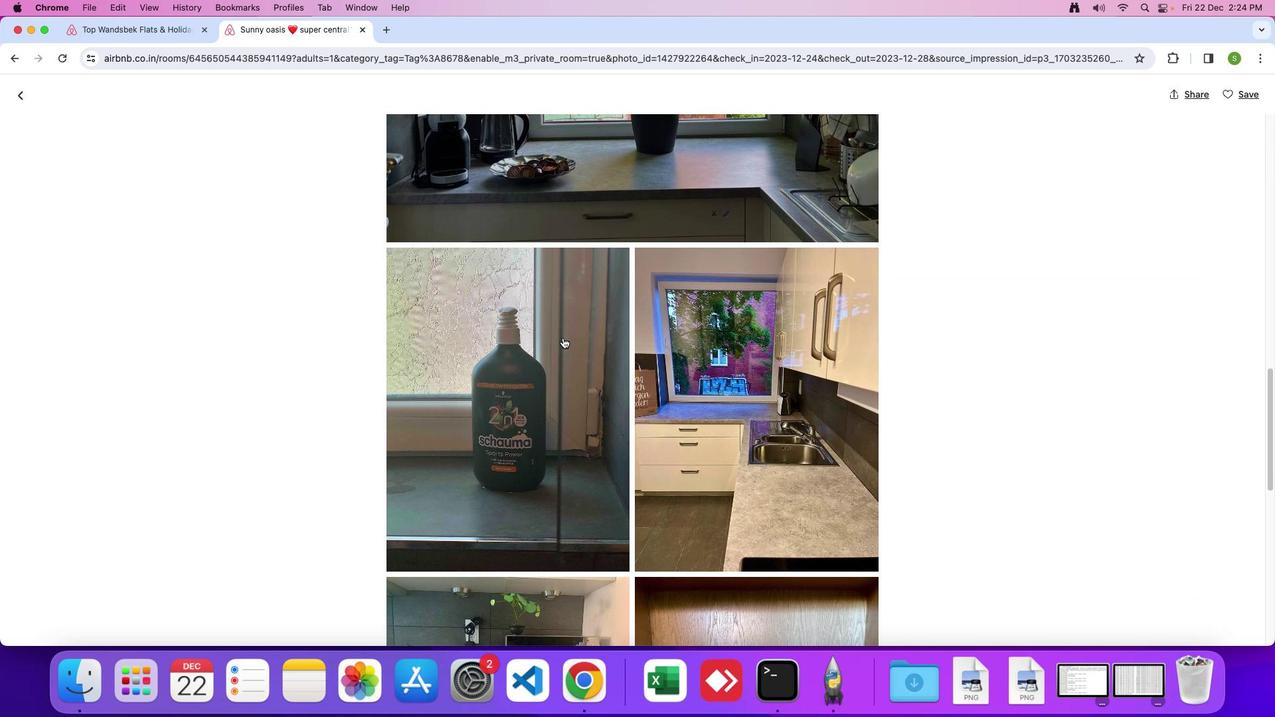 
Action: Mouse scrolled (562, 337) with delta (0, 0)
Screenshot: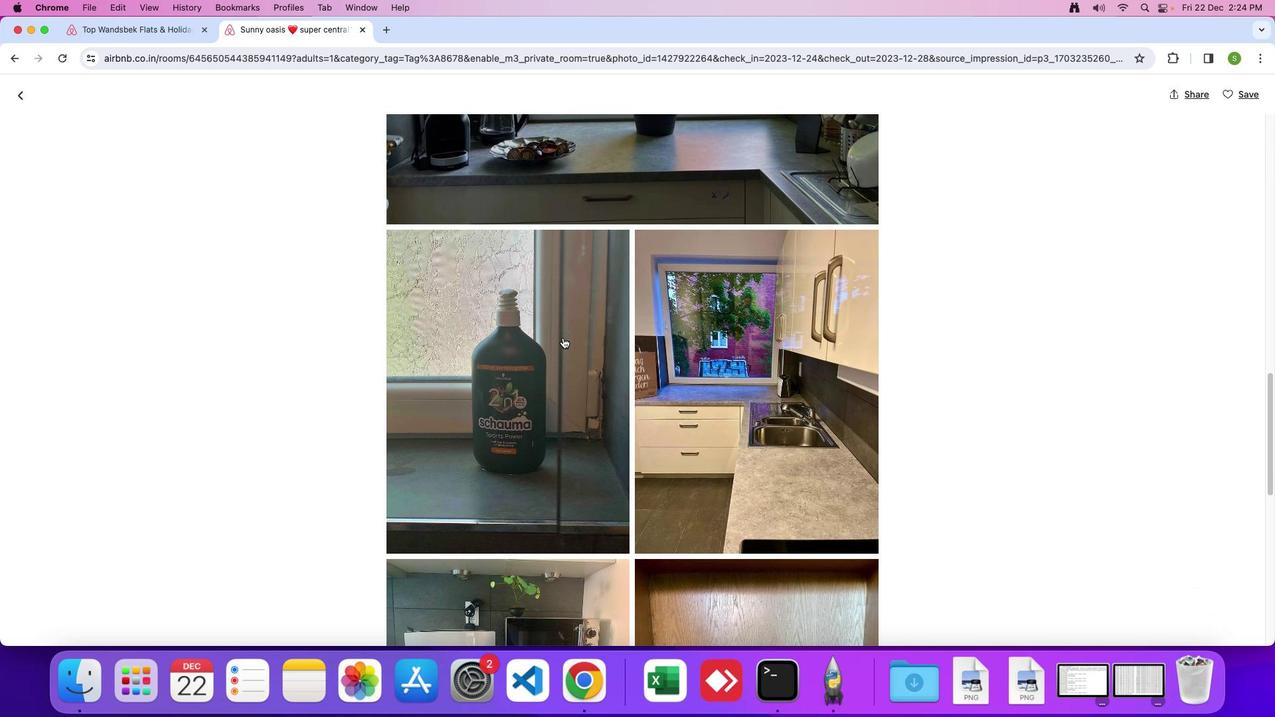 
Action: Mouse scrolled (562, 337) with delta (0, -1)
Screenshot: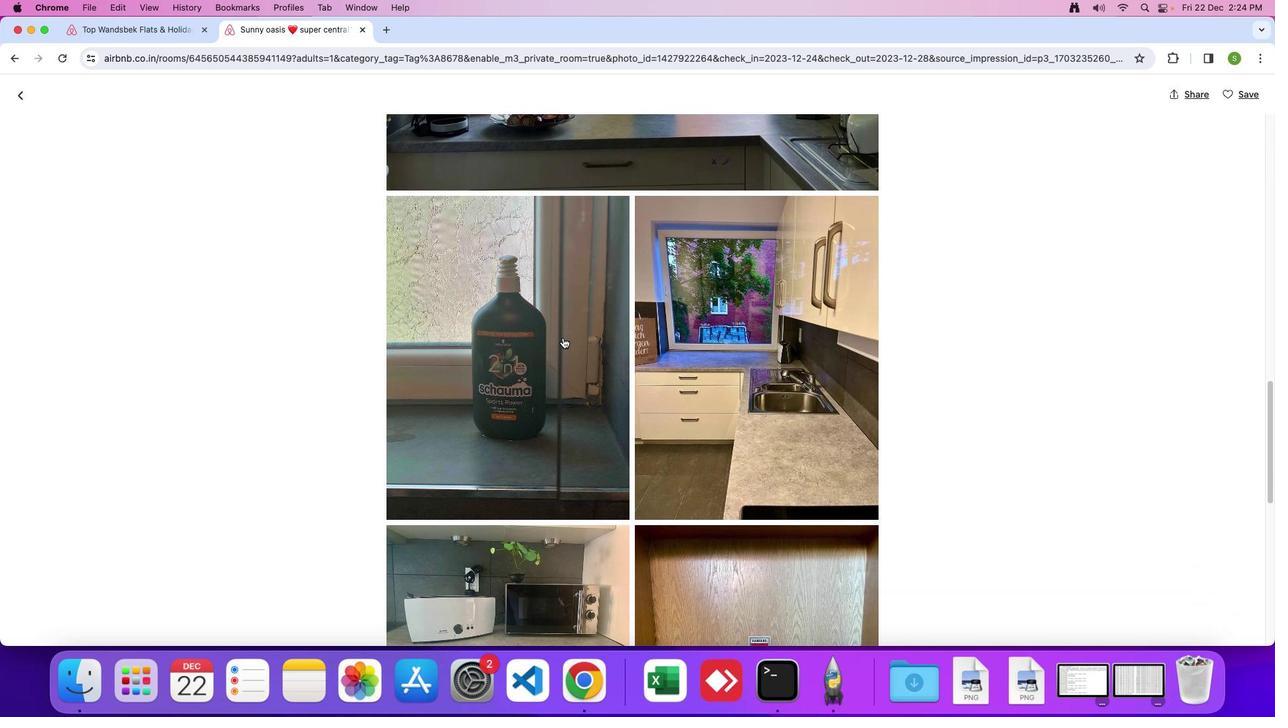 
Action: Mouse scrolled (562, 337) with delta (0, -1)
Screenshot: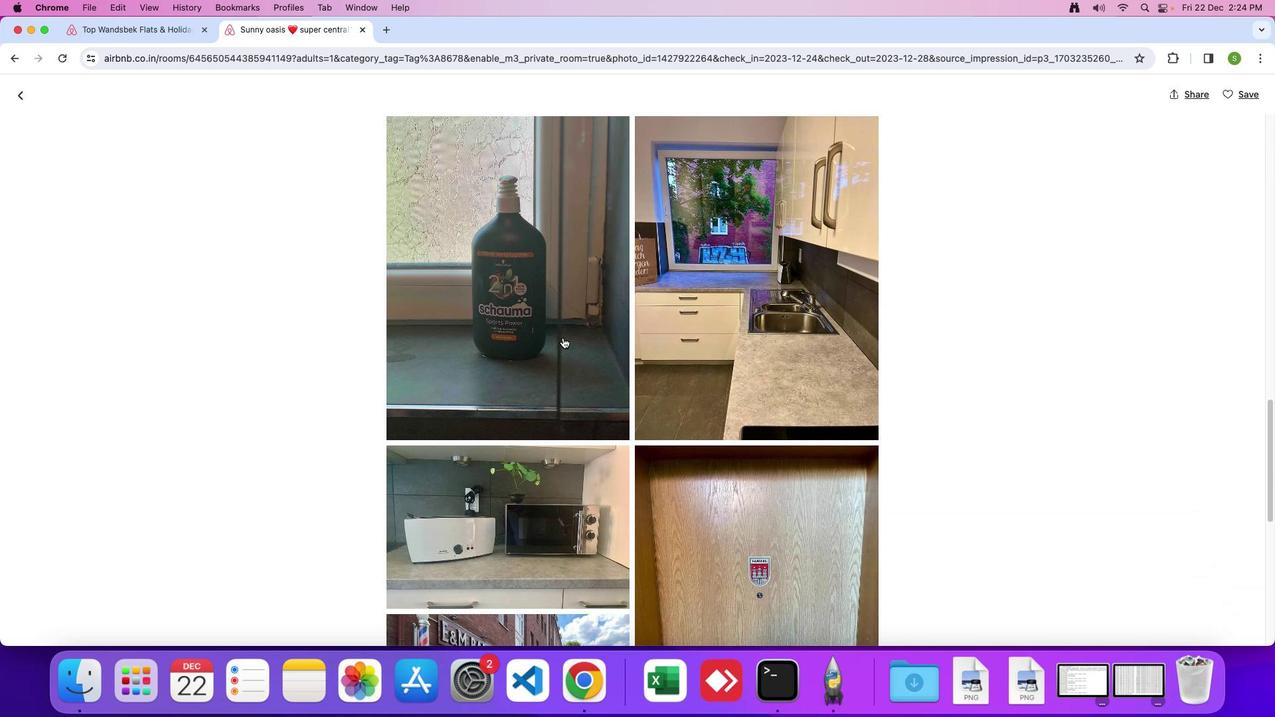 
Action: Mouse scrolled (562, 337) with delta (0, 0)
Screenshot: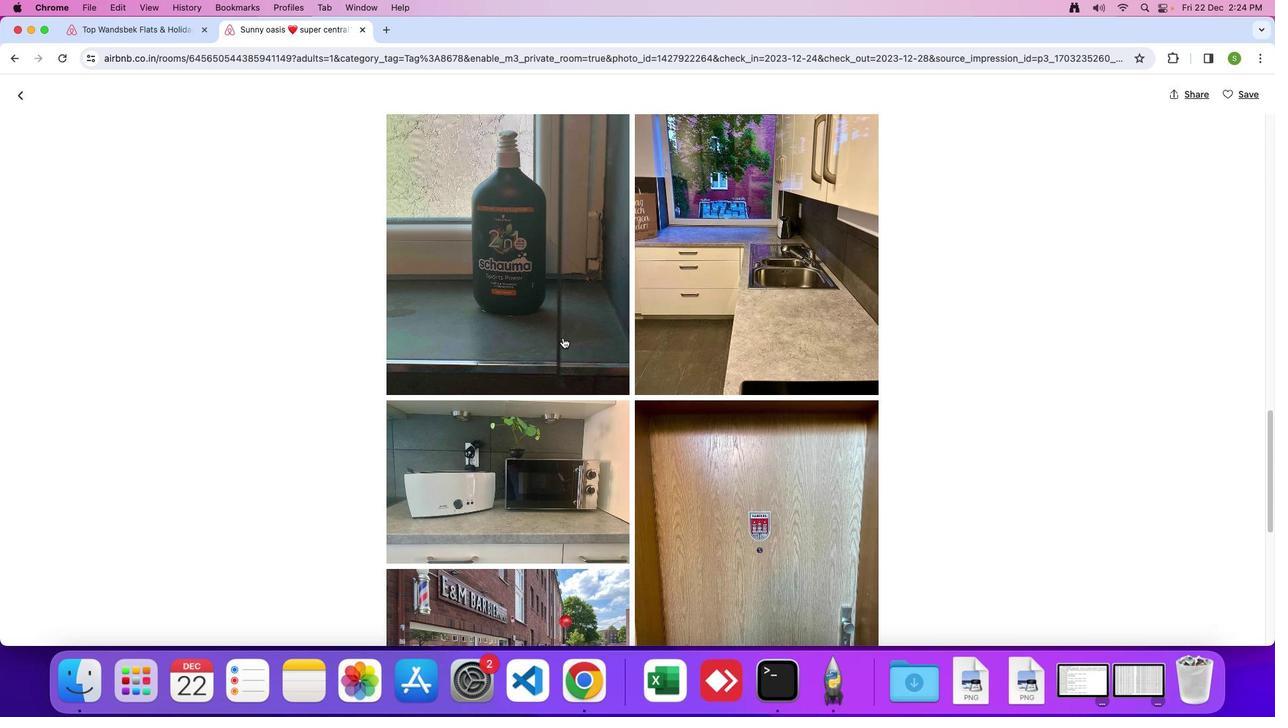 
Action: Mouse scrolled (562, 337) with delta (0, 0)
Screenshot: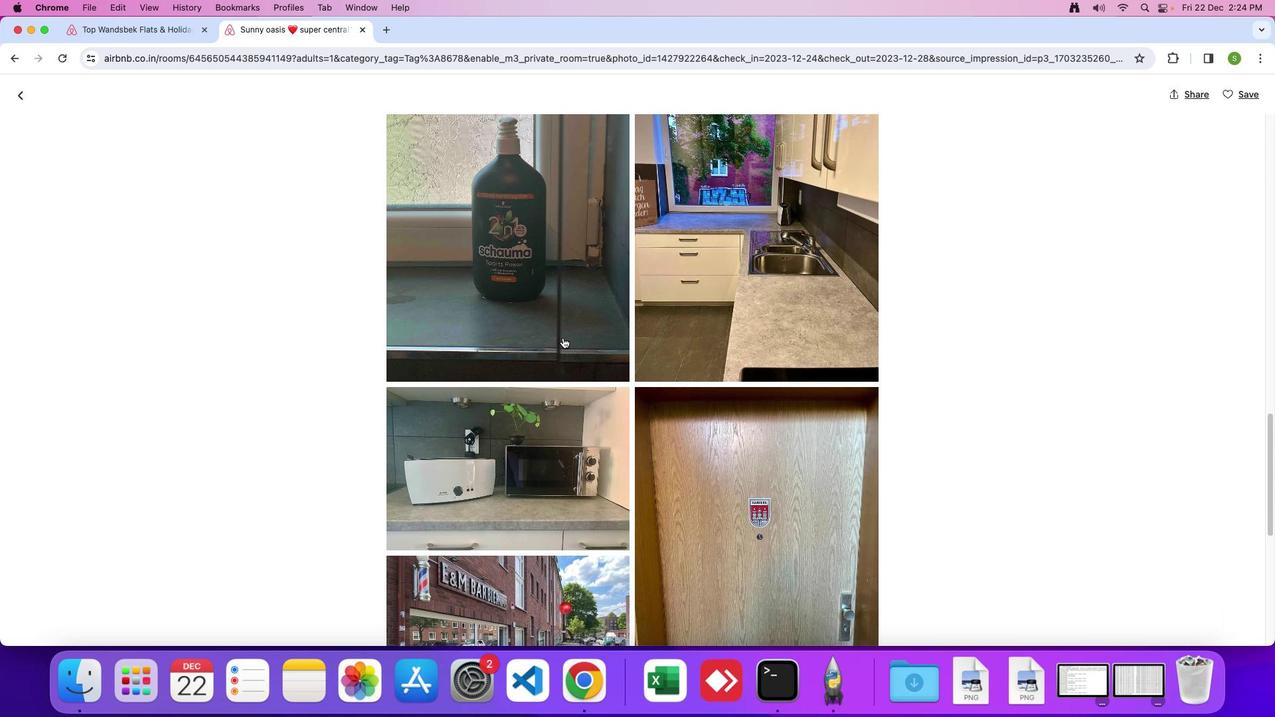 
Action: Mouse scrolled (562, 337) with delta (0, 0)
Screenshot: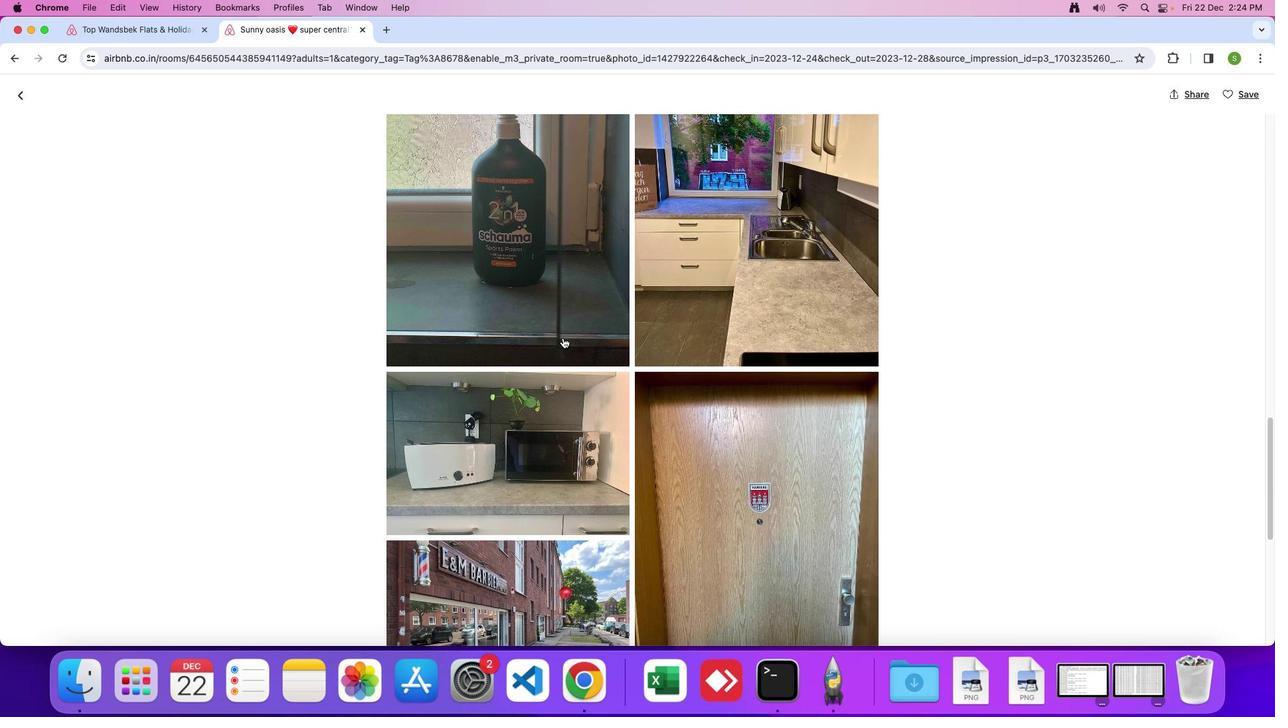 
Action: Mouse scrolled (562, 337) with delta (0, 0)
Screenshot: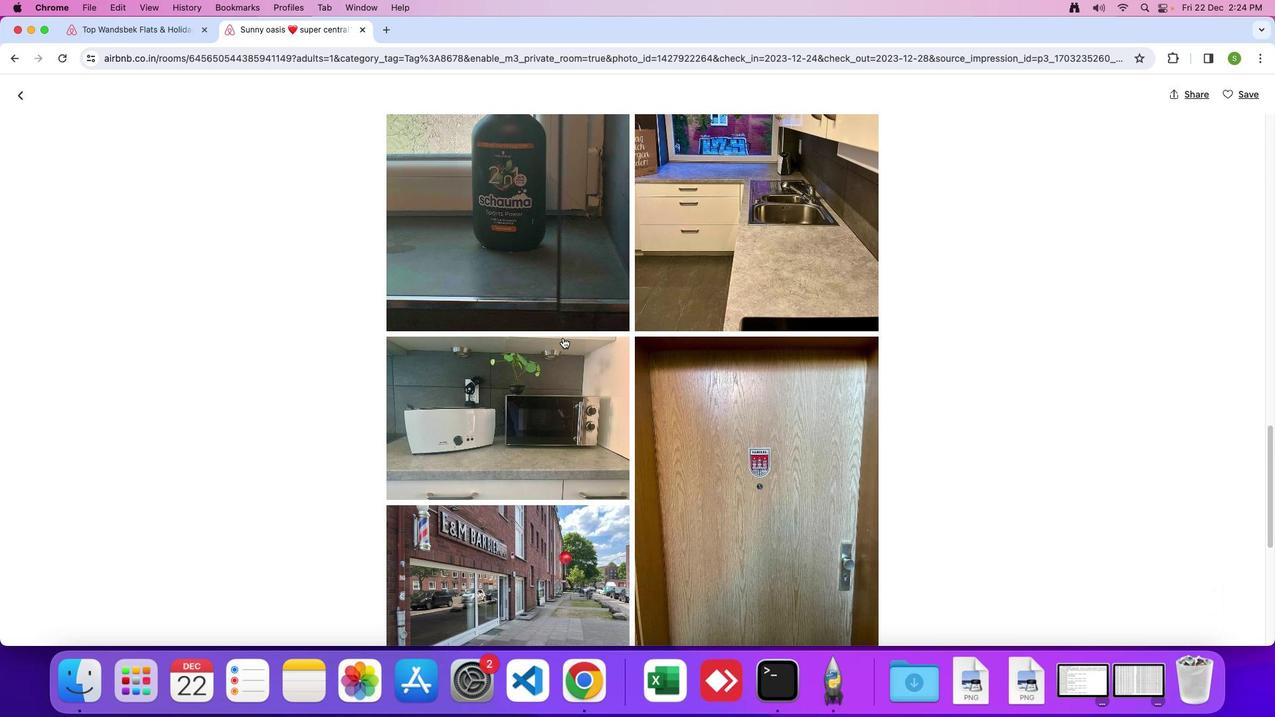 
Action: Mouse scrolled (562, 337) with delta (0, -1)
Screenshot: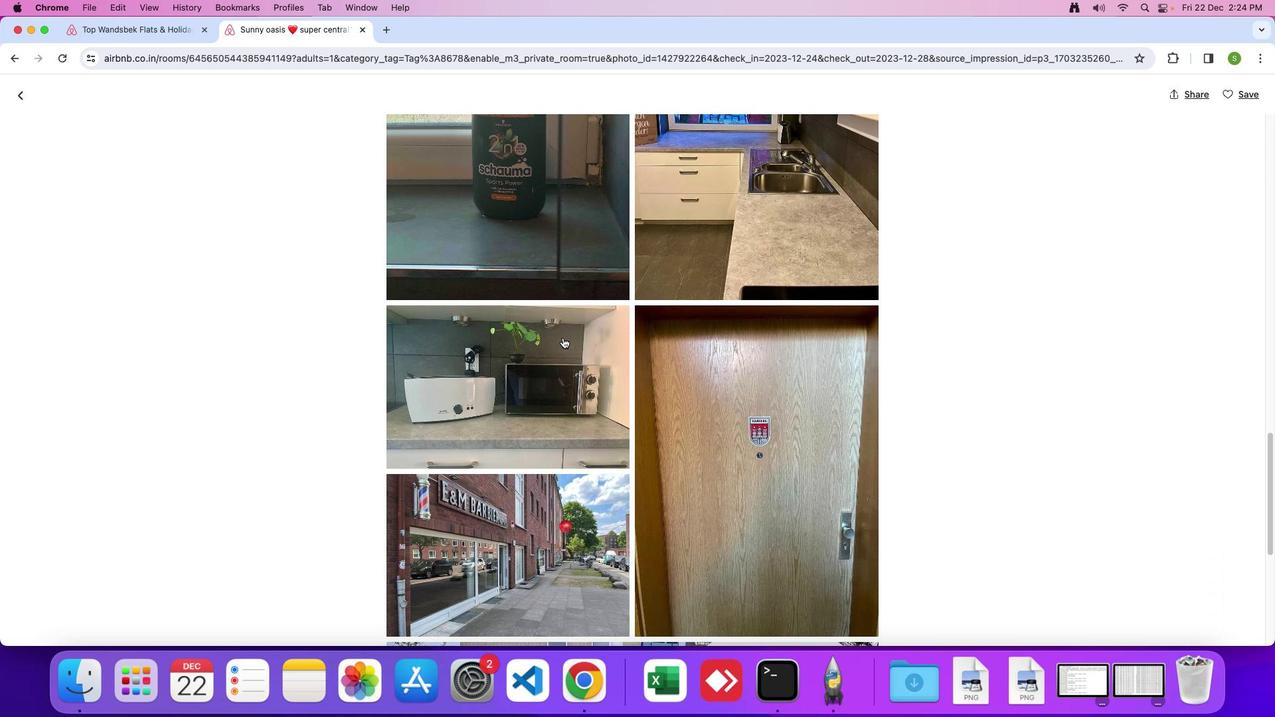 
Action: Mouse scrolled (562, 337) with delta (0, -1)
Screenshot: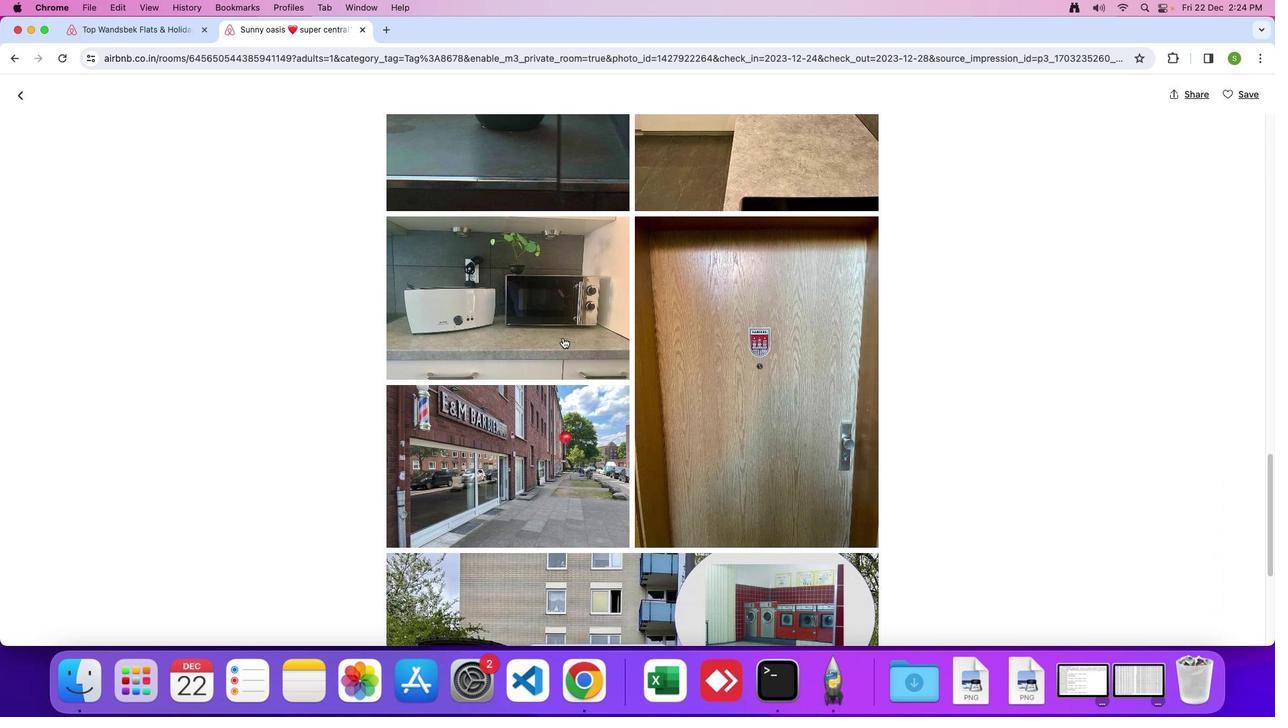 
Action: Mouse moved to (557, 344)
Screenshot: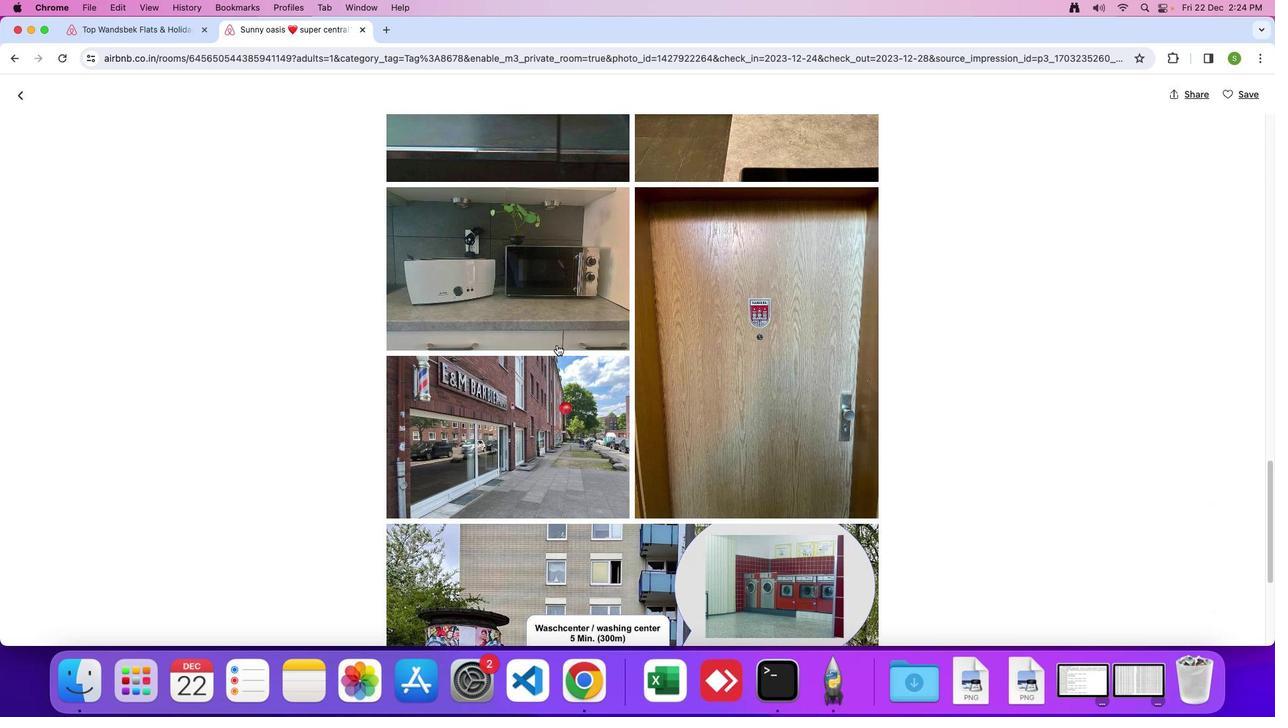 
Action: Mouse scrolled (557, 344) with delta (0, 0)
Screenshot: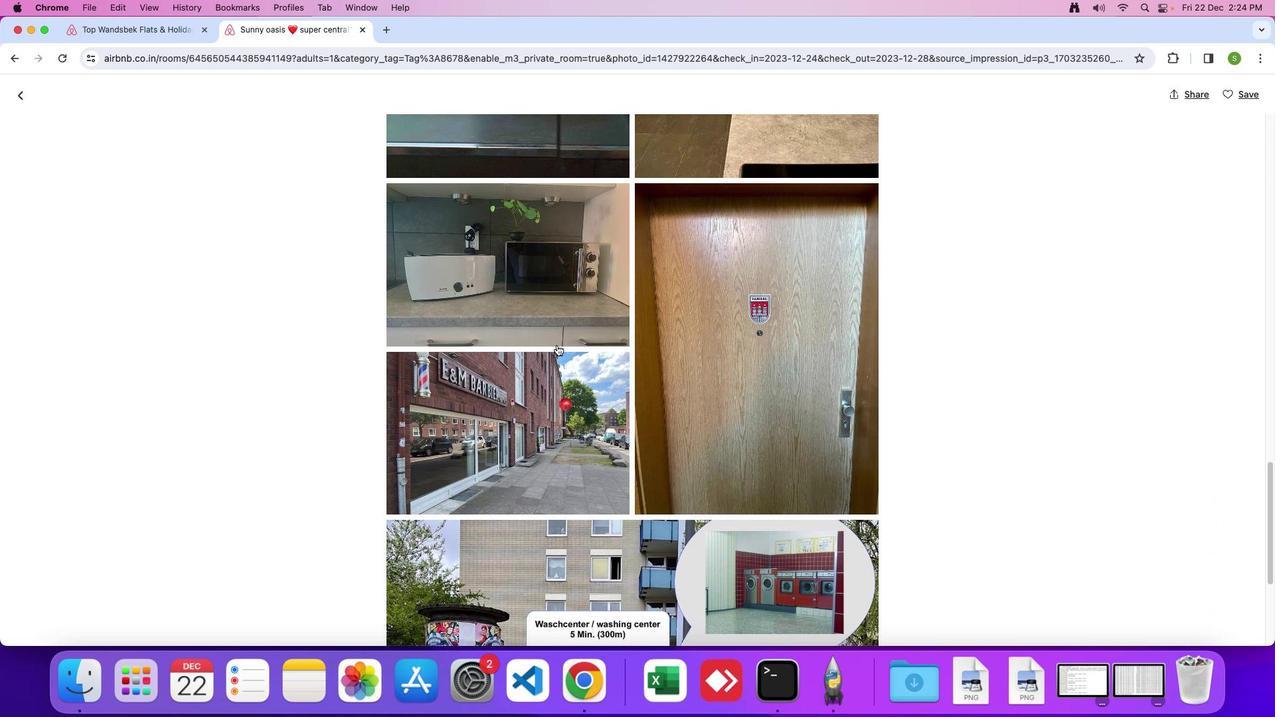 
Action: Mouse moved to (556, 344)
Screenshot: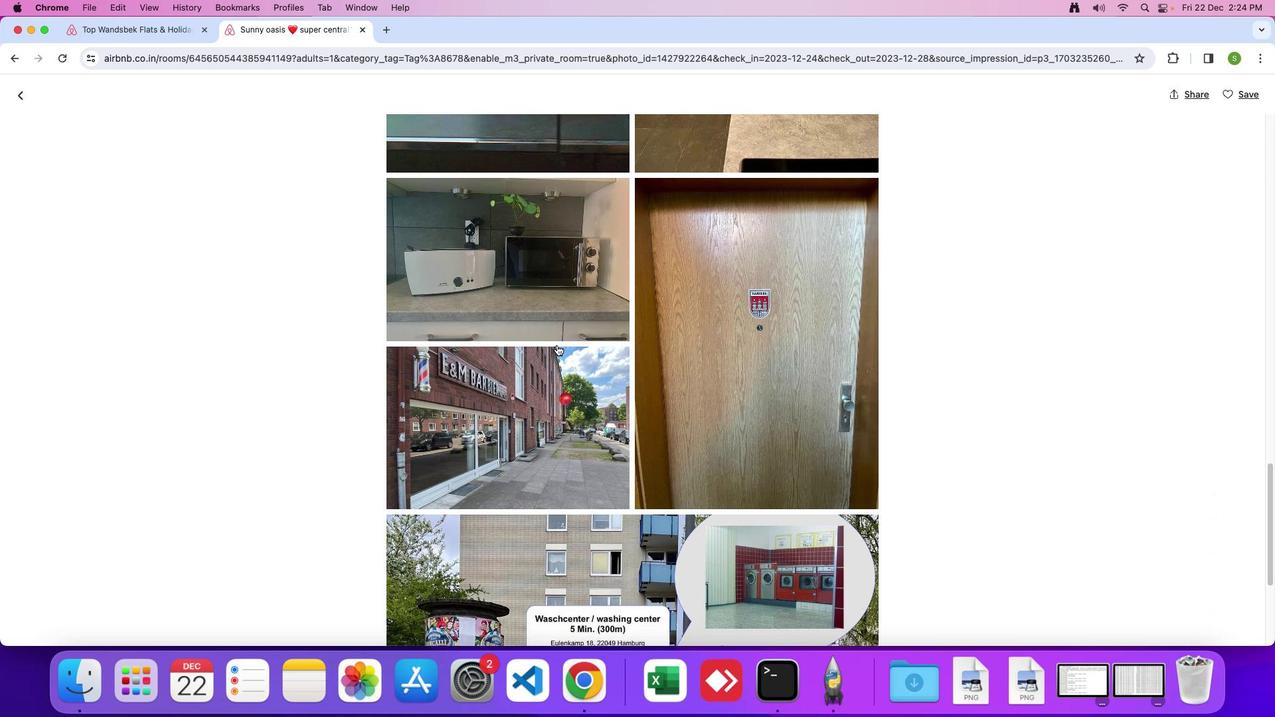 
Action: Mouse scrolled (556, 344) with delta (0, 0)
Screenshot: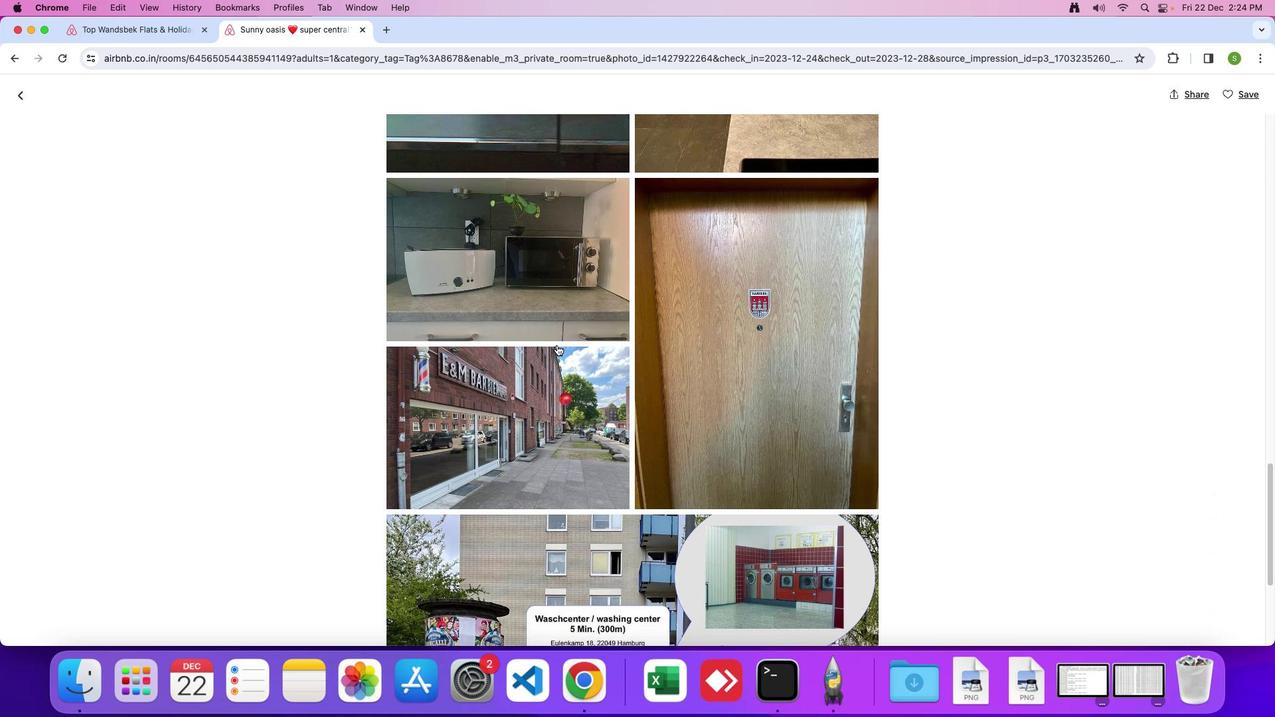 
Action: Mouse scrolled (556, 344) with delta (0, 0)
Screenshot: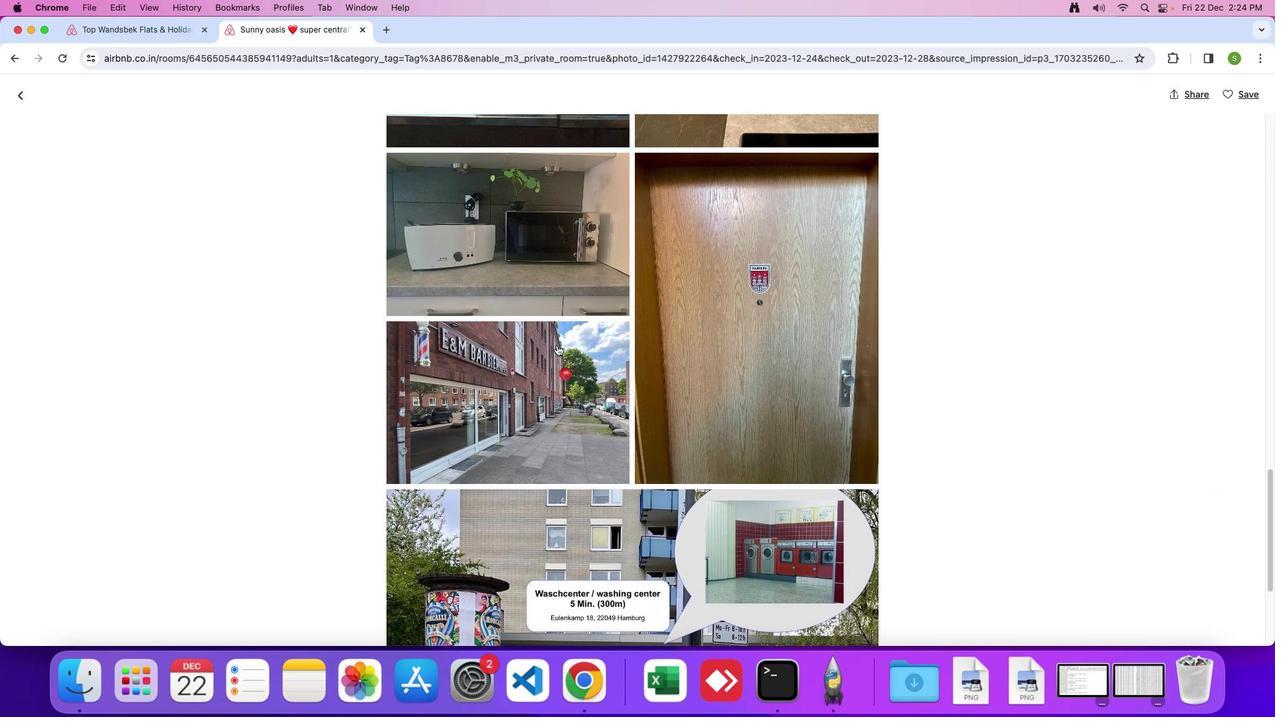 
Action: Mouse scrolled (556, 344) with delta (0, 0)
Screenshot: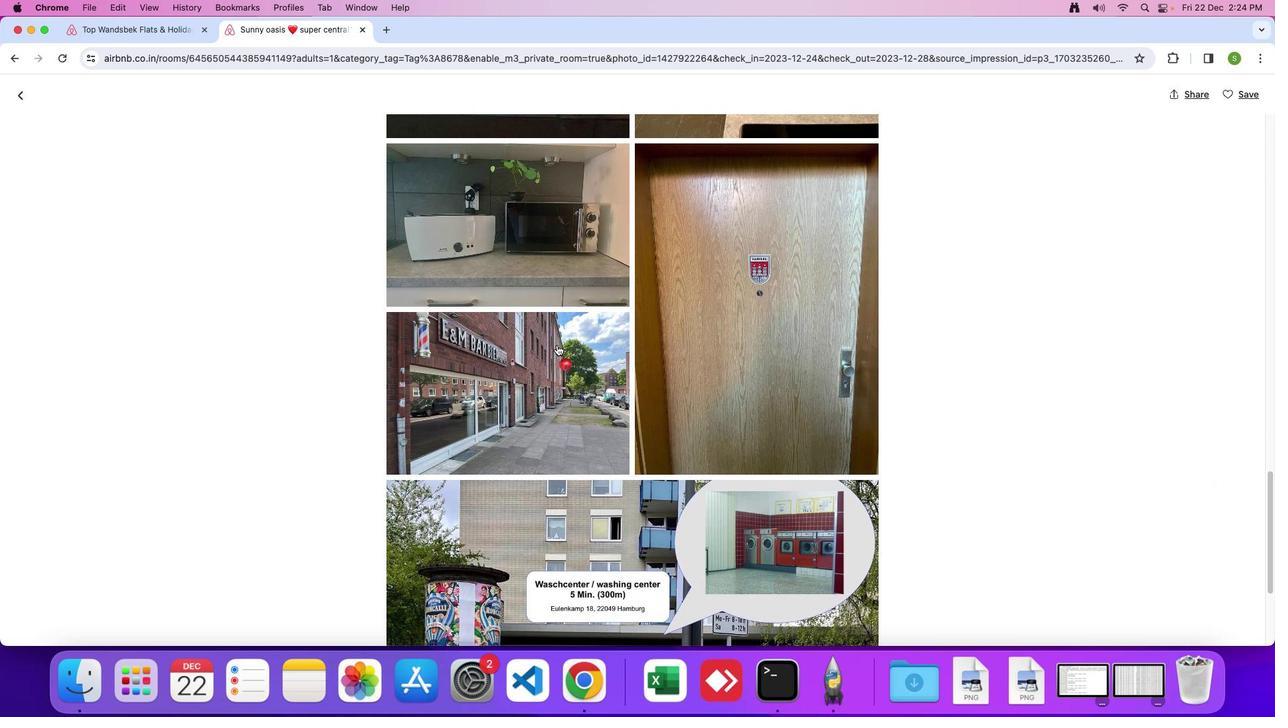 
Action: Mouse scrolled (556, 344) with delta (0, -1)
Screenshot: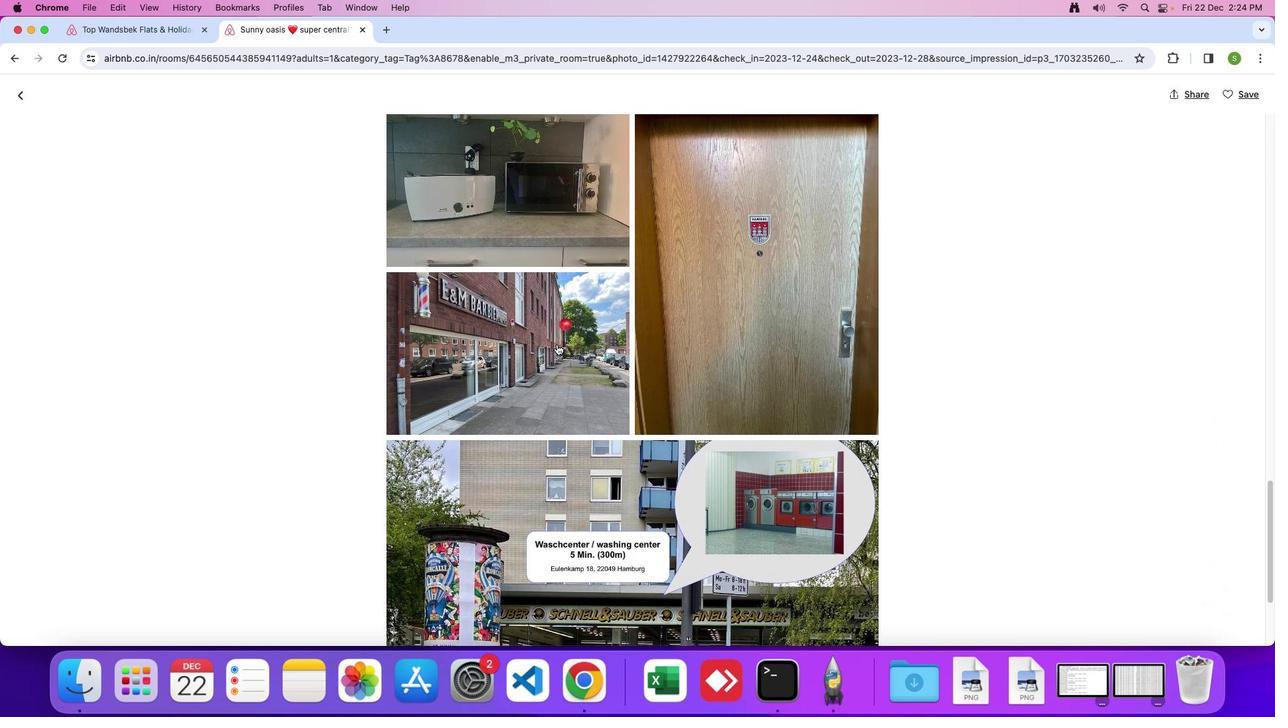 
Action: Mouse moved to (557, 342)
Screenshot: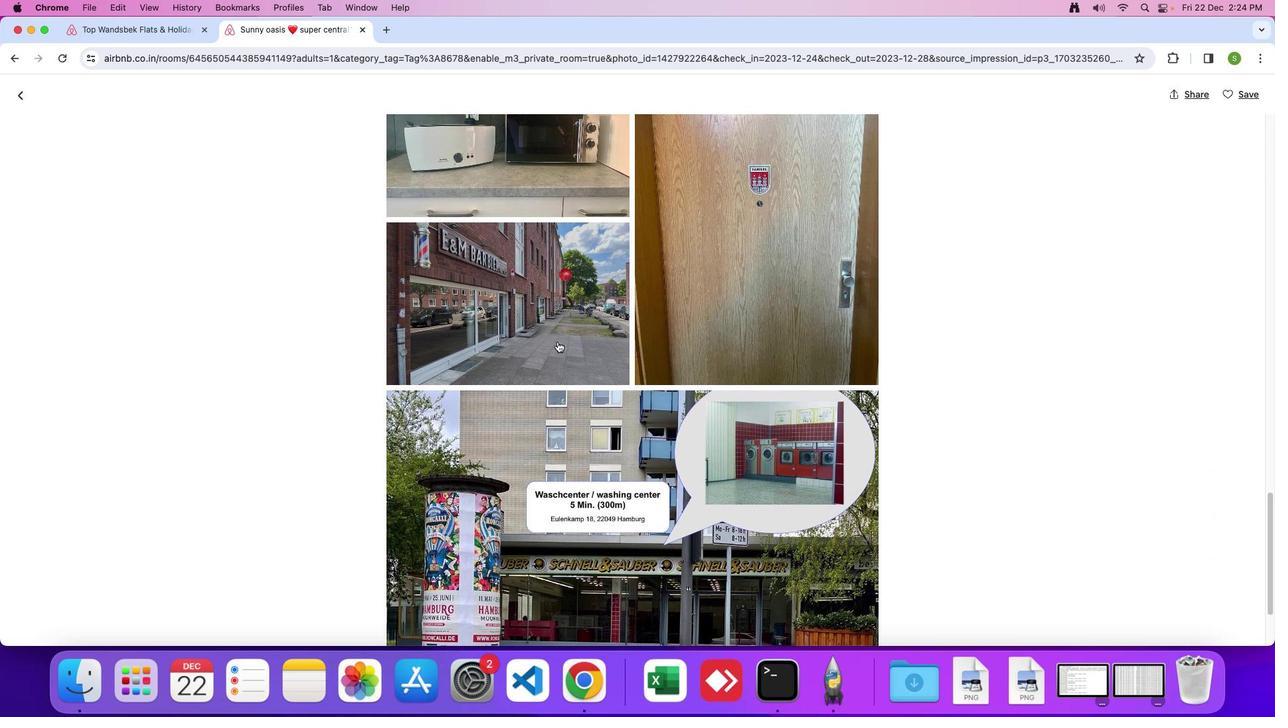 
Action: Mouse scrolled (557, 342) with delta (0, 0)
Screenshot: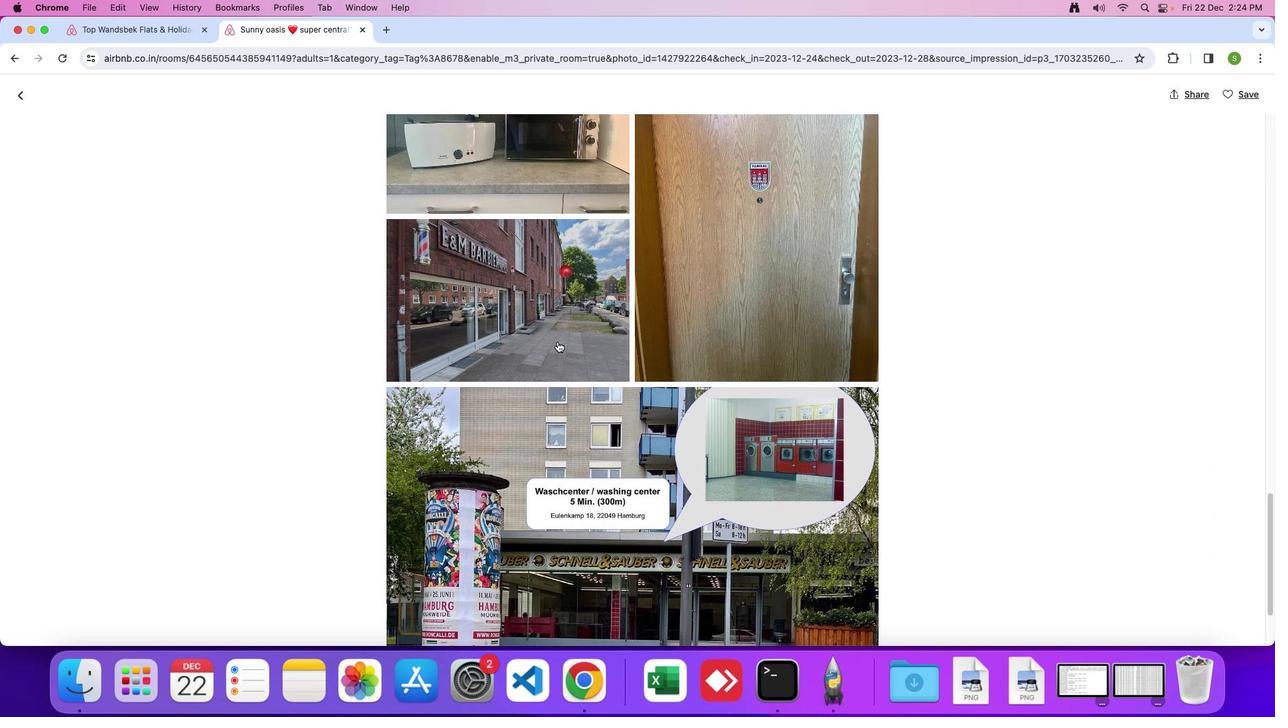 
Action: Mouse moved to (557, 342)
Screenshot: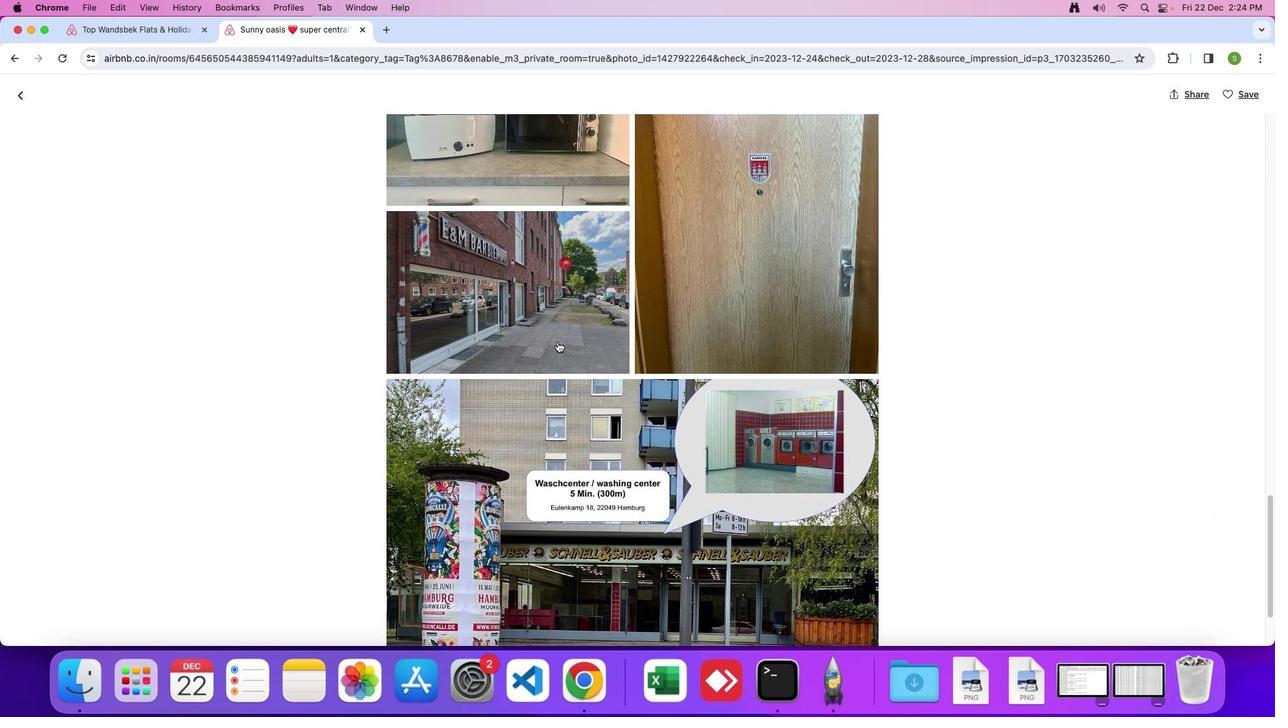 
Action: Mouse scrolled (557, 342) with delta (0, 0)
Screenshot: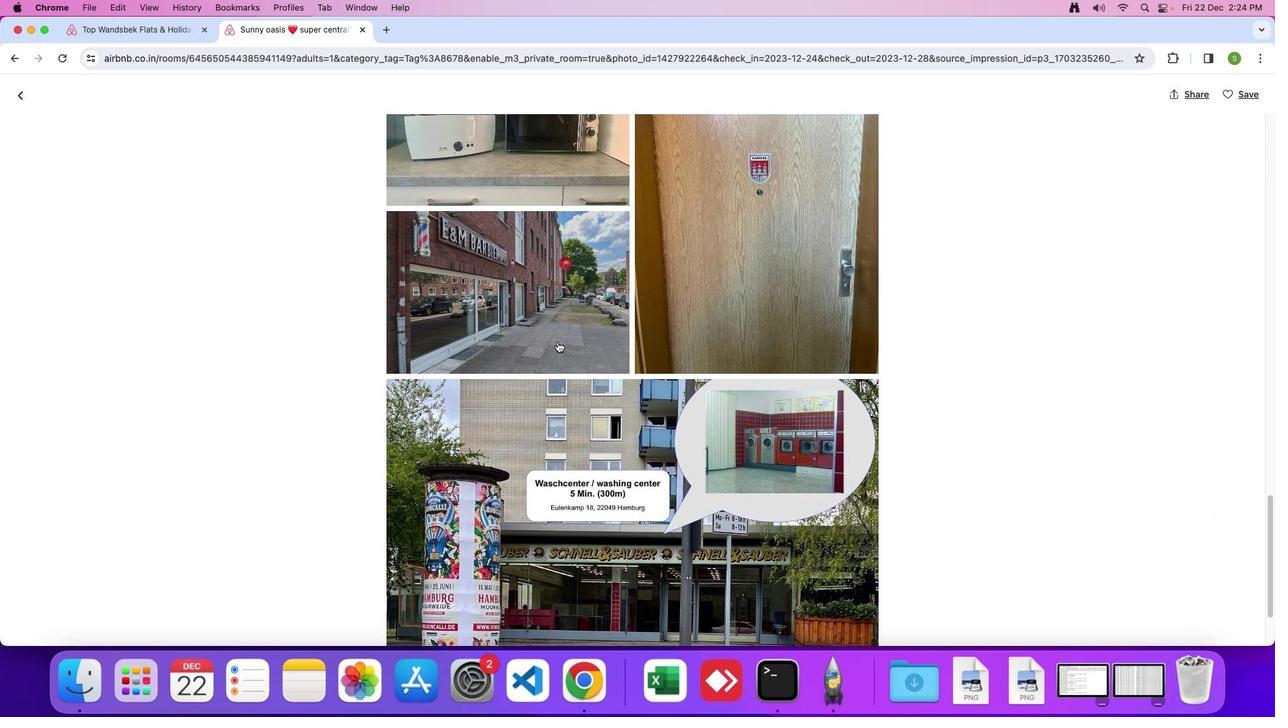 
Action: Mouse moved to (557, 341)
Screenshot: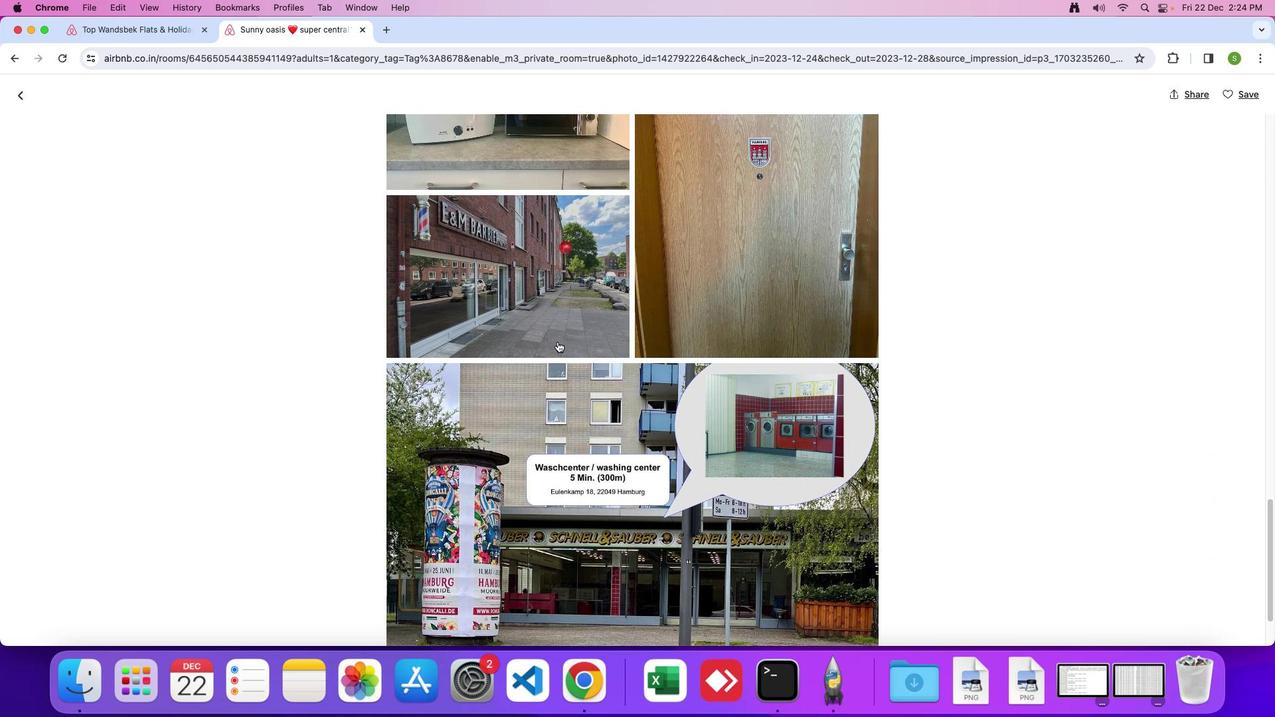 
Action: Mouse scrolled (557, 341) with delta (0, -1)
Screenshot: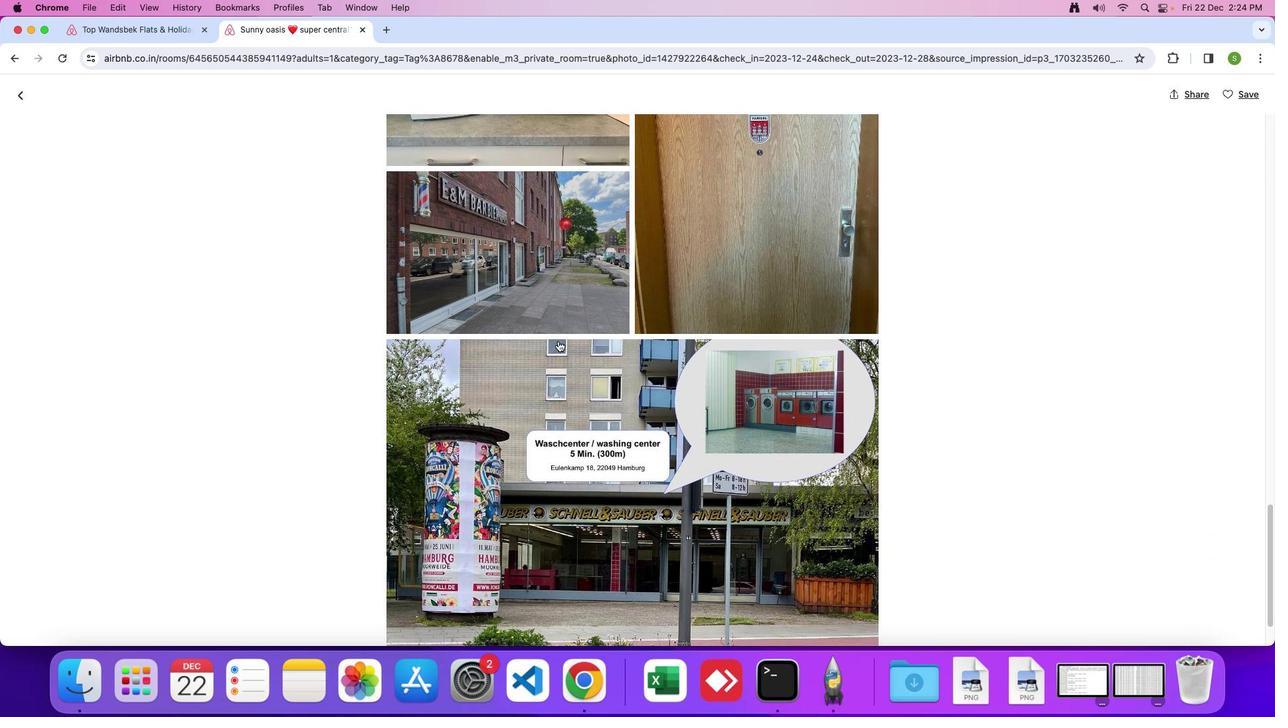 
Action: Mouse moved to (558, 340)
Screenshot: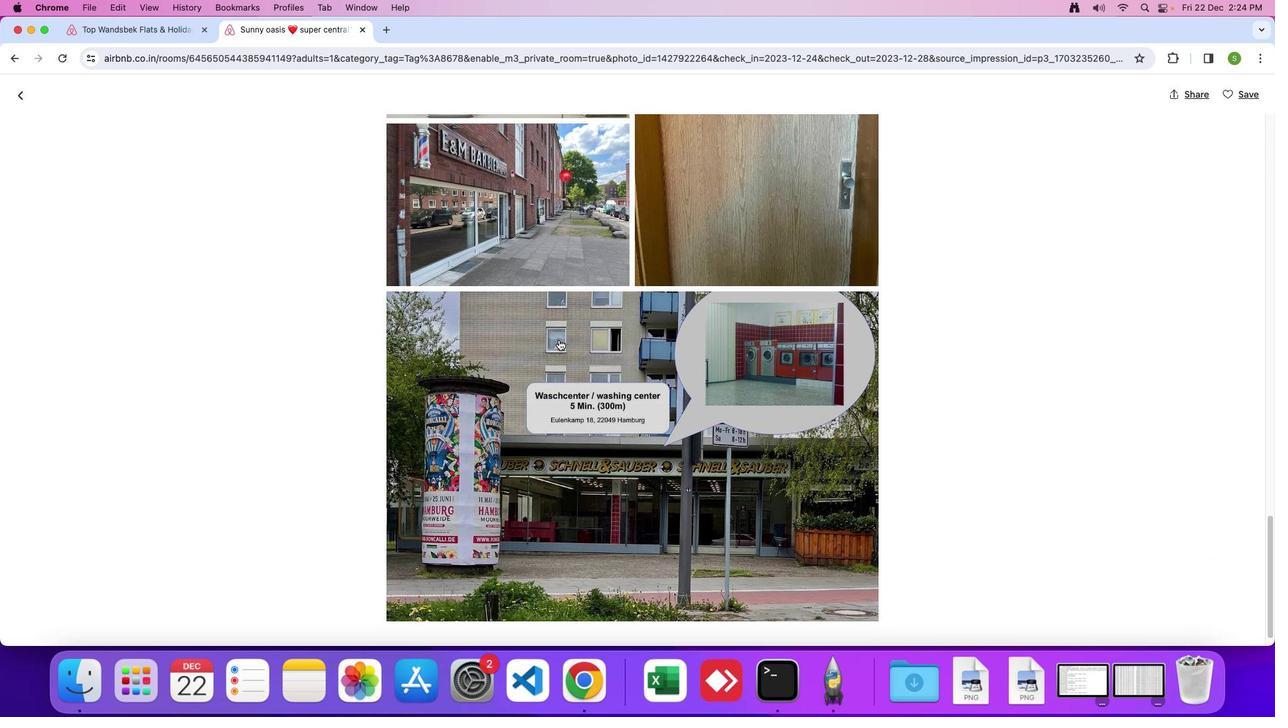 
Action: Mouse scrolled (558, 340) with delta (0, 0)
Screenshot: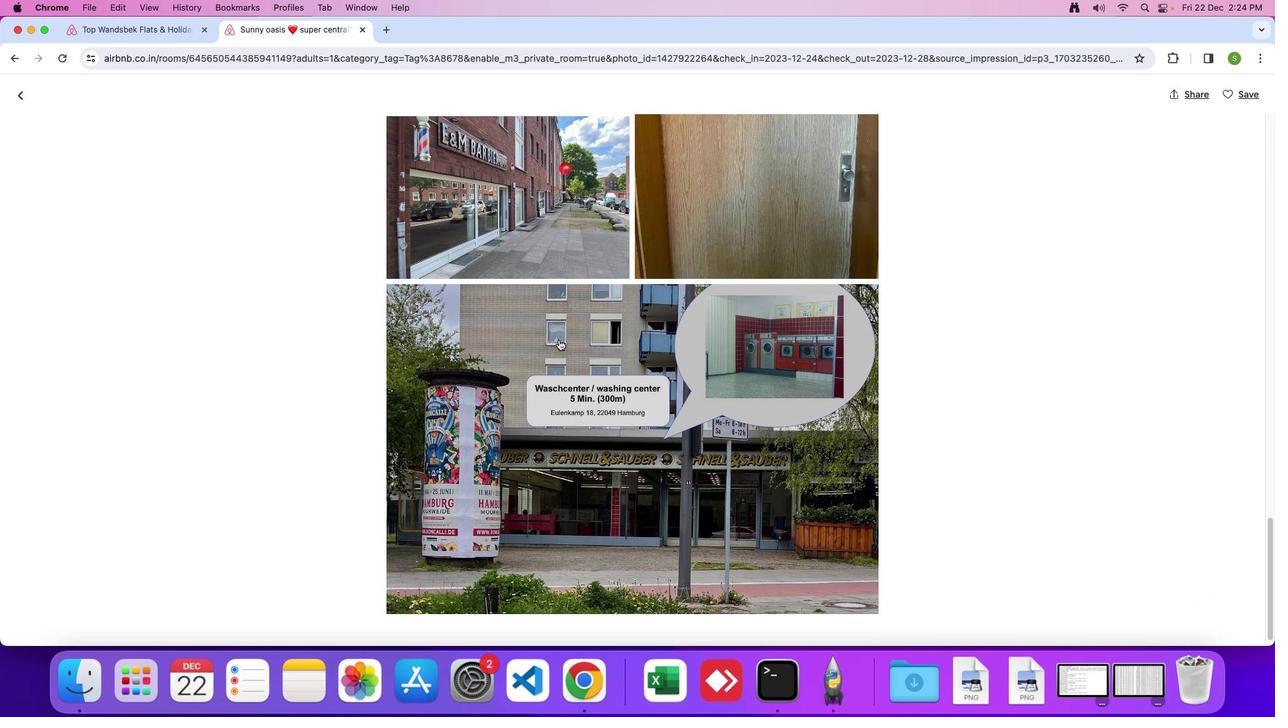 
Action: Mouse scrolled (558, 340) with delta (0, 0)
Screenshot: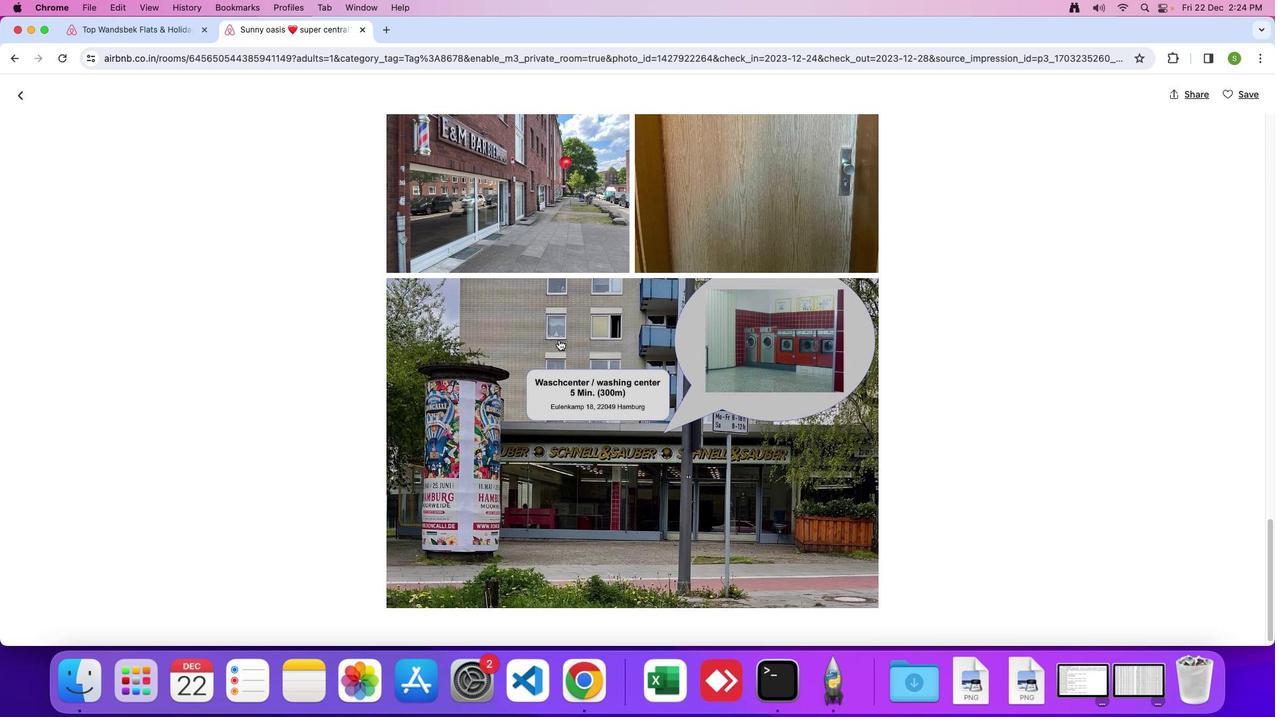 
Action: Mouse scrolled (558, 340) with delta (0, 0)
Screenshot: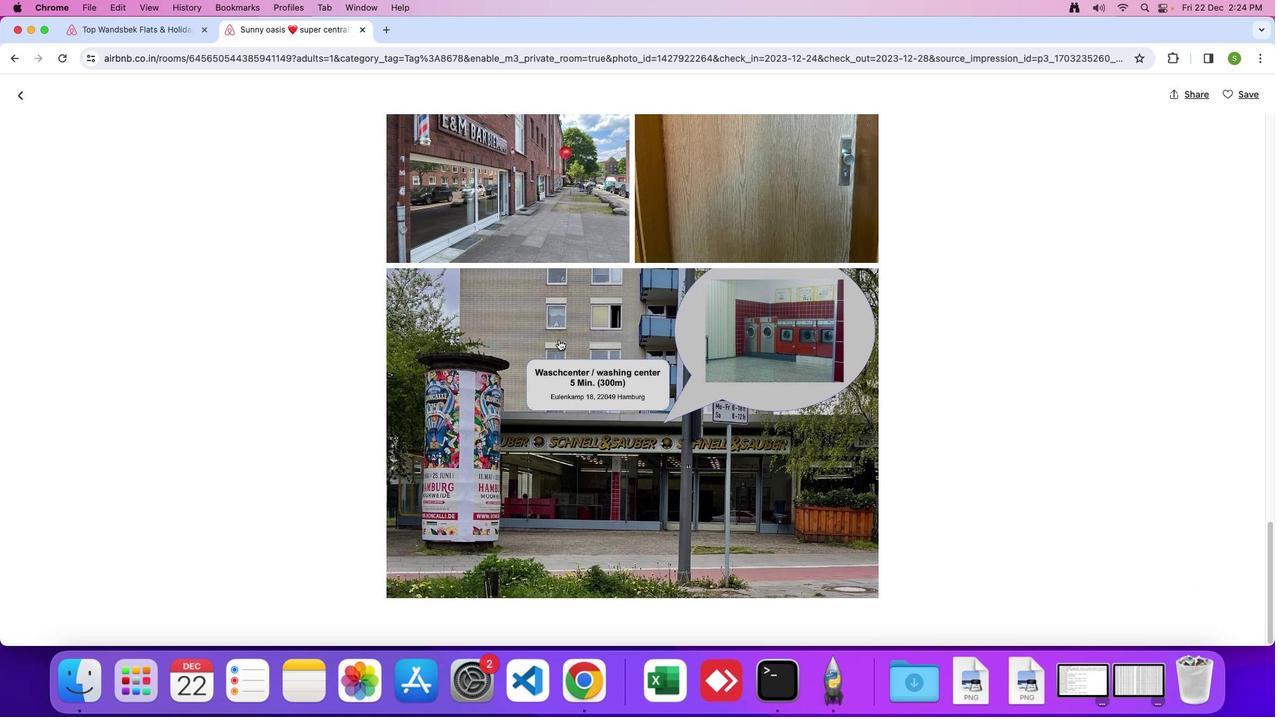 
Action: Mouse scrolled (558, 340) with delta (0, 0)
Screenshot: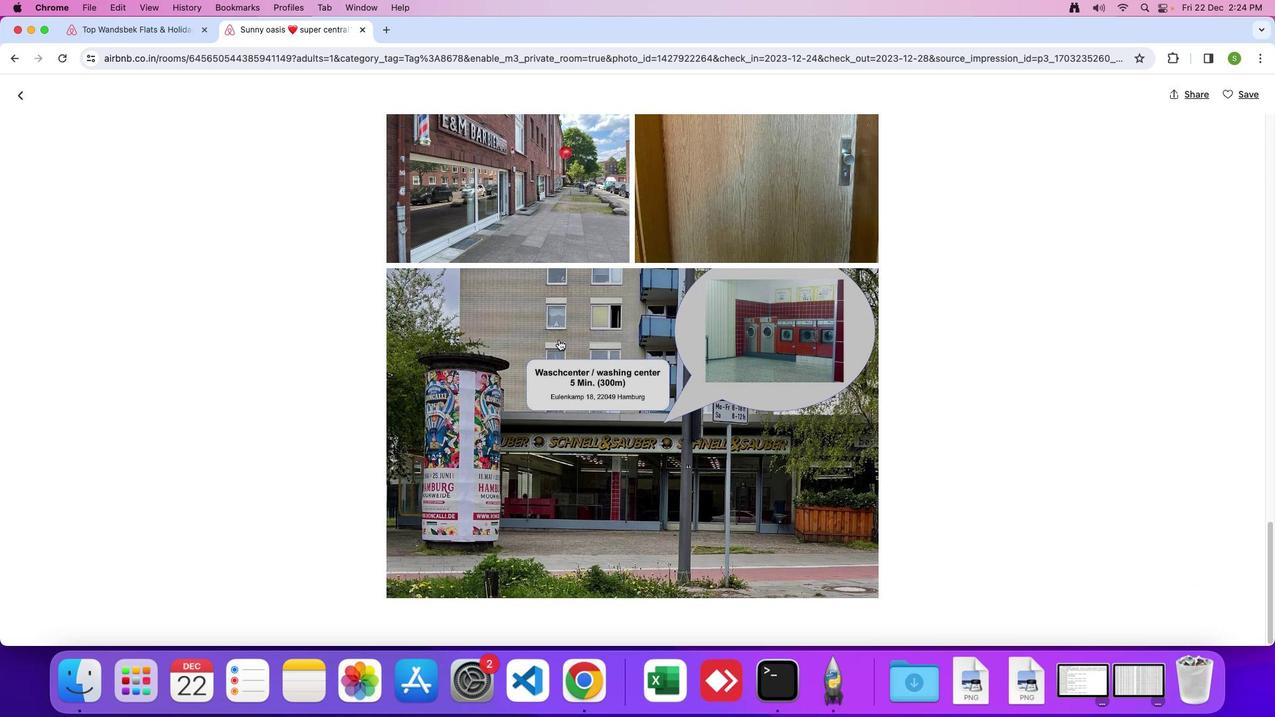 
Action: Mouse scrolled (558, 340) with delta (0, 0)
Screenshot: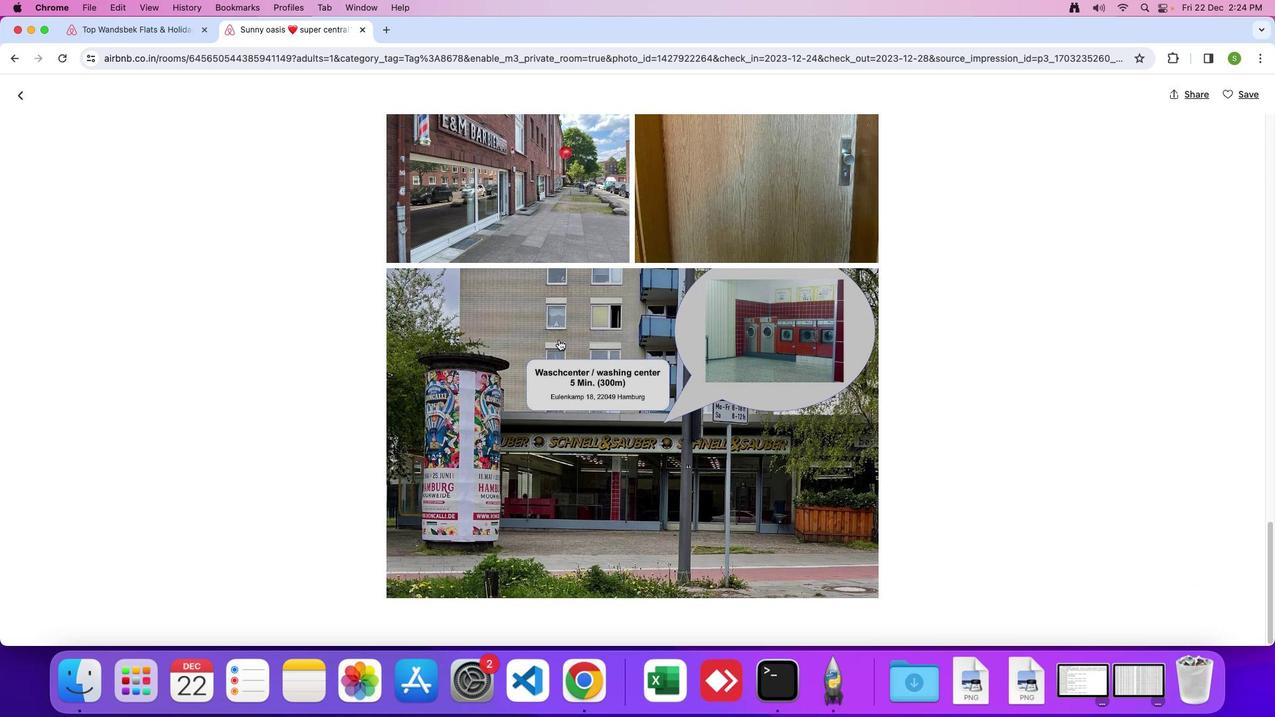 
Action: Mouse moved to (558, 339)
Screenshot: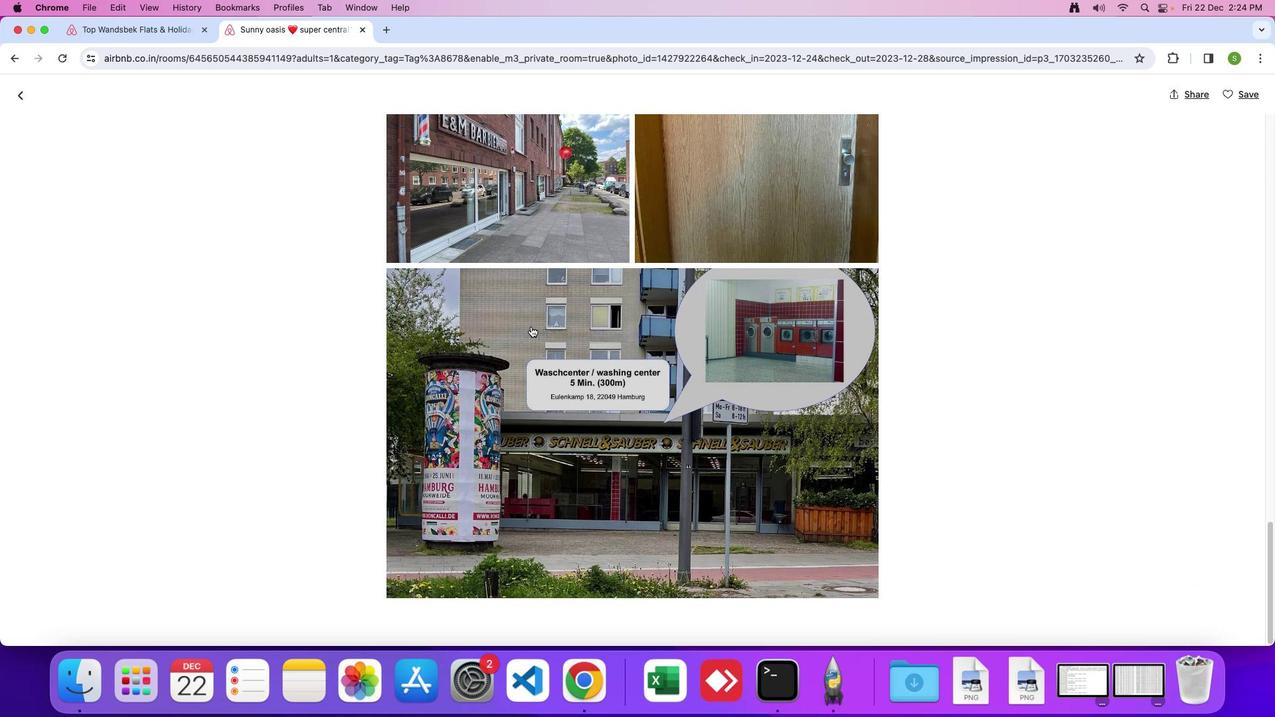 
Action: Mouse scrolled (558, 339) with delta (0, 0)
Screenshot: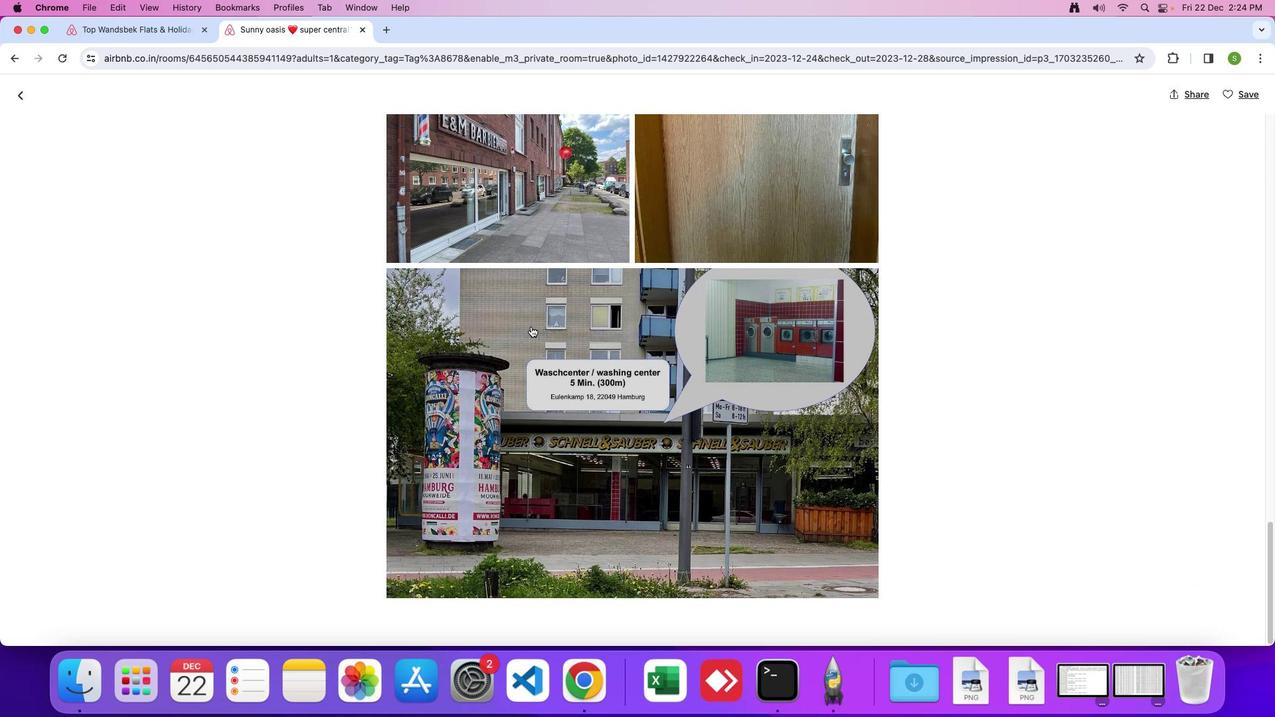 
Action: Mouse moved to (19, 96)
Screenshot: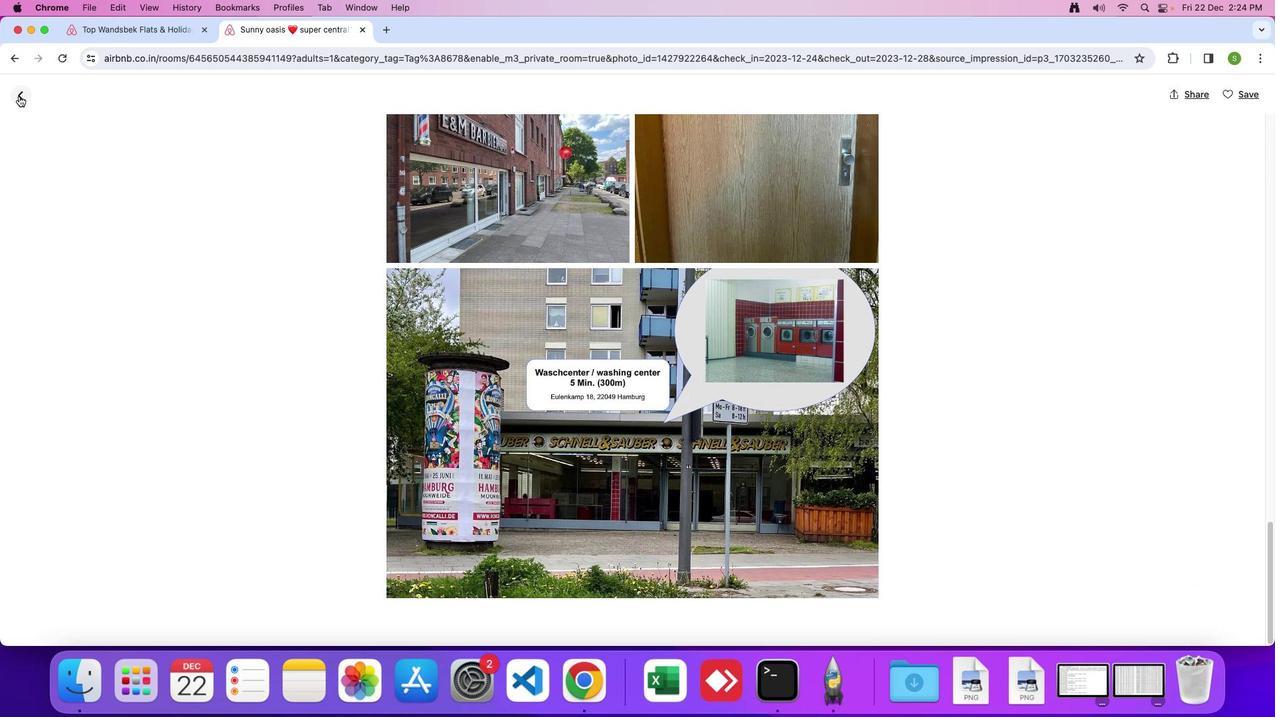 
Action: Mouse pressed left at (19, 96)
Screenshot: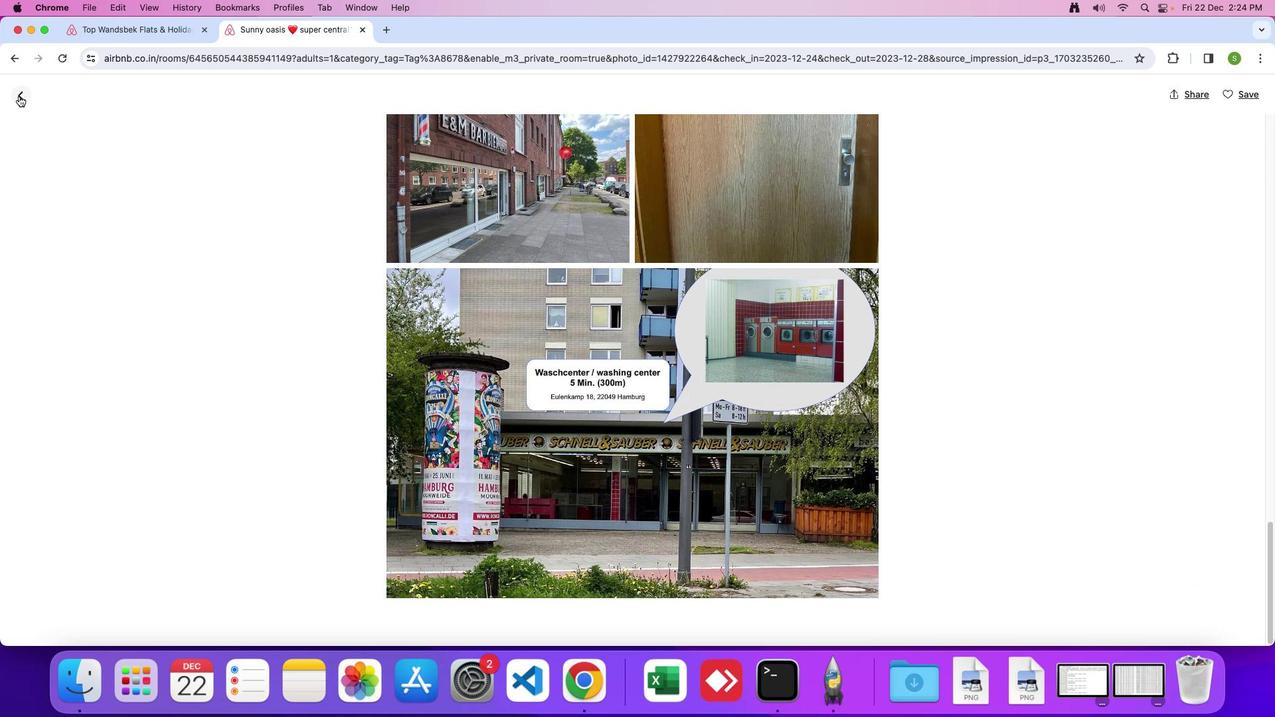 
Action: Mouse moved to (484, 311)
Screenshot: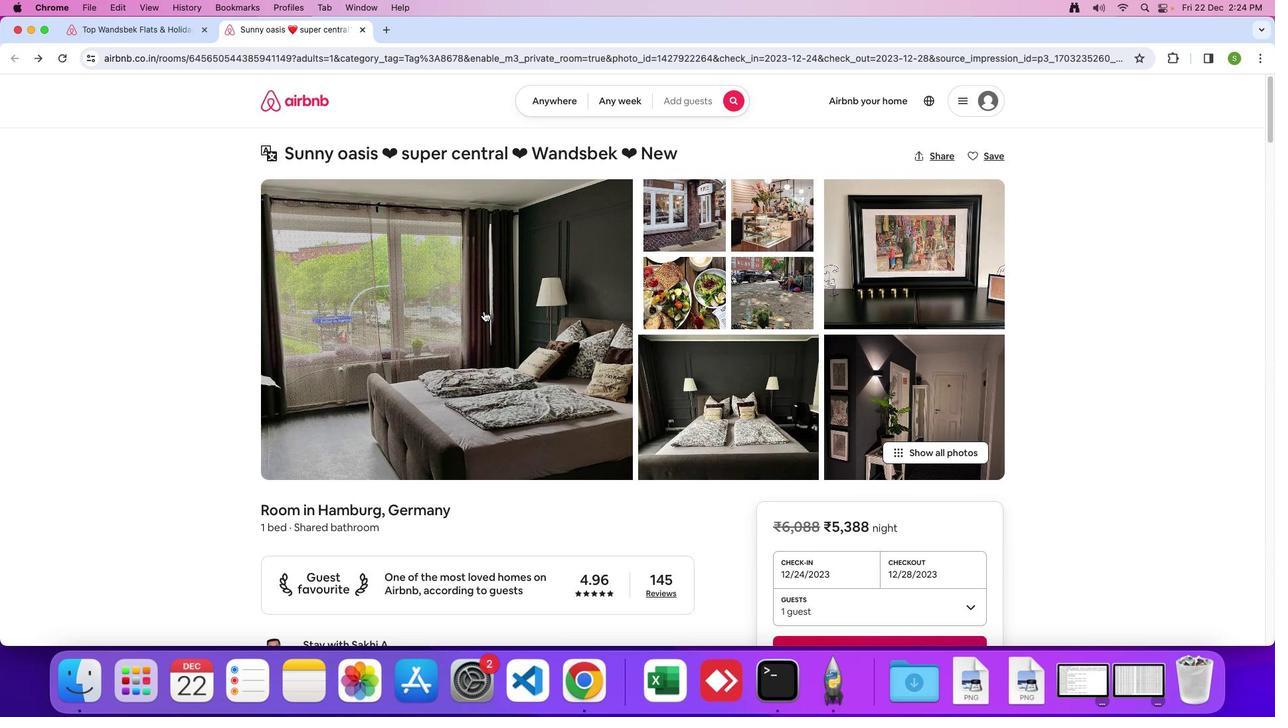 
Action: Mouse scrolled (484, 311) with delta (0, 0)
Screenshot: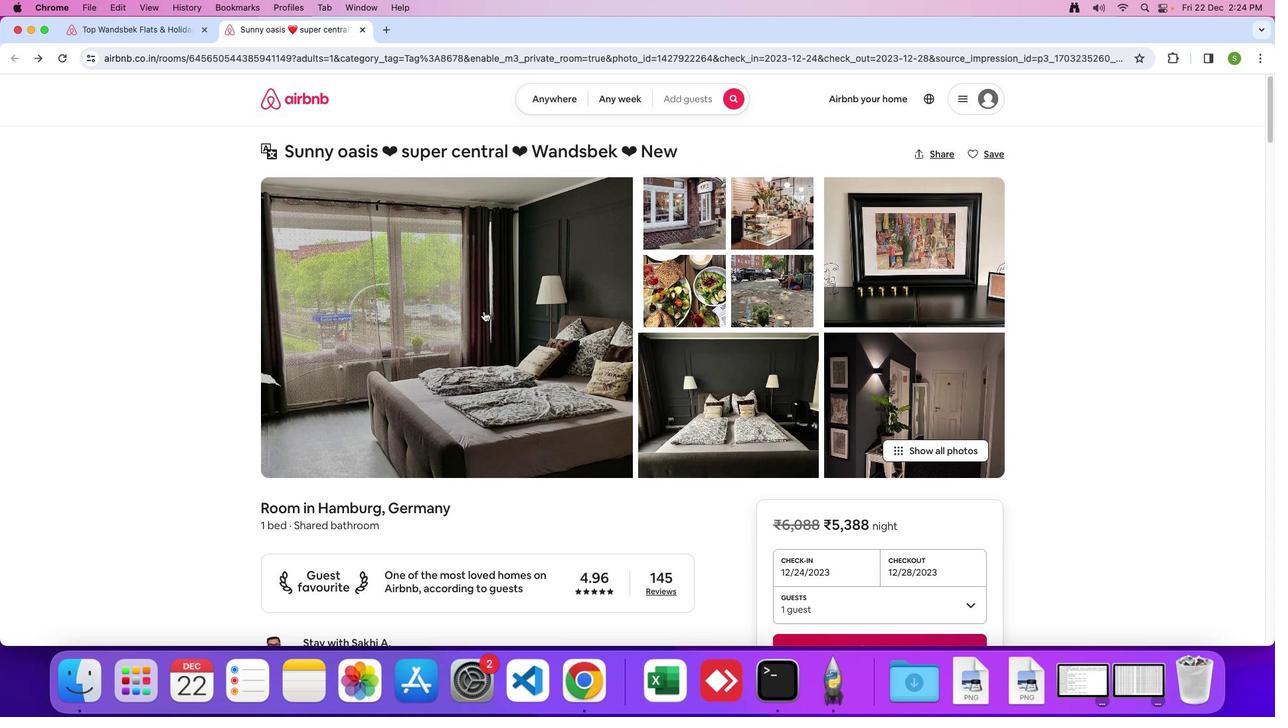 
Action: Mouse scrolled (484, 311) with delta (0, 0)
Screenshot: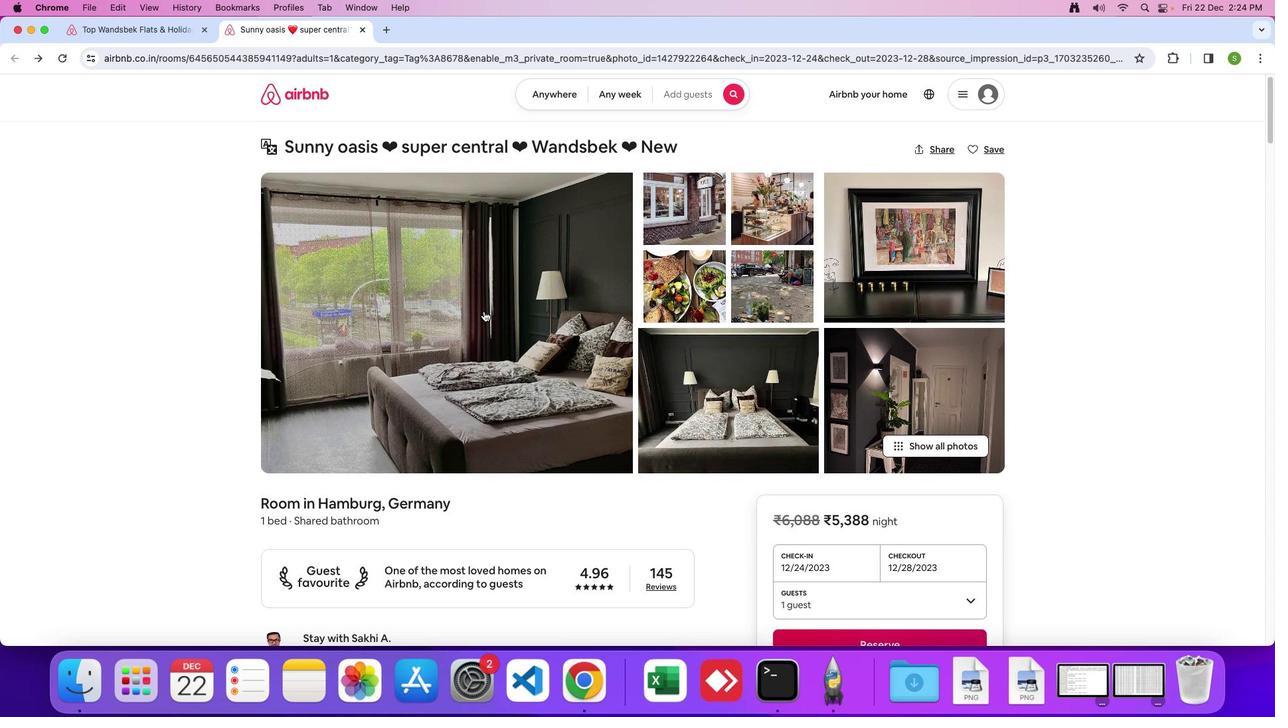 
Action: Mouse moved to (482, 318)
Screenshot: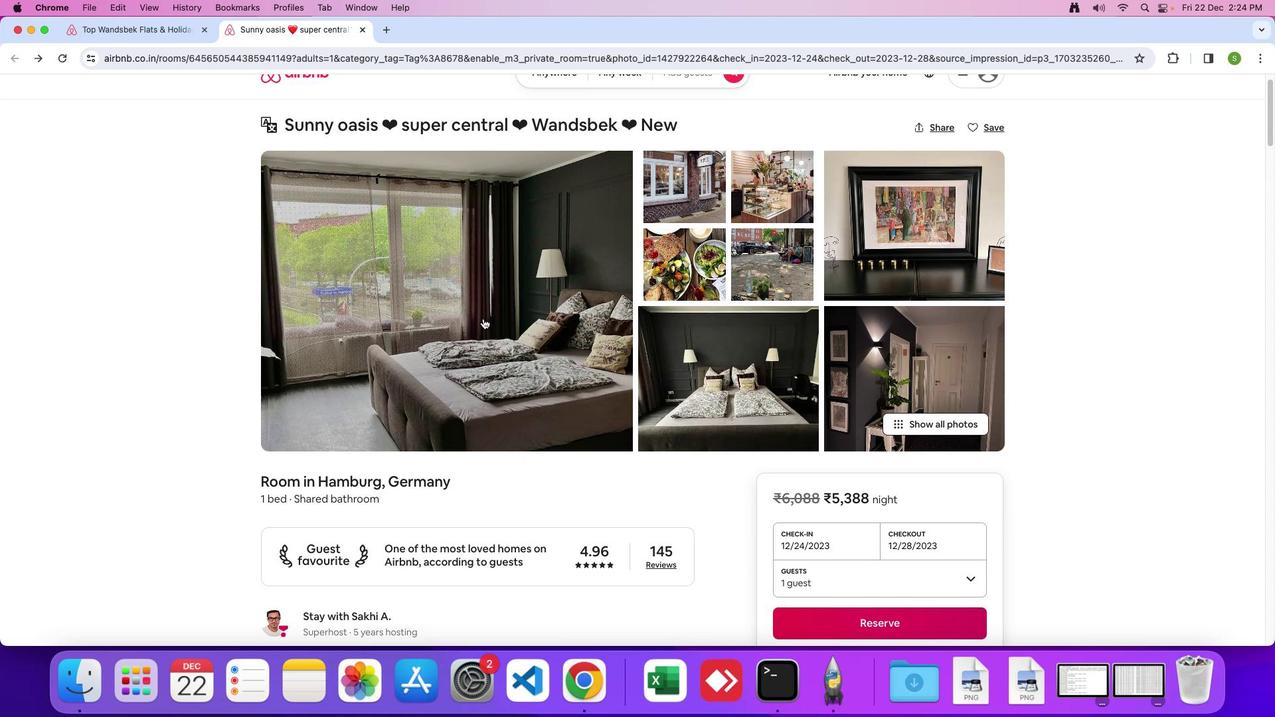 
Action: Mouse scrolled (482, 318) with delta (0, 0)
Screenshot: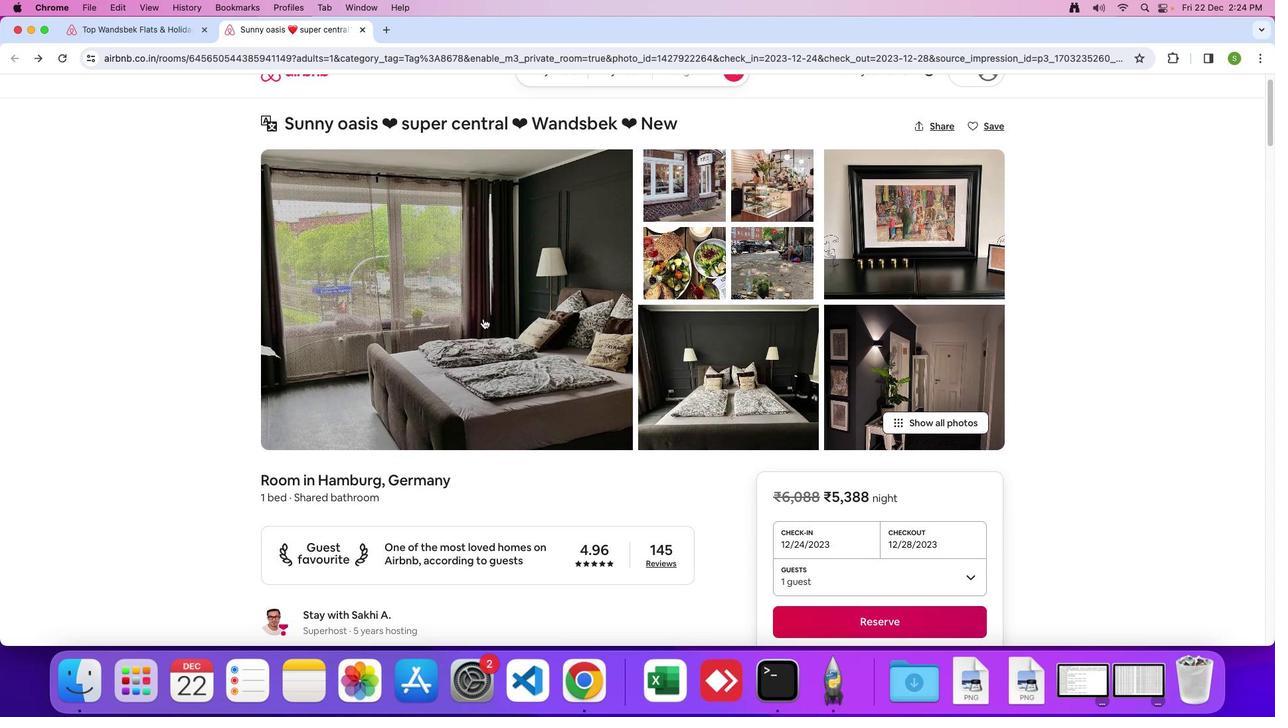 
Action: Mouse scrolled (482, 318) with delta (0, 0)
Screenshot: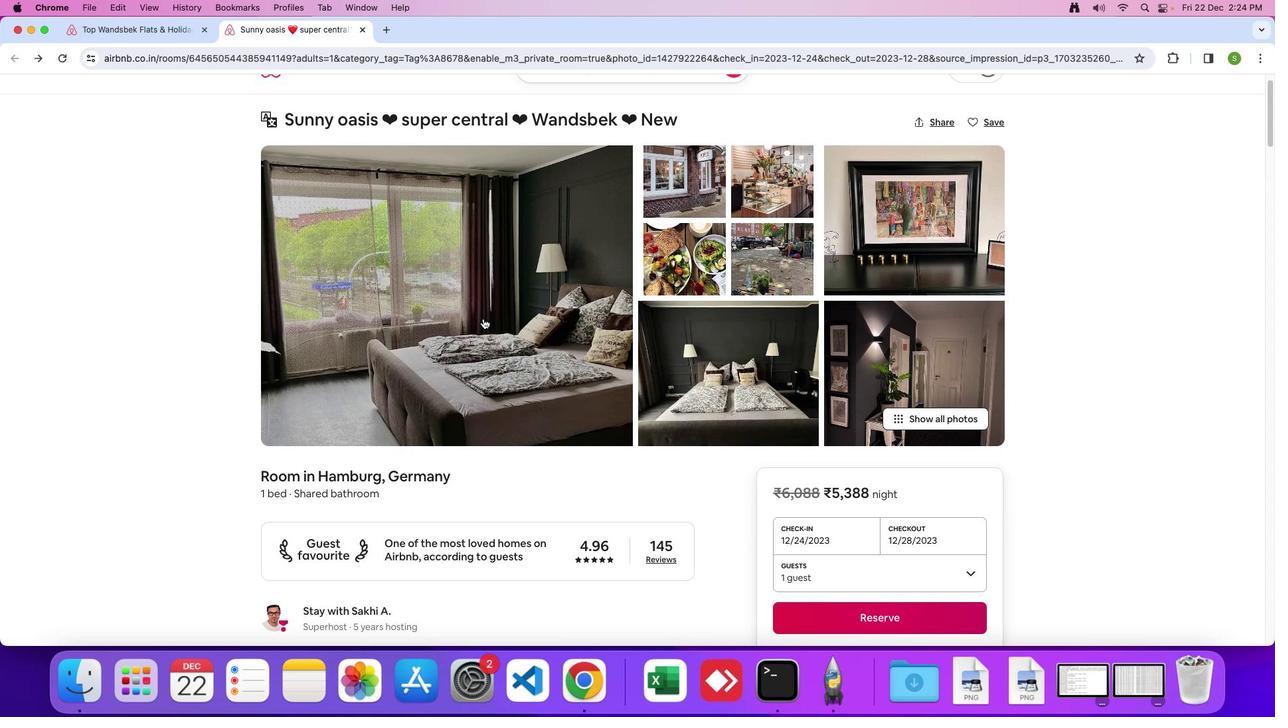 
Action: Mouse scrolled (482, 318) with delta (0, -1)
Screenshot: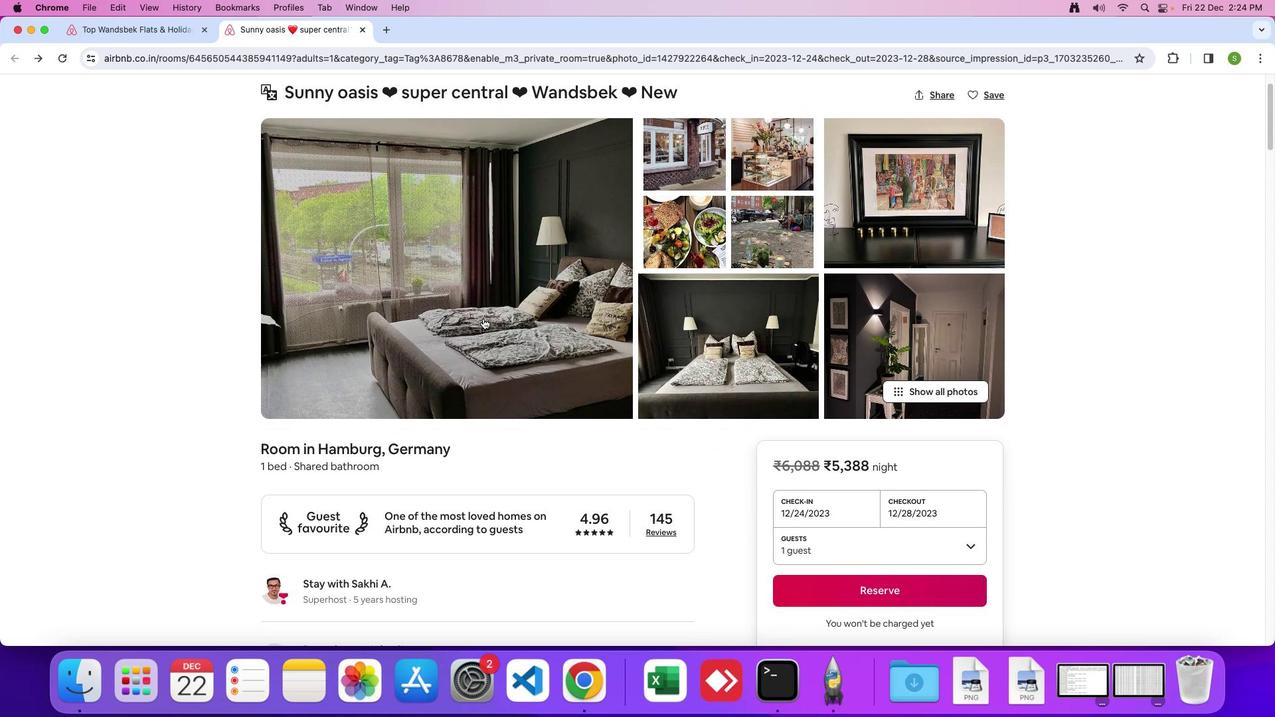 
Action: Mouse moved to (482, 319)
Screenshot: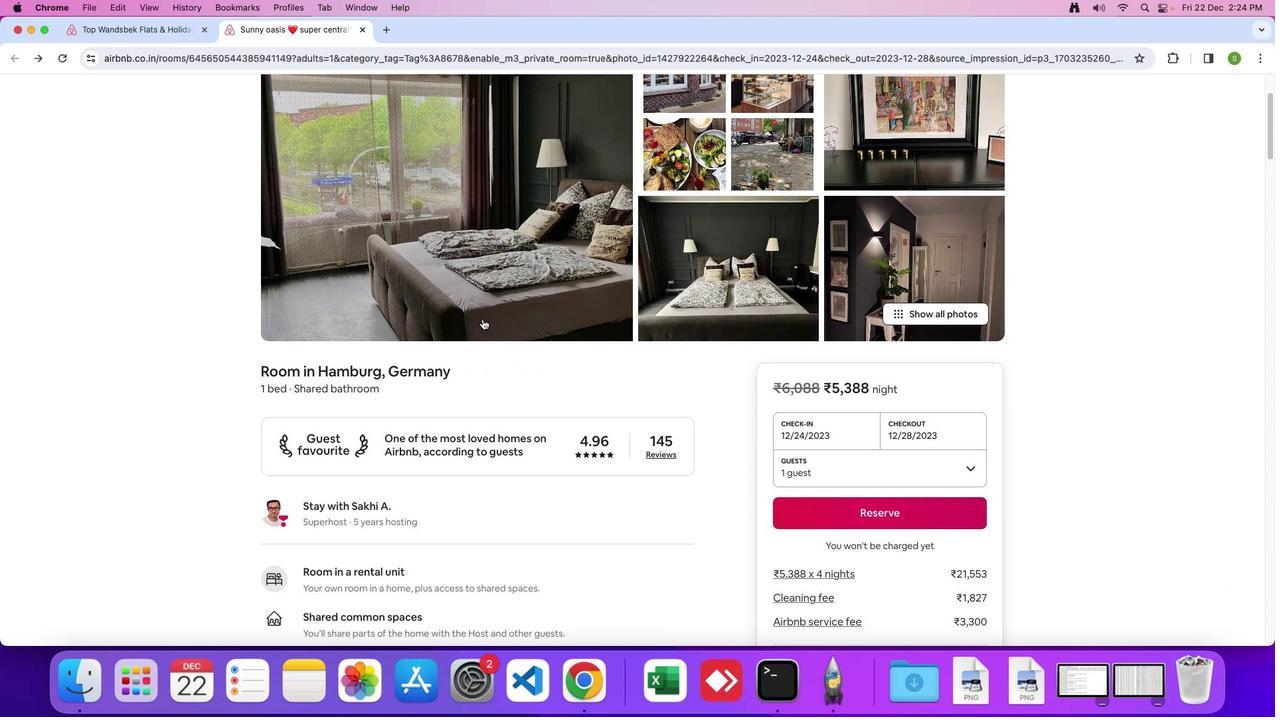 
Action: Mouse scrolled (482, 319) with delta (0, 0)
Screenshot: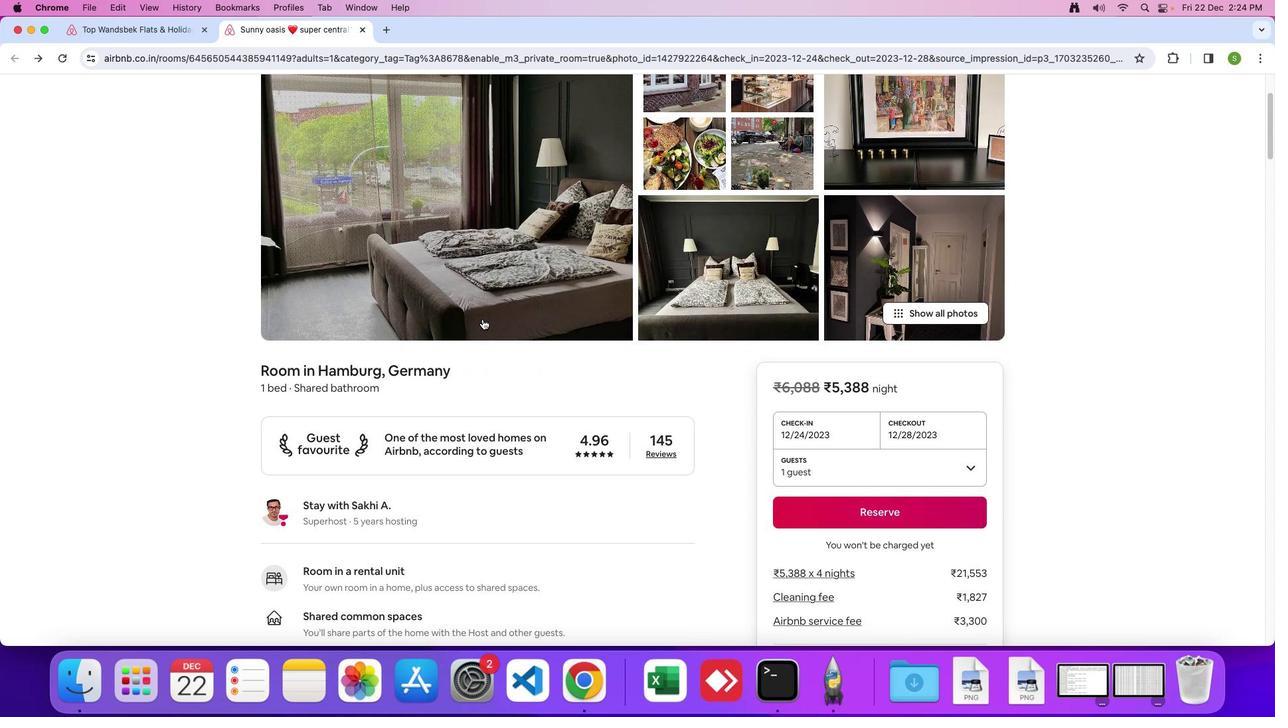 
Action: Mouse scrolled (482, 319) with delta (0, 0)
Screenshot: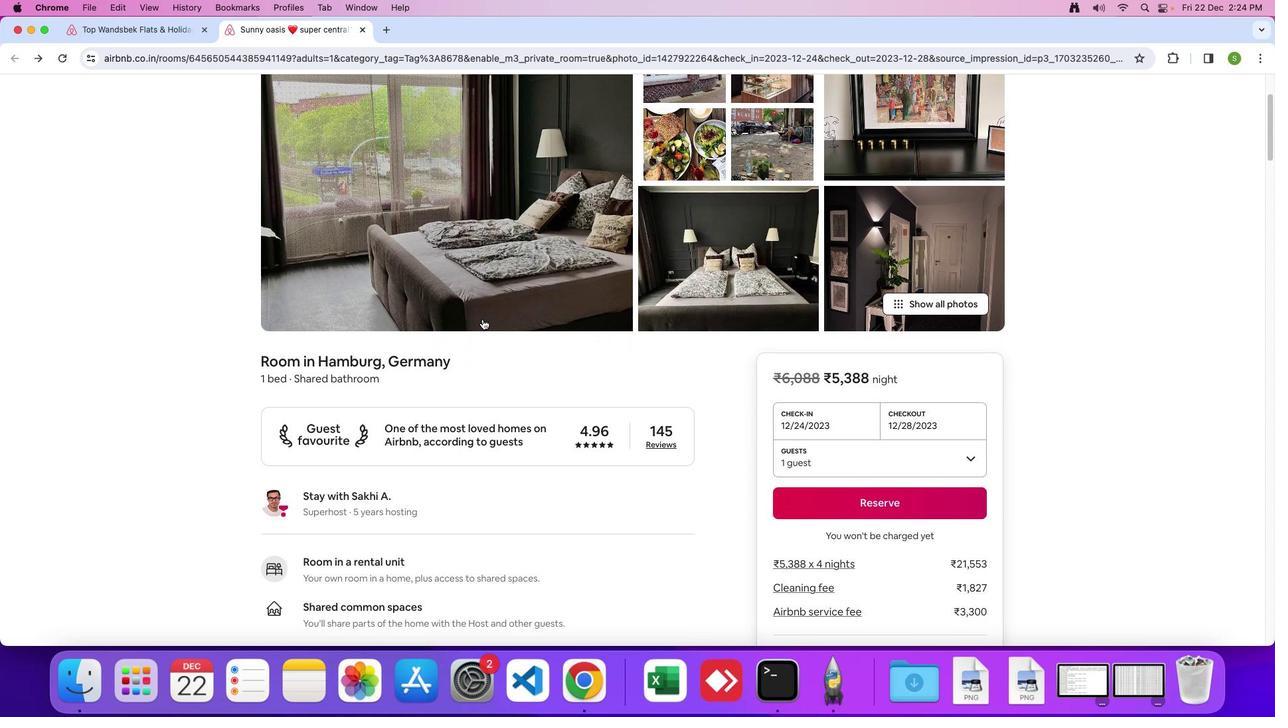 
Action: Mouse scrolled (482, 319) with delta (0, 0)
Screenshot: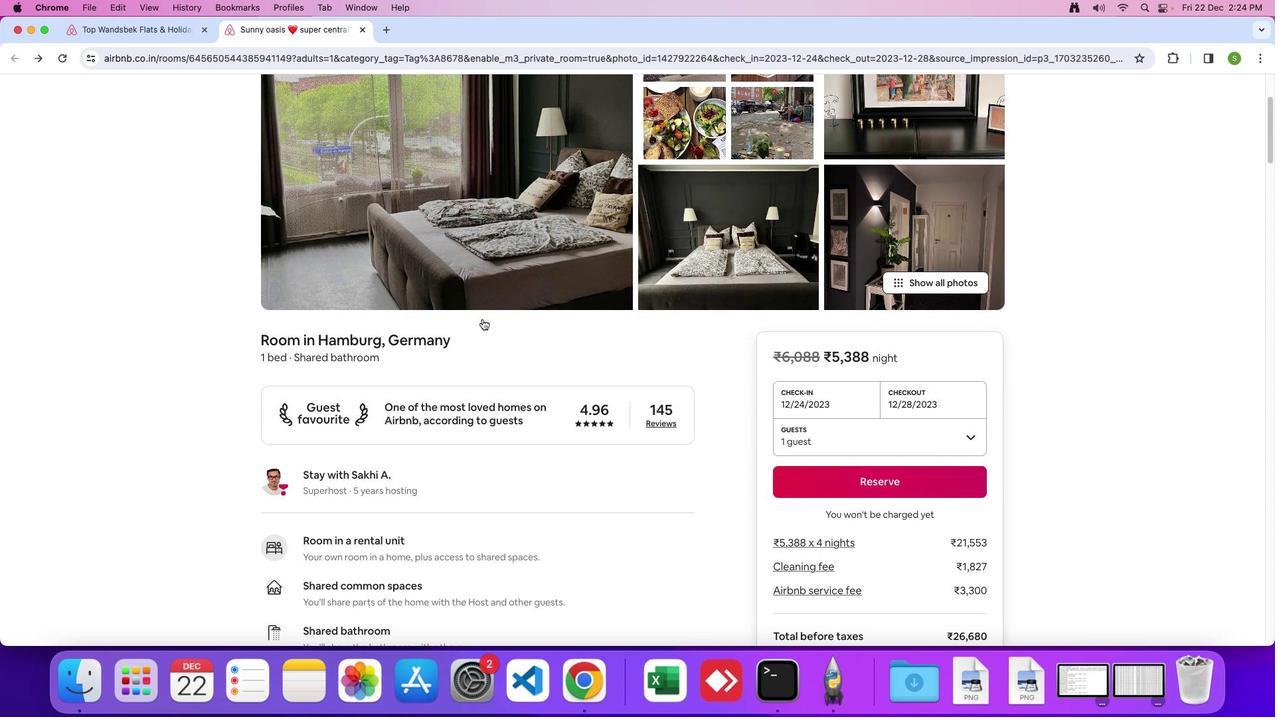 
Action: Mouse scrolled (482, 319) with delta (0, 0)
Screenshot: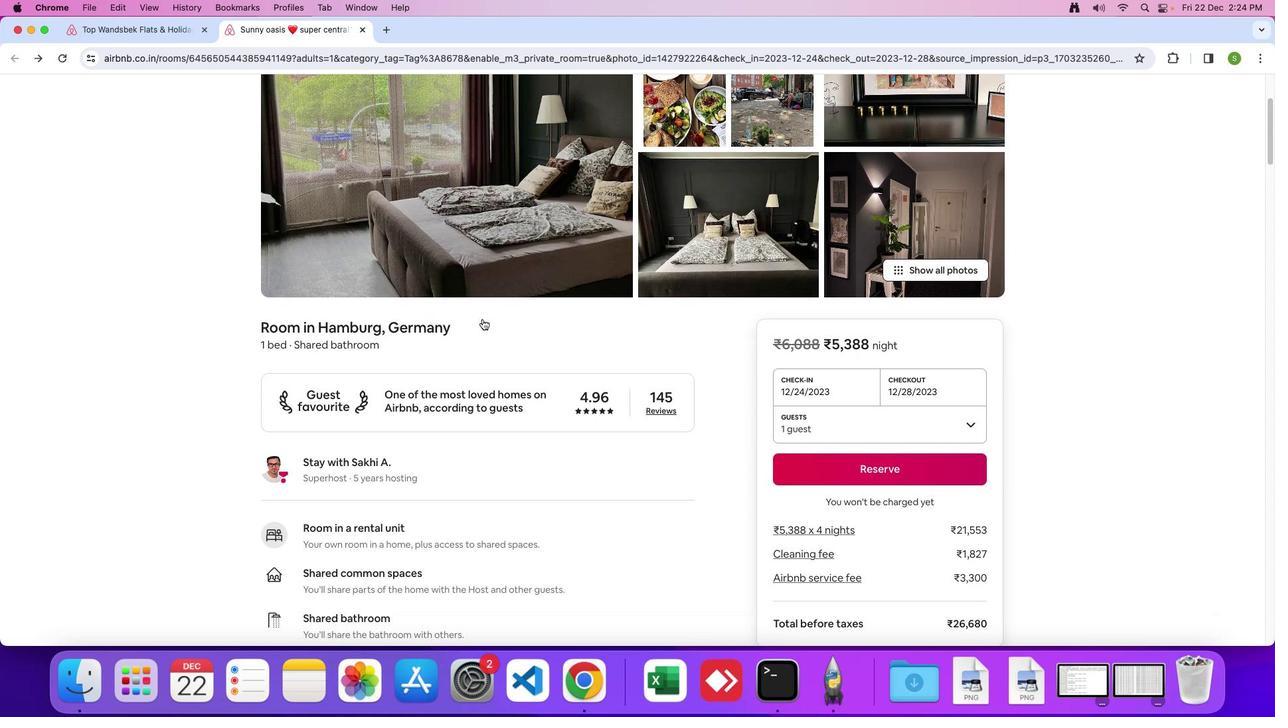 
Action: Mouse scrolled (482, 319) with delta (0, -1)
Screenshot: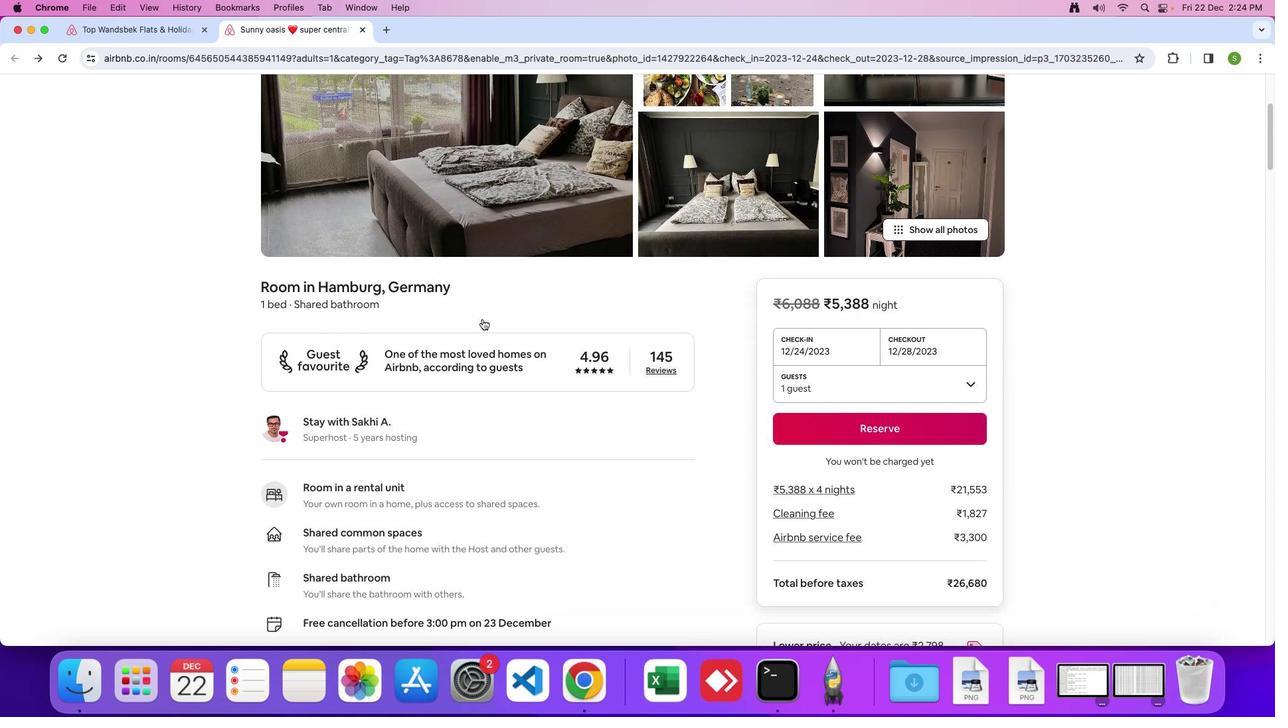 
Action: Mouse scrolled (482, 319) with delta (0, 0)
Screenshot: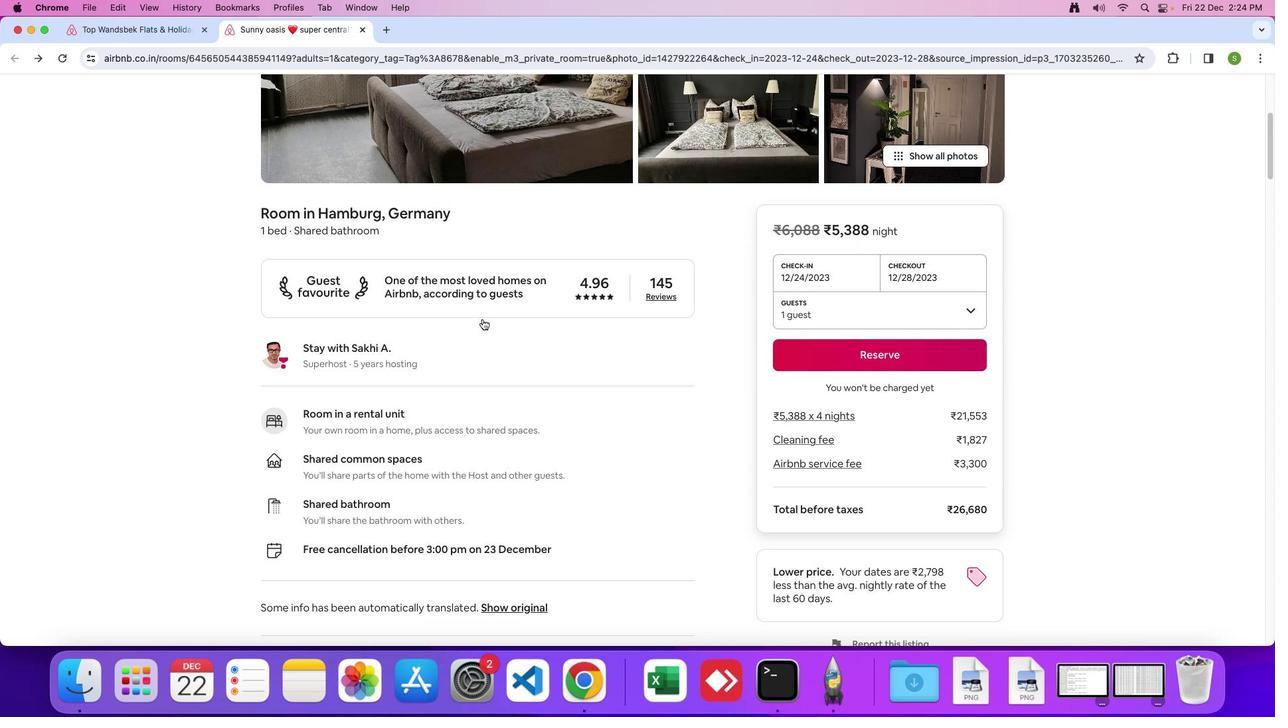 
Action: Mouse scrolled (482, 319) with delta (0, 0)
Screenshot: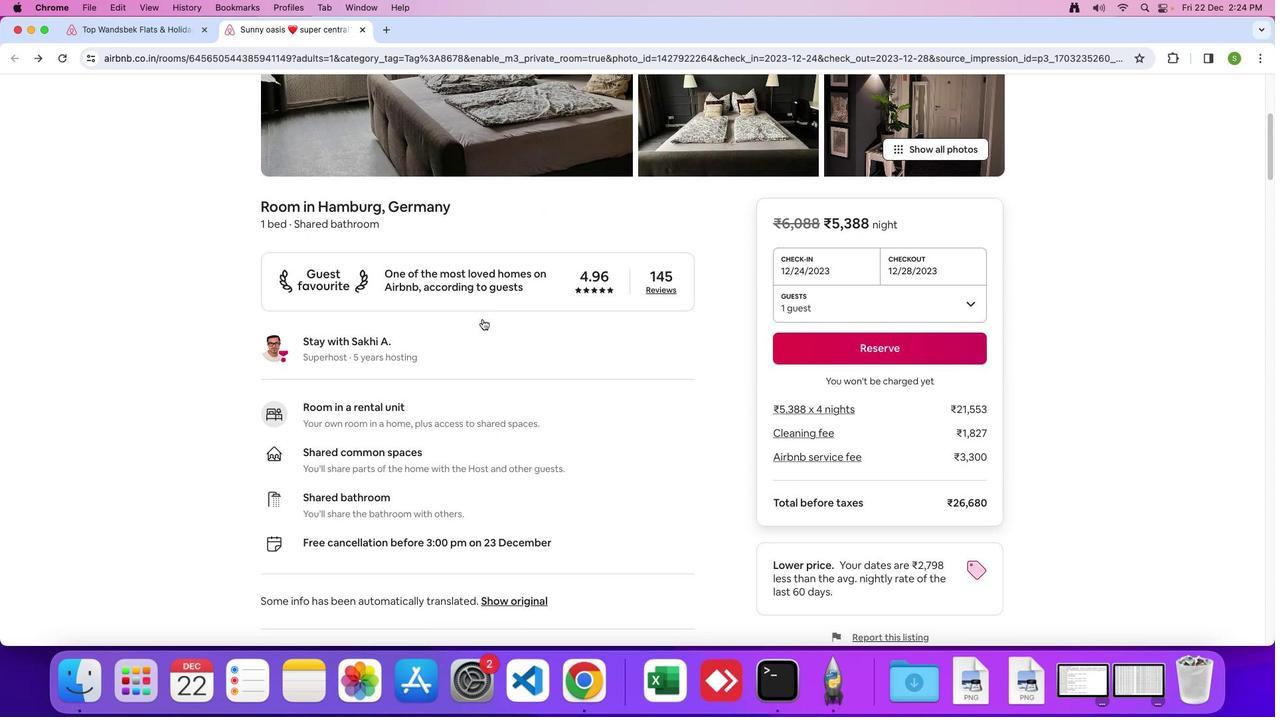 
Action: Mouse scrolled (482, 319) with delta (0, -1)
Screenshot: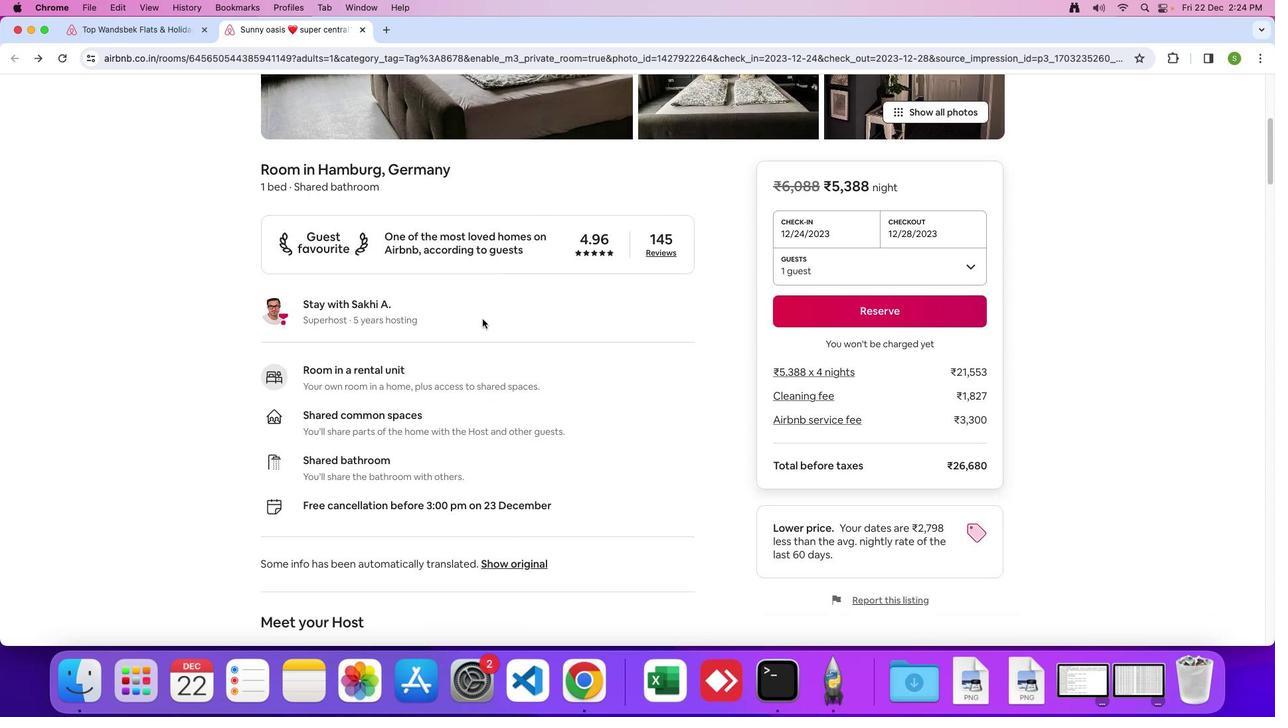 
Action: Mouse scrolled (482, 319) with delta (0, 0)
Screenshot: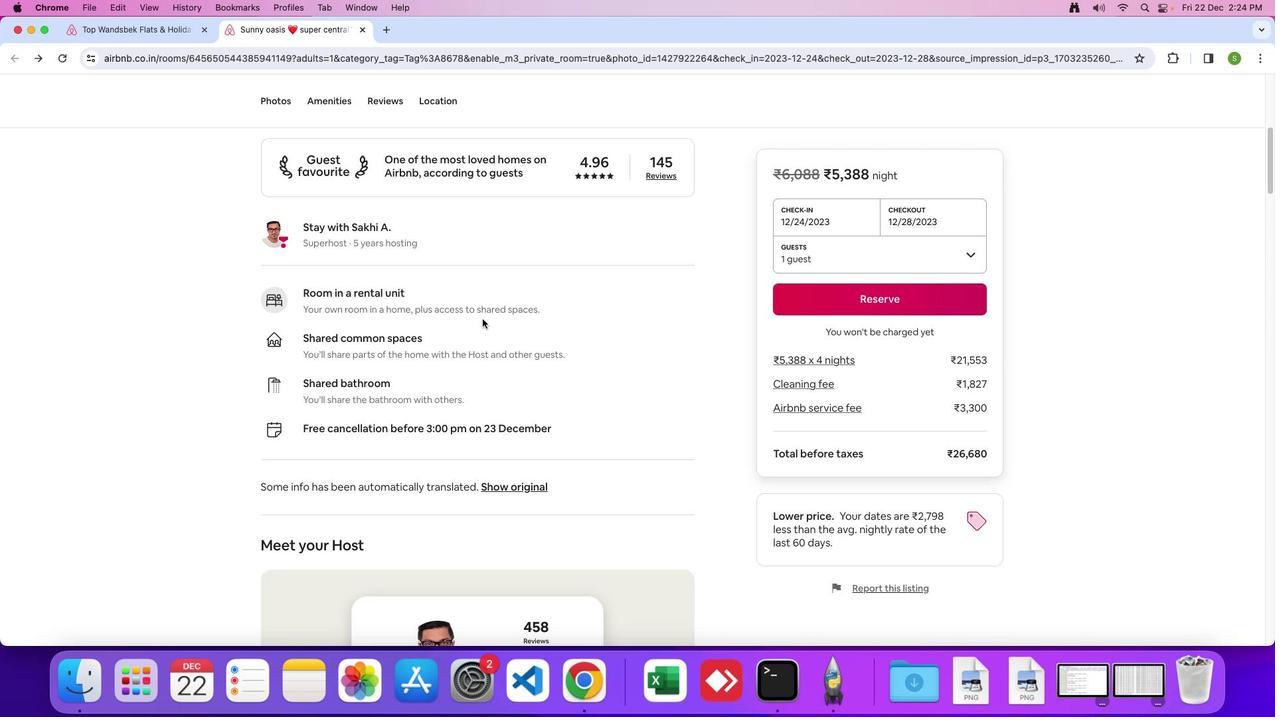 
Action: Mouse scrolled (482, 319) with delta (0, 0)
Screenshot: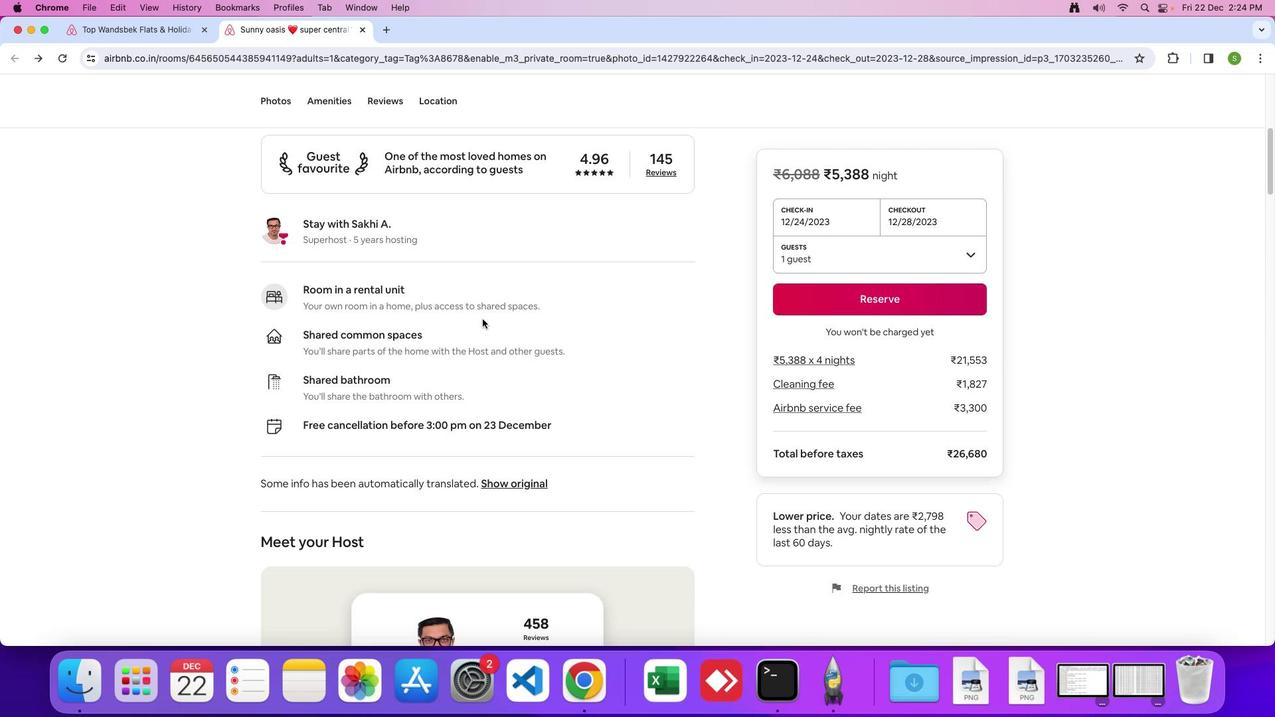 
Action: Mouse scrolled (482, 319) with delta (0, -1)
Screenshot: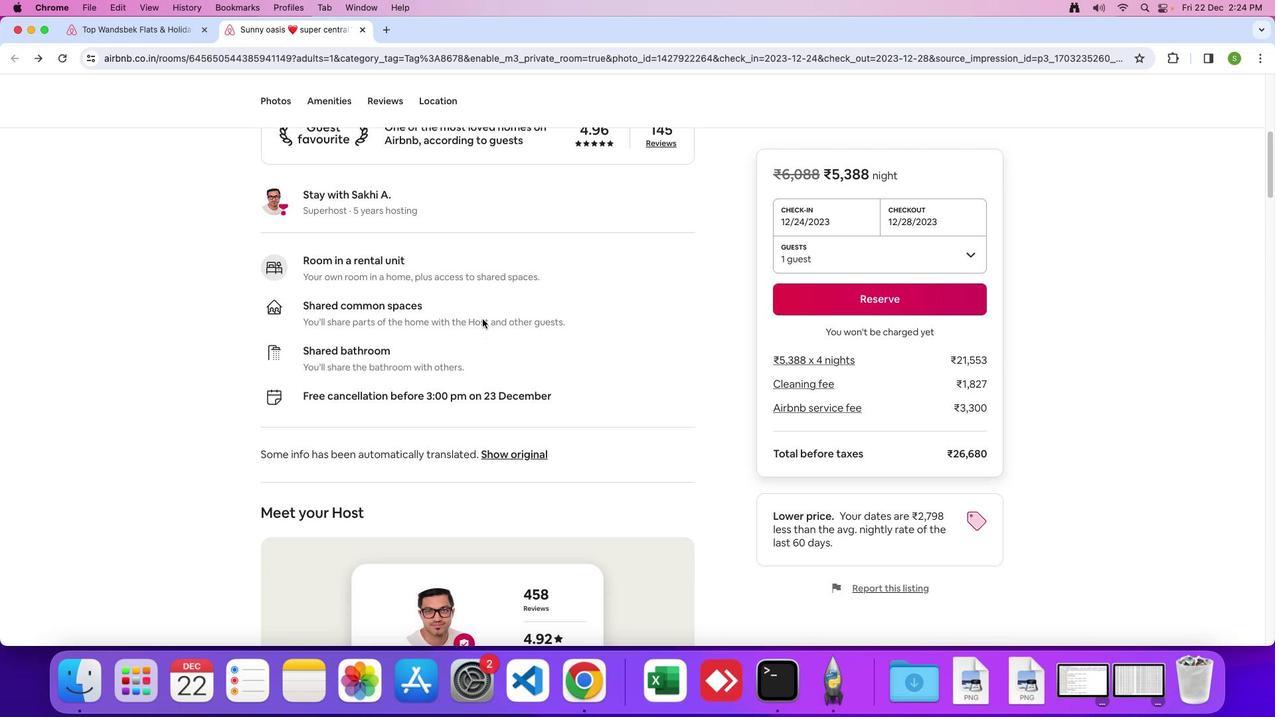 
Action: Mouse scrolled (482, 319) with delta (0, 0)
Screenshot: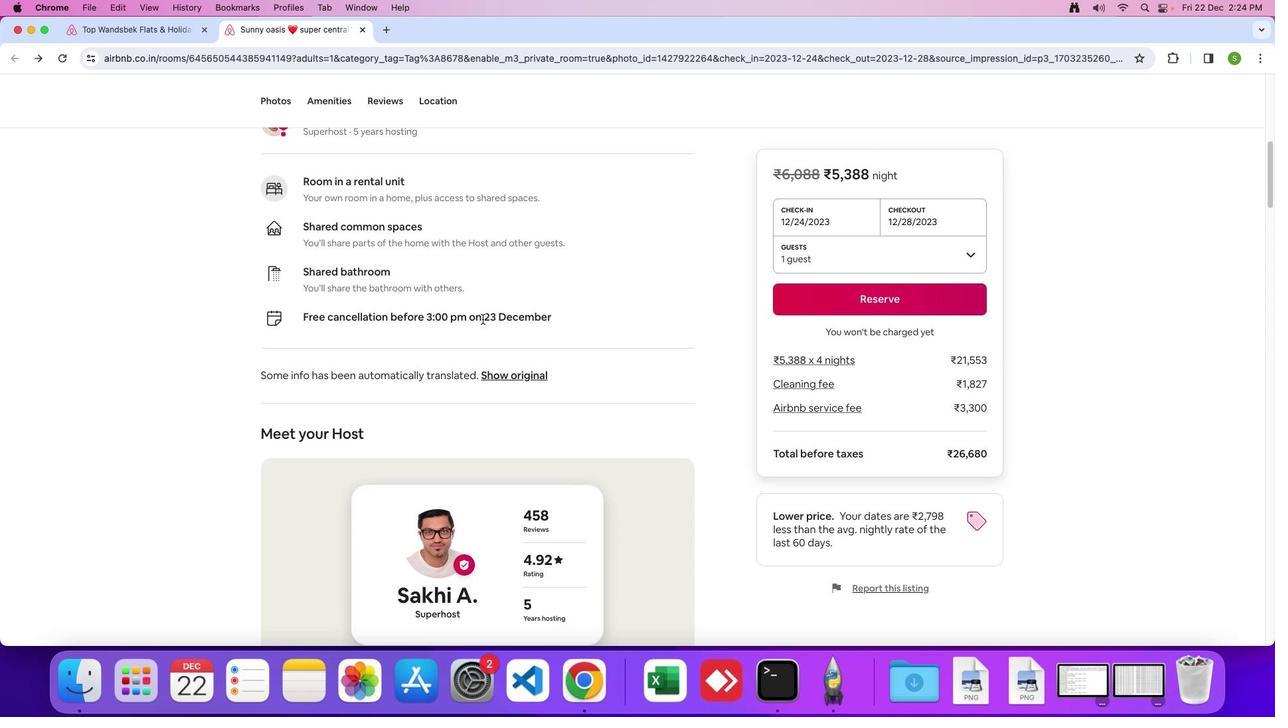 
Action: Mouse scrolled (482, 319) with delta (0, 0)
Screenshot: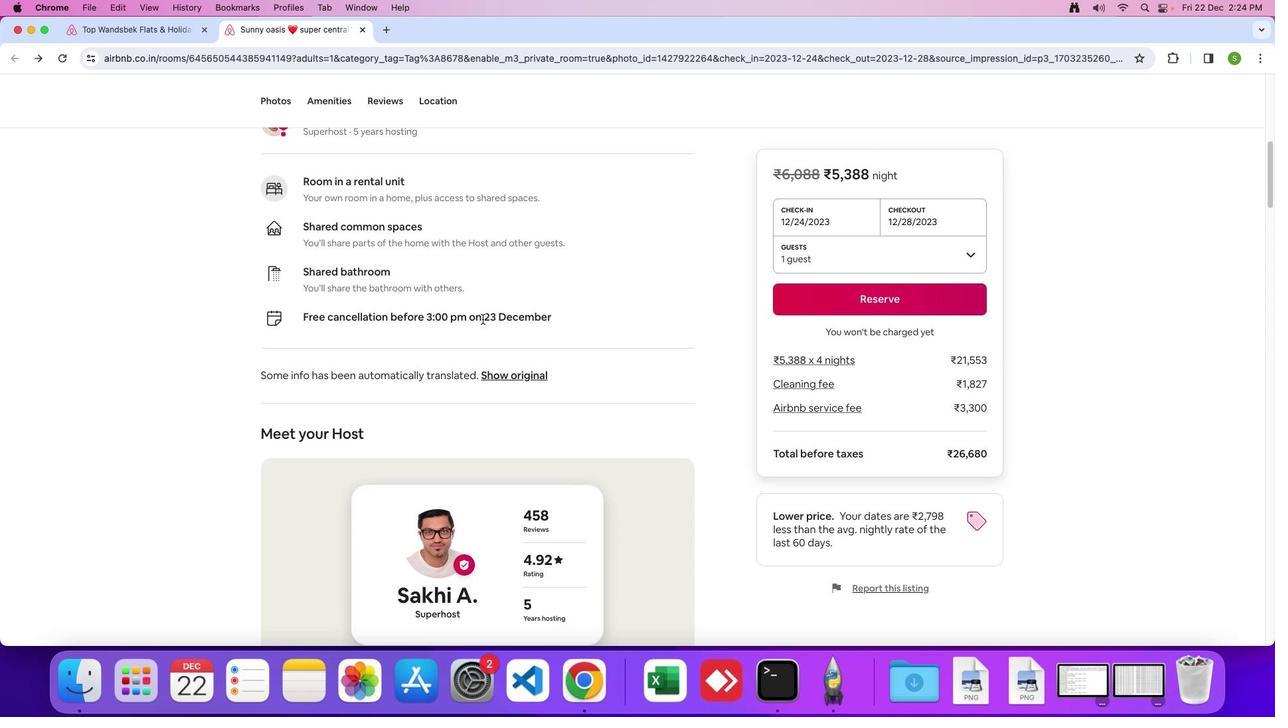 
Action: Mouse scrolled (482, 319) with delta (0, -1)
Screenshot: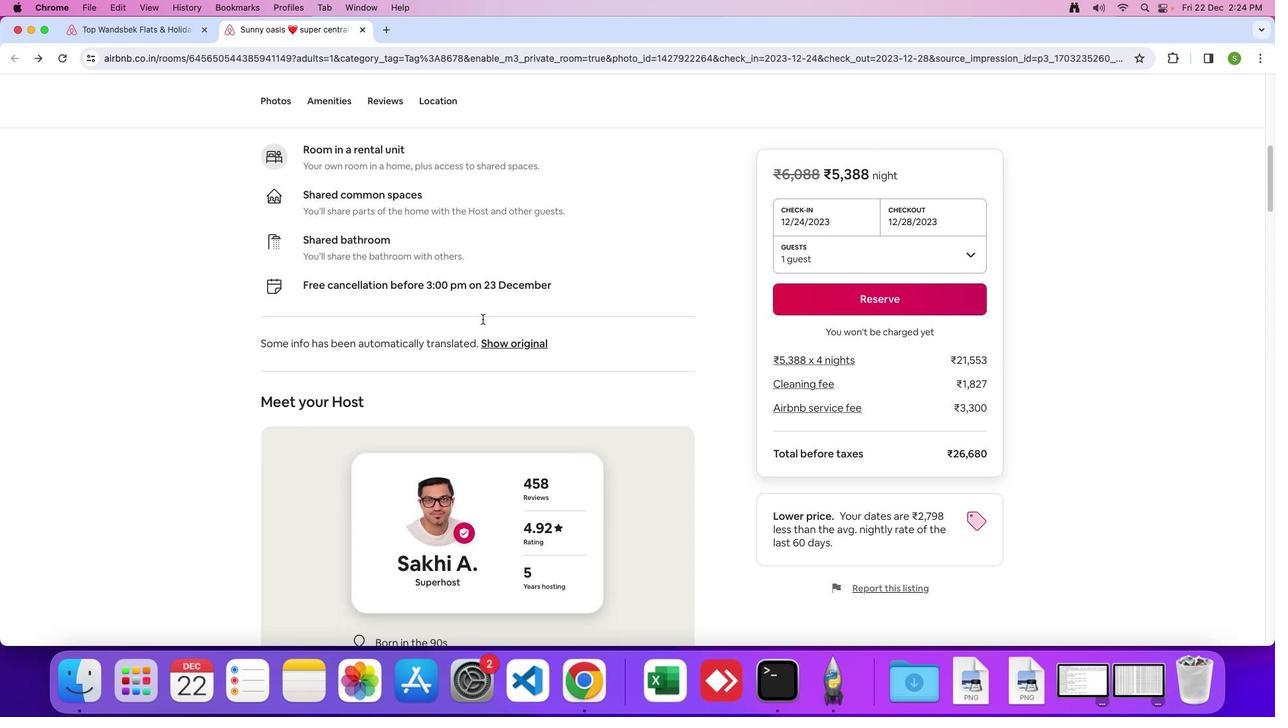 
Action: Mouse scrolled (482, 319) with delta (0, 0)
Screenshot: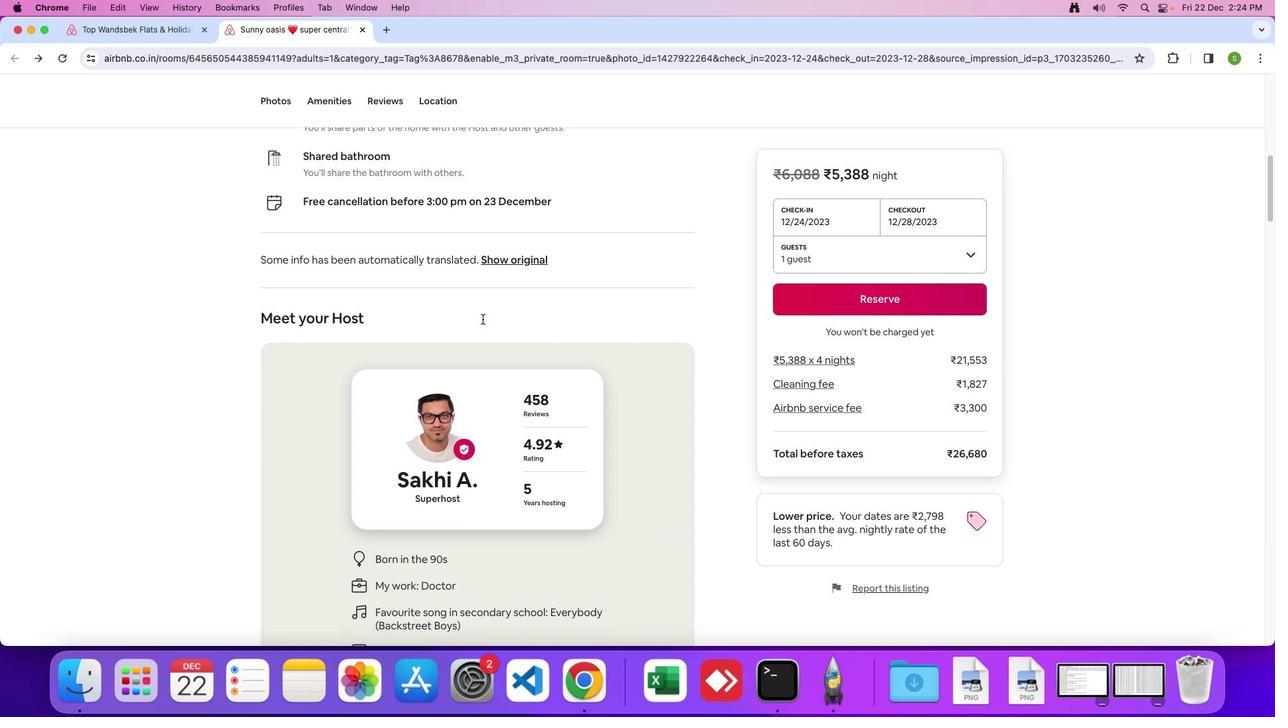 
Action: Mouse scrolled (482, 319) with delta (0, 0)
Screenshot: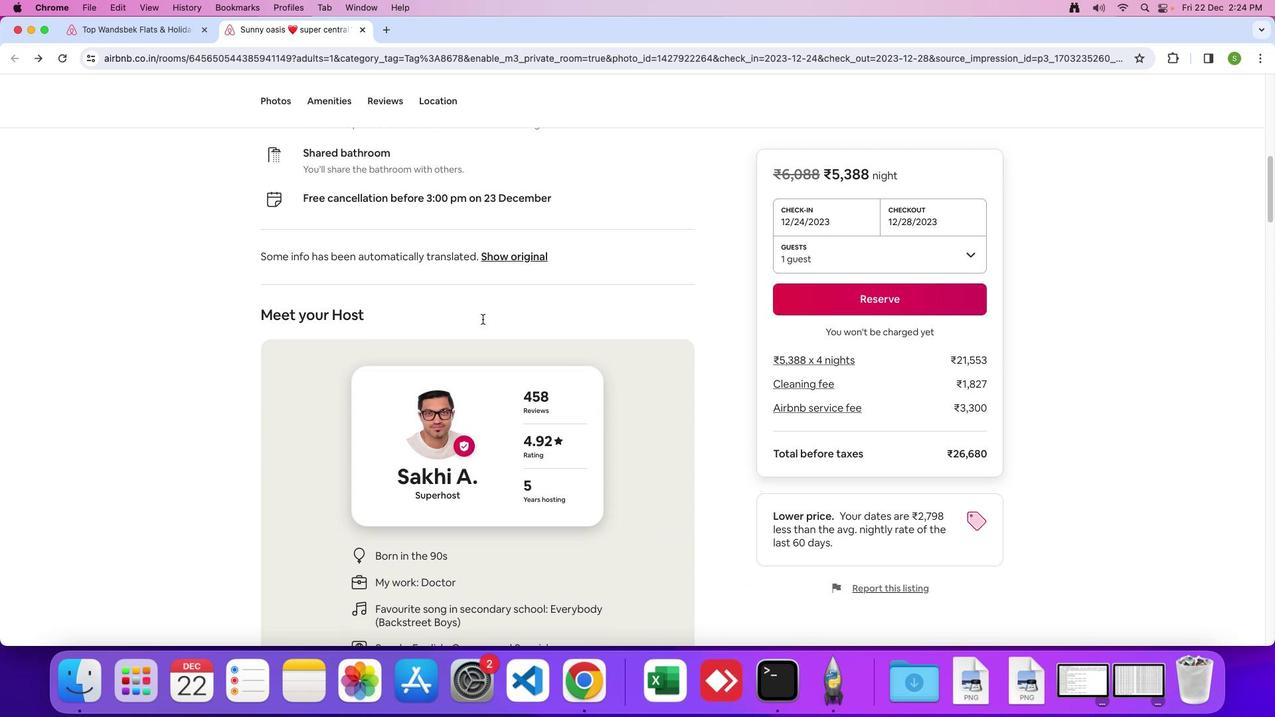 
Action: Mouse scrolled (482, 319) with delta (0, 0)
Screenshot: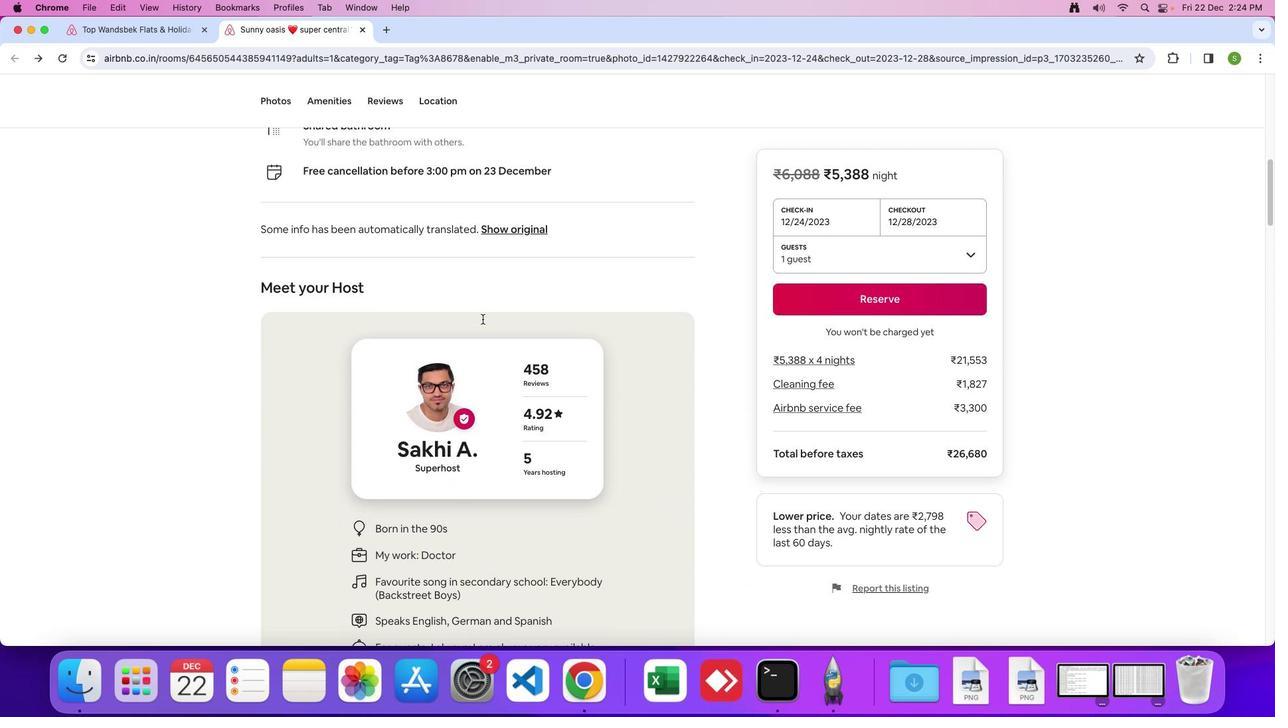 
Action: Mouse scrolled (482, 319) with delta (0, 0)
Screenshot: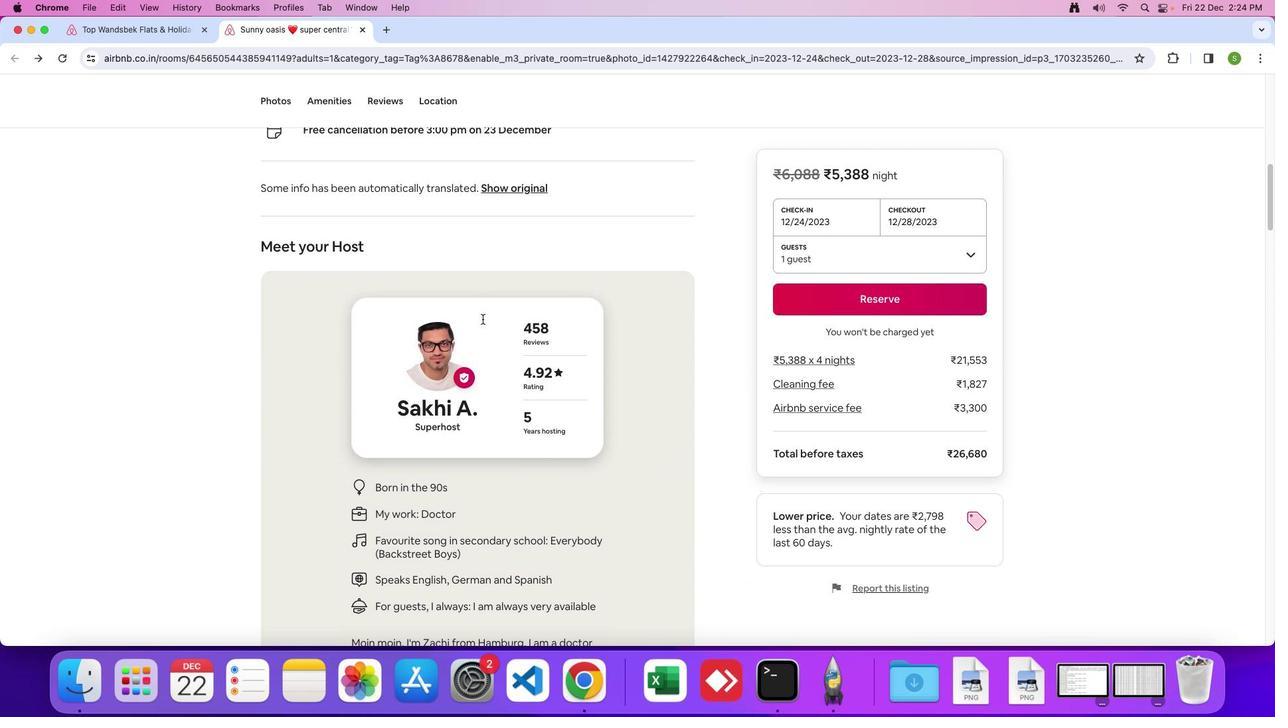 
Action: Mouse scrolled (482, 319) with delta (0, 0)
Screenshot: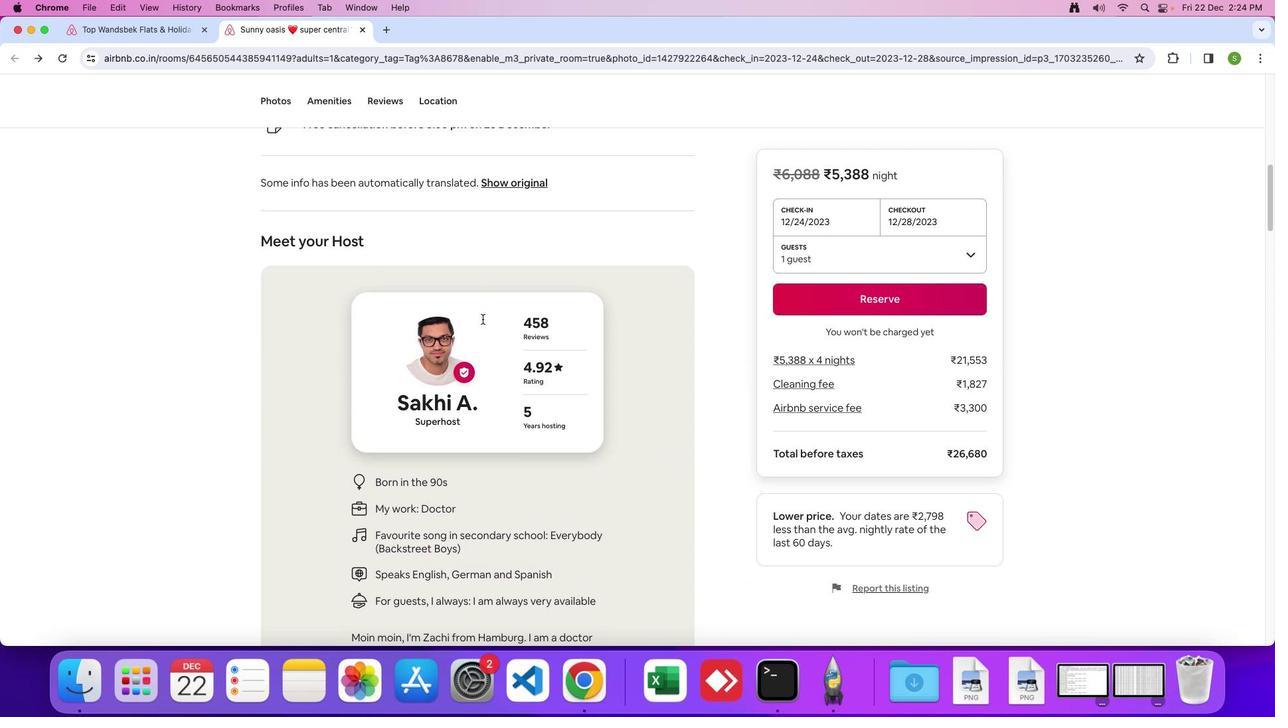 
Action: Mouse scrolled (482, 319) with delta (0, 0)
Screenshot: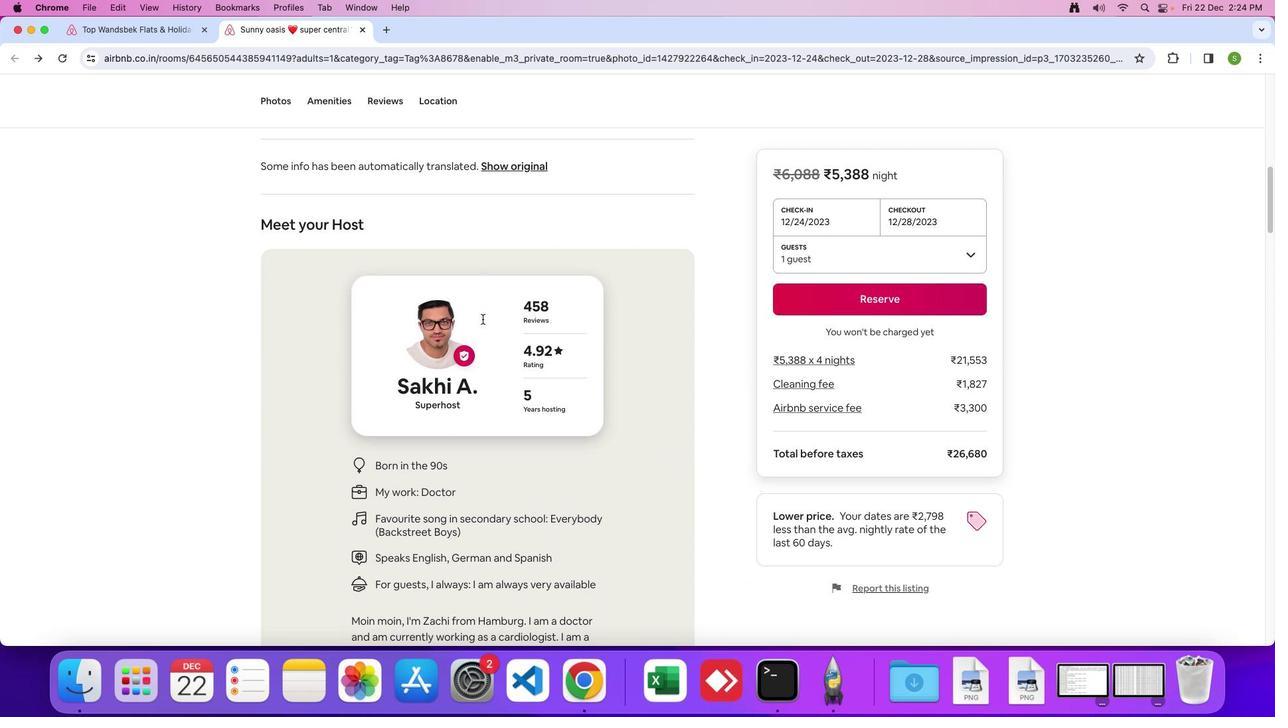 
Action: Mouse scrolled (482, 319) with delta (0, 0)
Screenshot: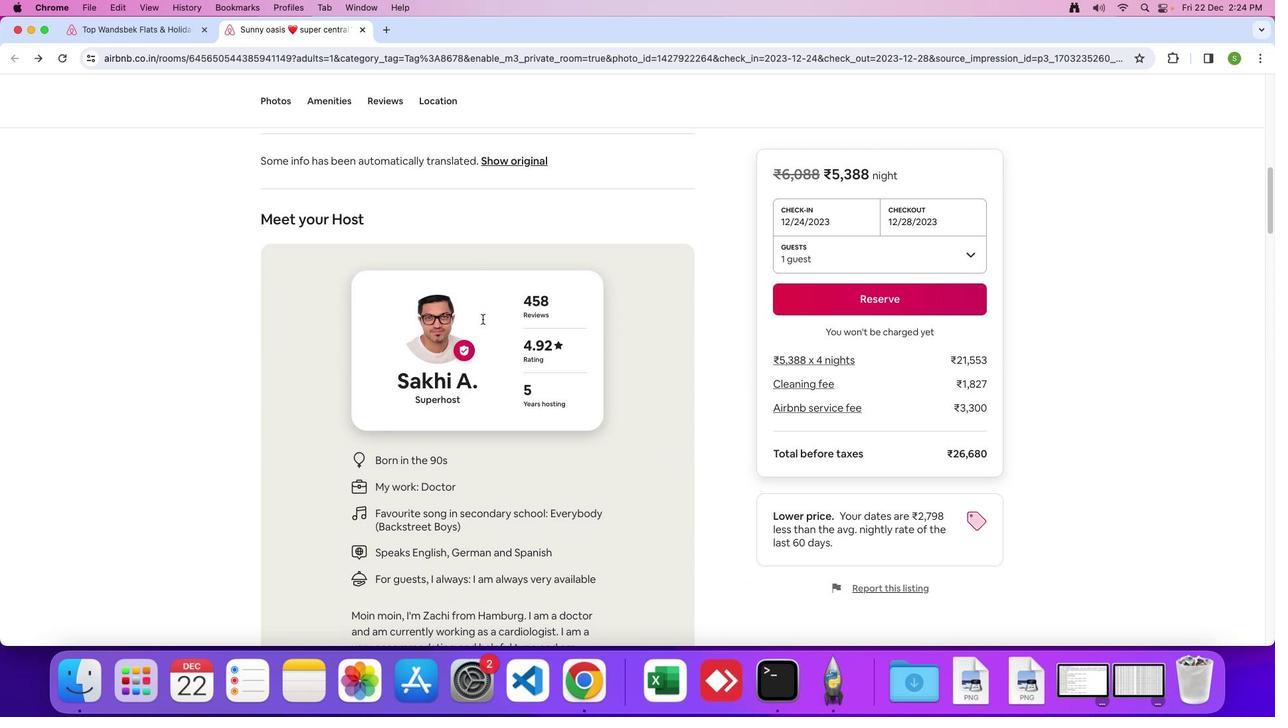 
Action: Mouse scrolled (482, 319) with delta (0, 0)
Screenshot: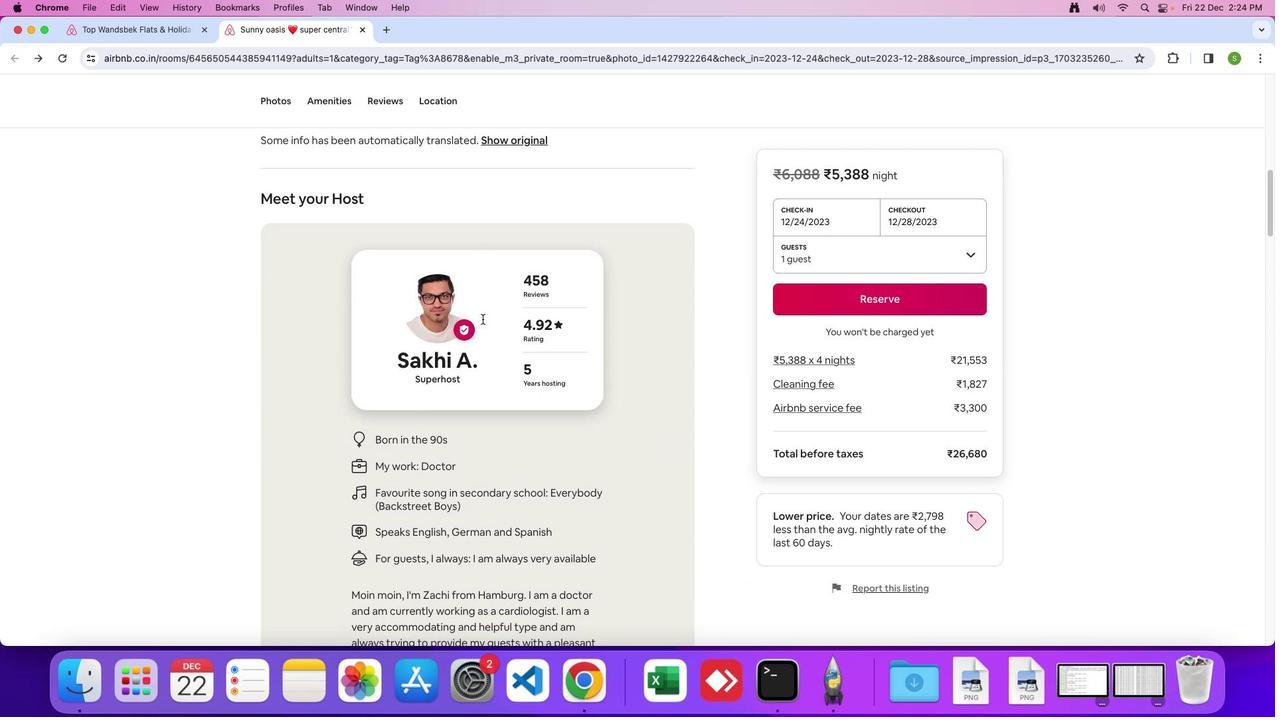 
Action: Mouse scrolled (482, 319) with delta (0, 0)
Screenshot: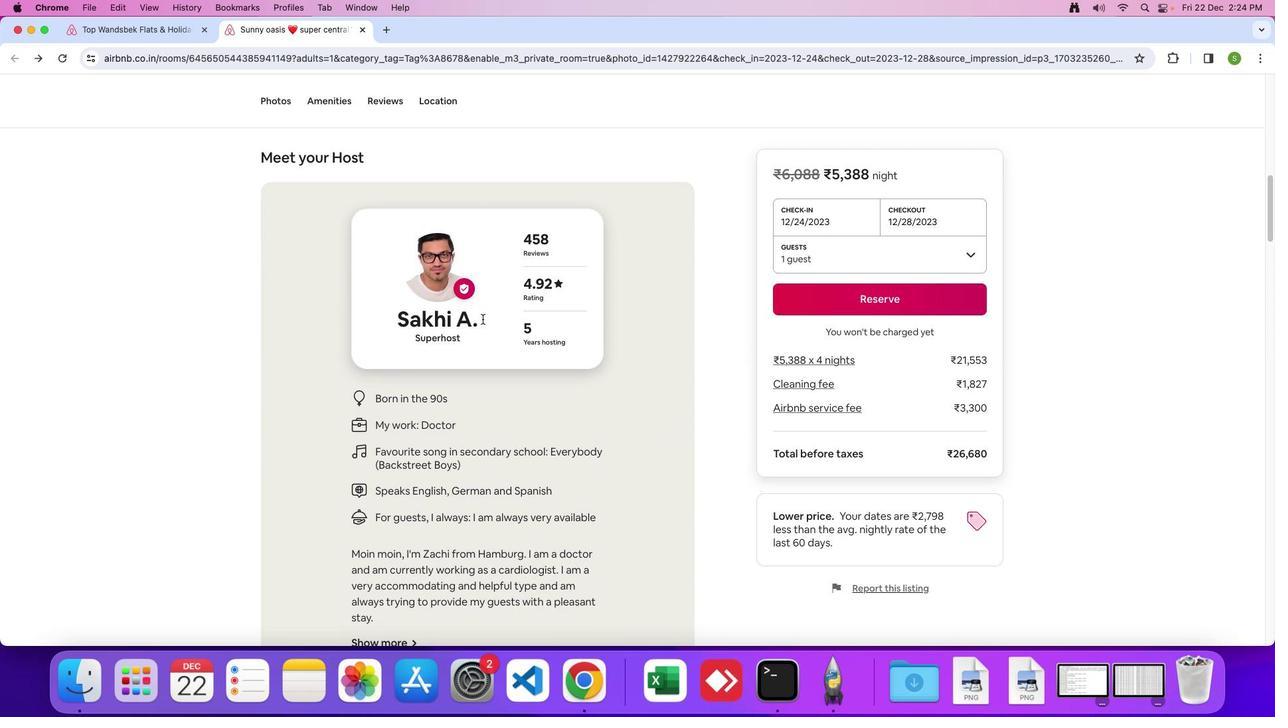 
Action: Mouse scrolled (482, 319) with delta (0, 0)
Screenshot: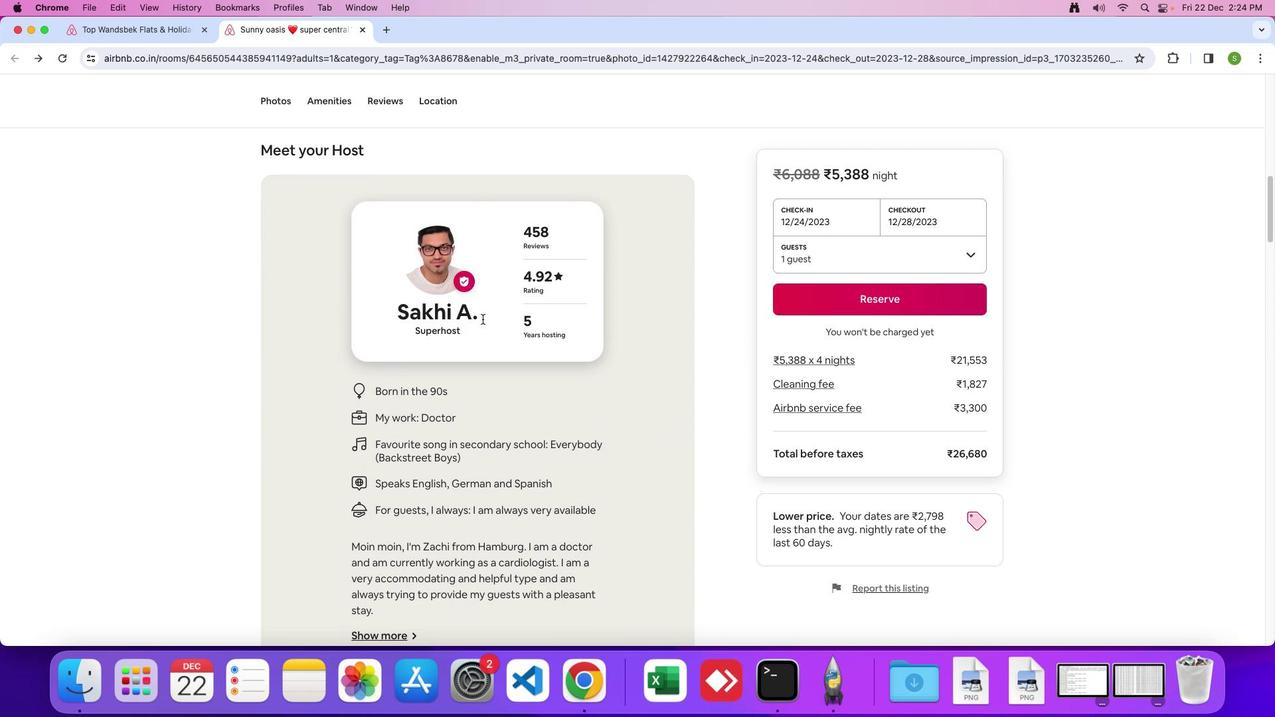 
Action: Mouse scrolled (482, 319) with delta (0, -1)
Screenshot: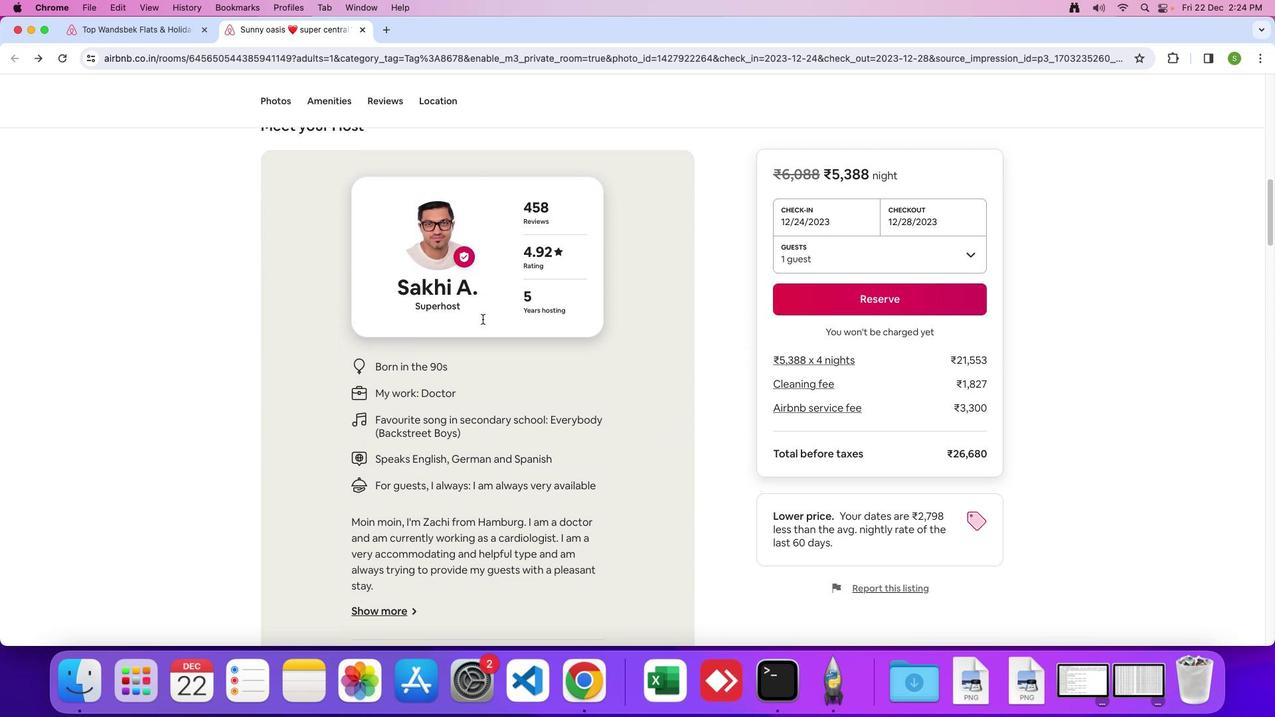 
Action: Mouse scrolled (482, 319) with delta (0, 0)
Screenshot: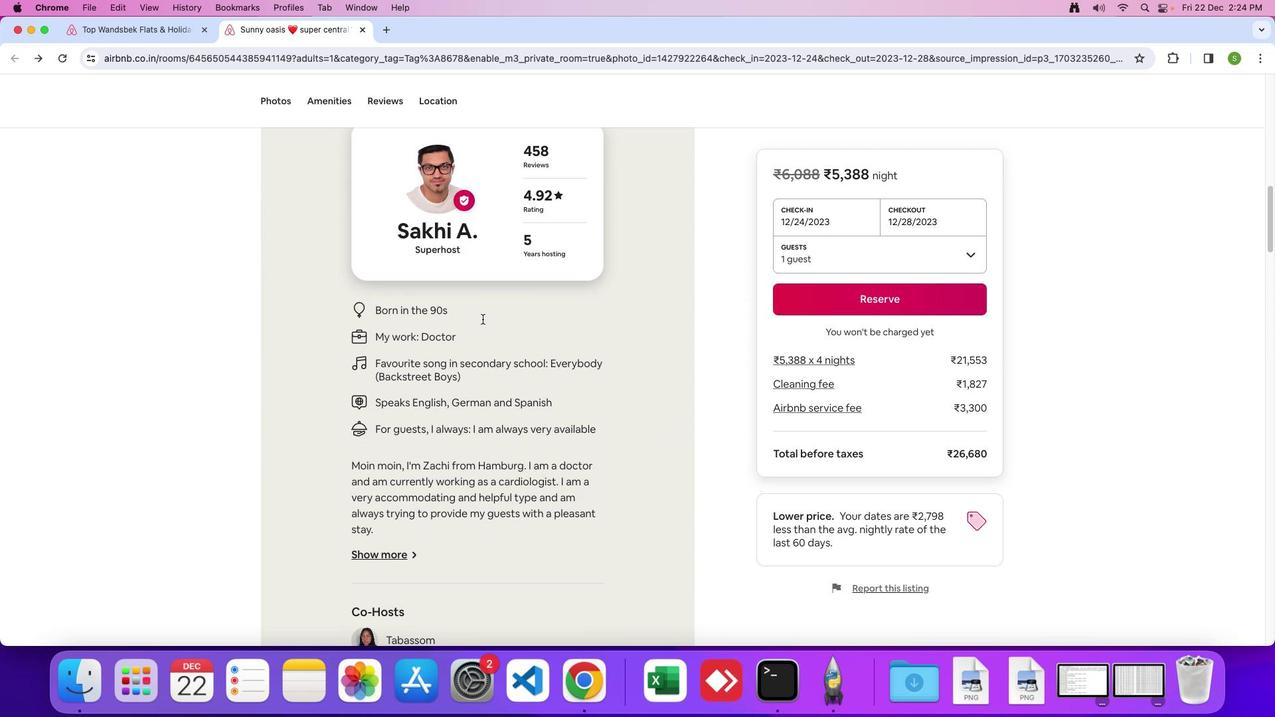 
Action: Mouse scrolled (482, 319) with delta (0, 0)
Screenshot: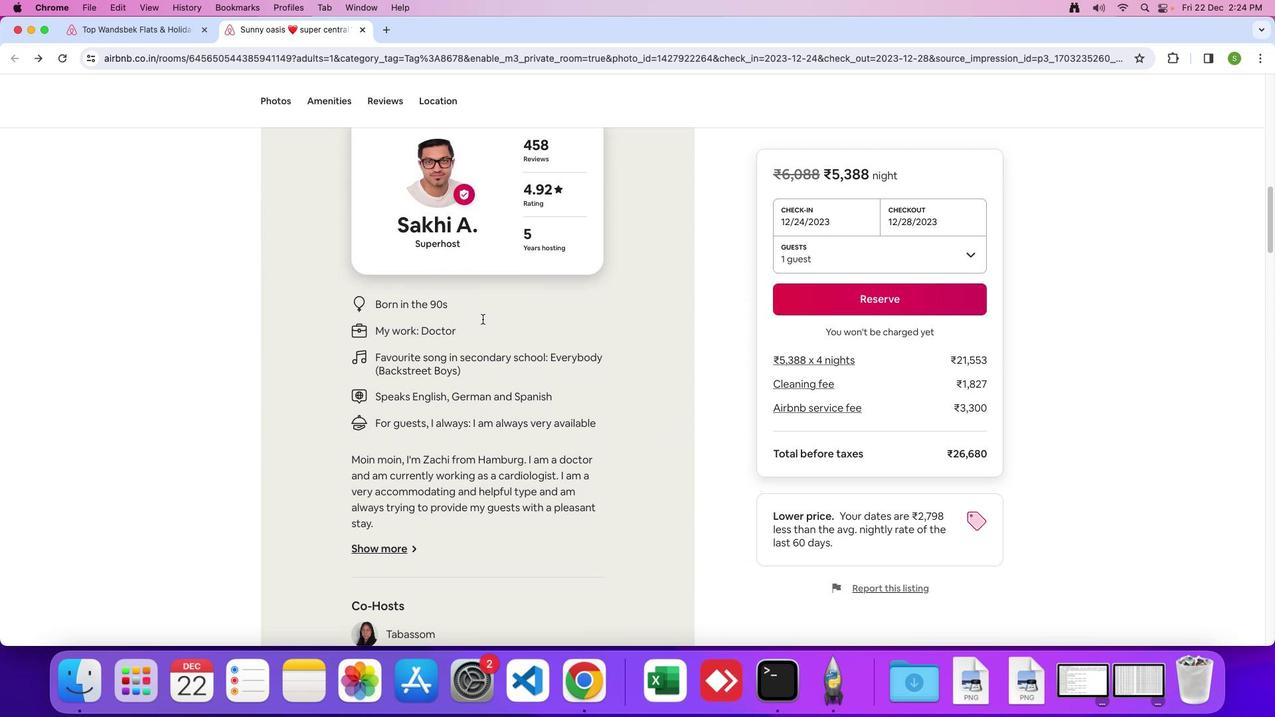 
Action: Mouse scrolled (482, 319) with delta (0, 0)
Screenshot: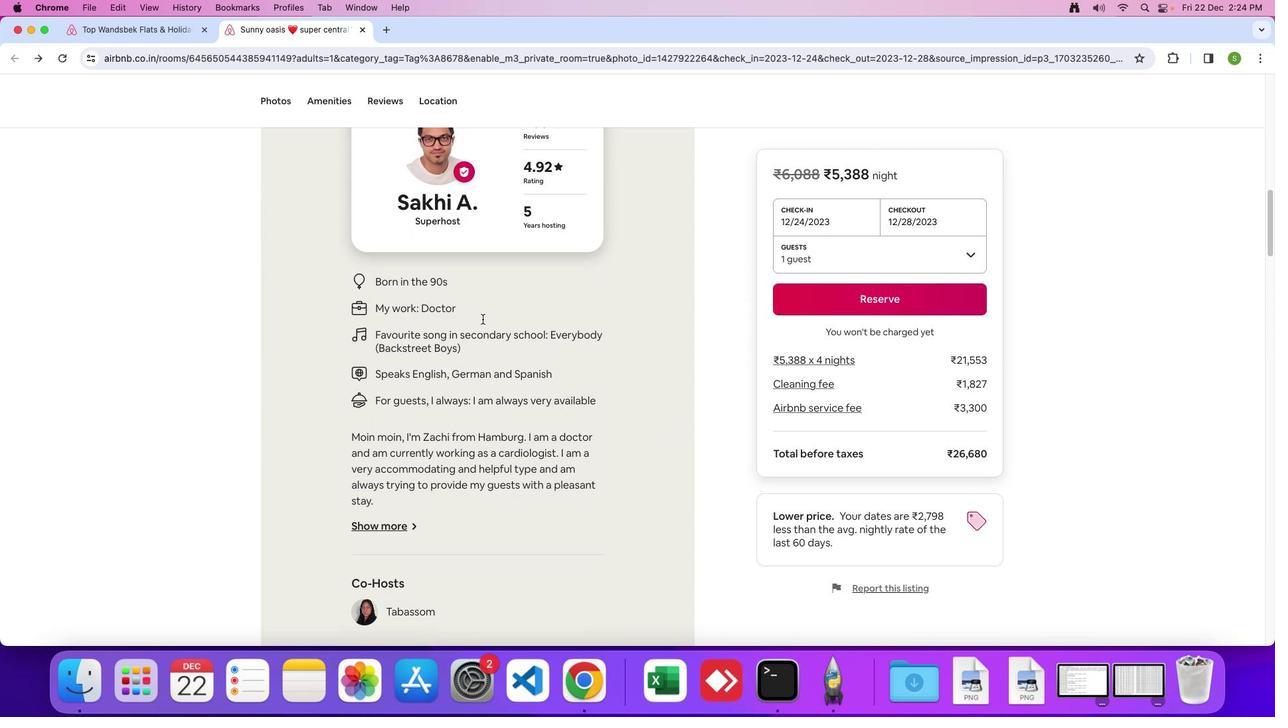 
Action: Mouse scrolled (482, 319) with delta (0, 0)
Screenshot: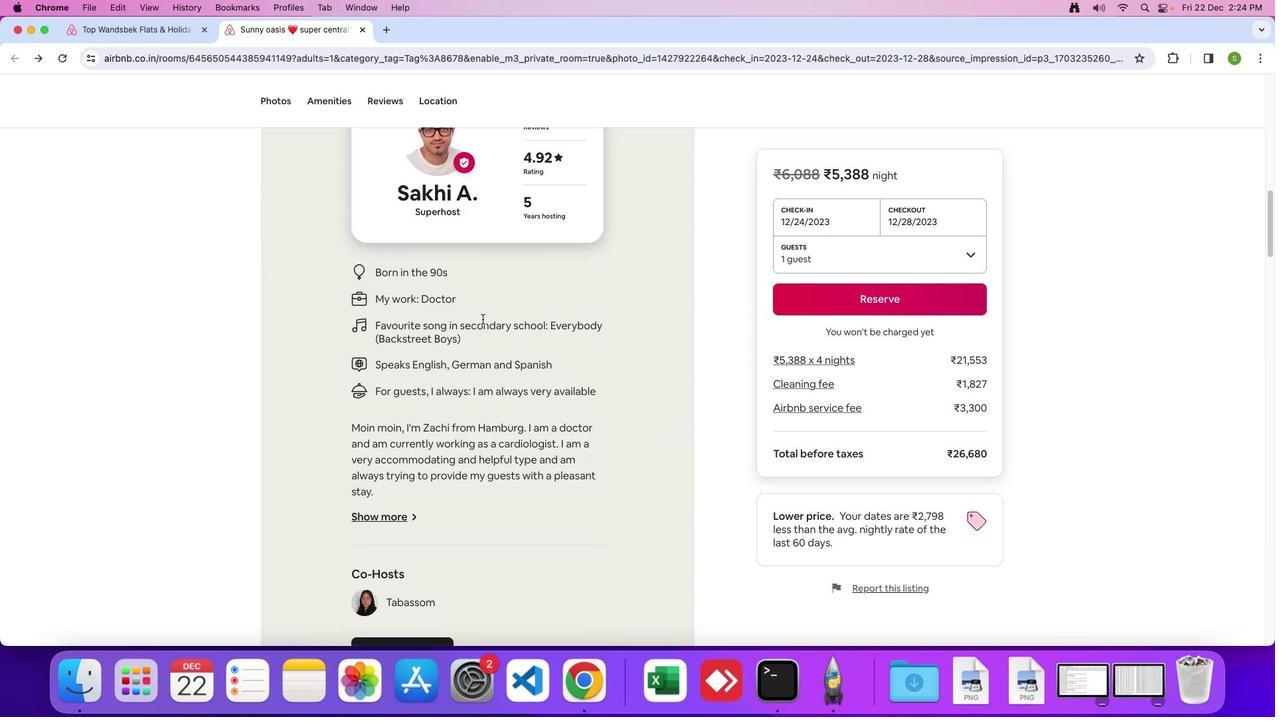 
Action: Mouse scrolled (482, 319) with delta (0, -1)
Screenshot: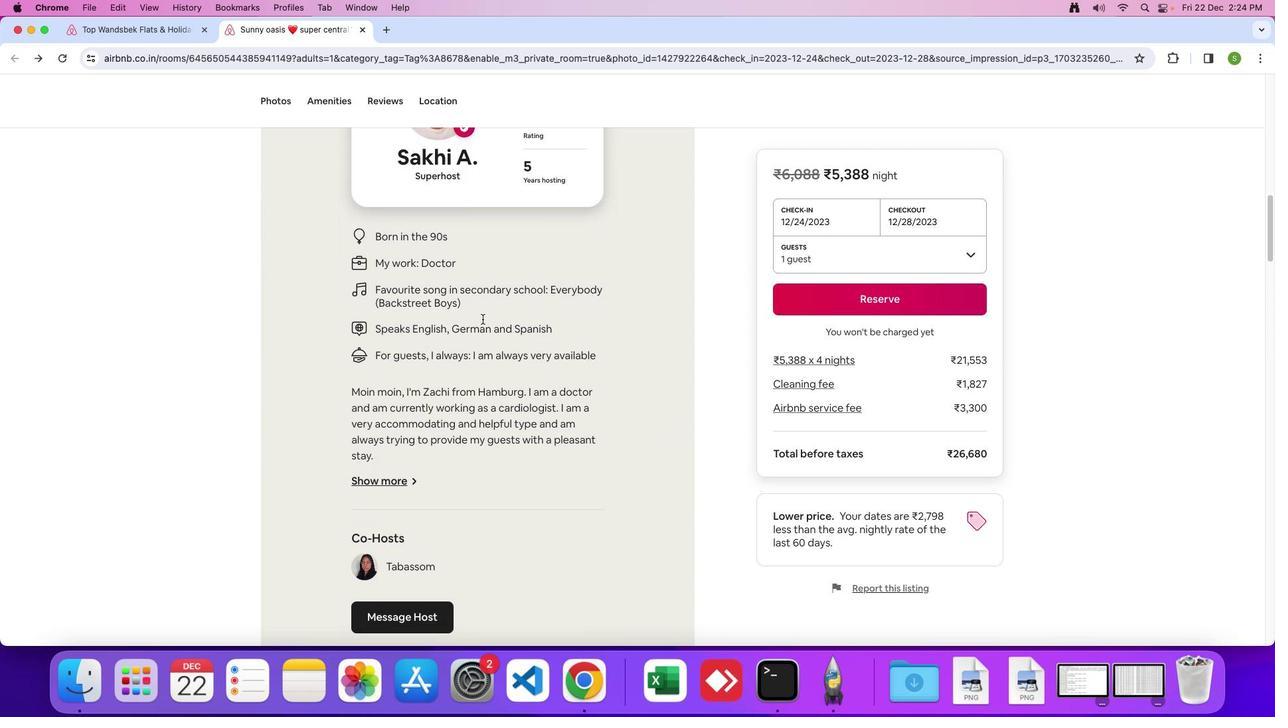 
Action: Mouse scrolled (482, 319) with delta (0, 0)
Screenshot: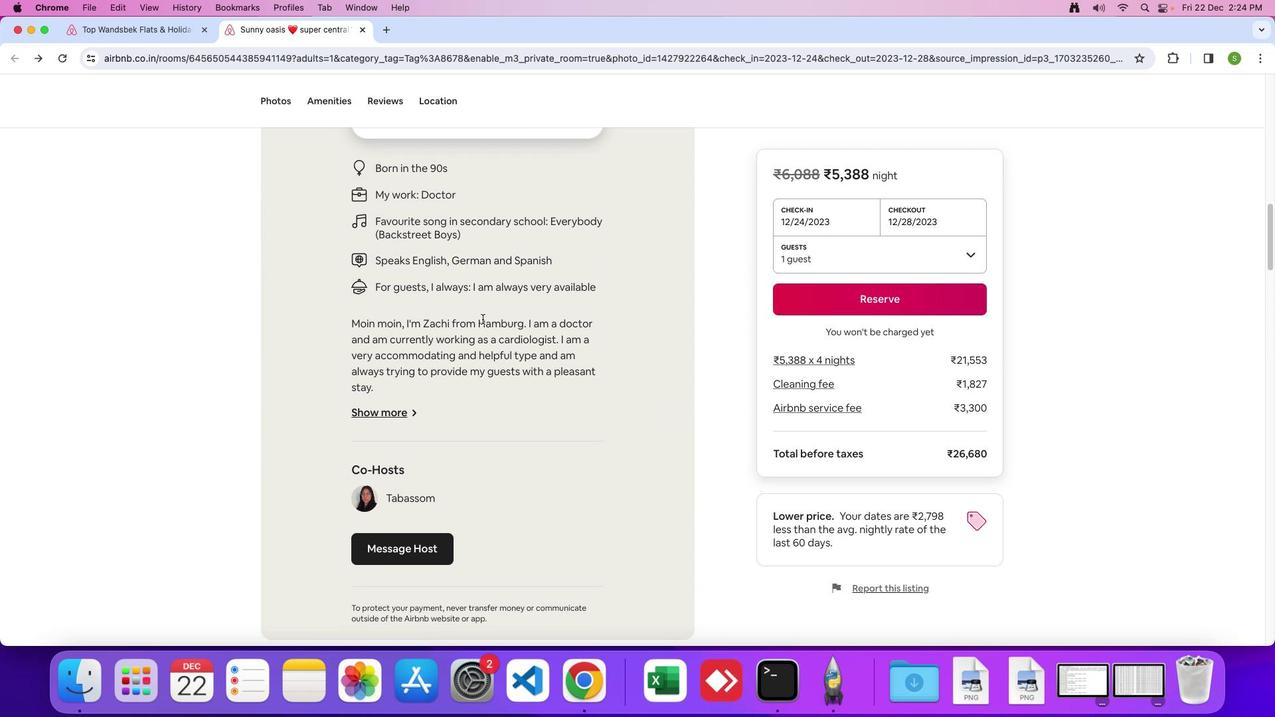 
Action: Mouse scrolled (482, 319) with delta (0, 0)
Screenshot: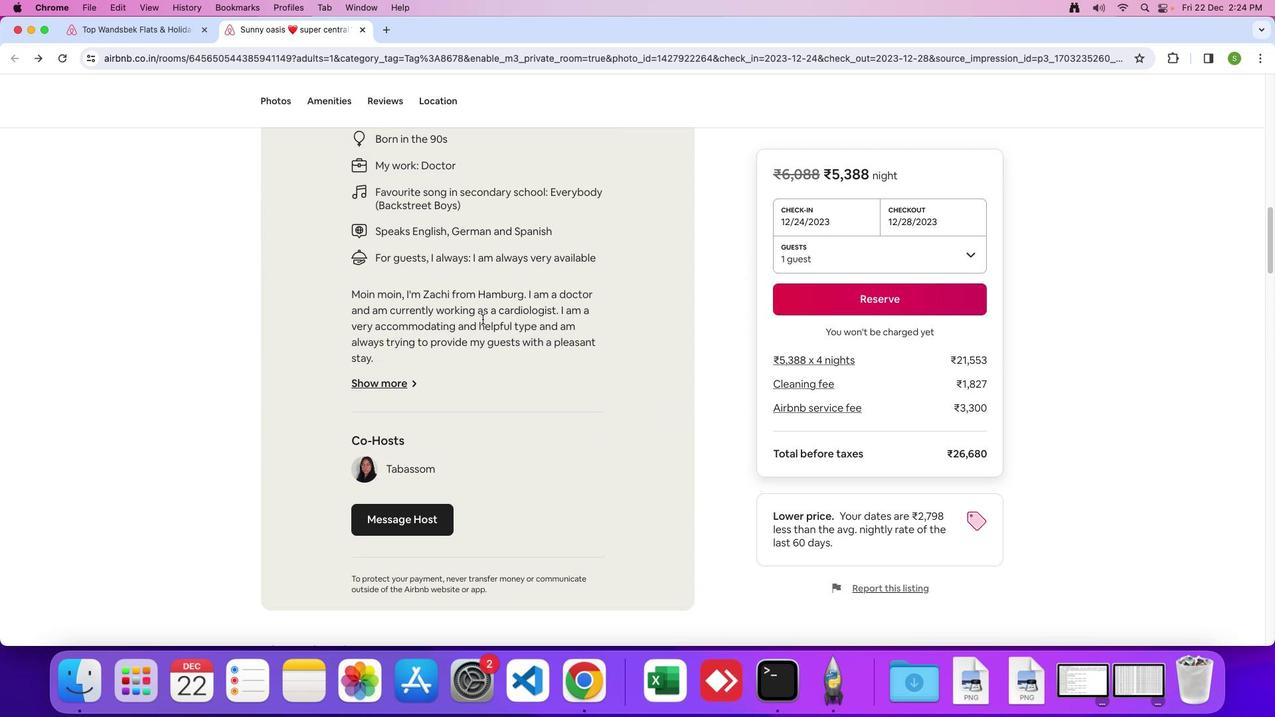 
Action: Mouse scrolled (482, 319) with delta (0, -1)
Screenshot: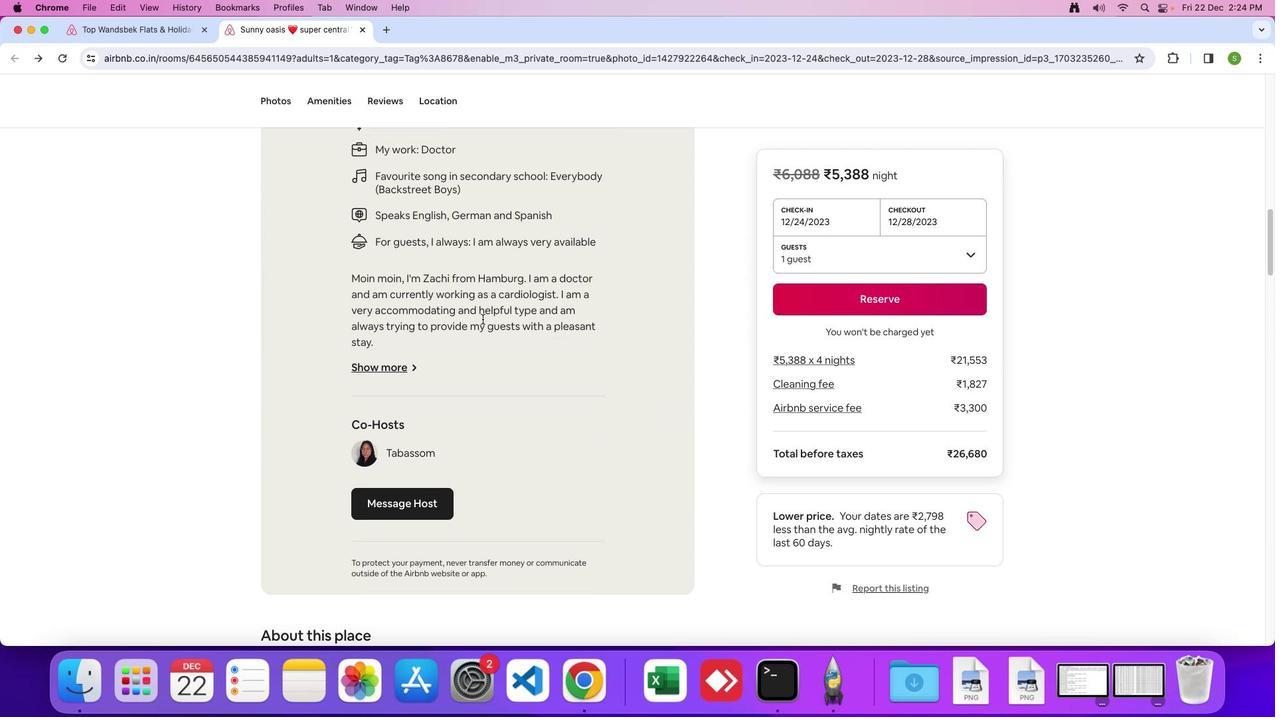 
Action: Mouse scrolled (482, 319) with delta (0, 0)
Screenshot: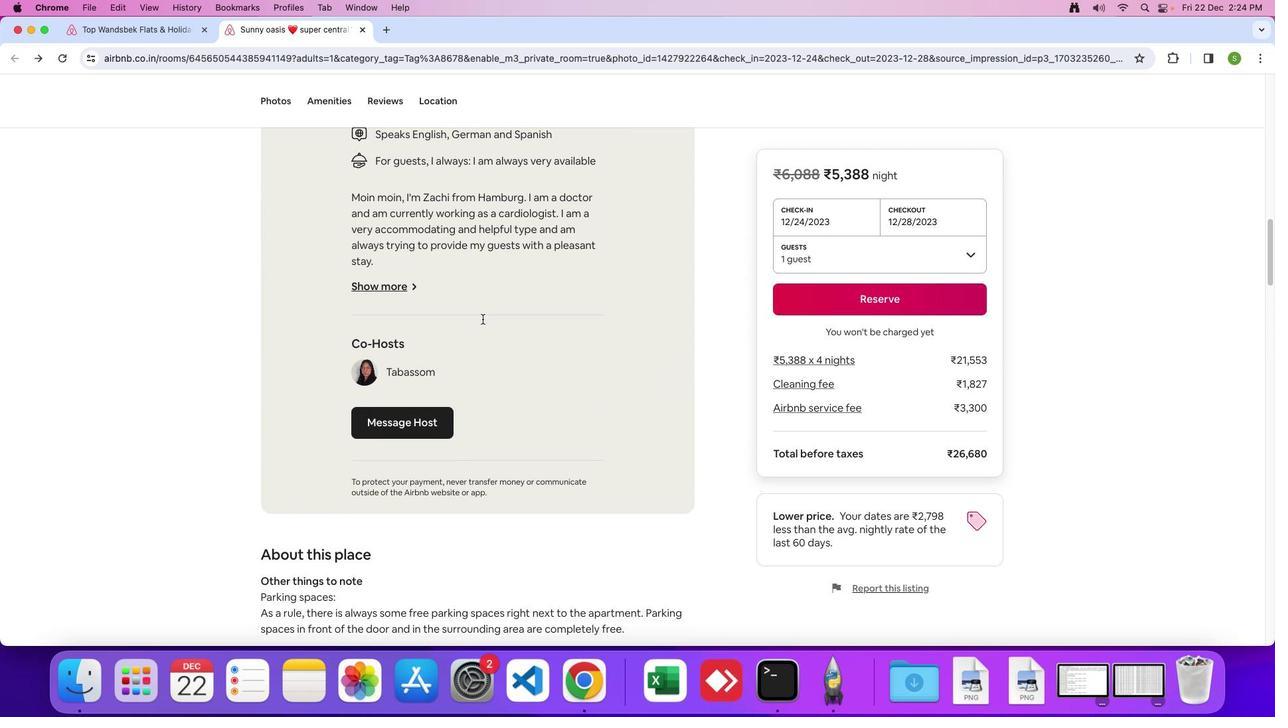 
Action: Mouse scrolled (482, 319) with delta (0, 0)
Screenshot: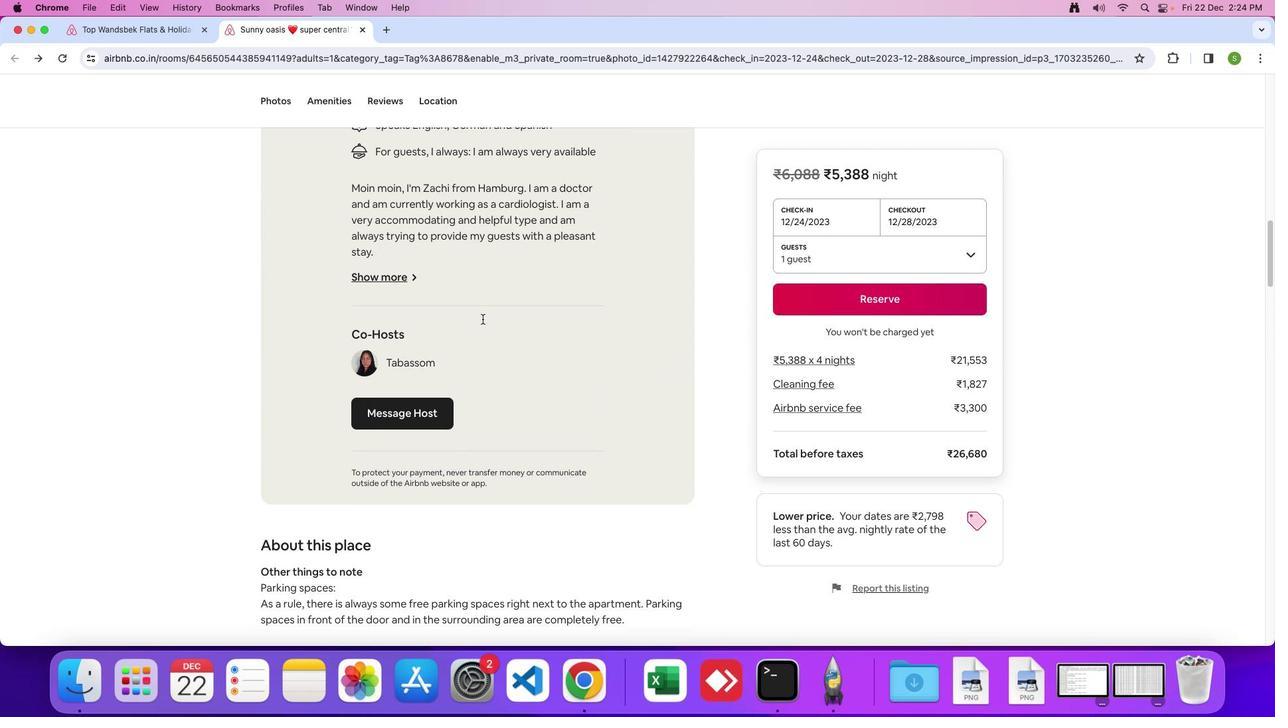 
Action: Mouse scrolled (482, 319) with delta (0, -1)
Screenshot: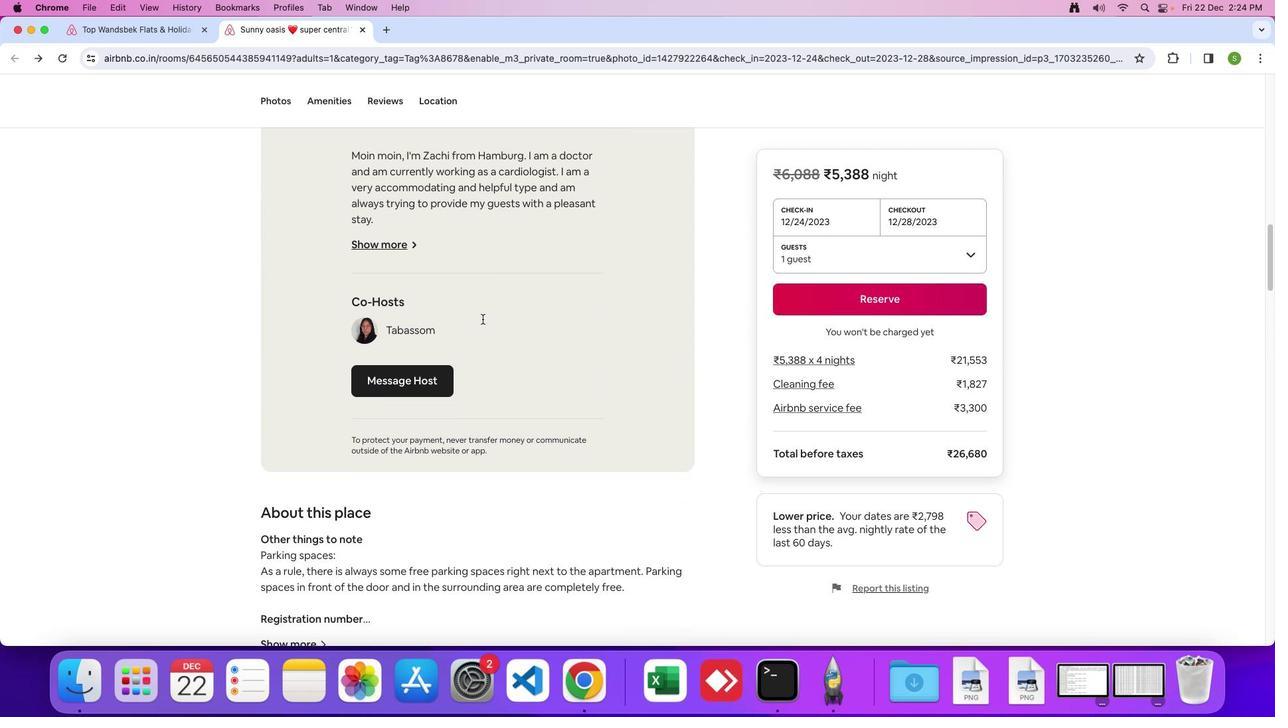 
Action: Mouse scrolled (482, 319) with delta (0, 0)
Screenshot: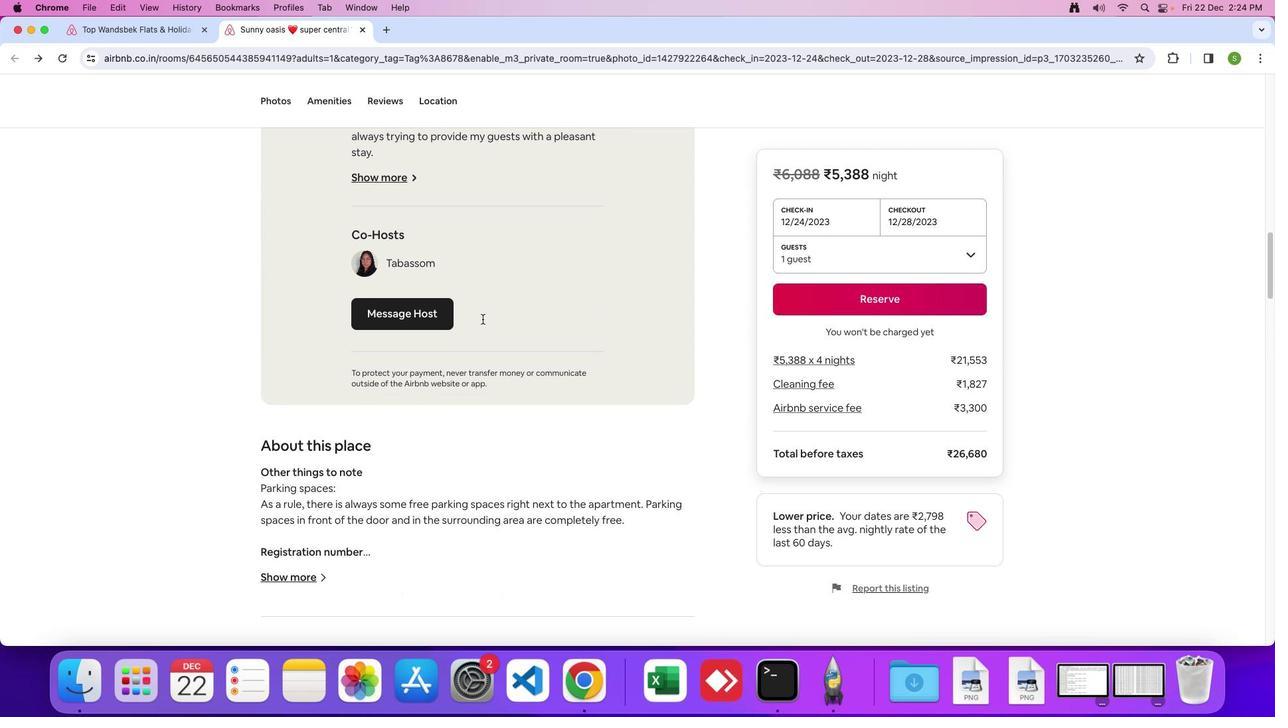 
Action: Mouse scrolled (482, 319) with delta (0, 0)
Screenshot: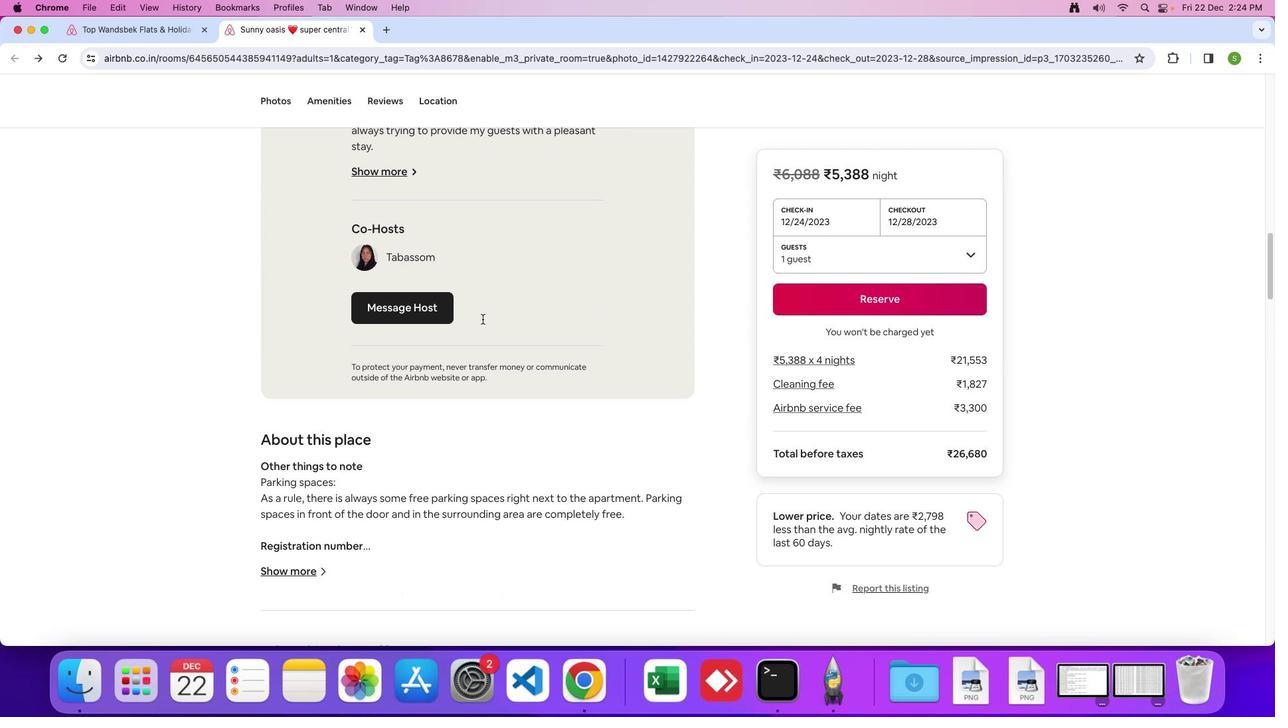
Action: Mouse scrolled (482, 319) with delta (0, -1)
Screenshot: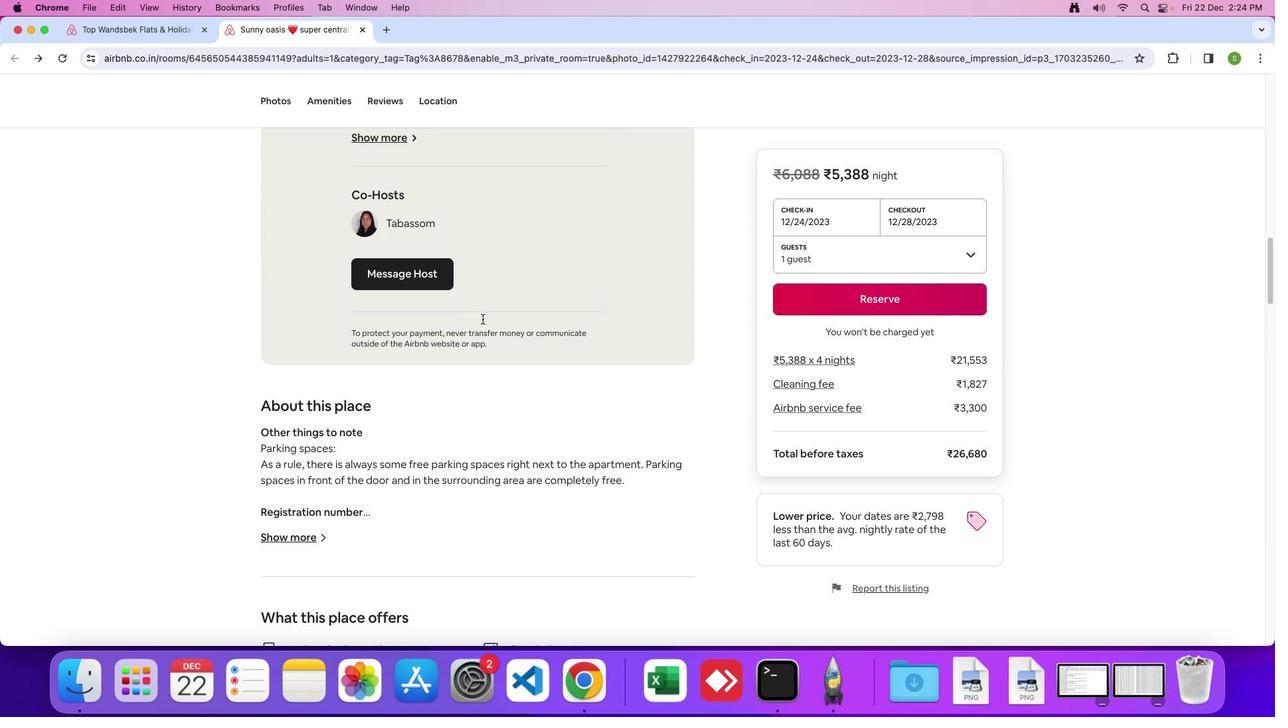 
Action: Mouse scrolled (482, 319) with delta (0, 0)
Screenshot: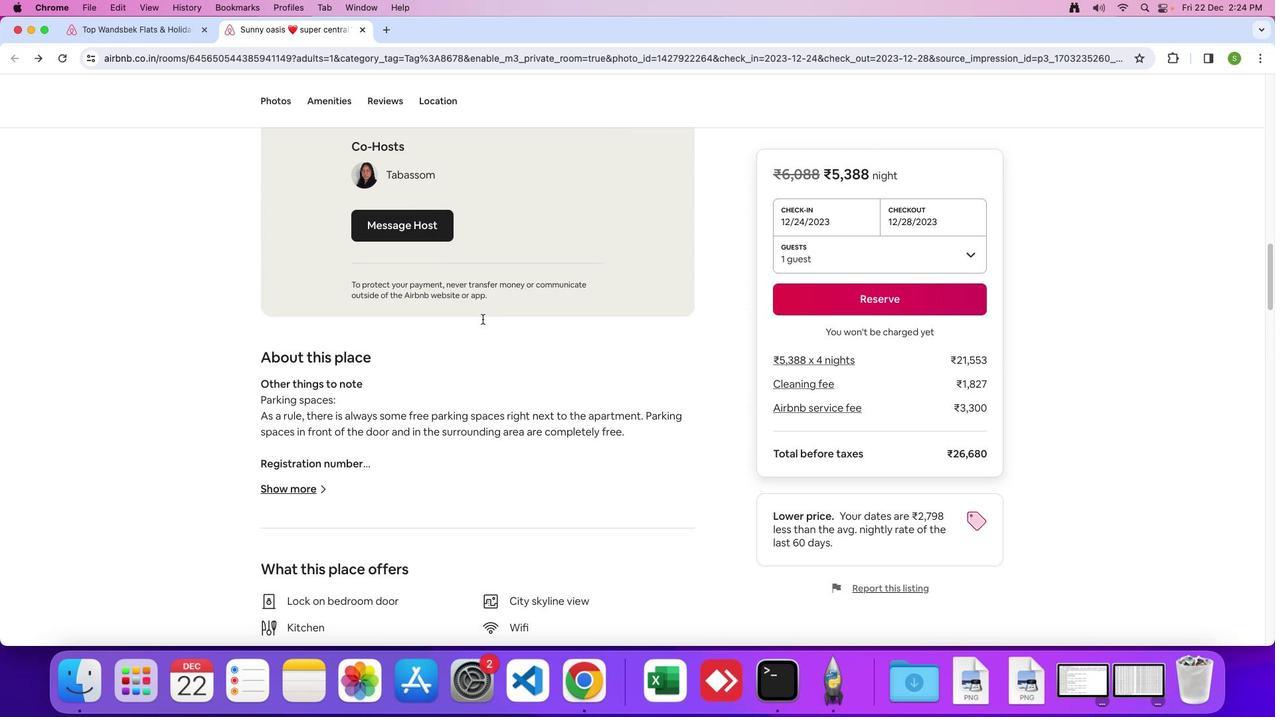 
Action: Mouse scrolled (482, 319) with delta (0, 0)
Screenshot: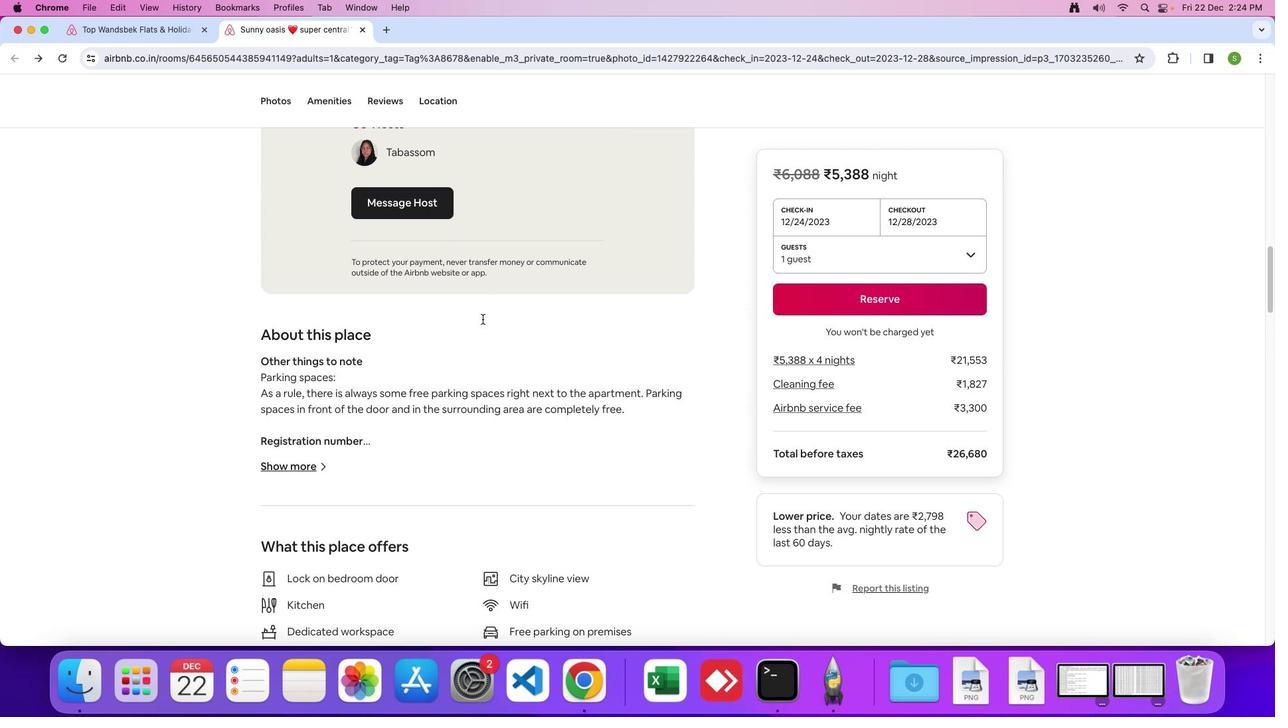 
Action: Mouse scrolled (482, 319) with delta (0, 0)
Screenshot: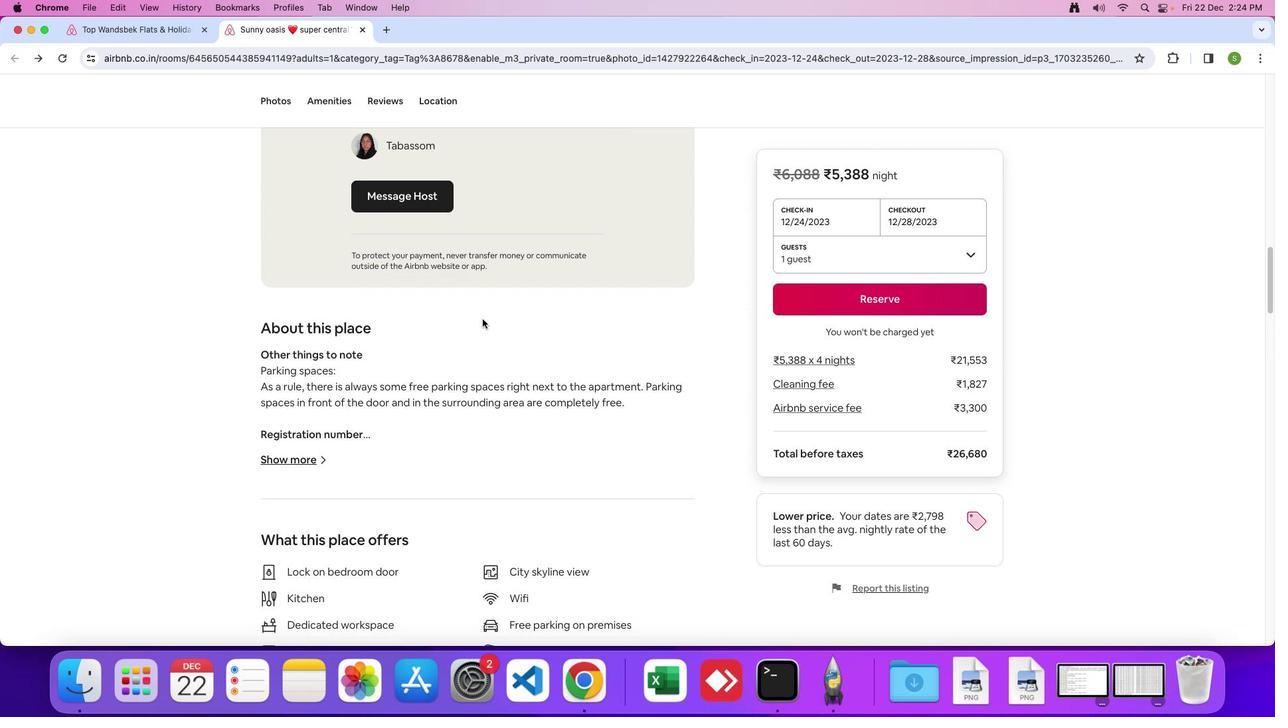 
Action: Mouse scrolled (482, 319) with delta (0, 0)
Screenshot: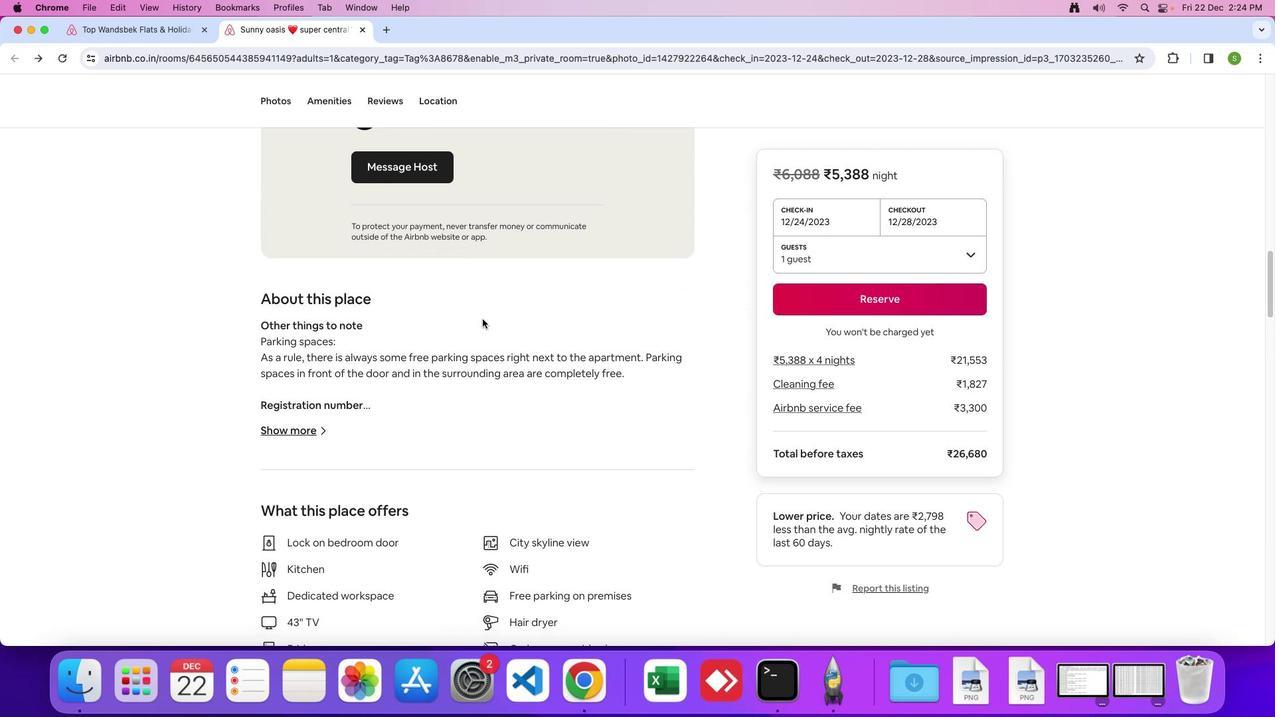 
Action: Mouse scrolled (482, 319) with delta (0, 0)
Screenshot: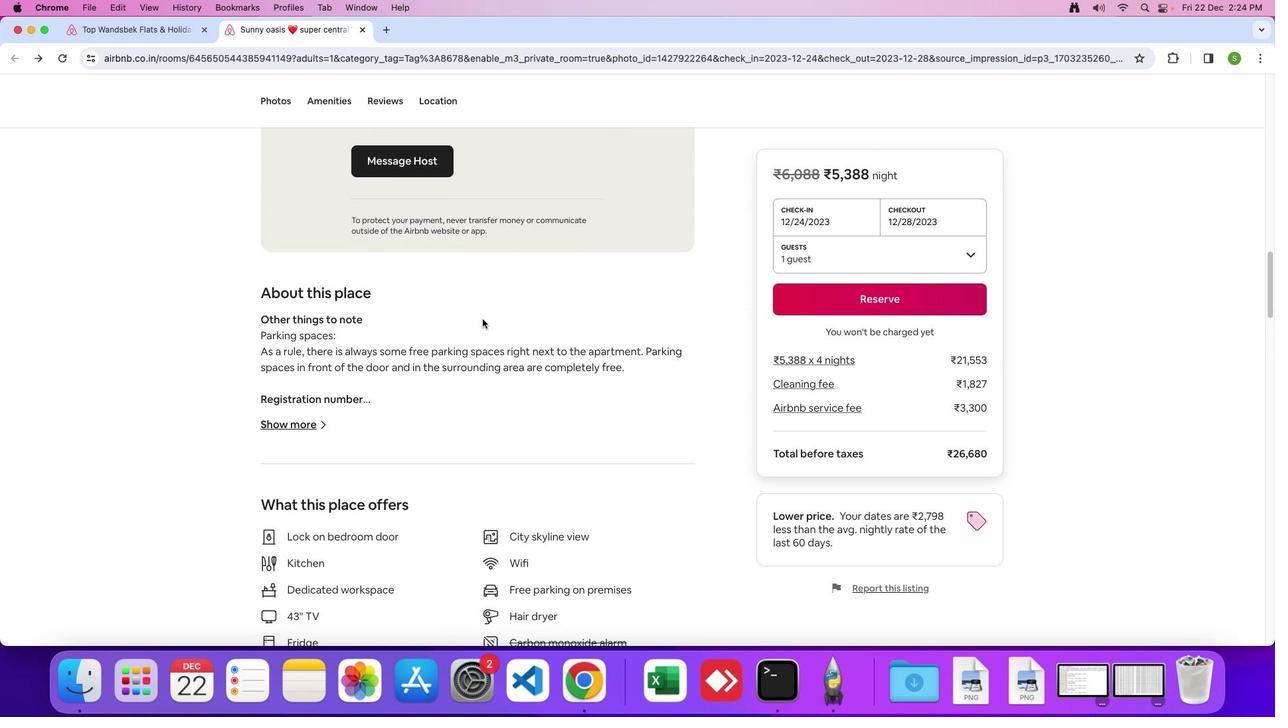 
Action: Mouse scrolled (482, 319) with delta (0, 0)
Screenshot: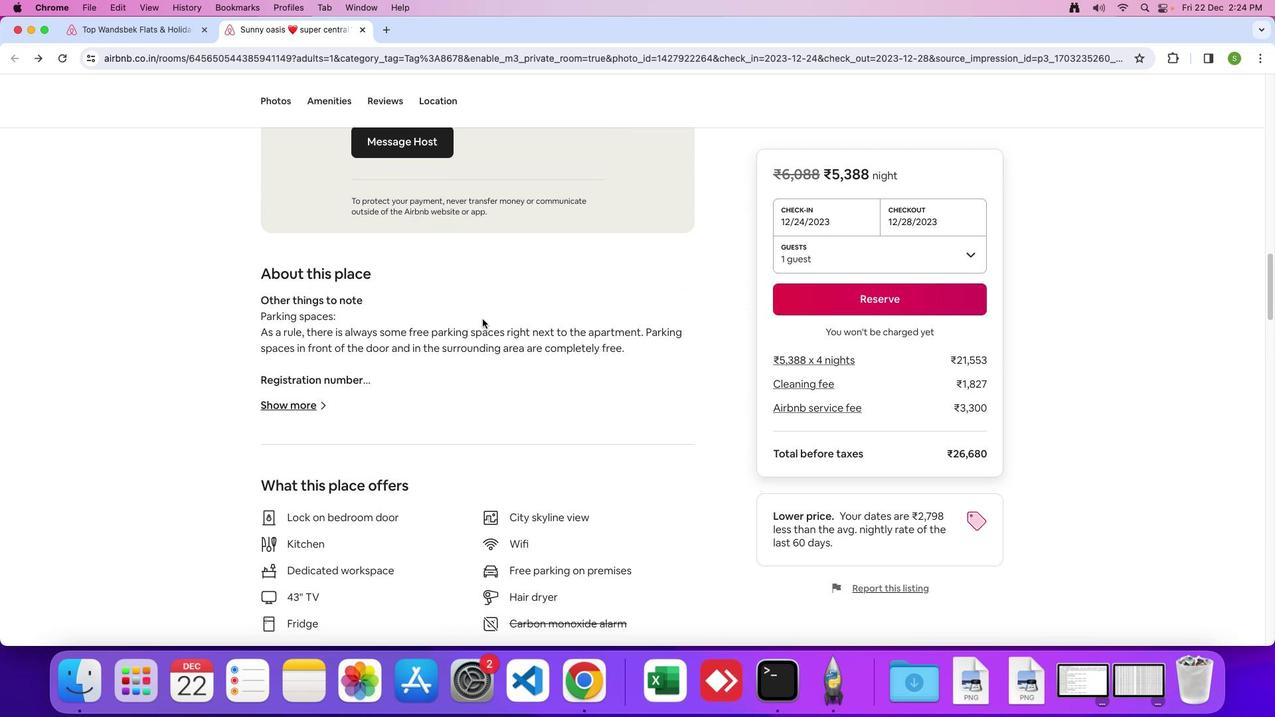 
Action: Mouse scrolled (482, 319) with delta (0, 0)
Screenshot: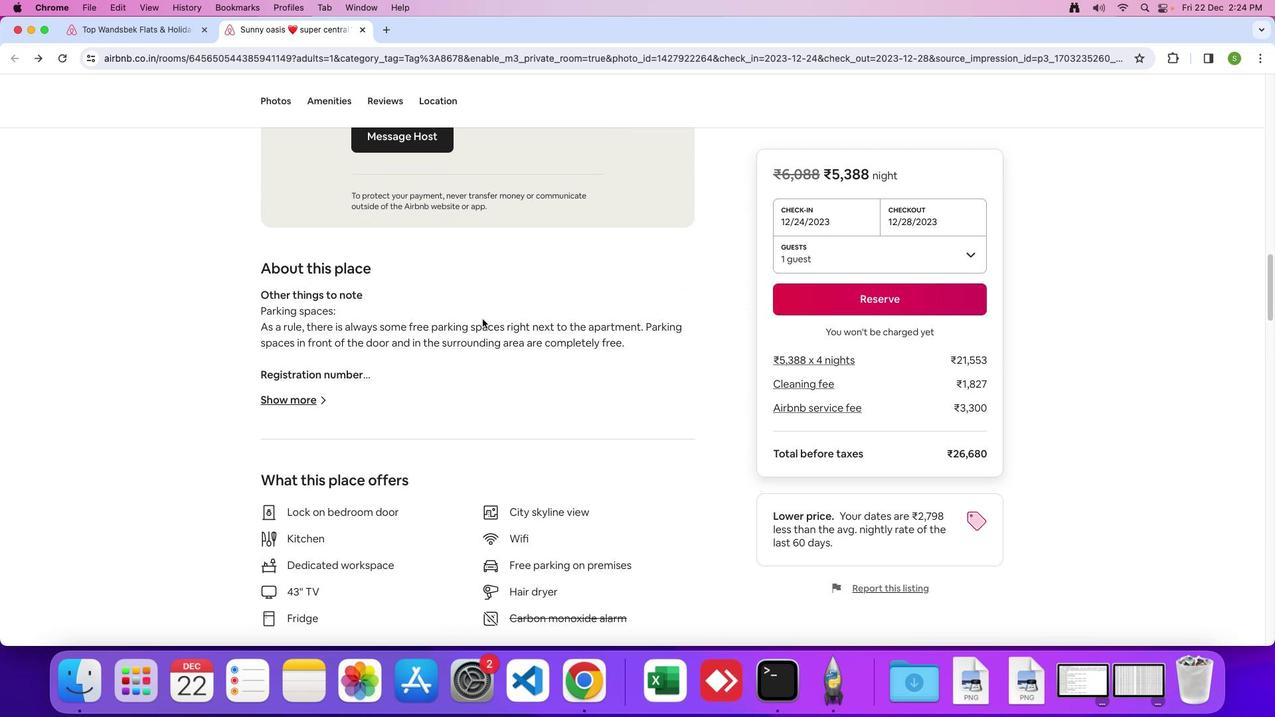 
Action: Mouse scrolled (482, 319) with delta (0, -1)
Screenshot: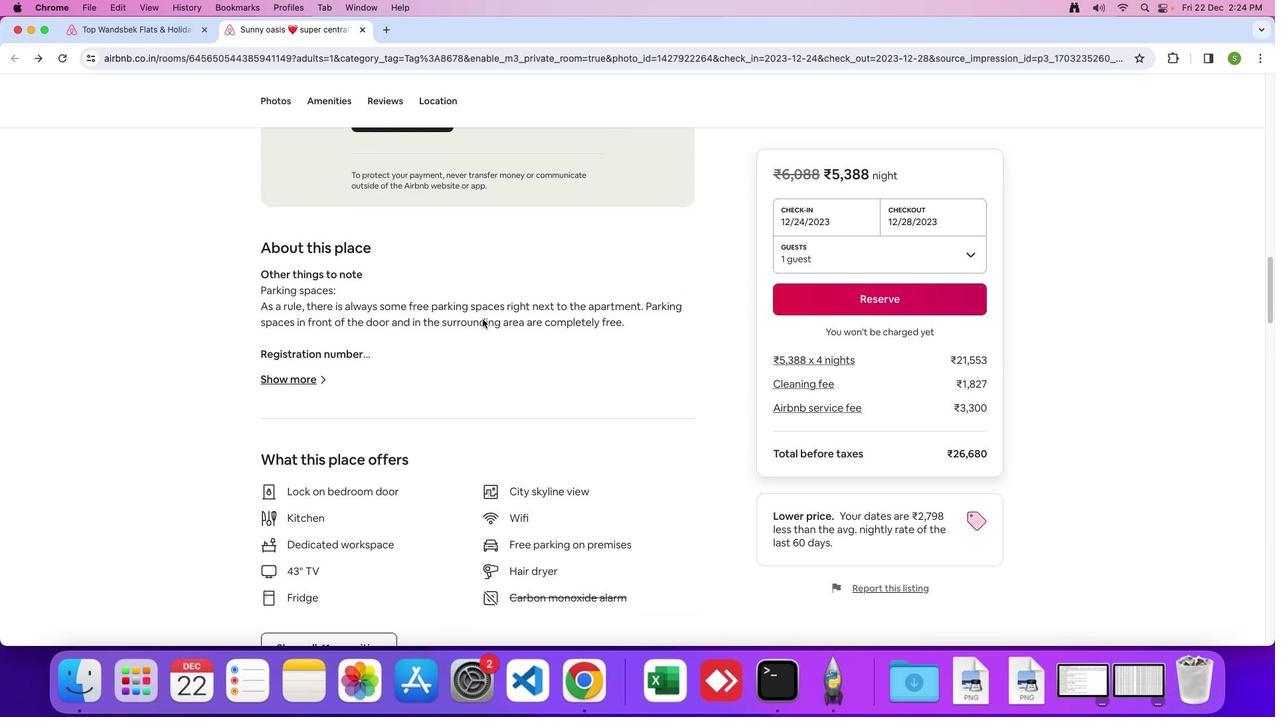 
Action: Mouse moved to (297, 318)
Screenshot: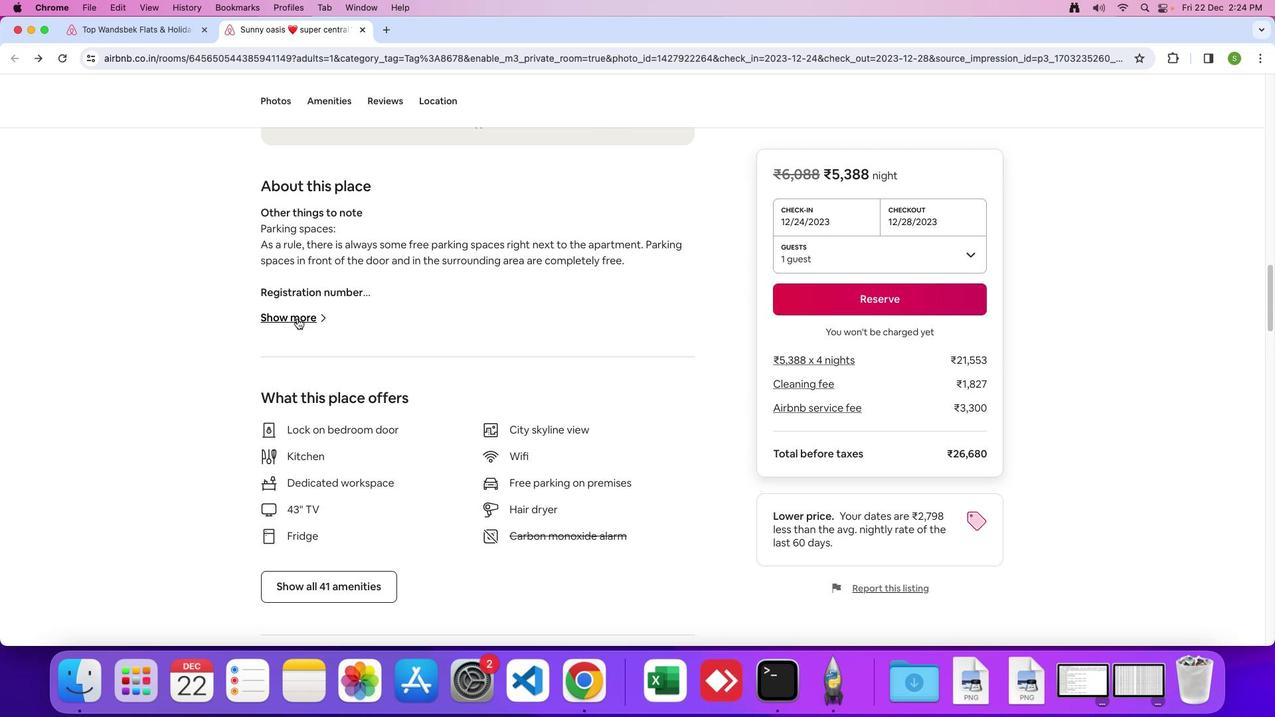 
Action: Mouse pressed left at (297, 318)
